 Task: Manage tasks and configure automation in Jira, including editing task details and sharing via Slack.
Action: Mouse moved to (118, 129)
Screenshot: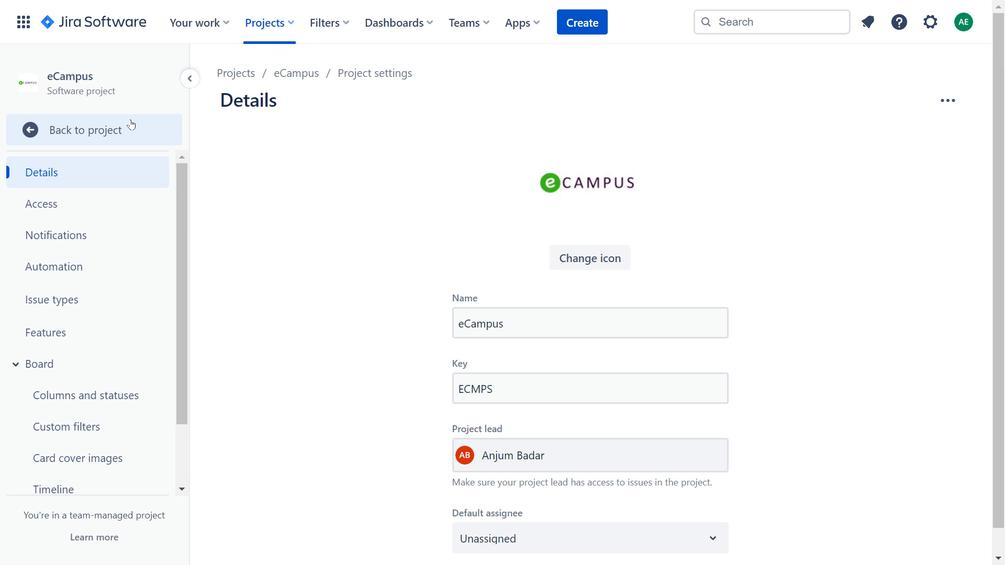 
Action: Mouse pressed left at (118, 129)
Screenshot: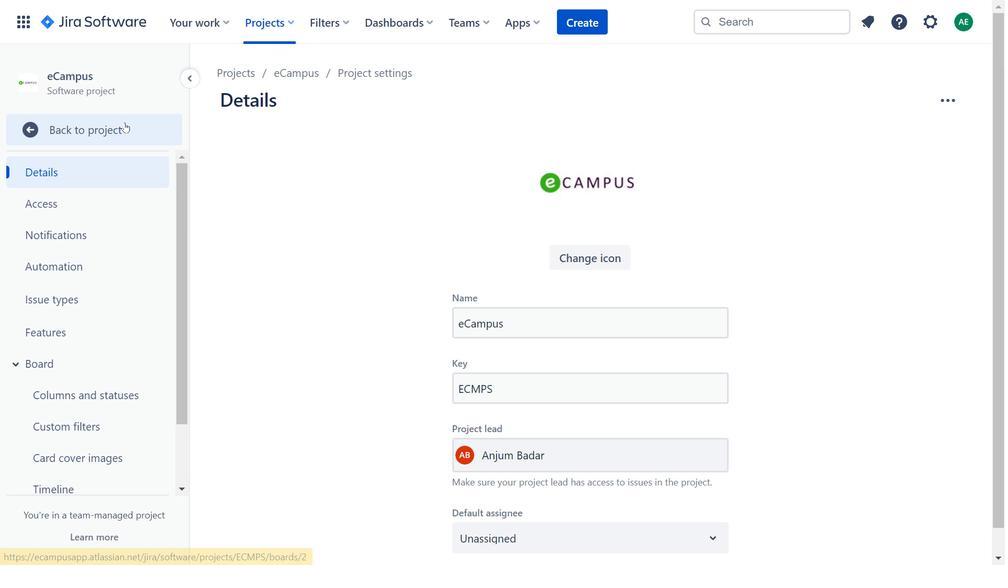 
Action: Mouse moved to (612, 260)
Screenshot: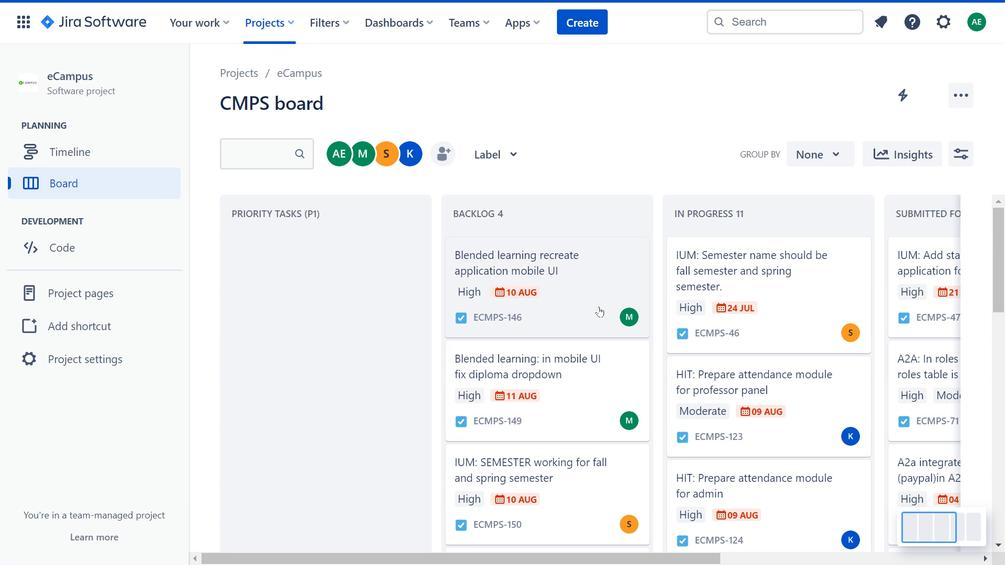 
Action: Mouse scrolled (612, 260) with delta (0, 0)
Screenshot: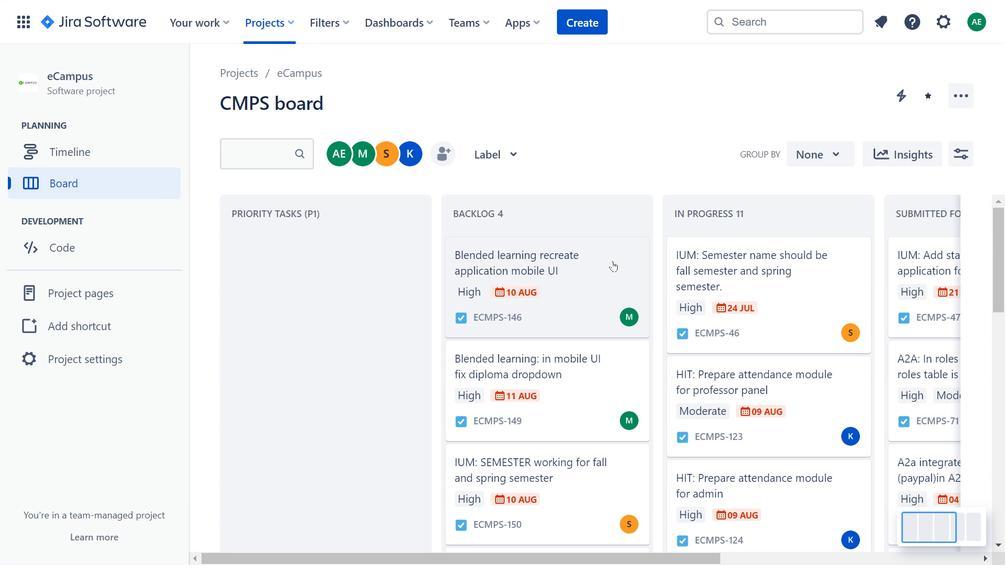
Action: Mouse scrolled (612, 260) with delta (0, 0)
Screenshot: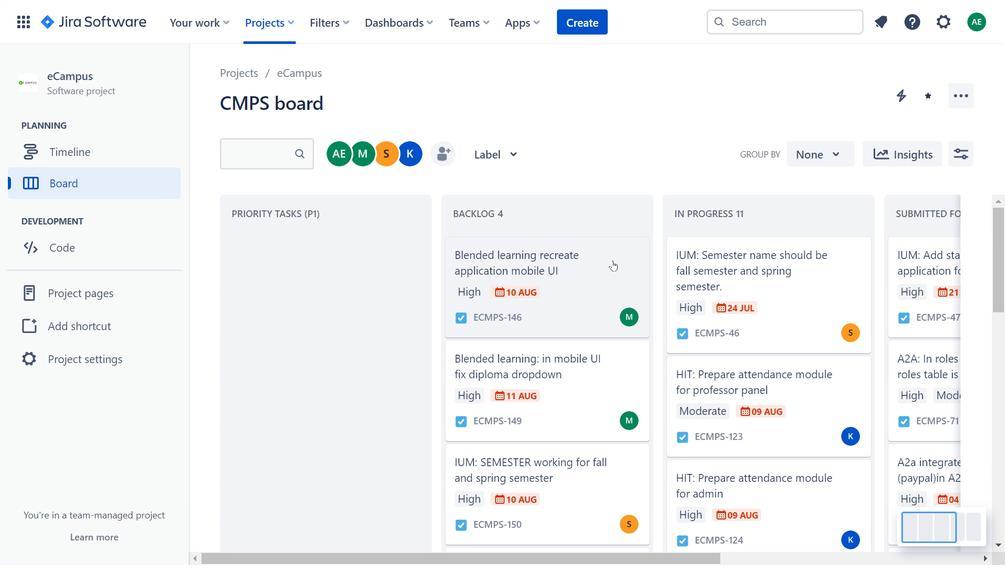 
Action: Mouse scrolled (612, 260) with delta (0, 0)
Screenshot: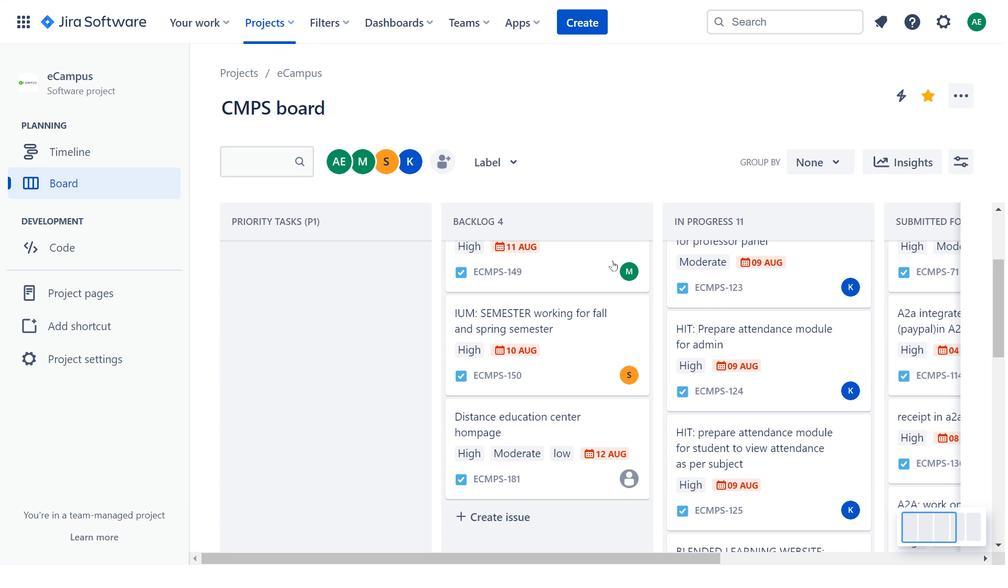 
Action: Mouse scrolled (612, 260) with delta (0, 0)
Screenshot: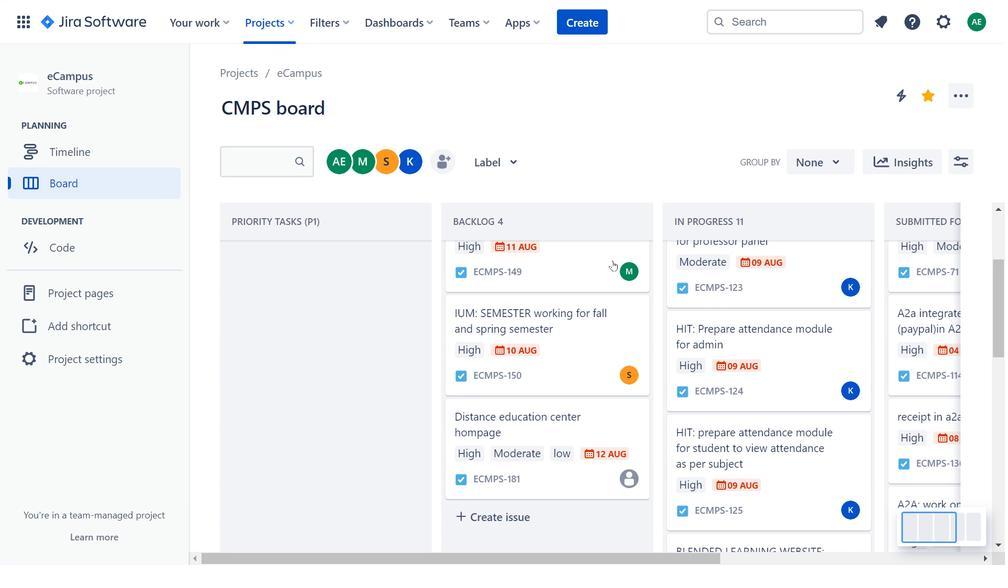 
Action: Mouse scrolled (612, 260) with delta (0, 0)
Screenshot: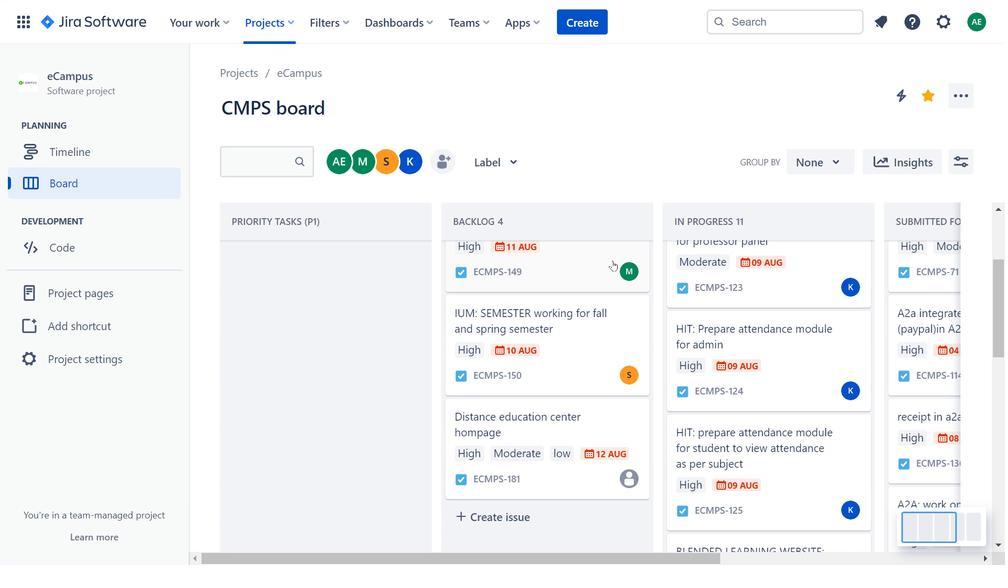 
Action: Mouse moved to (658, 281)
Screenshot: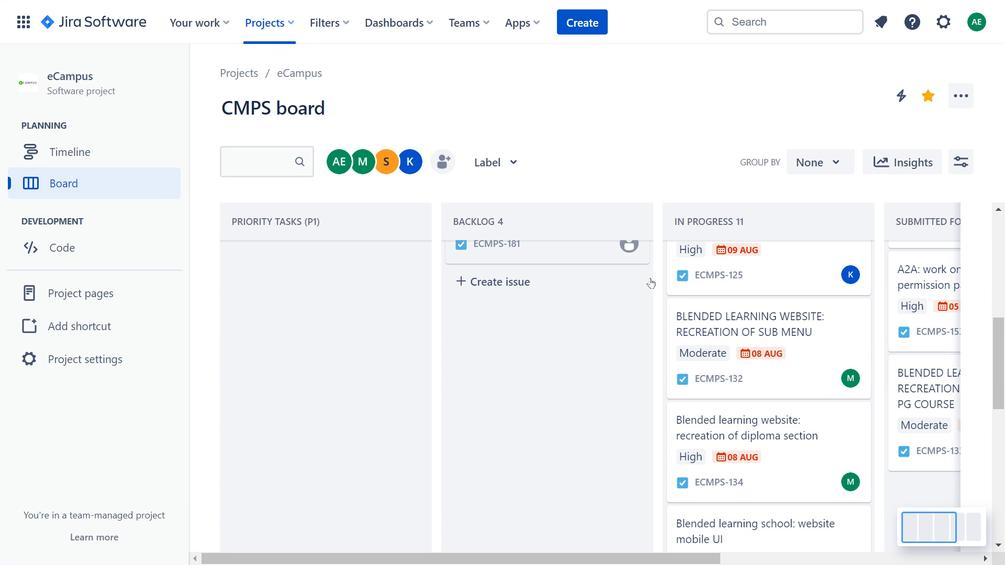 
Action: Mouse scrolled (658, 280) with delta (0, 0)
Screenshot: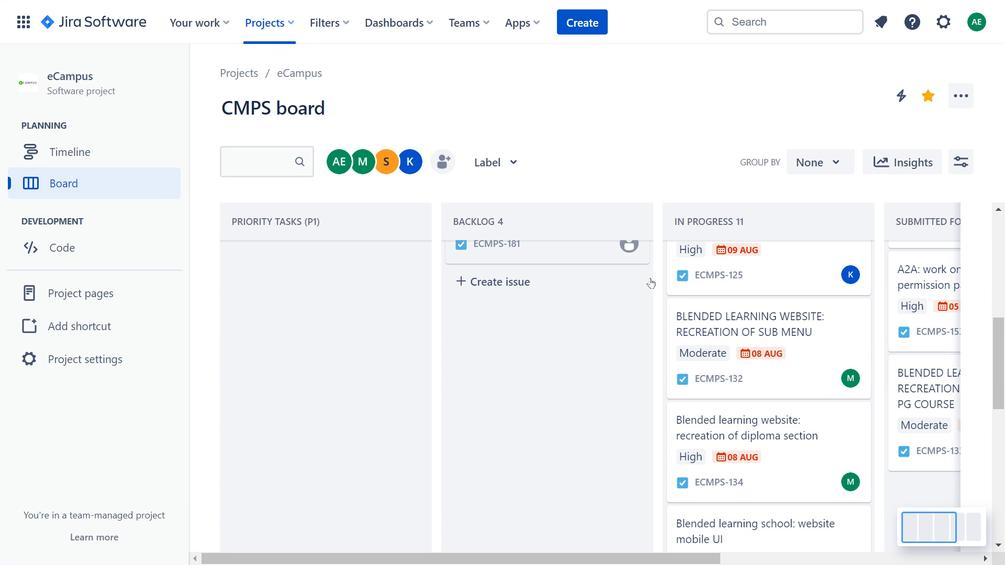 
Action: Mouse moved to (659, 282)
Screenshot: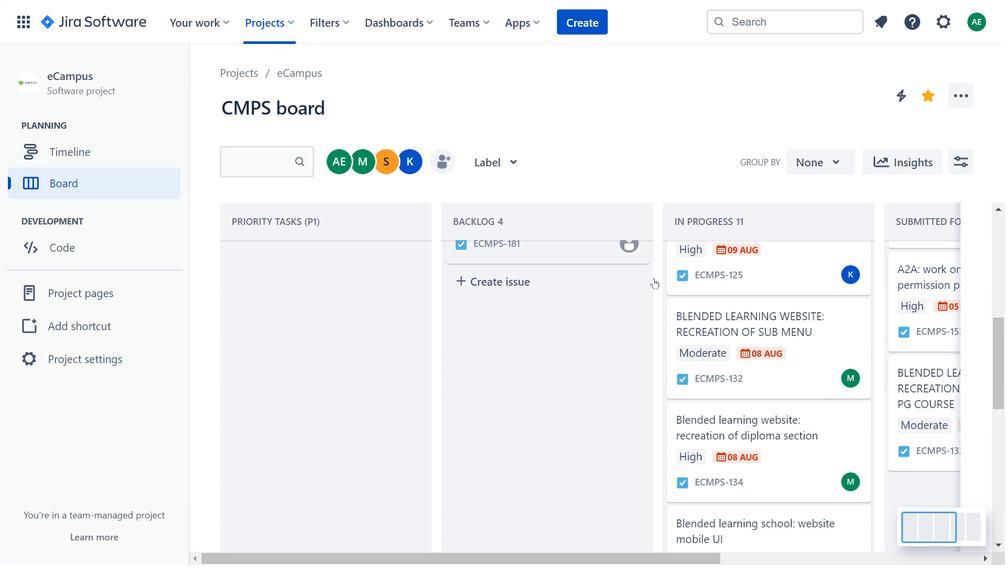 
Action: Mouse scrolled (659, 281) with delta (0, 0)
Screenshot: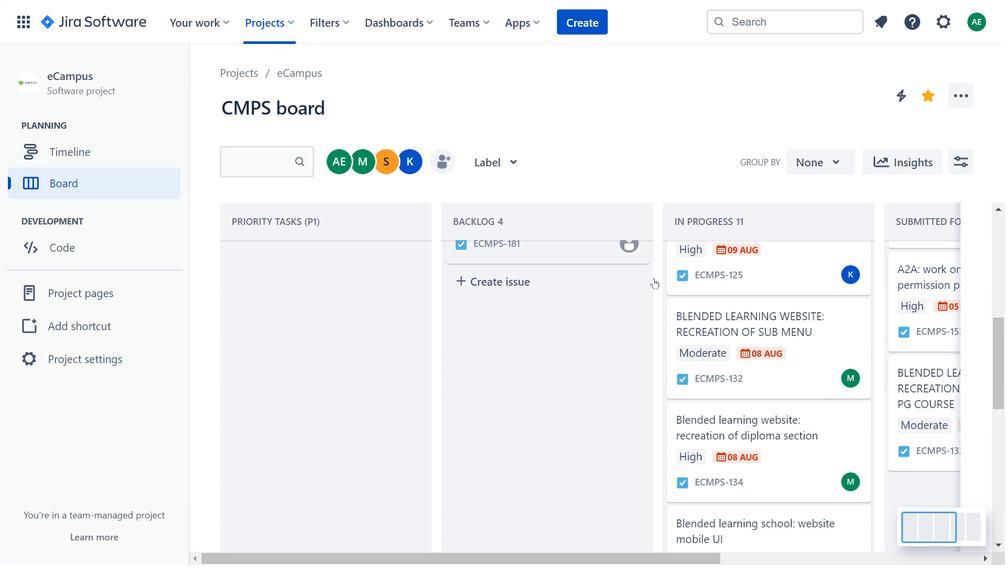 
Action: Mouse moved to (661, 282)
Screenshot: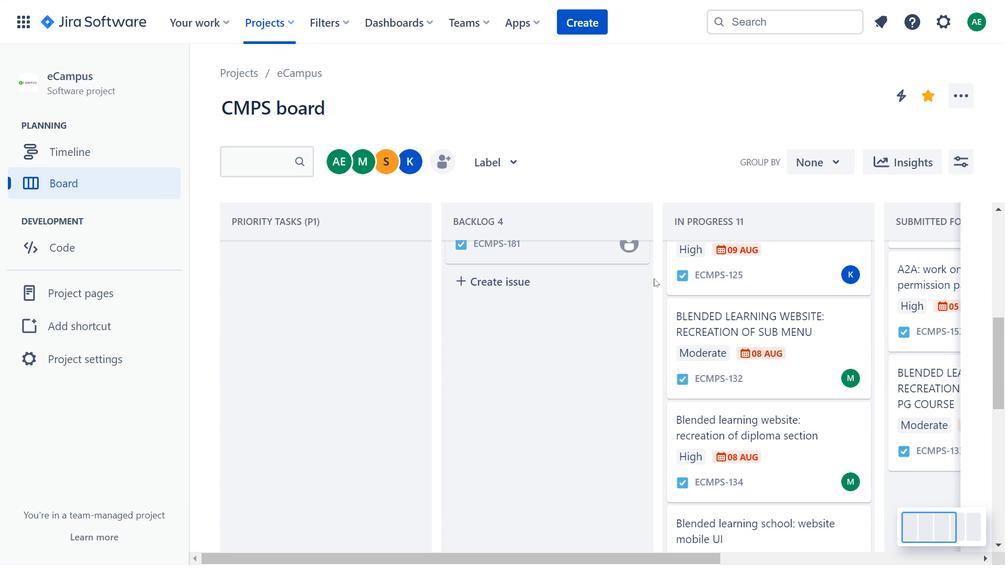 
Action: Mouse scrolled (661, 282) with delta (0, 0)
Screenshot: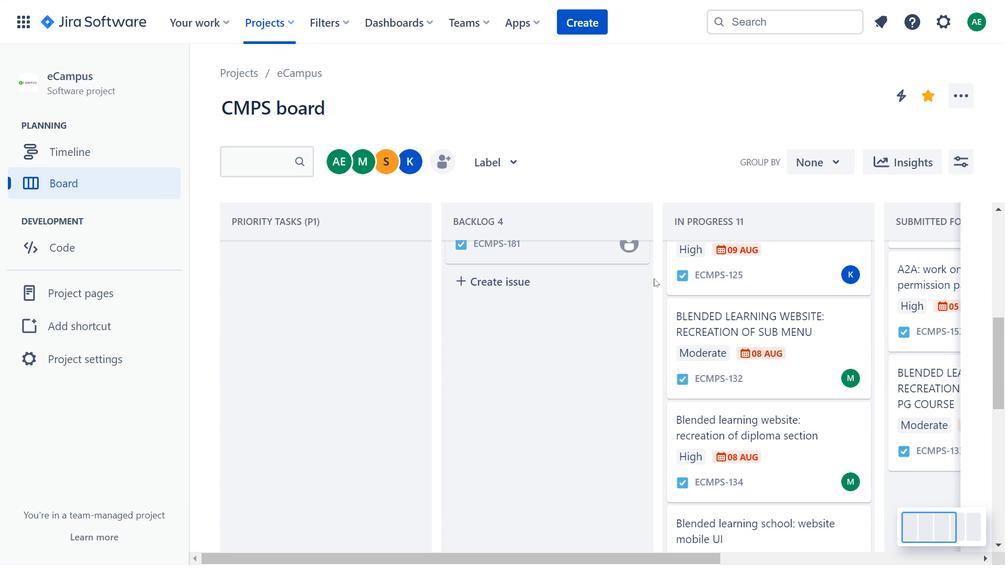 
Action: Mouse scrolled (661, 282) with delta (0, 0)
Screenshot: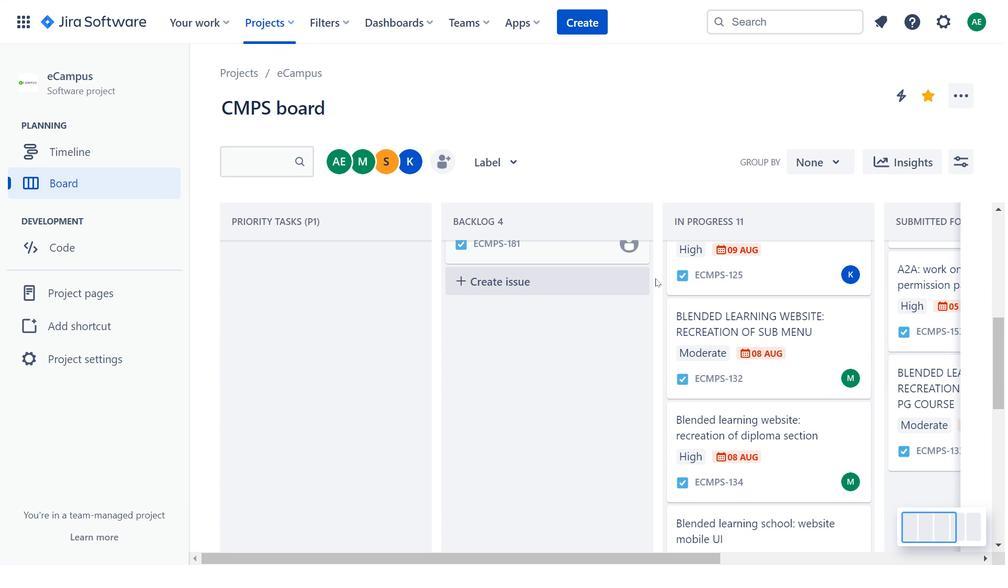 
Action: Mouse moved to (708, 298)
Screenshot: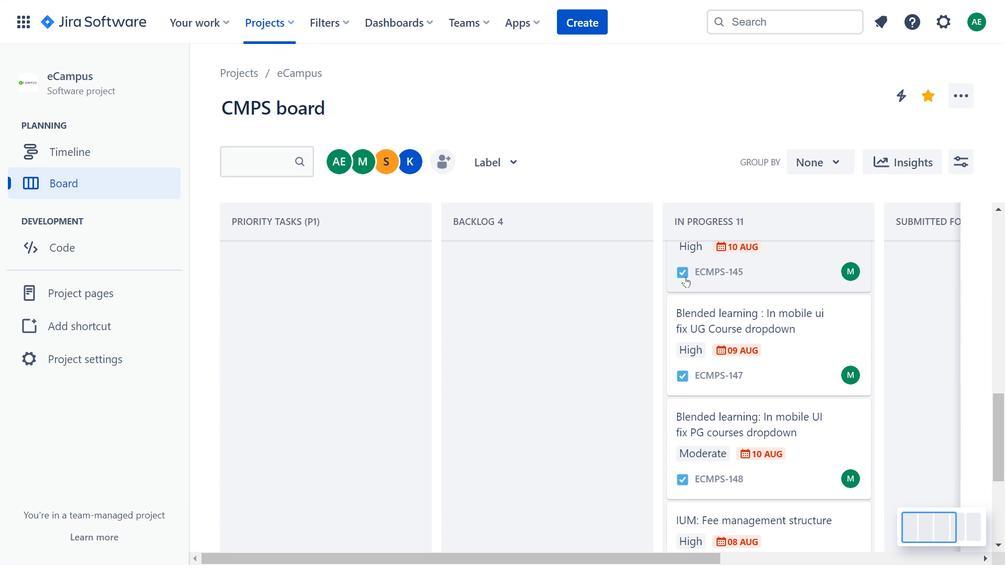 
Action: Mouse scrolled (708, 298) with delta (0, 0)
Screenshot: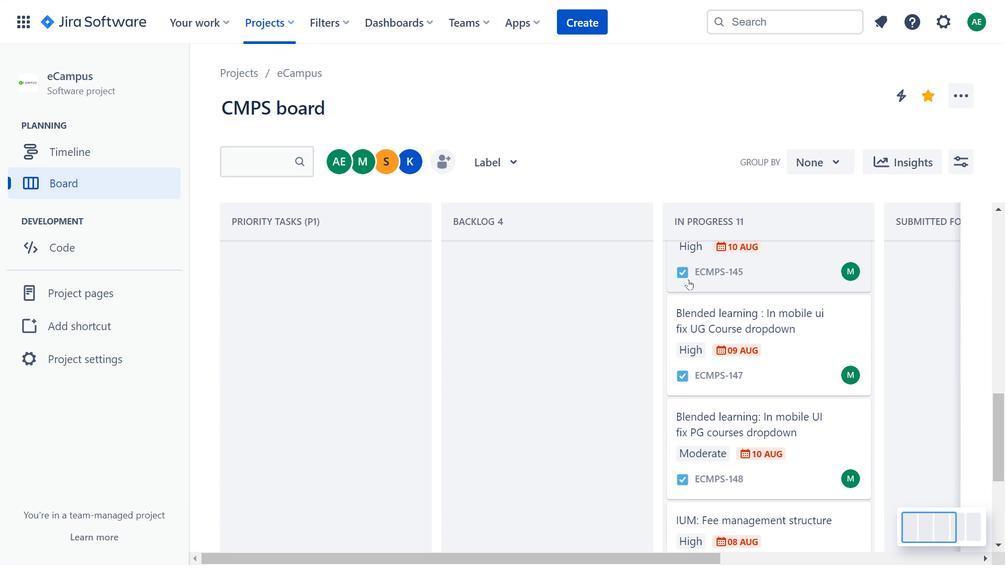 
Action: Mouse moved to (710, 300)
Screenshot: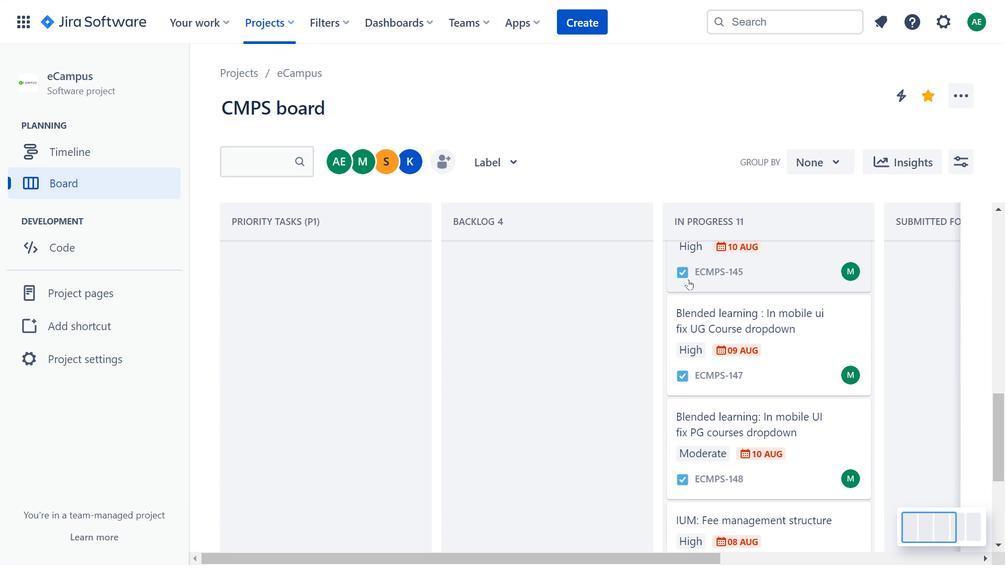 
Action: Mouse scrolled (710, 299) with delta (0, 0)
Screenshot: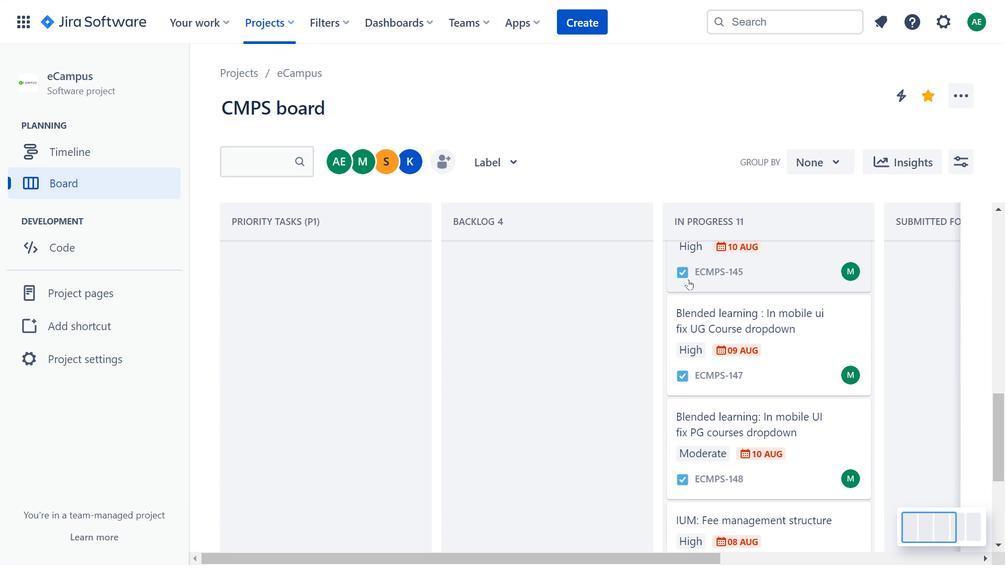 
Action: Mouse moved to (711, 301)
Screenshot: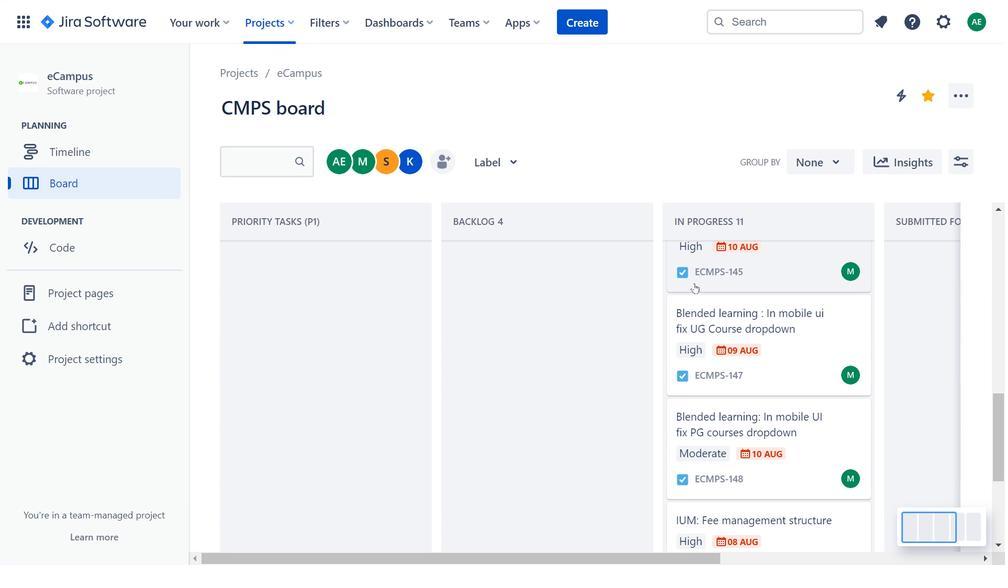 
Action: Mouse scrolled (711, 301) with delta (0, 0)
Screenshot: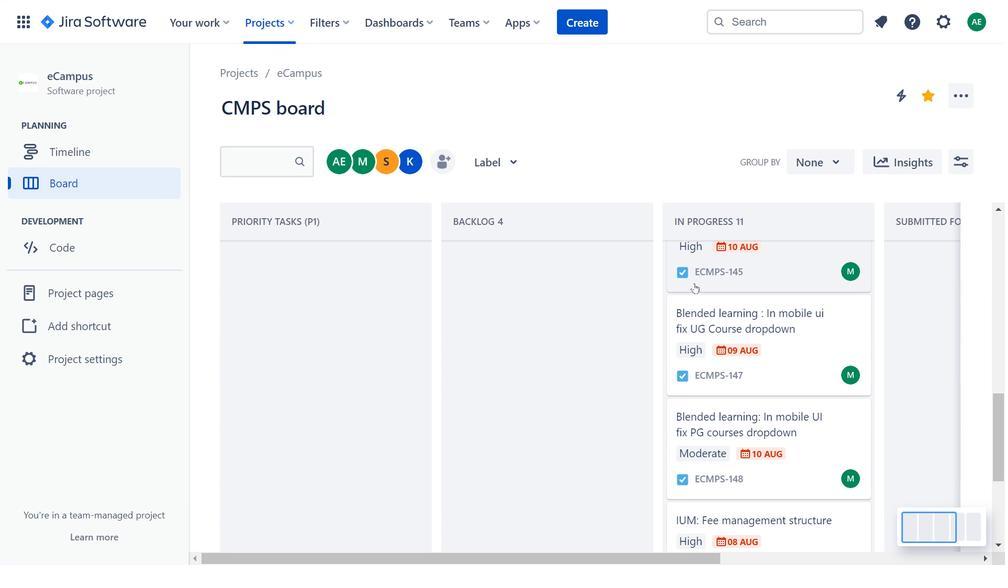 
Action: Mouse moved to (715, 301)
Screenshot: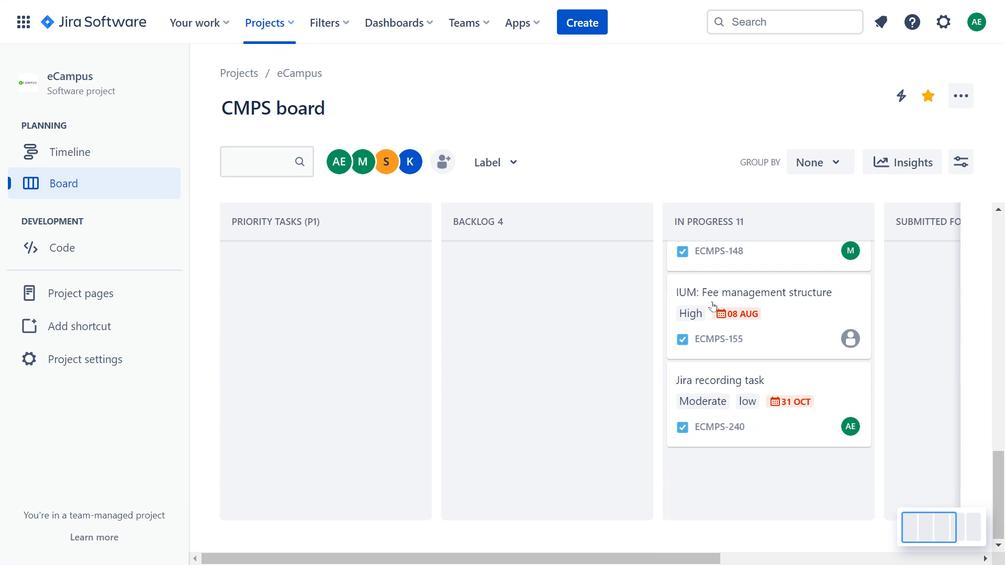 
Action: Mouse scrolled (715, 301) with delta (0, 0)
Screenshot: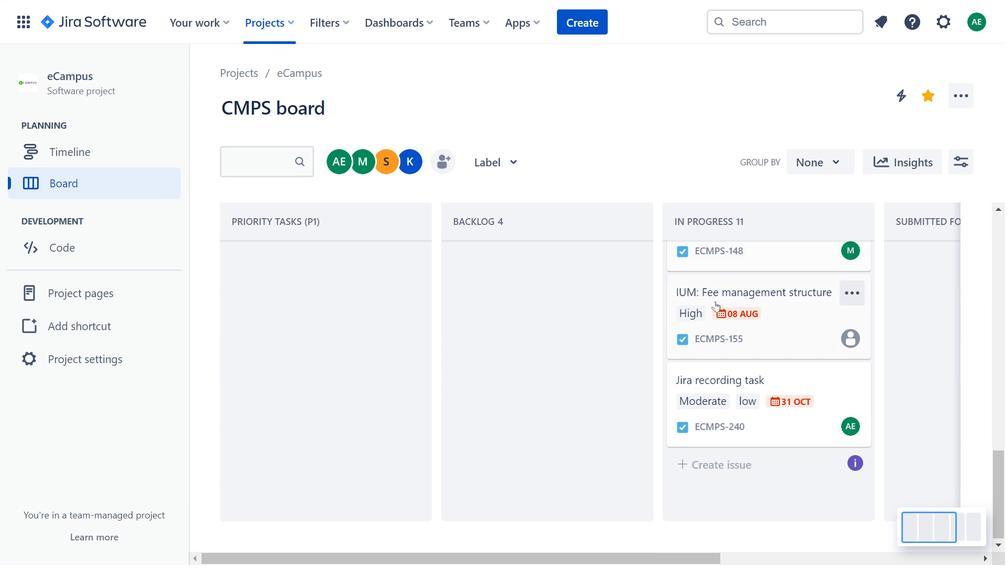 
Action: Mouse scrolled (715, 301) with delta (0, 0)
Screenshot: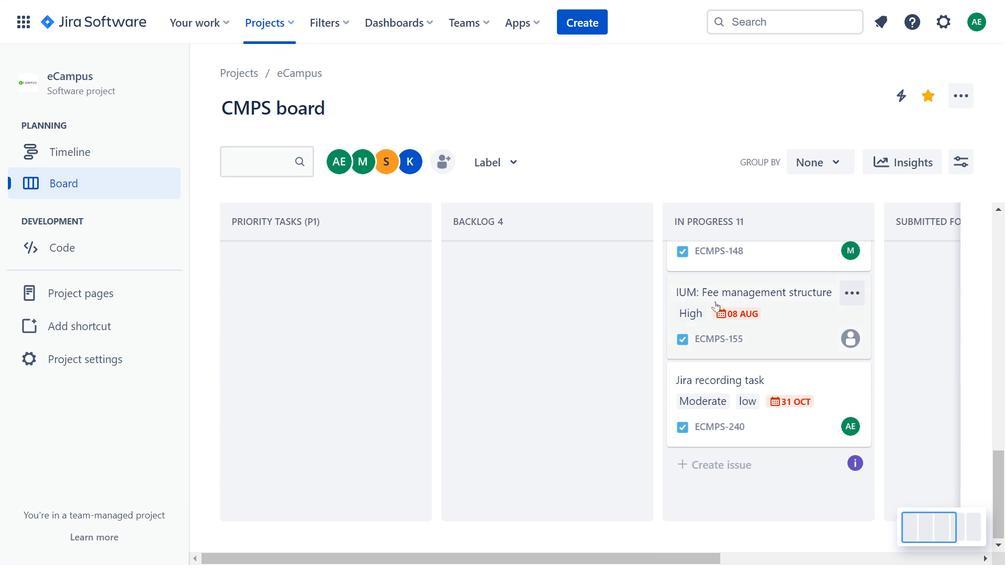
Action: Mouse moved to (780, 393)
Screenshot: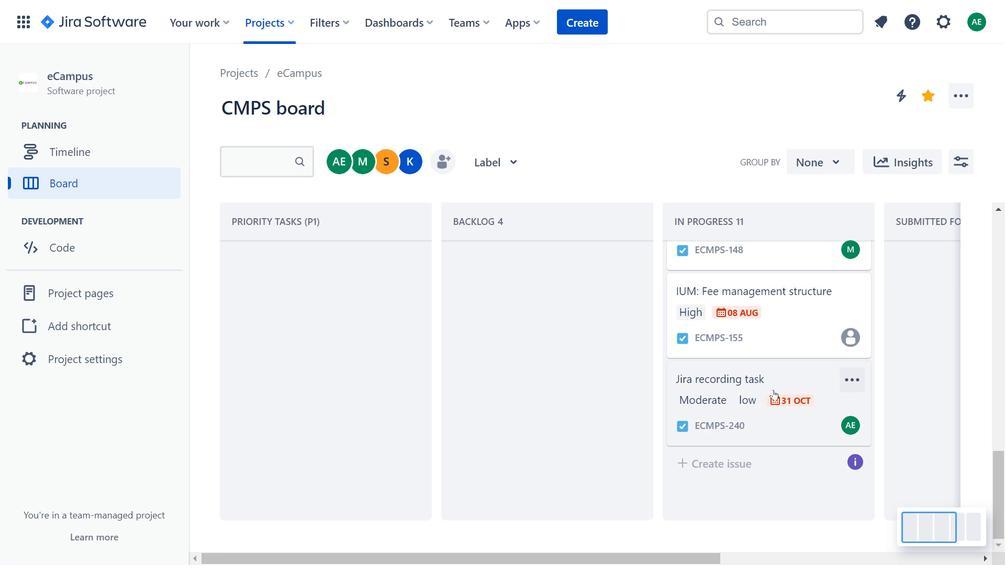 
Action: Mouse pressed left at (780, 393)
Screenshot: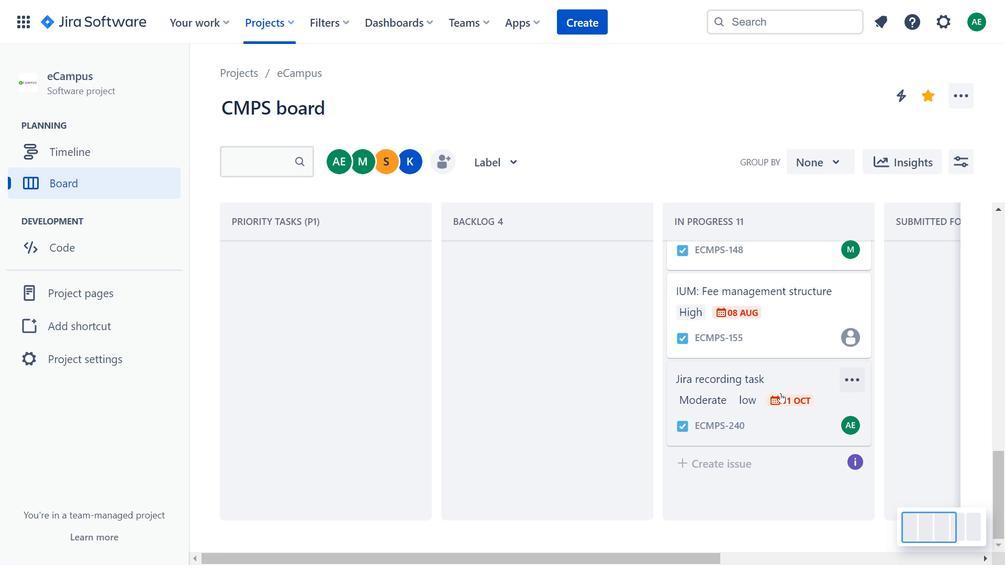
Action: Mouse moved to (898, 81)
Screenshot: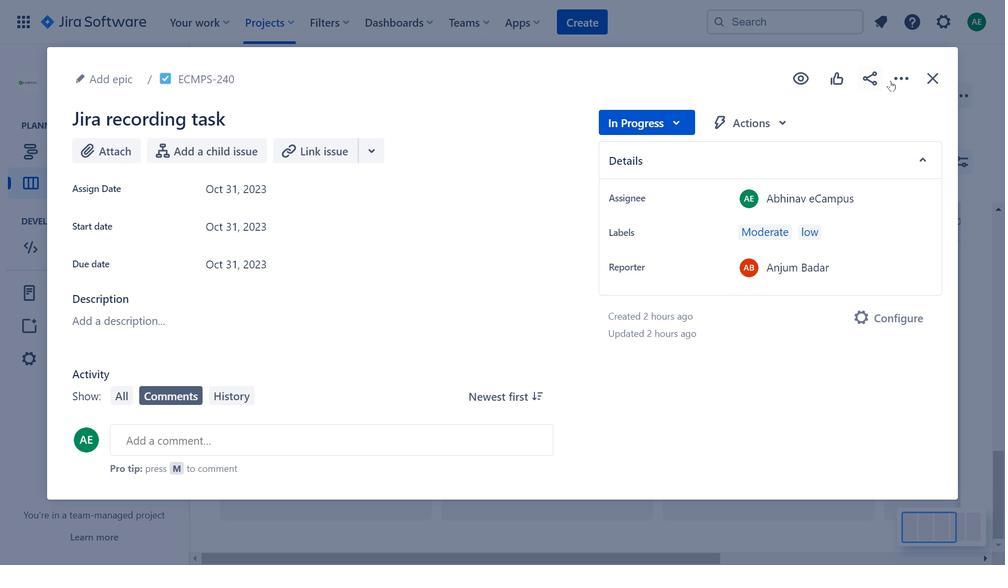 
Action: Mouse pressed left at (898, 81)
Screenshot: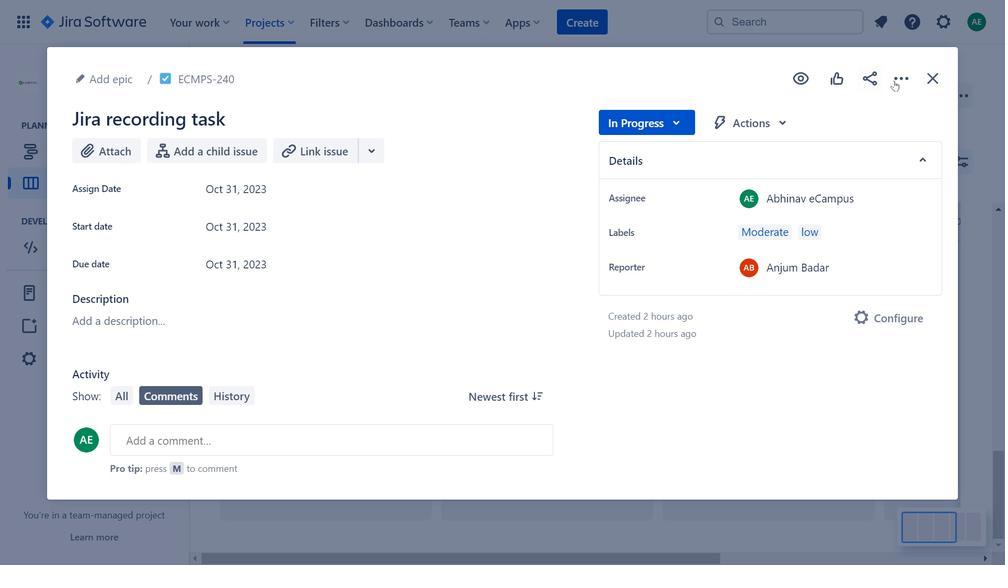 
Action: Mouse moved to (369, 144)
Screenshot: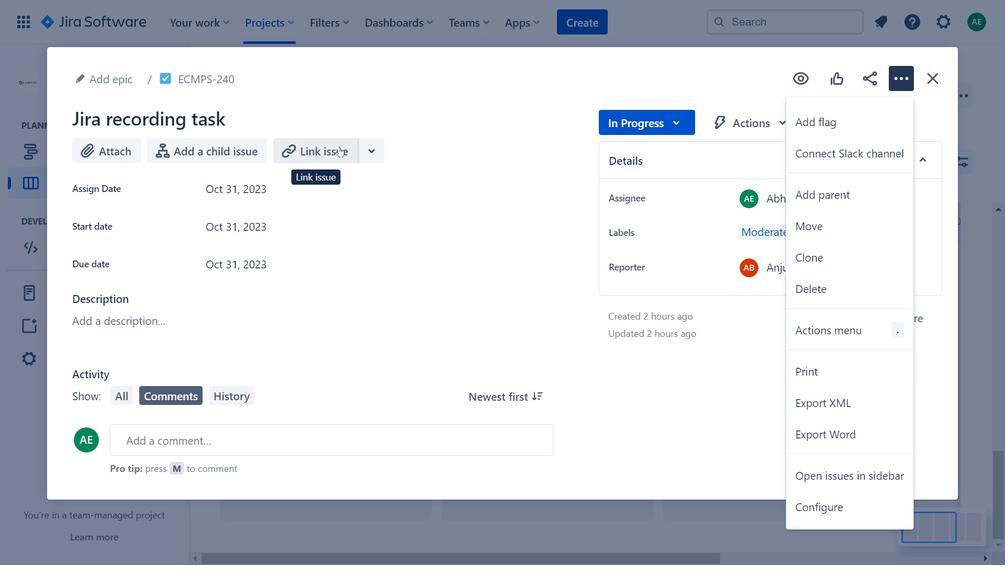 
Action: Mouse pressed left at (369, 144)
Screenshot: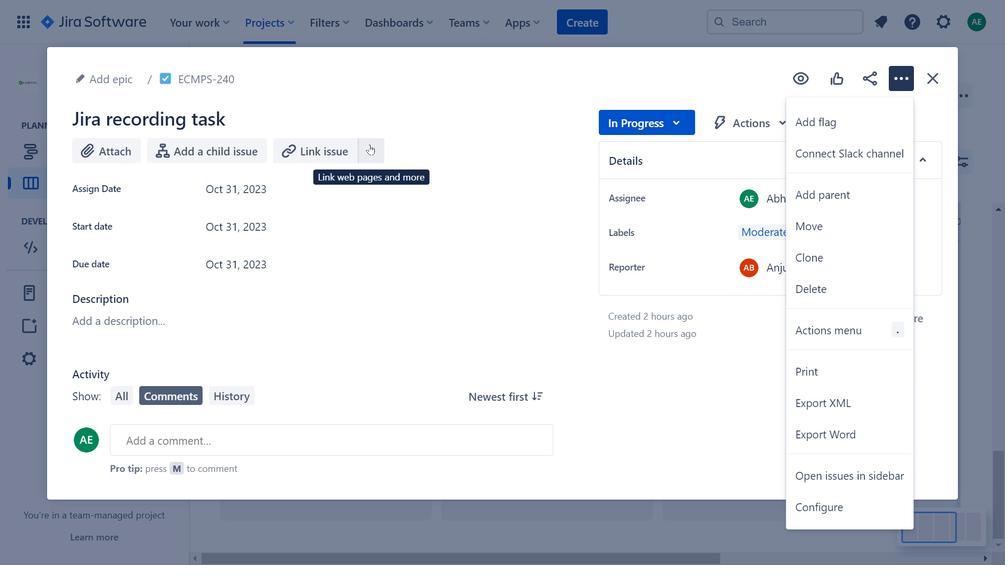
Action: Mouse moved to (935, 82)
Screenshot: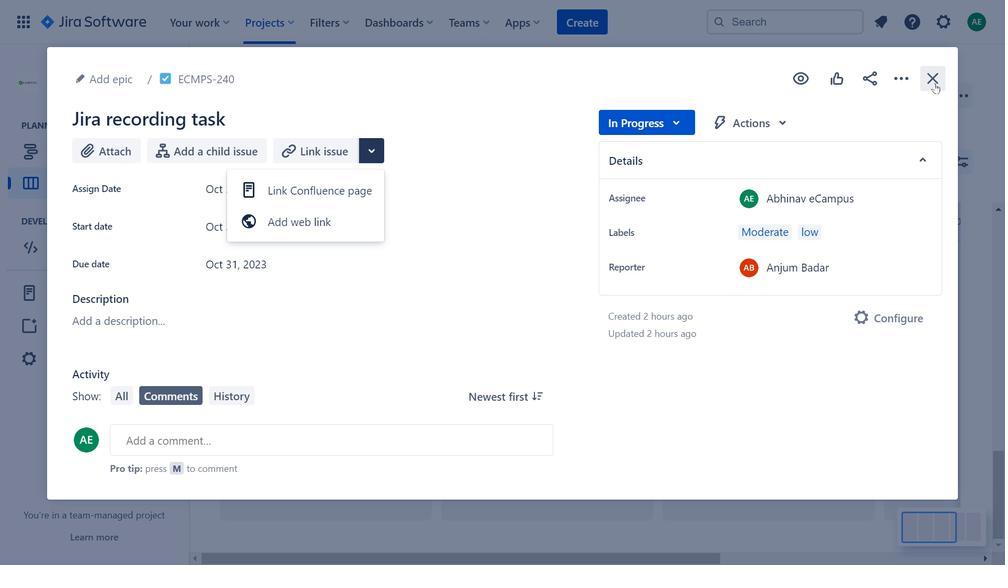 
Action: Mouse pressed left at (935, 82)
Screenshot: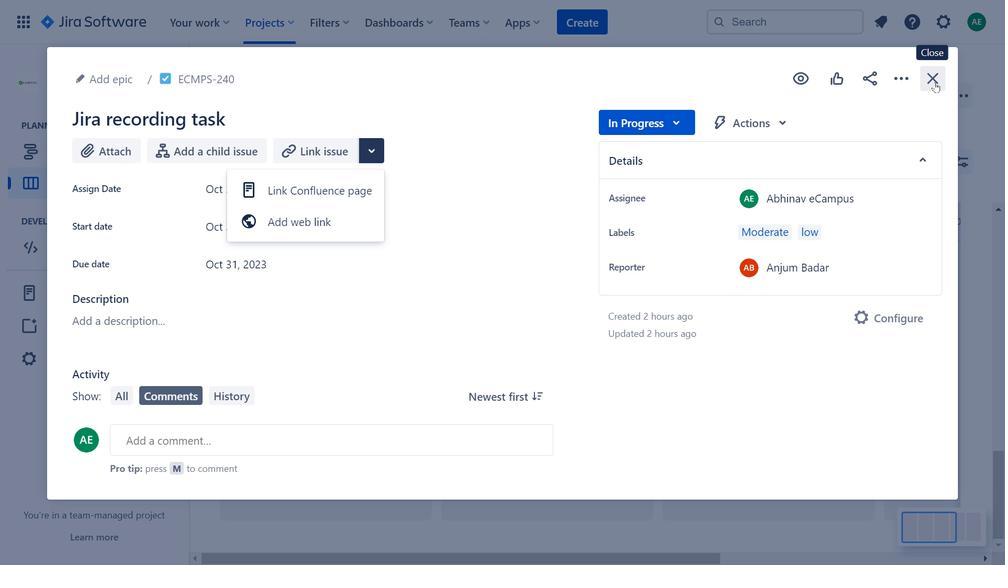 
Action: Mouse moved to (726, 306)
Screenshot: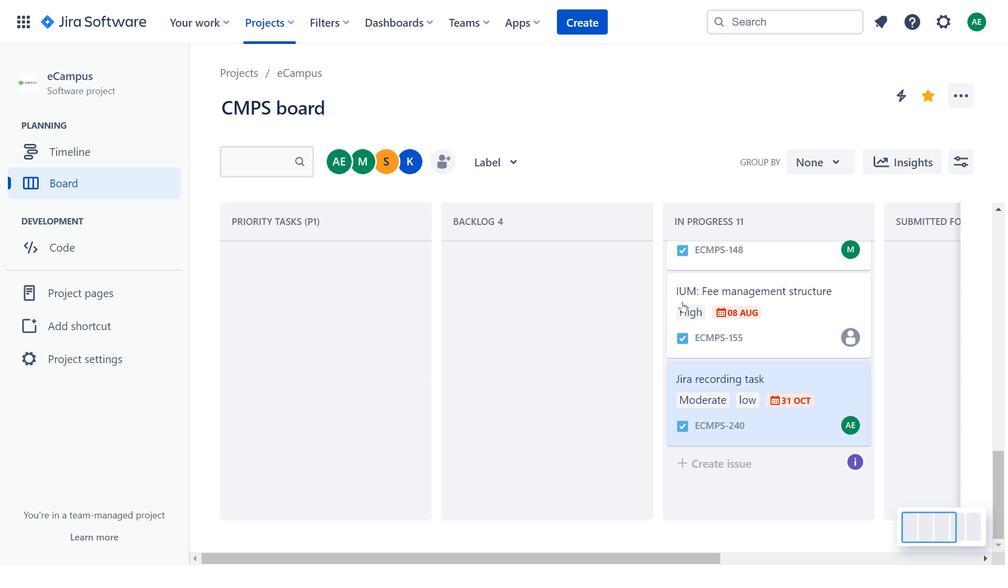 
Action: Mouse scrolled (726, 307) with delta (0, 0)
Screenshot: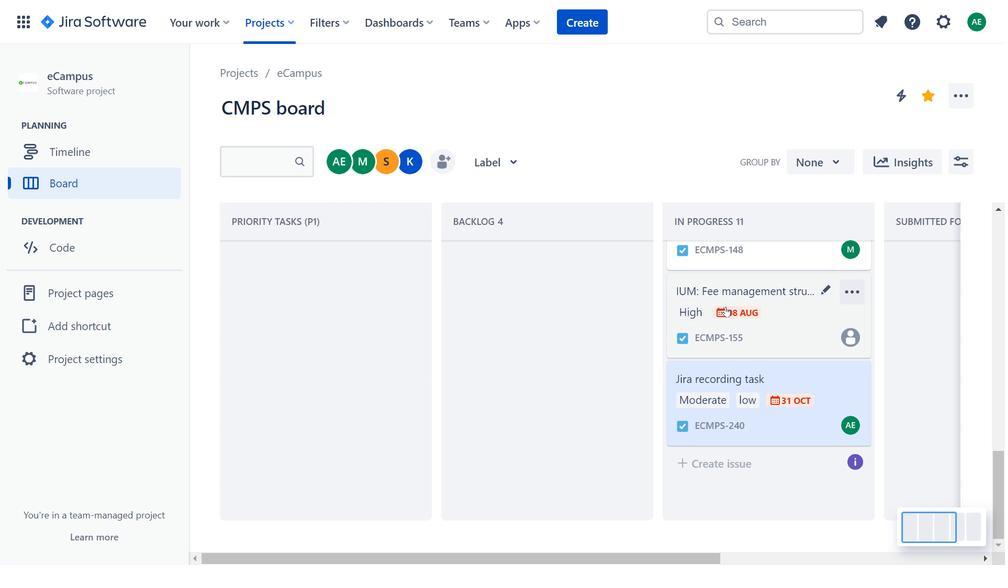 
Action: Mouse scrolled (726, 307) with delta (0, 0)
Screenshot: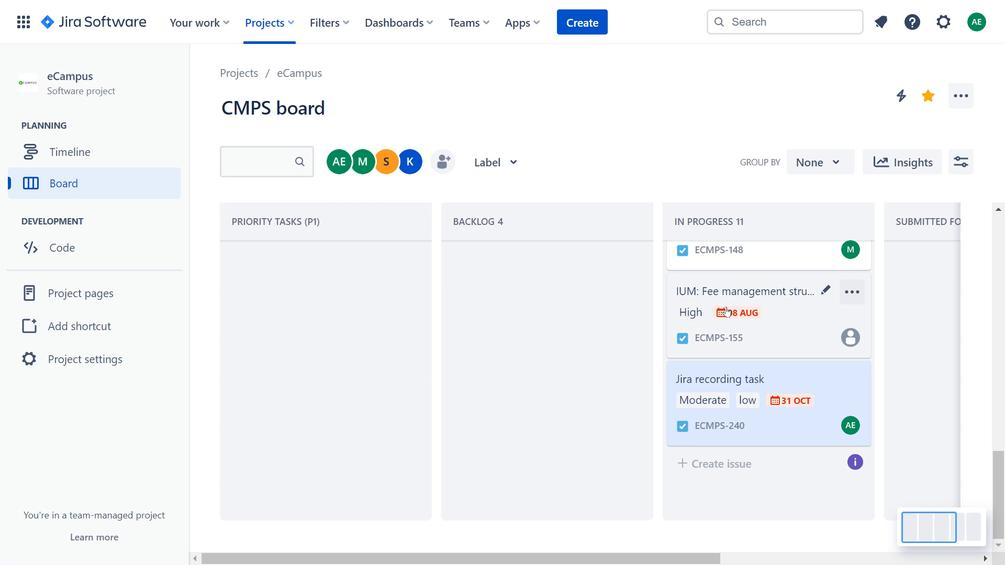
Action: Mouse scrolled (726, 307) with delta (0, 0)
Screenshot: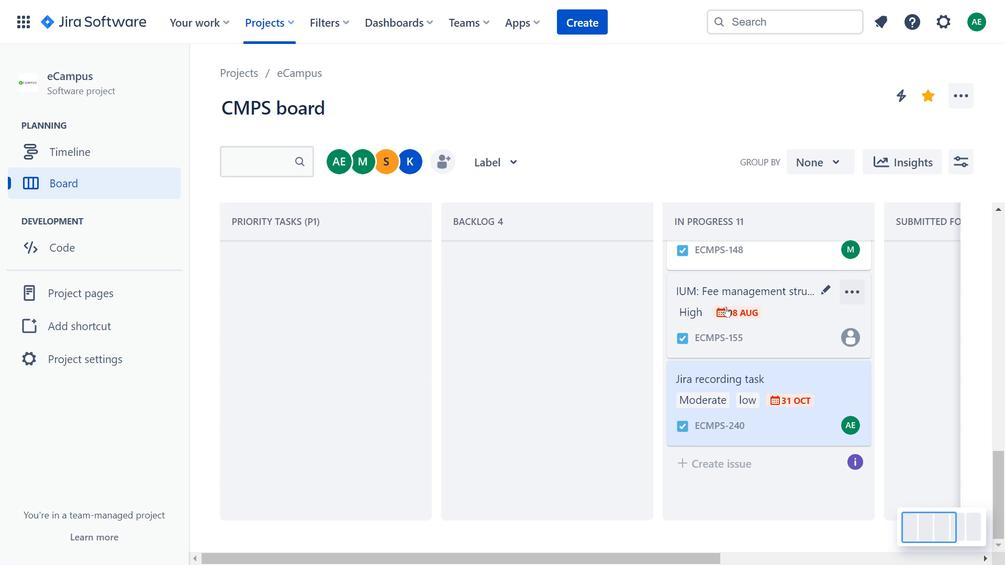 
Action: Mouse scrolled (726, 307) with delta (0, 0)
Screenshot: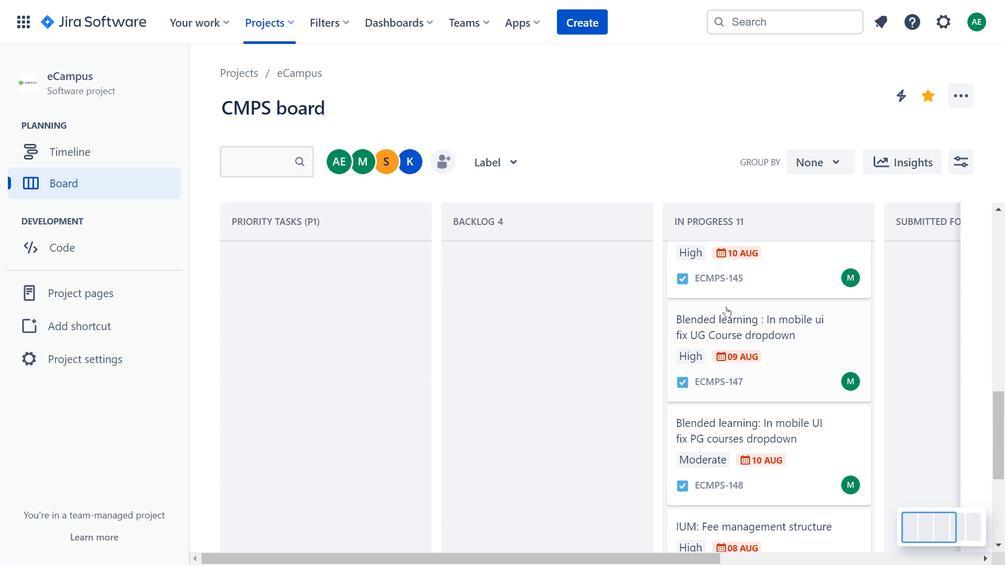 
Action: Mouse scrolled (726, 307) with delta (0, 0)
Screenshot: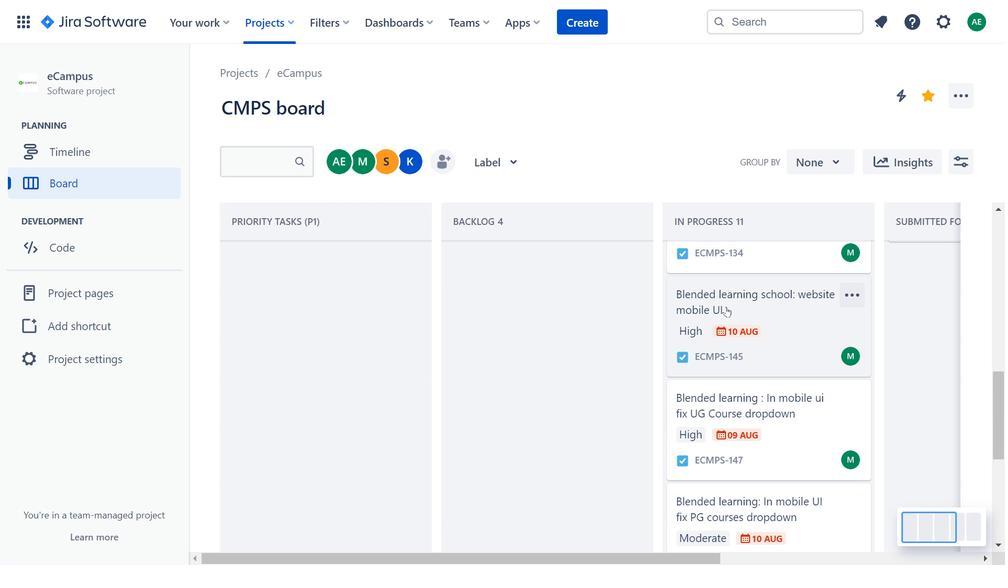 
Action: Mouse scrolled (726, 307) with delta (0, 0)
Screenshot: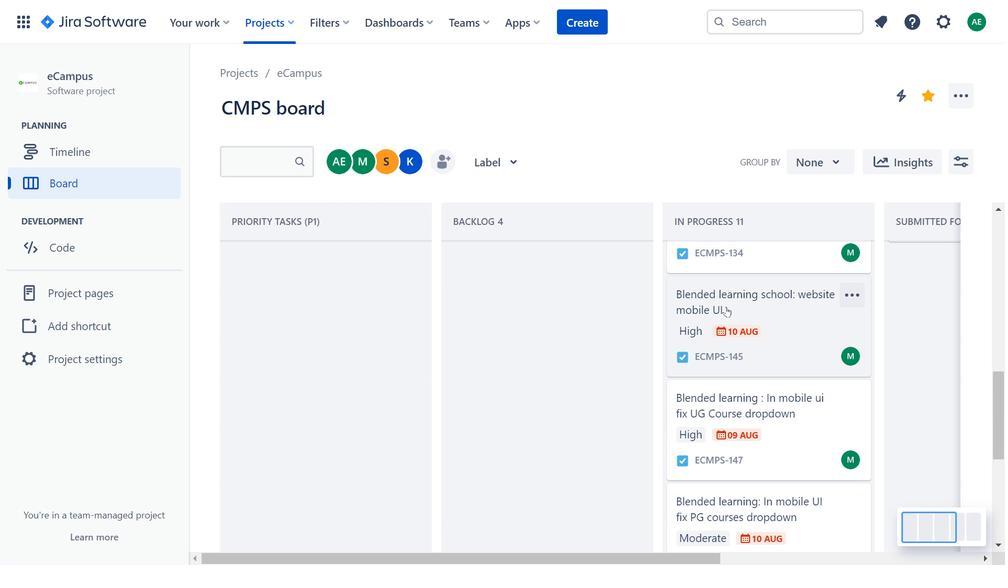 
Action: Mouse scrolled (726, 307) with delta (0, 0)
Screenshot: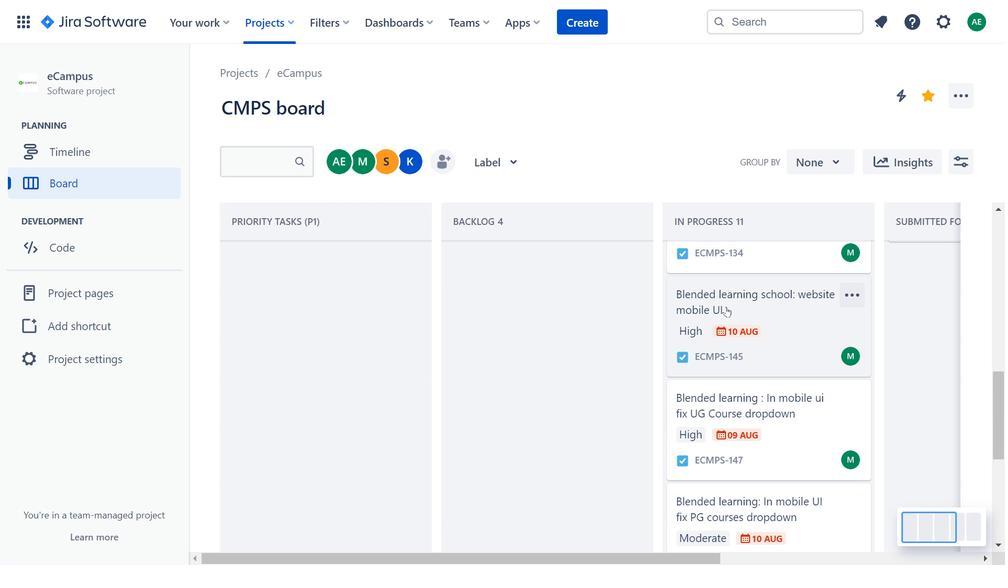 
Action: Mouse scrolled (726, 307) with delta (0, 0)
Screenshot: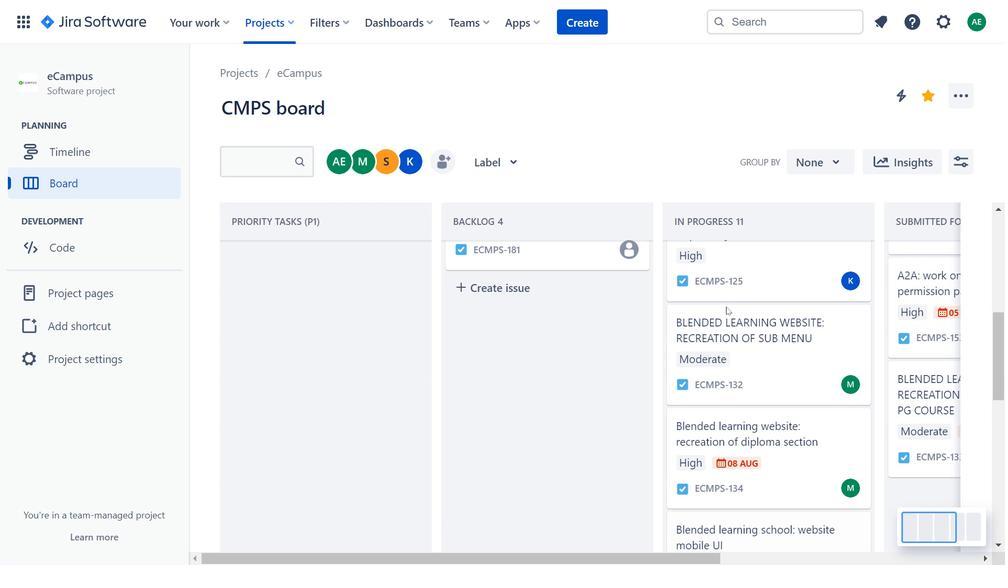 
Action: Mouse moved to (947, 516)
Screenshot: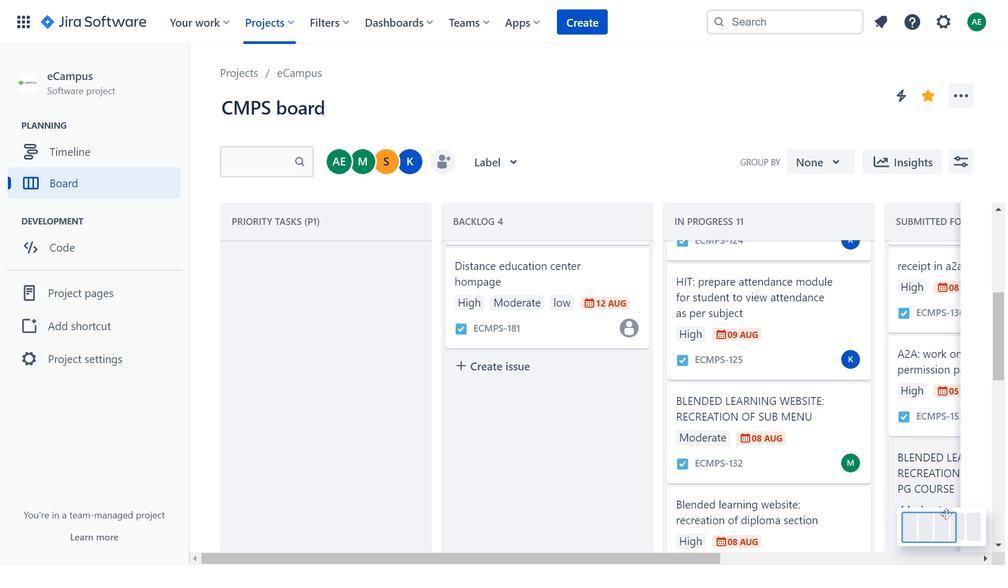 
Action: Mouse pressed left at (947, 516)
Screenshot: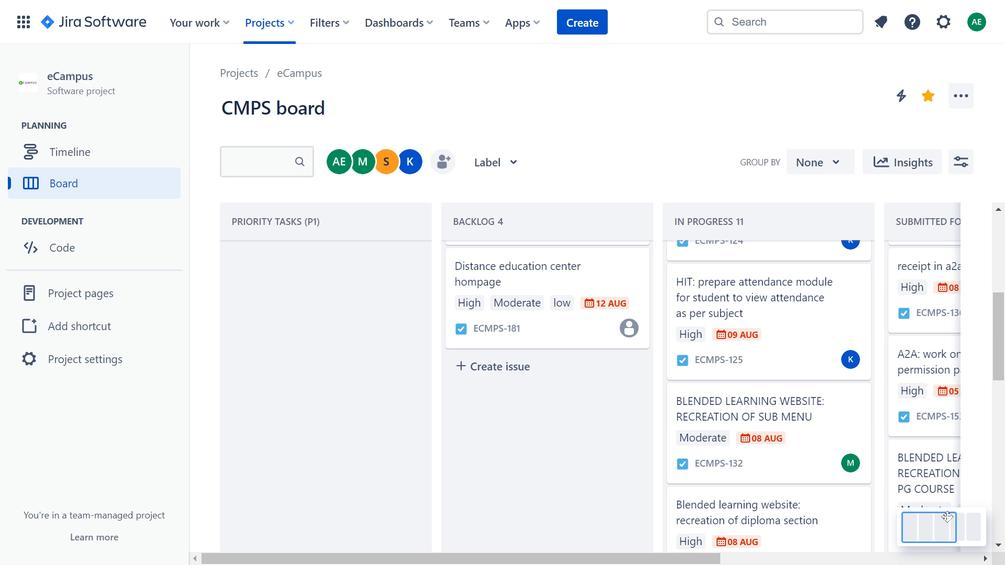 
Action: Mouse moved to (588, 349)
Screenshot: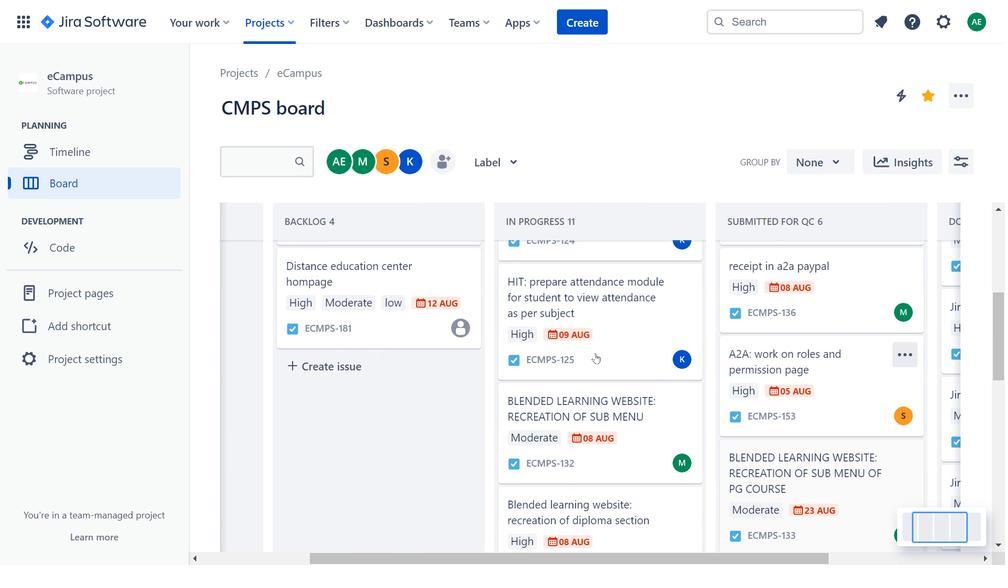 
Action: Mouse scrolled (588, 349) with delta (0, 0)
Screenshot: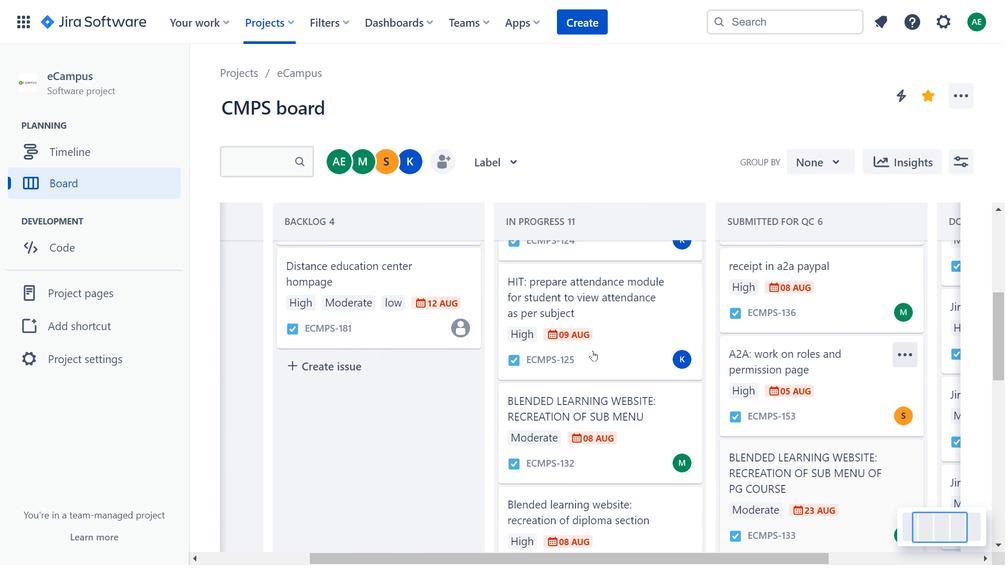 
Action: Mouse scrolled (588, 349) with delta (0, 0)
Screenshot: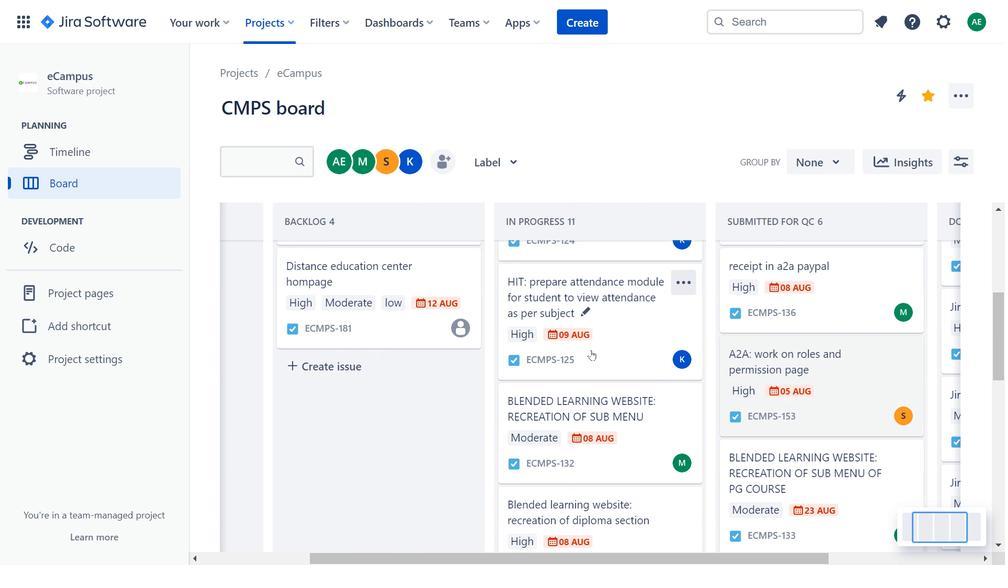 
Action: Mouse scrolled (588, 349) with delta (0, 0)
Screenshot: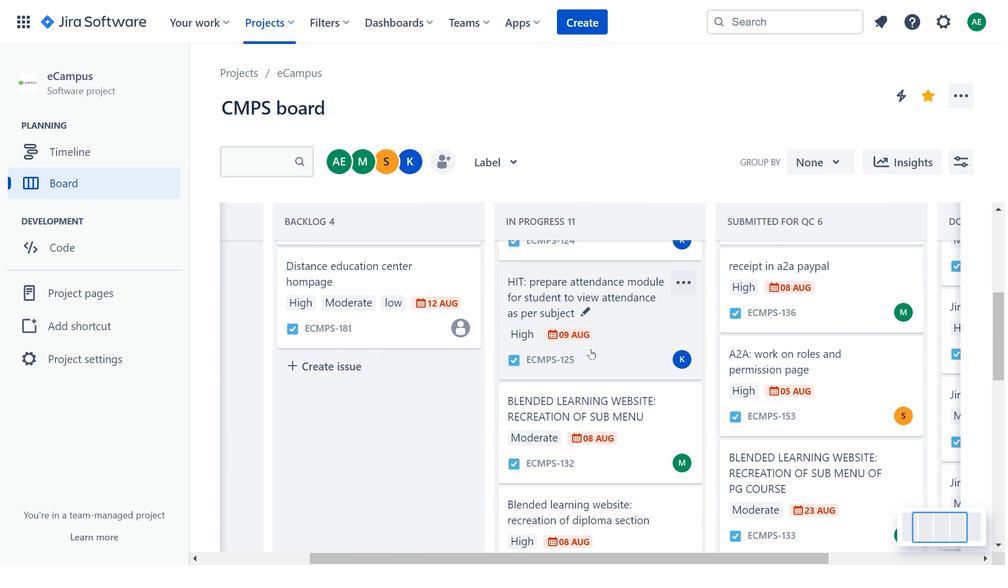 
Action: Mouse moved to (431, 417)
Screenshot: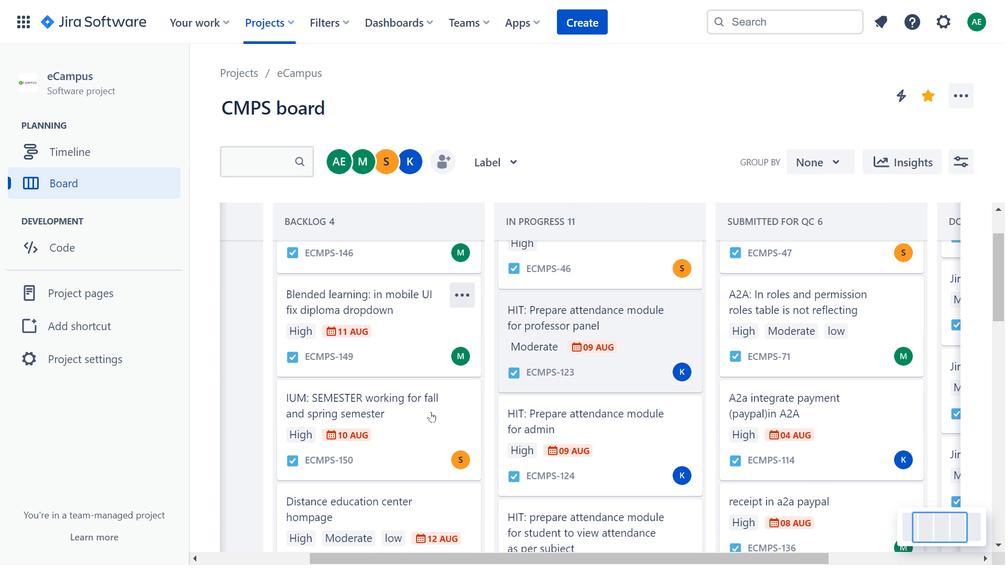 
Action: Mouse pressed left at (431, 417)
Screenshot: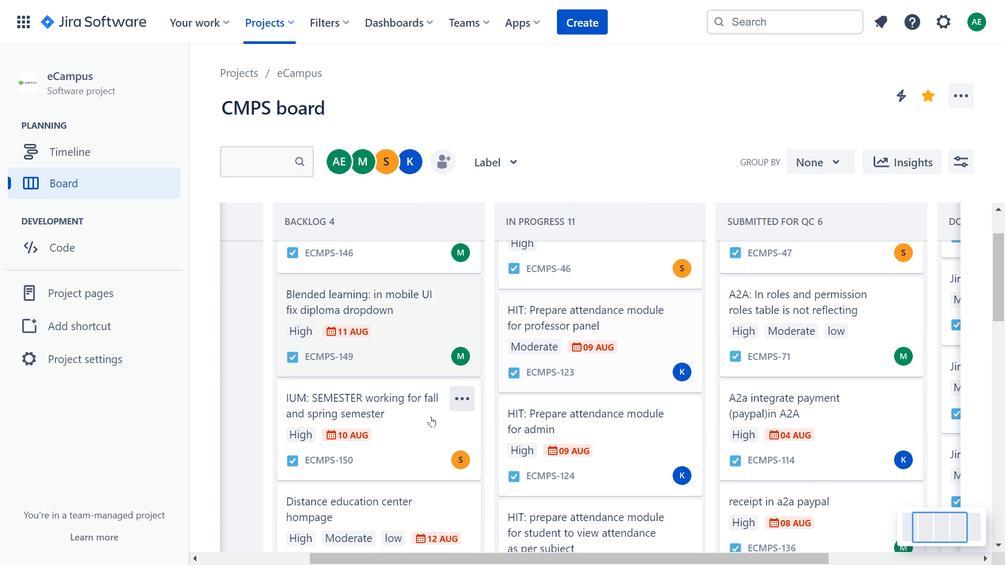 
Action: Mouse moved to (243, 236)
Screenshot: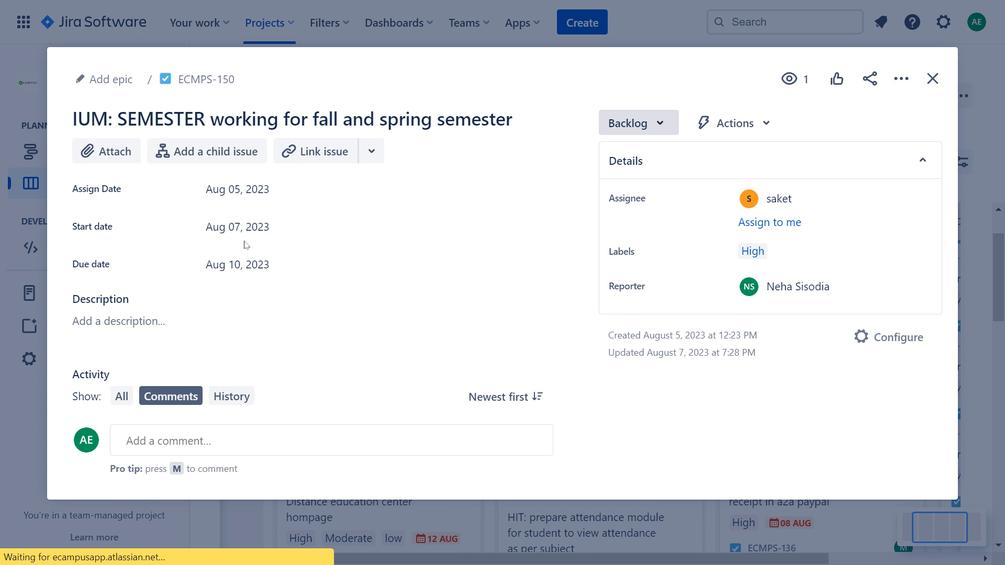 
Action: Mouse pressed left at (243, 236)
Screenshot: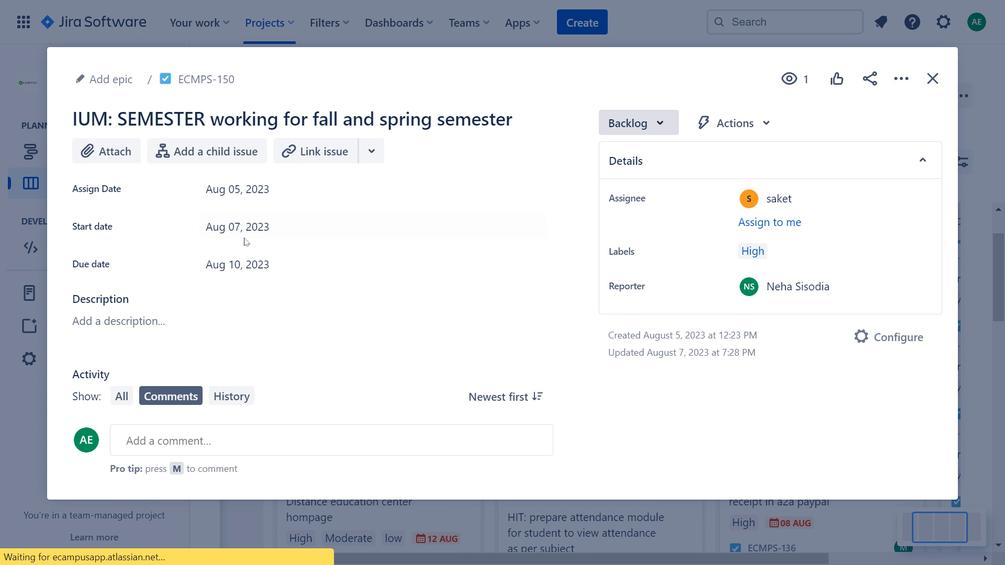 
Action: Mouse moved to (675, 114)
Screenshot: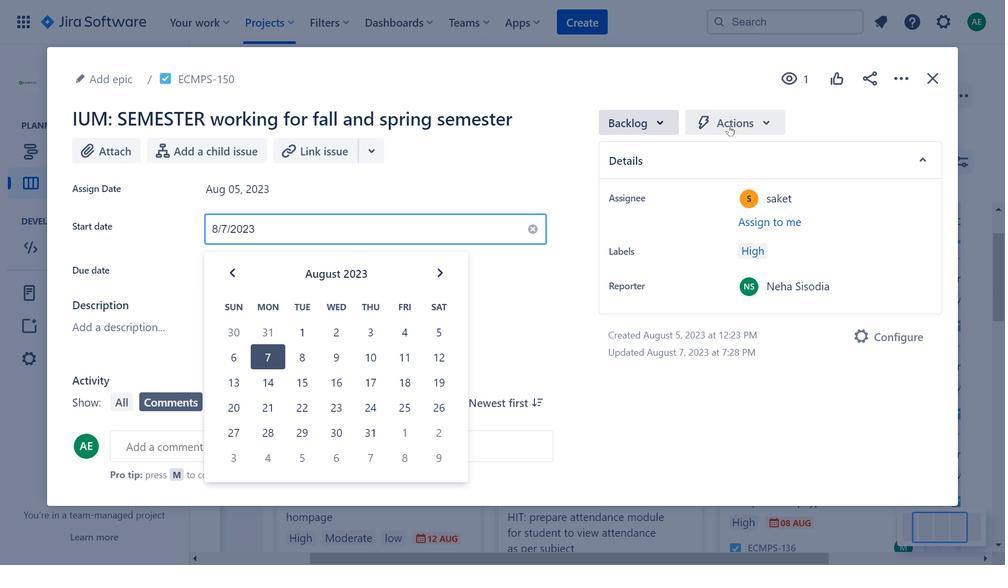 
Action: Mouse pressed left at (675, 114)
Screenshot: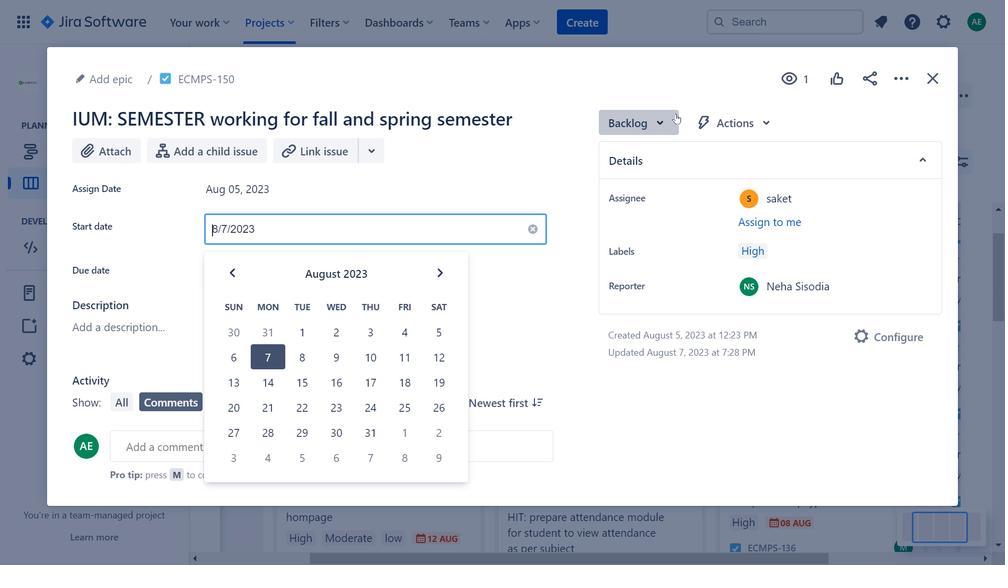 
Action: Mouse moved to (366, 149)
Screenshot: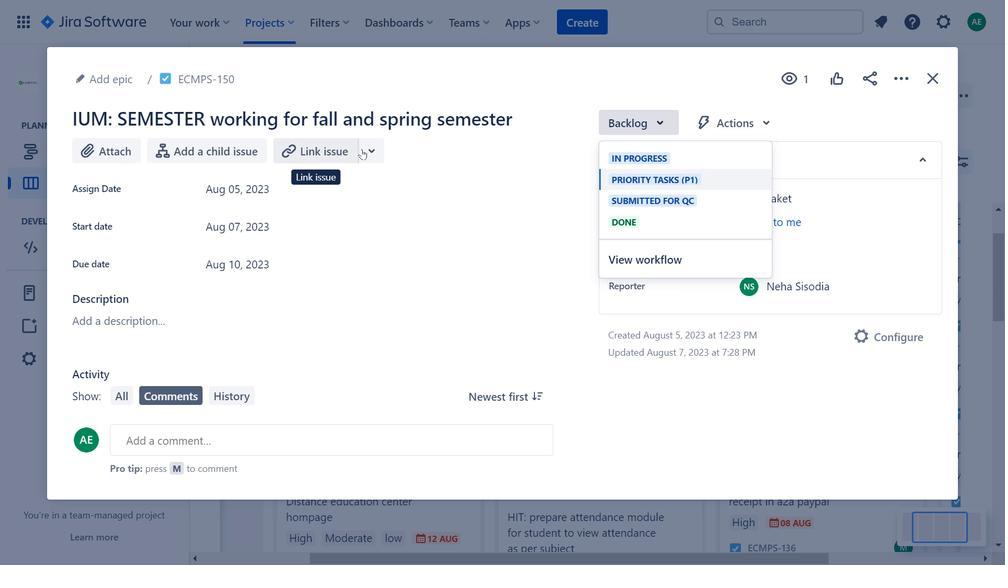 
Action: Mouse pressed left at (366, 149)
Screenshot: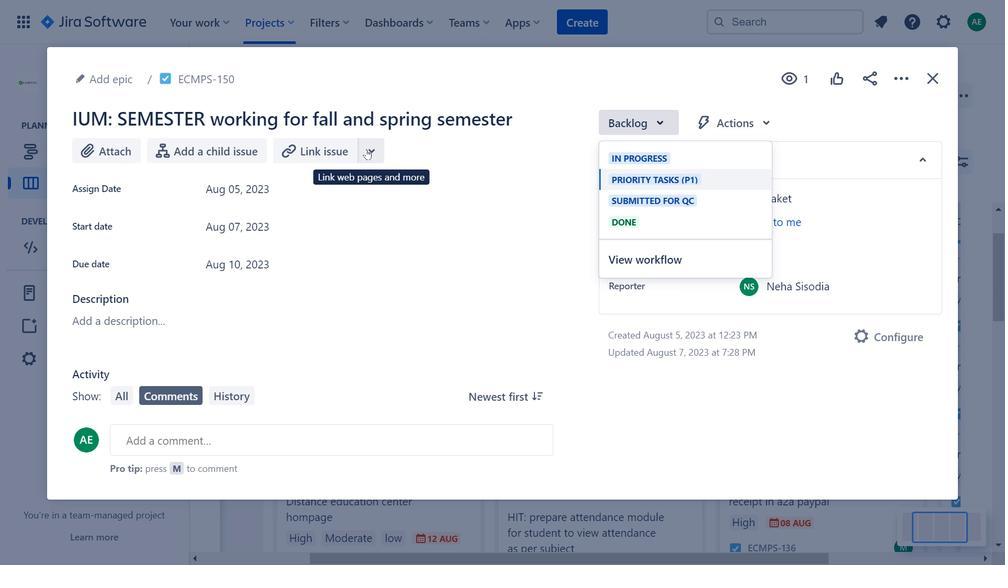 
Action: Mouse moved to (924, 83)
Screenshot: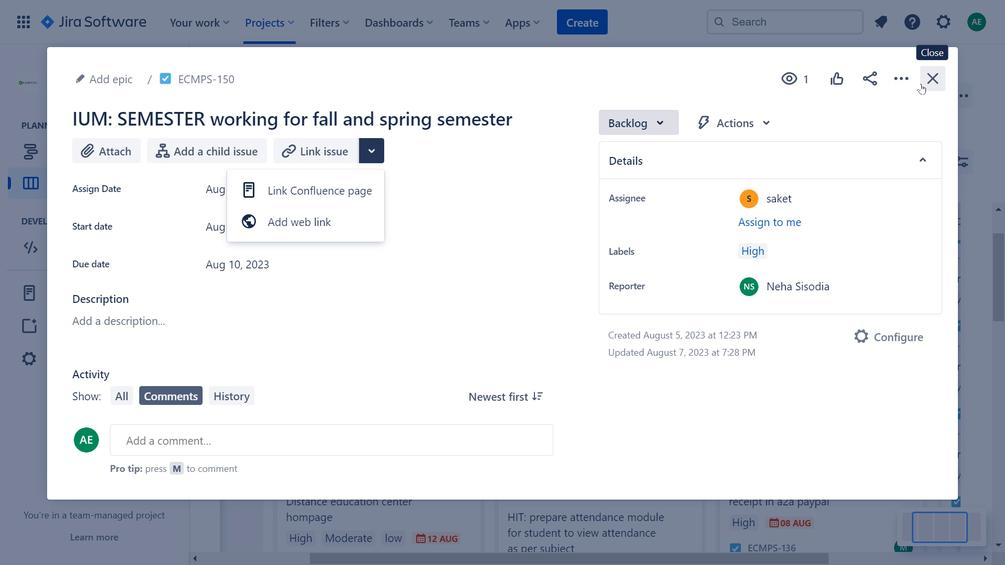 
Action: Mouse pressed left at (924, 83)
Screenshot: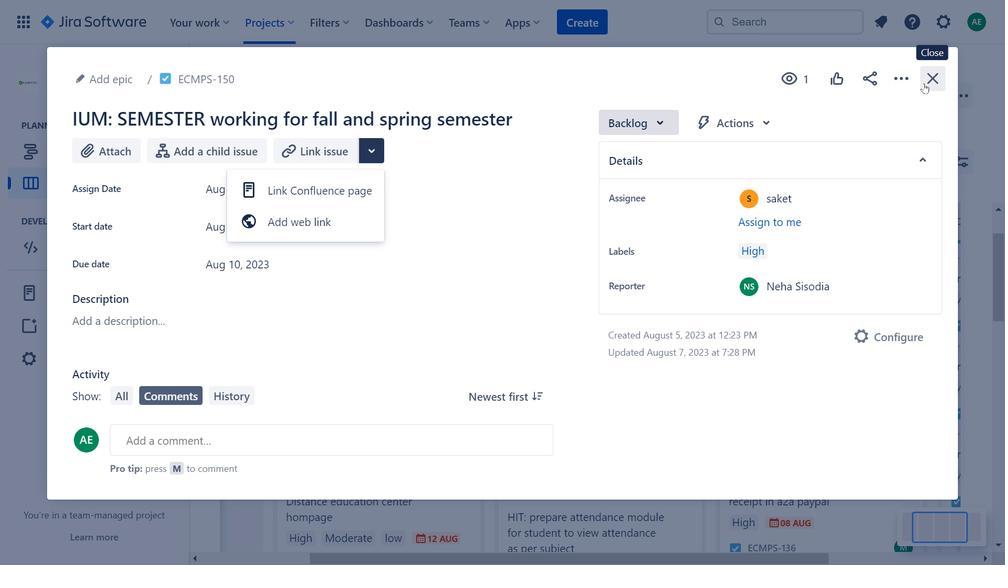 
Action: Mouse moved to (613, 250)
Screenshot: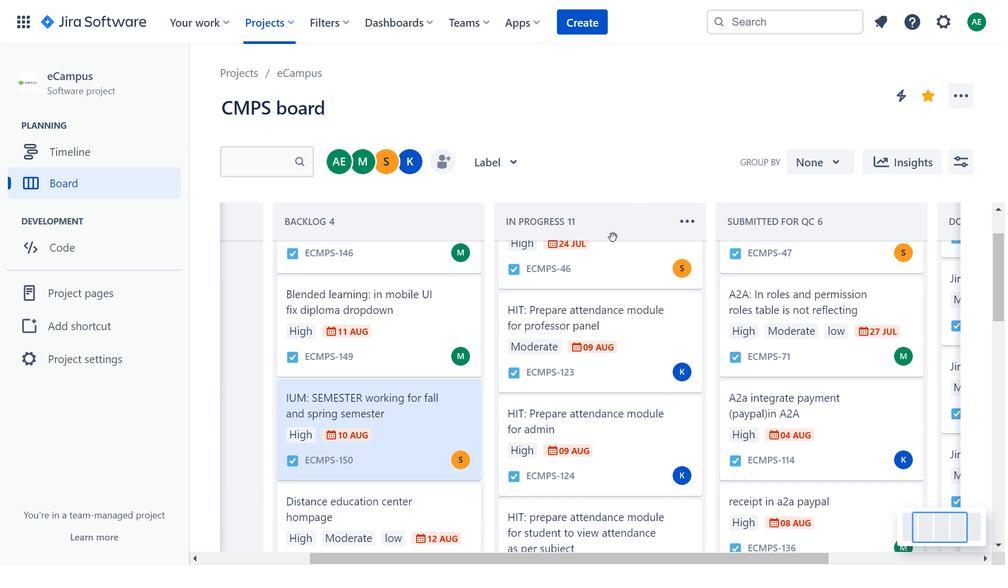 
Action: Mouse scrolled (613, 250) with delta (0, 0)
Screenshot: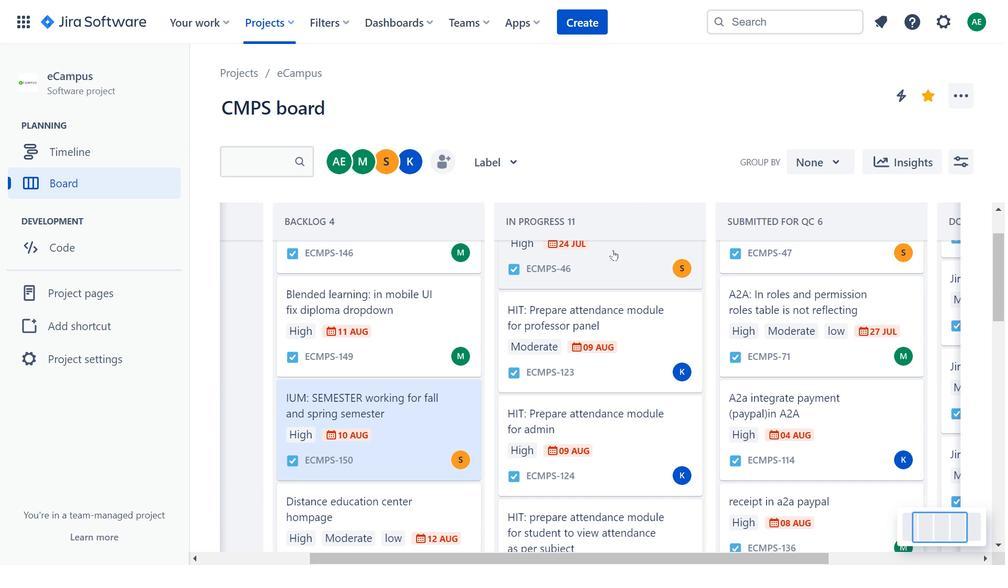 
Action: Mouse scrolled (613, 250) with delta (0, 0)
Screenshot: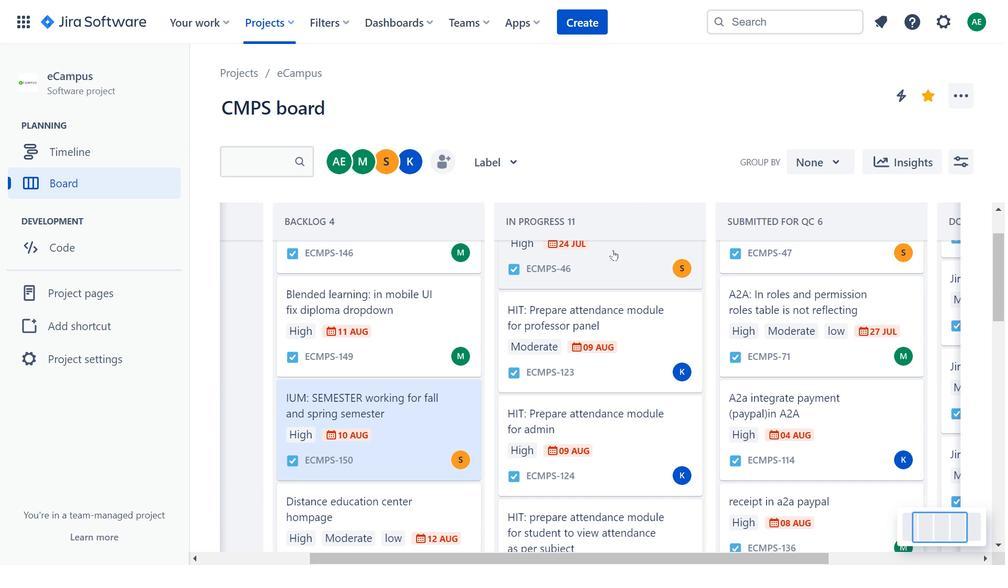 
Action: Mouse scrolled (613, 251) with delta (0, 0)
Screenshot: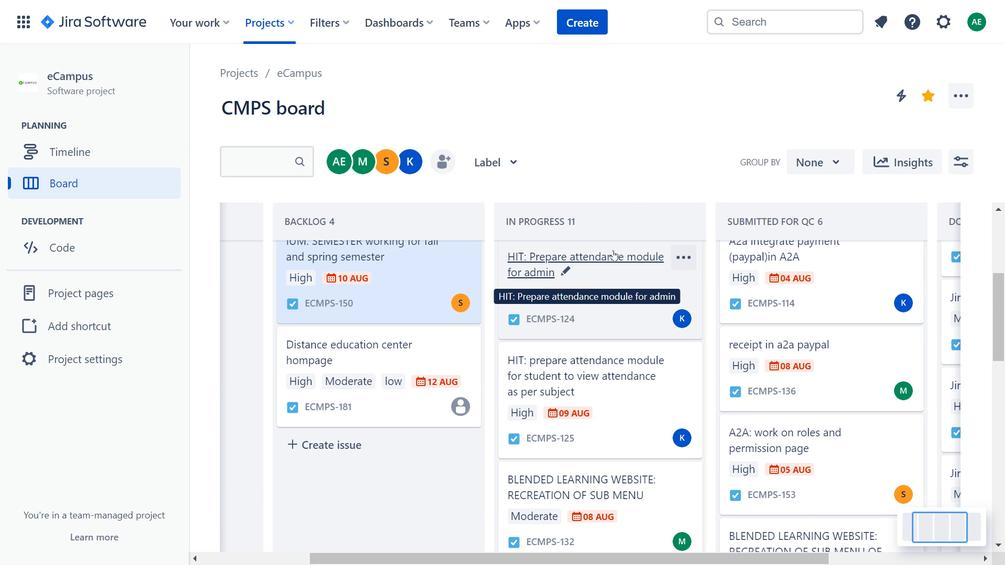 
Action: Mouse scrolled (613, 251) with delta (0, 0)
Screenshot: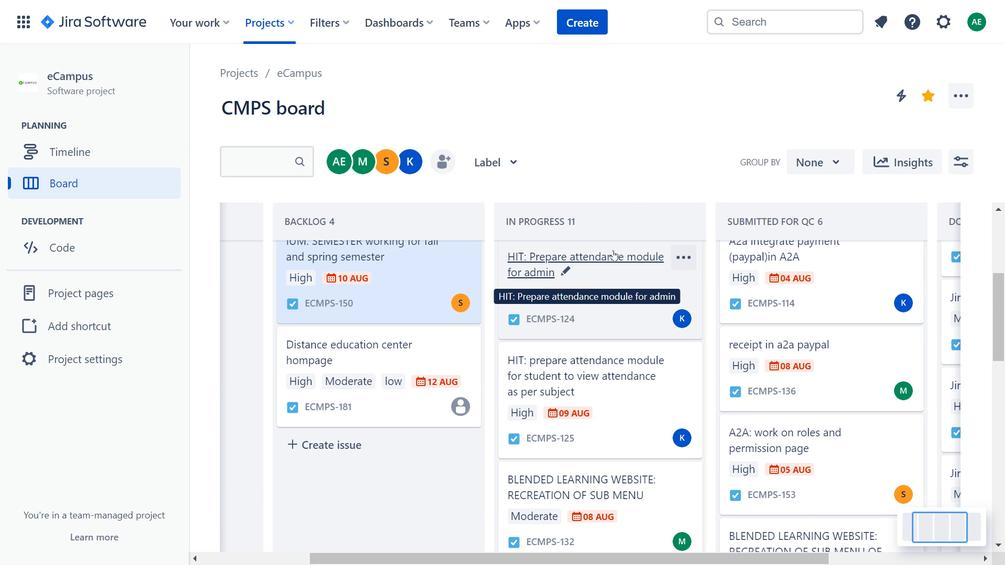 
Action: Mouse scrolled (613, 251) with delta (0, 0)
Screenshot: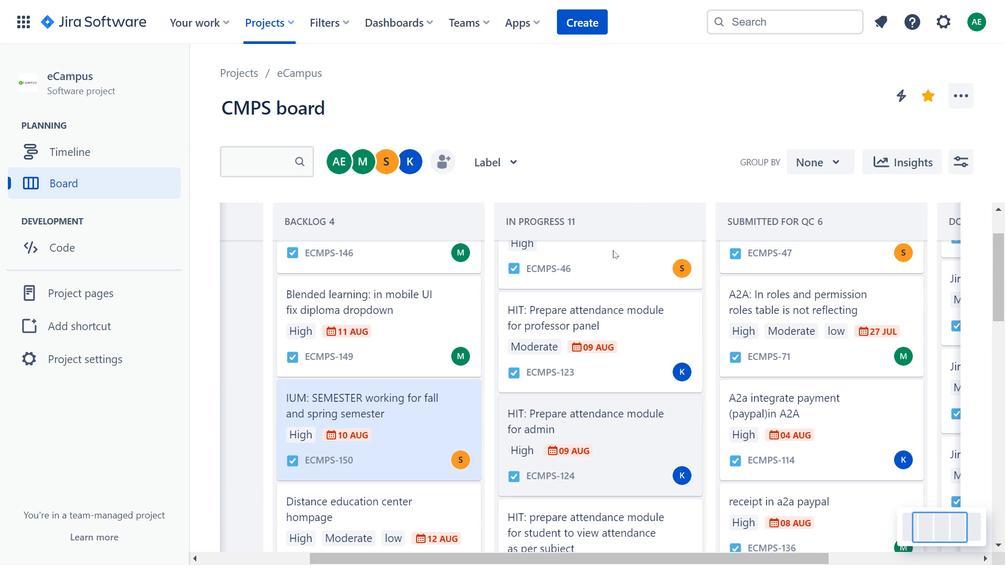 
Action: Mouse scrolled (613, 251) with delta (0, 0)
Screenshot: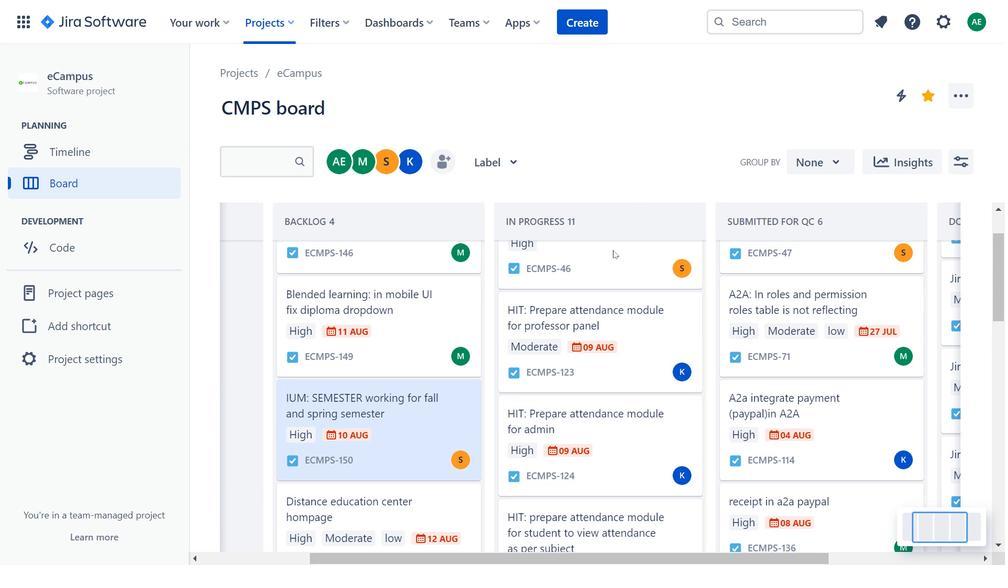 
Action: Mouse scrolled (613, 251) with delta (0, 0)
Screenshot: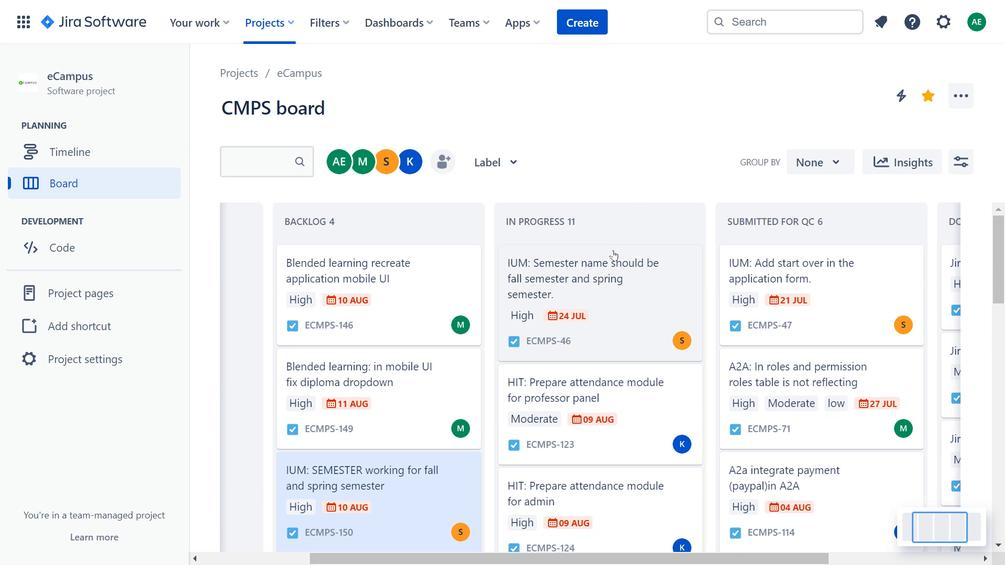 
Action: Mouse scrolled (613, 251) with delta (0, 0)
Screenshot: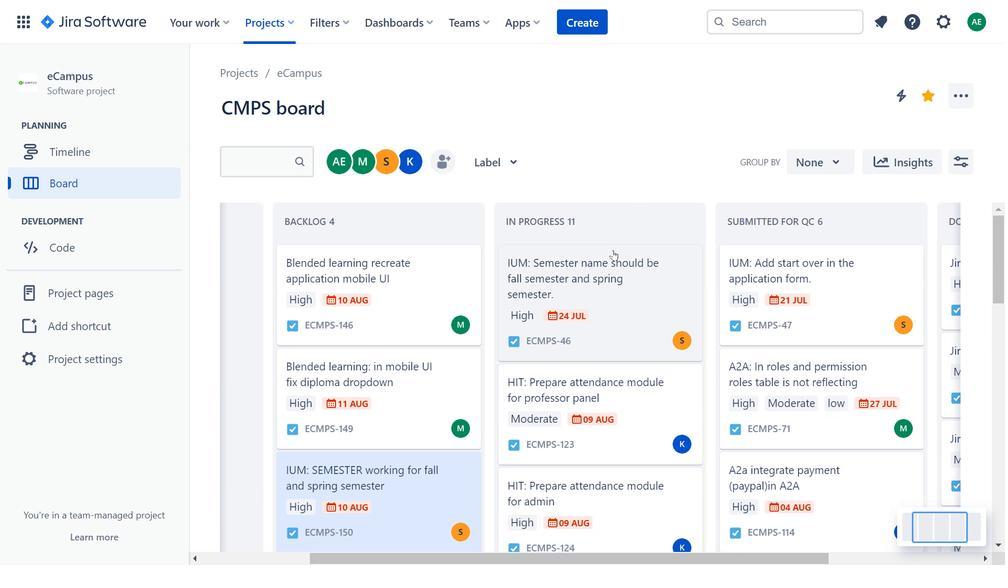
Action: Mouse moved to (625, 305)
Screenshot: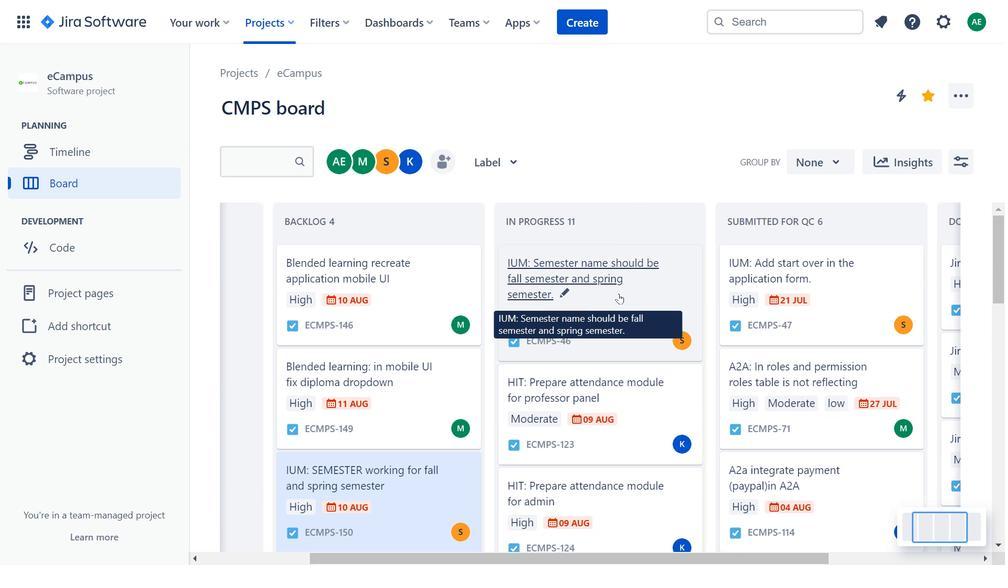 
Action: Mouse pressed left at (625, 305)
Screenshot: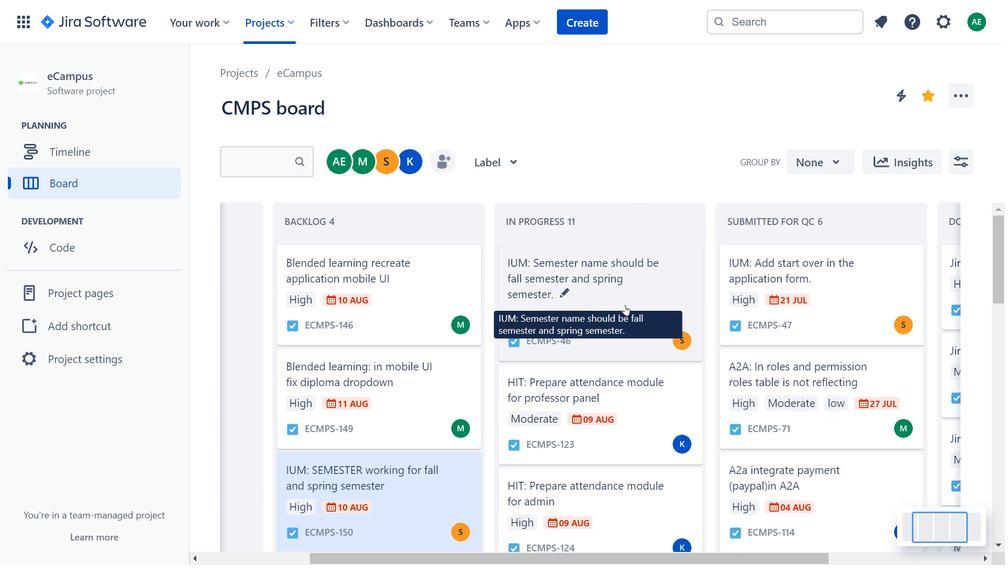 
Action: Mouse moved to (295, 245)
Screenshot: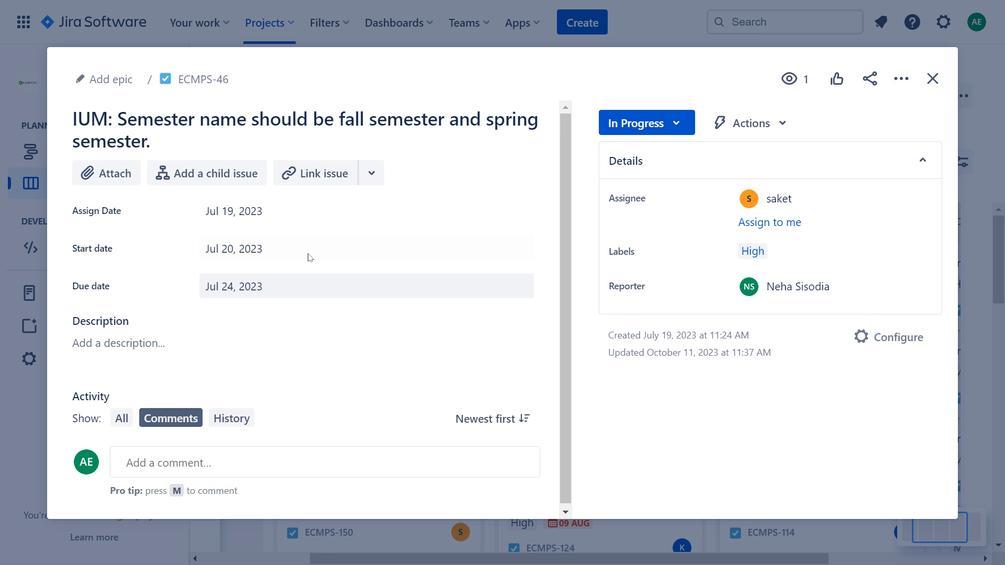 
Action: Mouse pressed left at (295, 245)
Screenshot: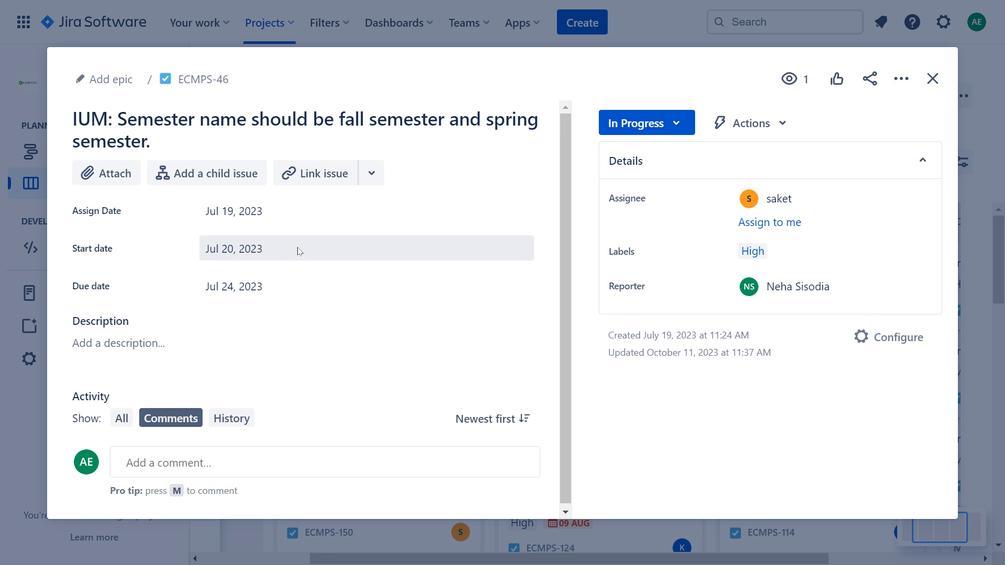 
Action: Mouse moved to (723, 129)
Screenshot: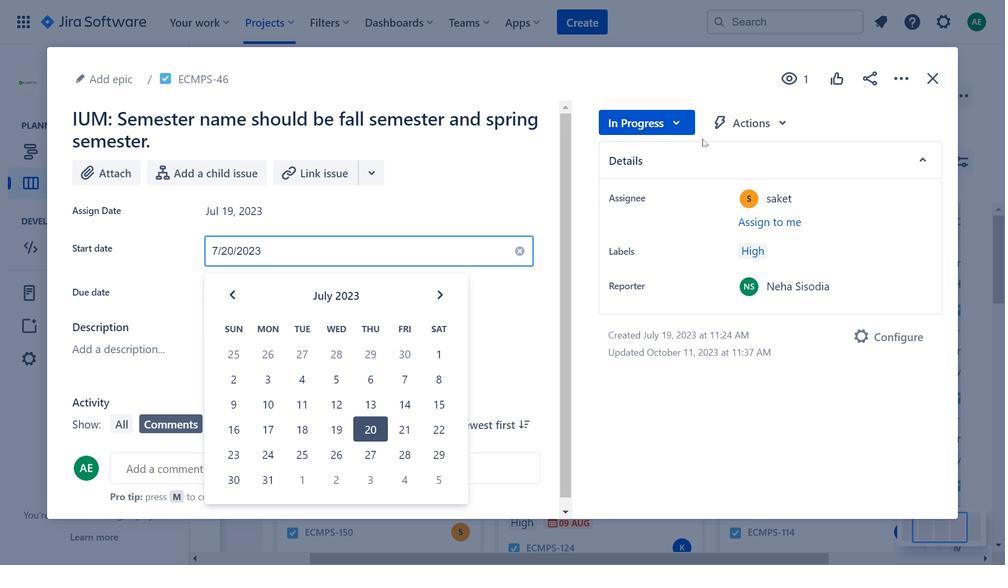
Action: Mouse pressed left at (723, 129)
Screenshot: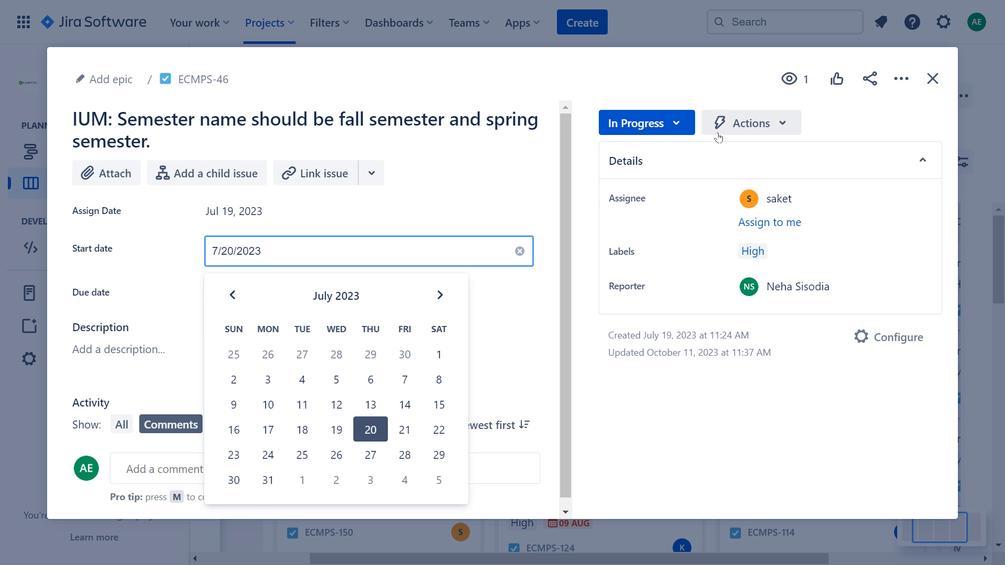 
Action: Mouse moved to (895, 85)
Screenshot: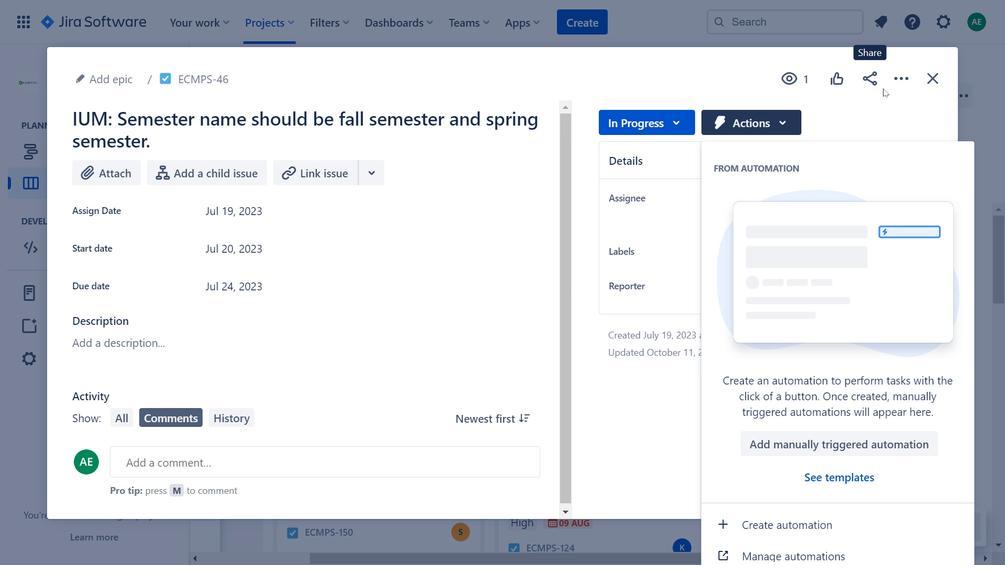 
Action: Mouse pressed left at (895, 85)
Screenshot: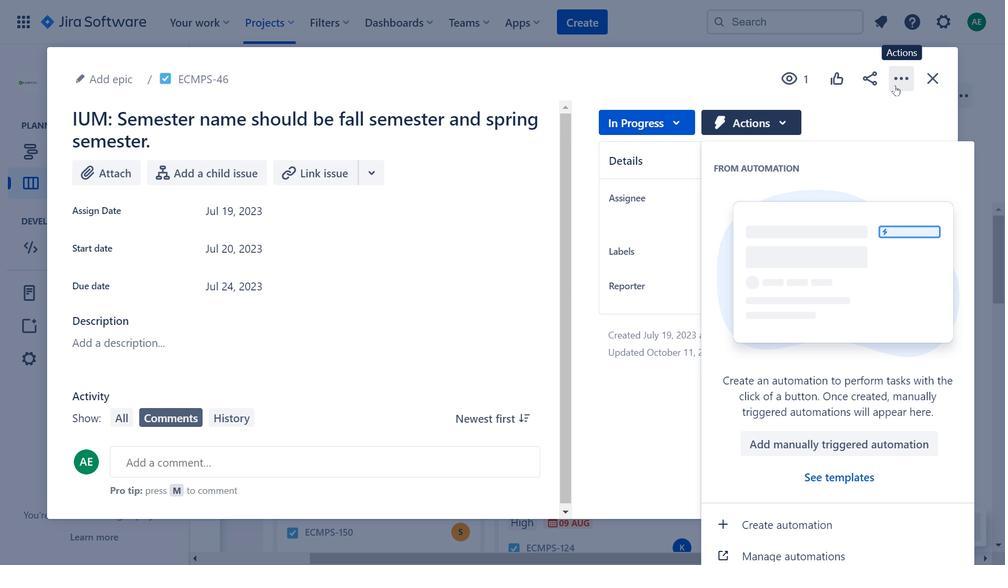 
Action: Mouse moved to (766, 119)
Screenshot: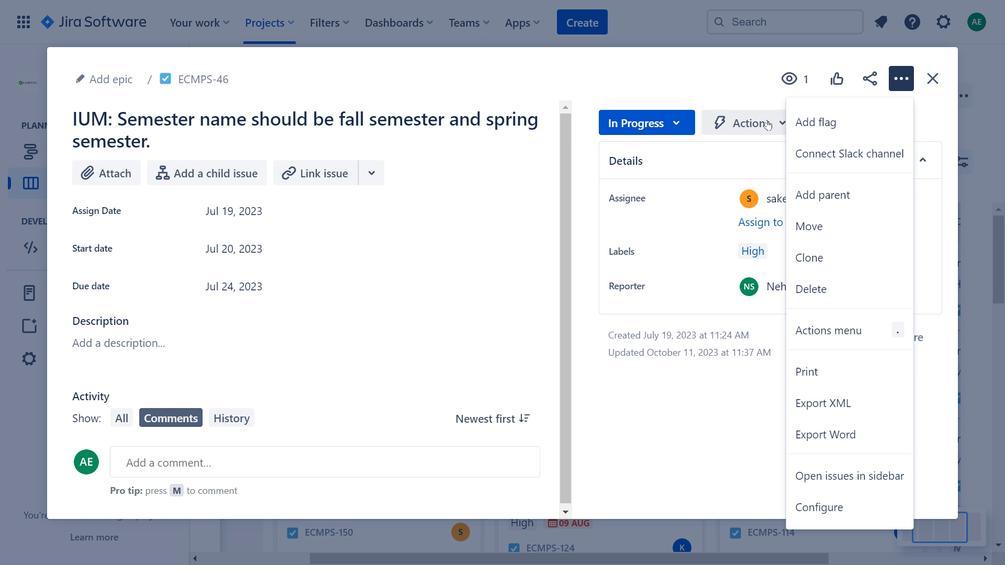 
Action: Mouse pressed left at (766, 119)
Screenshot: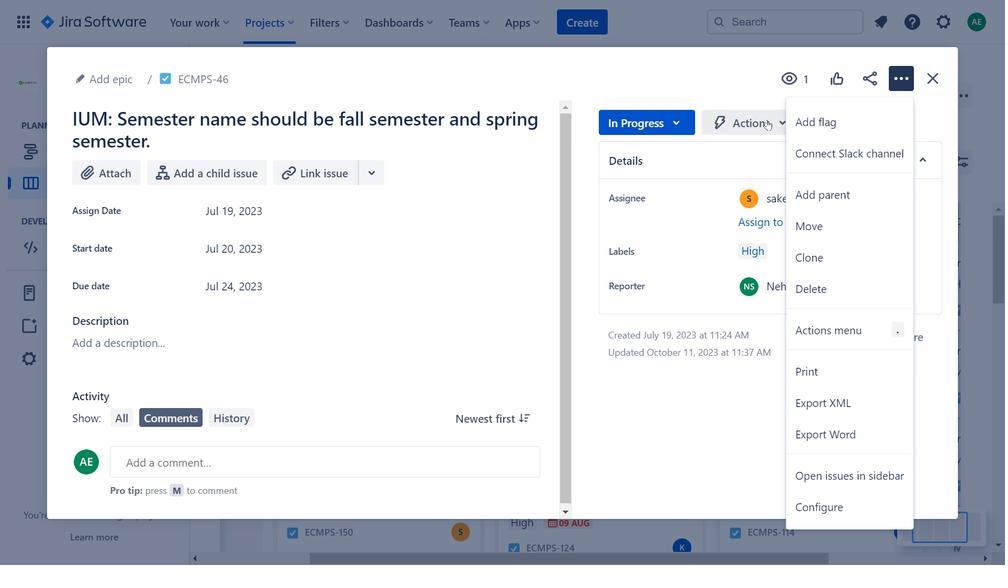 
Action: Mouse moved to (241, 415)
Screenshot: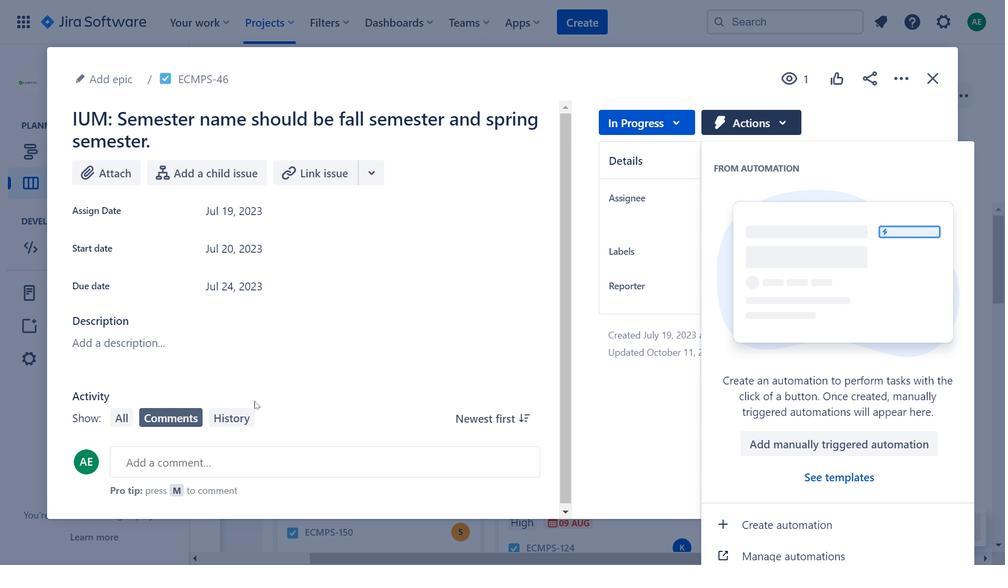 
Action: Mouse pressed left at (241, 415)
Screenshot: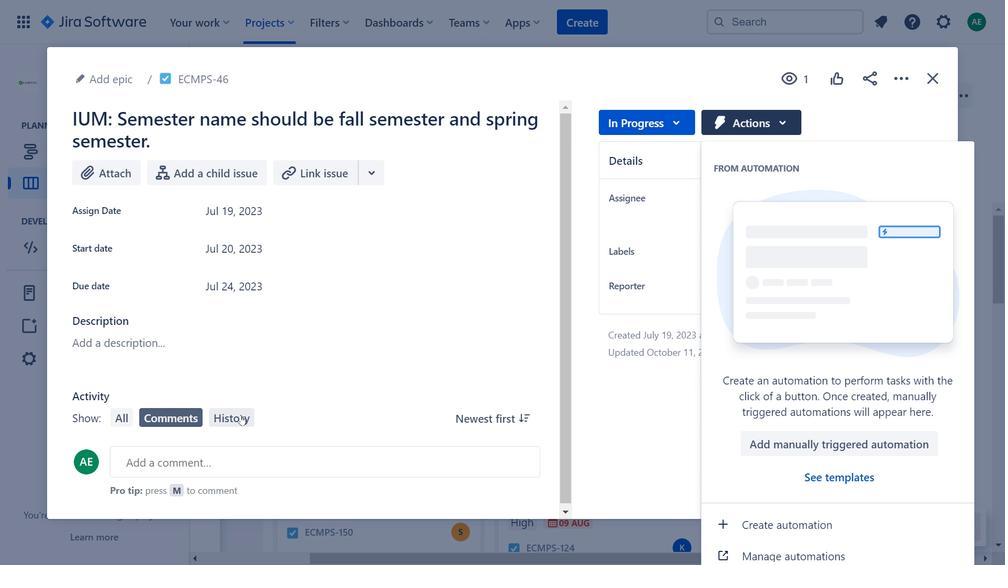 
Action: Mouse moved to (428, 238)
Screenshot: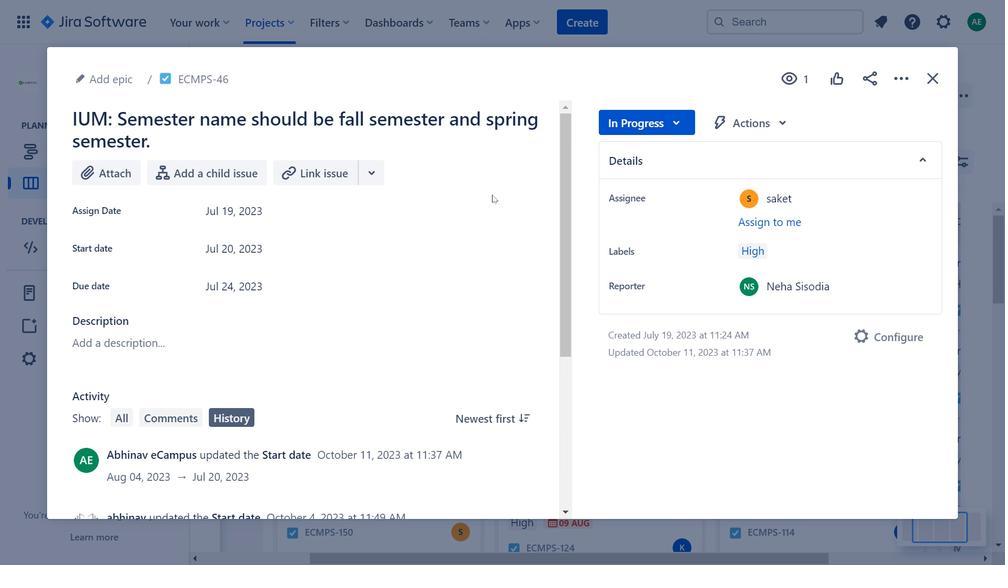 
Action: Mouse scrolled (428, 238) with delta (0, 0)
Screenshot: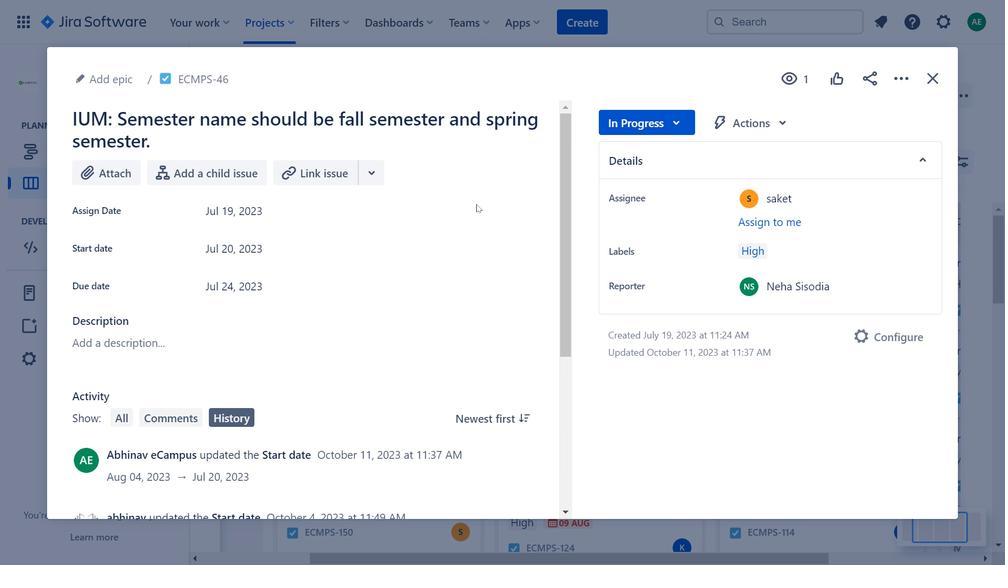 
Action: Mouse scrolled (428, 238) with delta (0, 0)
Screenshot: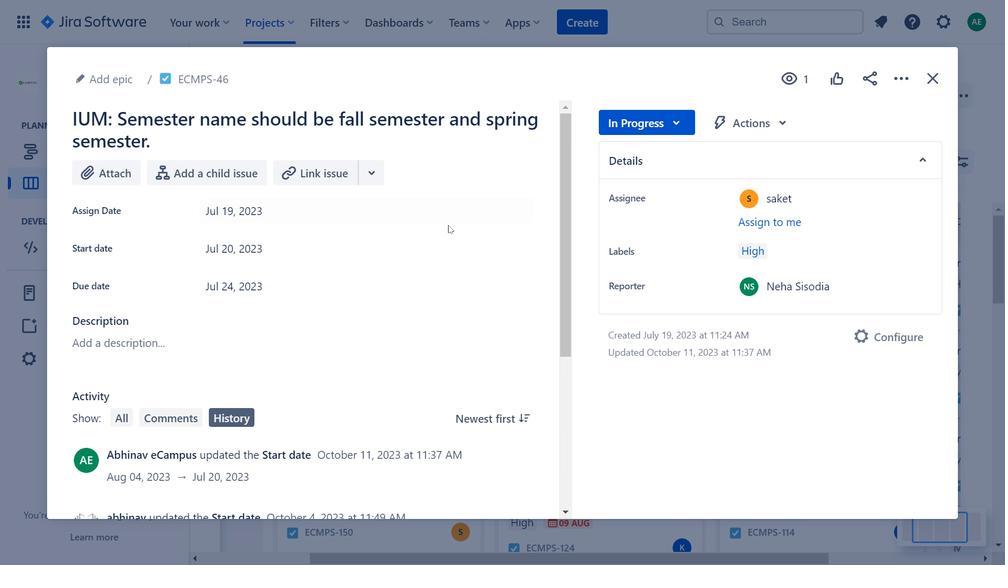 
Action: Mouse scrolled (428, 238) with delta (0, 0)
Screenshot: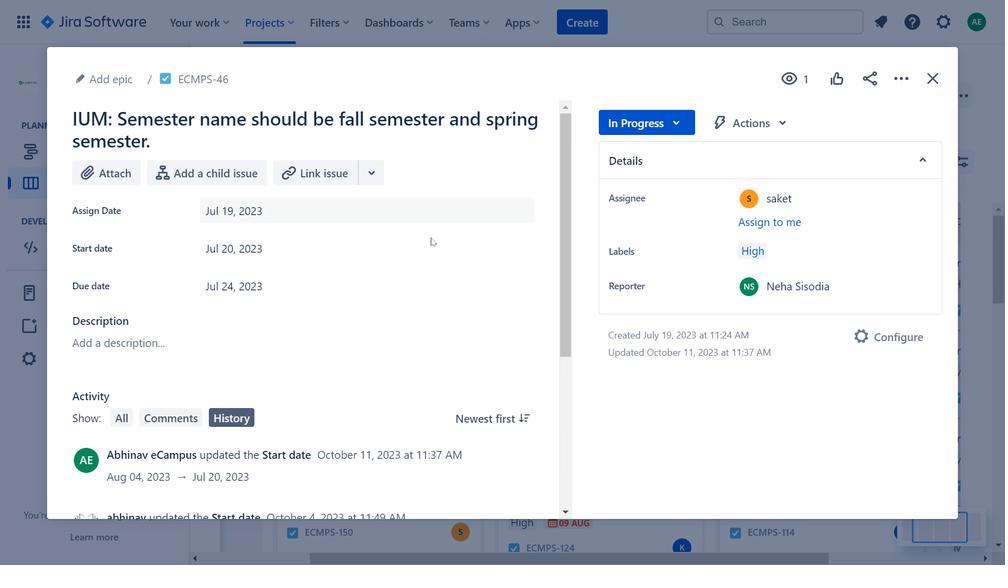 
Action: Mouse scrolled (428, 238) with delta (0, 0)
Screenshot: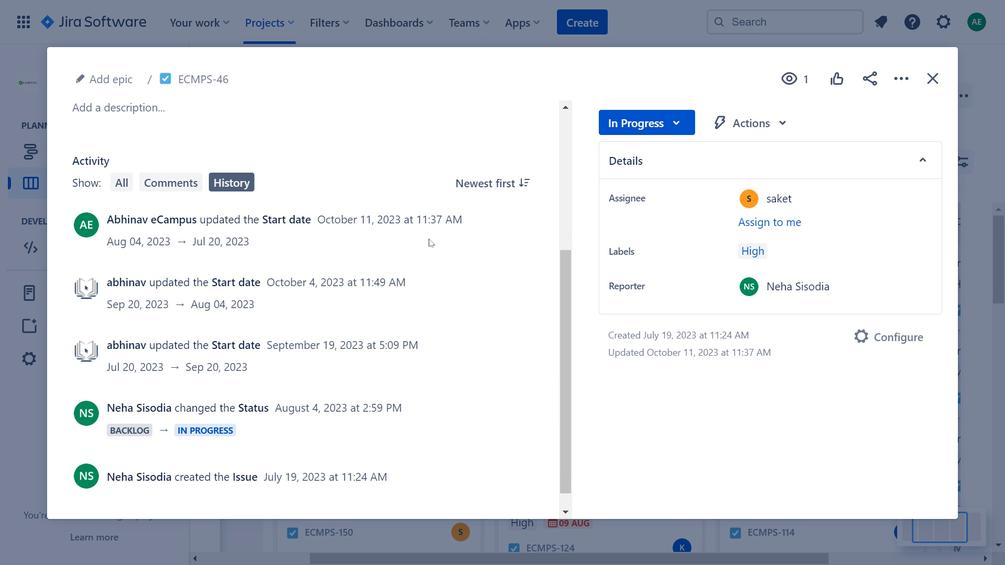 
Action: Mouse scrolled (428, 238) with delta (0, 0)
Screenshot: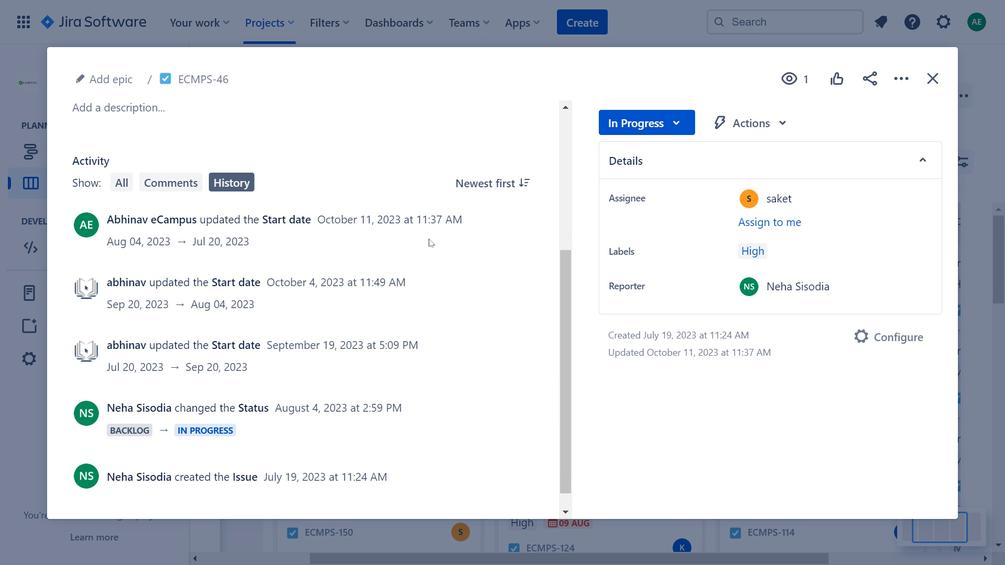 
Action: Mouse moved to (546, 320)
Screenshot: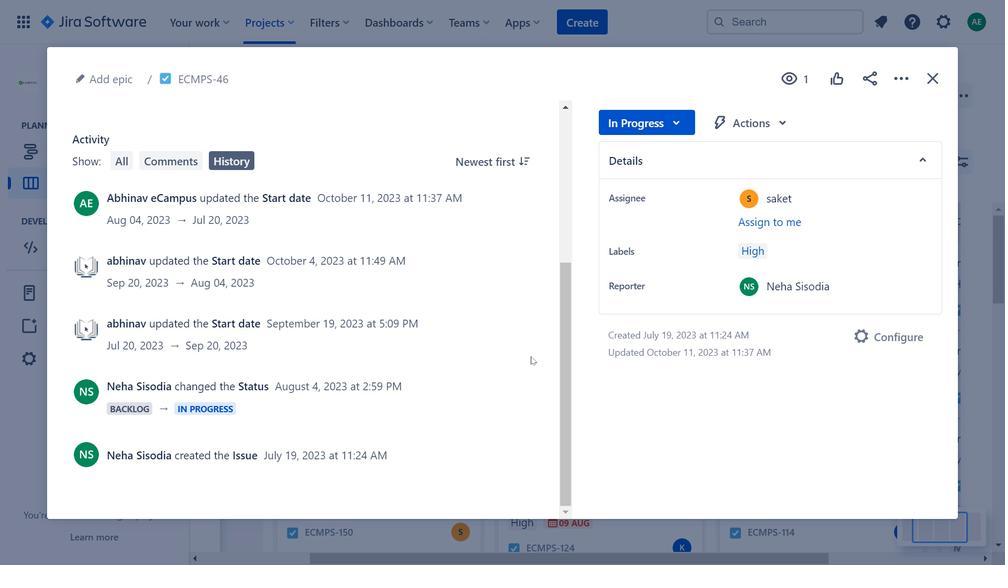 
Action: Mouse scrolled (546, 320) with delta (0, 0)
Screenshot: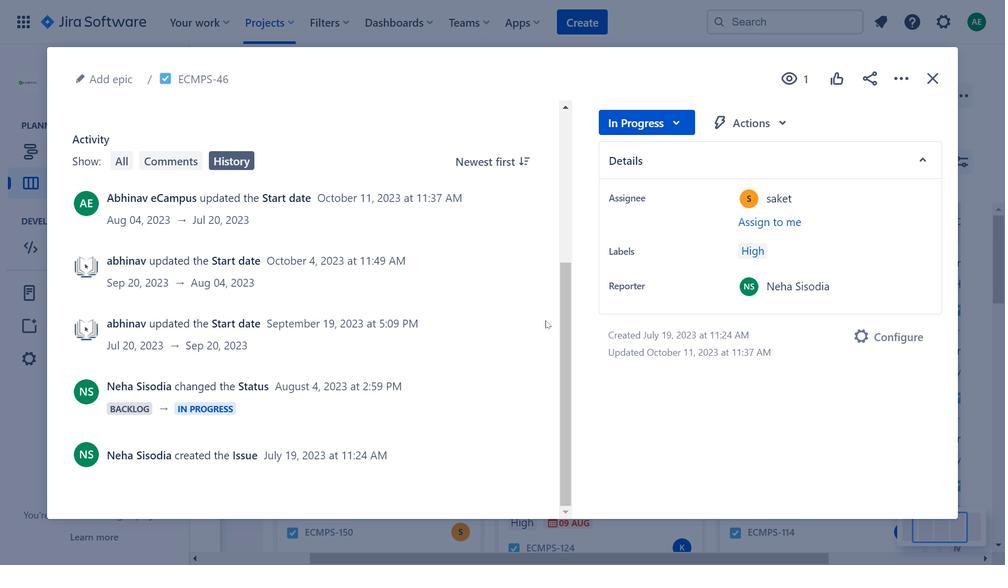 
Action: Mouse scrolled (546, 320) with delta (0, 0)
Screenshot: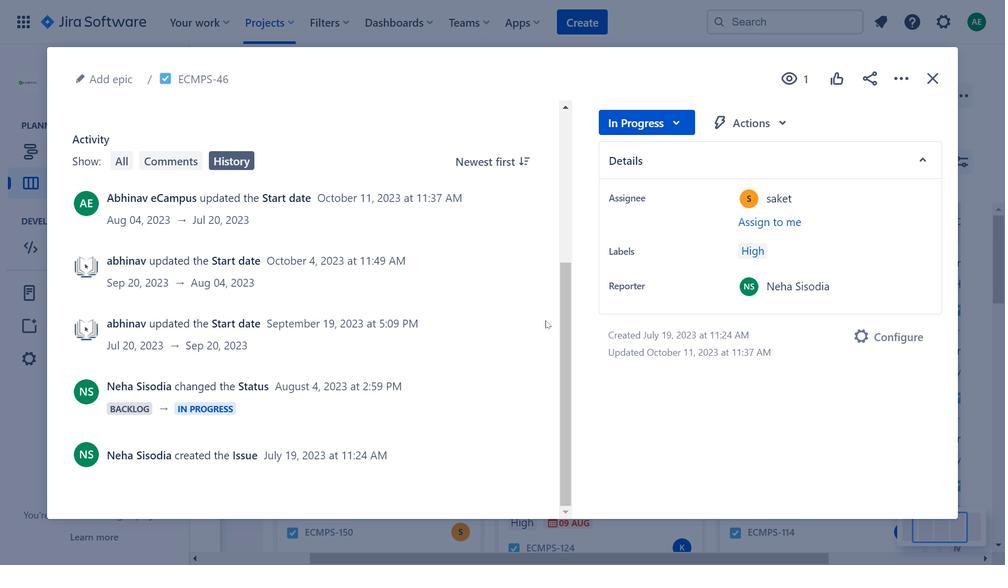 
Action: Mouse scrolled (546, 320) with delta (0, 0)
Screenshot: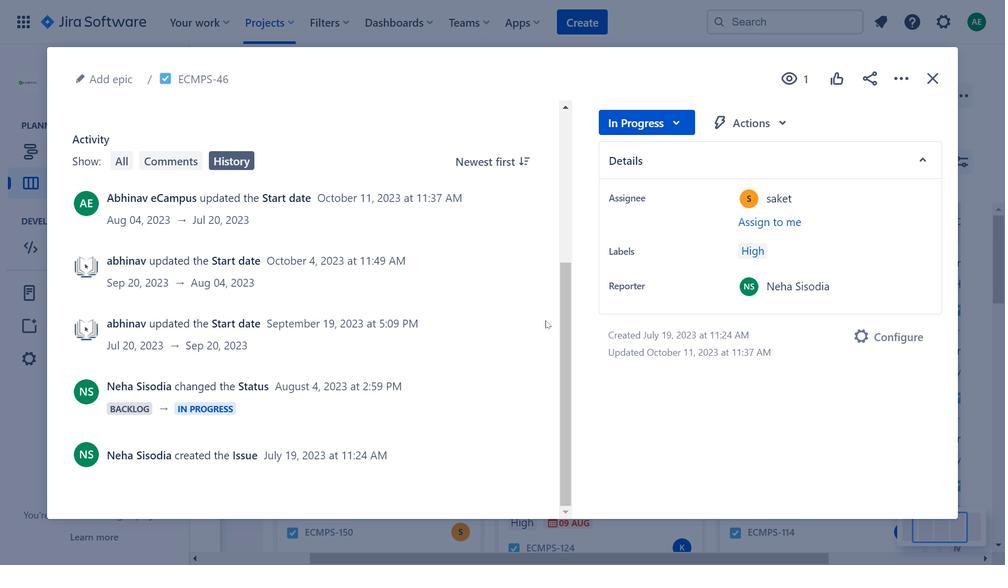 
Action: Mouse scrolled (546, 320) with delta (0, 0)
Screenshot: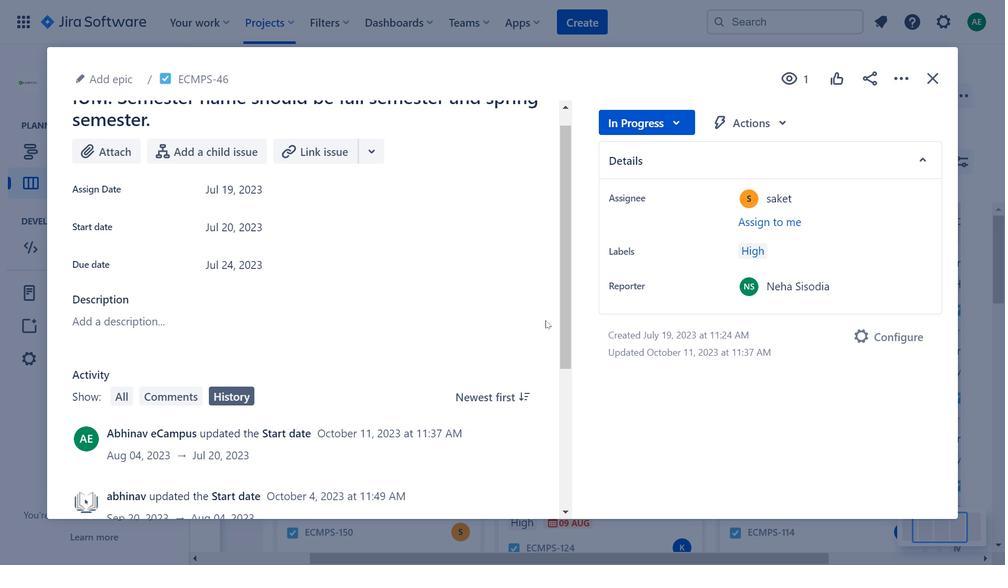 
Action: Mouse scrolled (546, 320) with delta (0, 0)
Screenshot: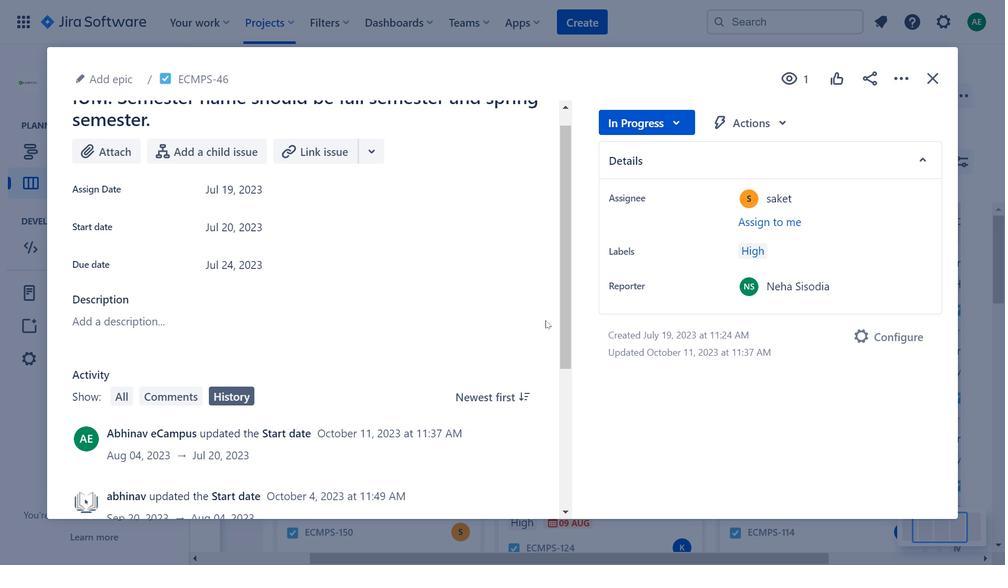 
Action: Mouse moved to (898, 85)
Screenshot: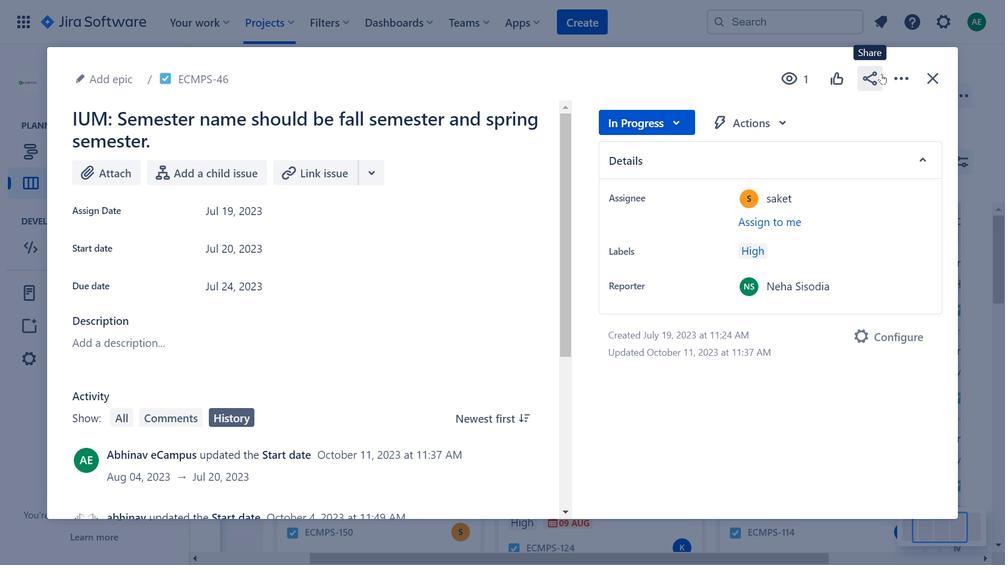 
Action: Mouse pressed left at (898, 85)
Screenshot: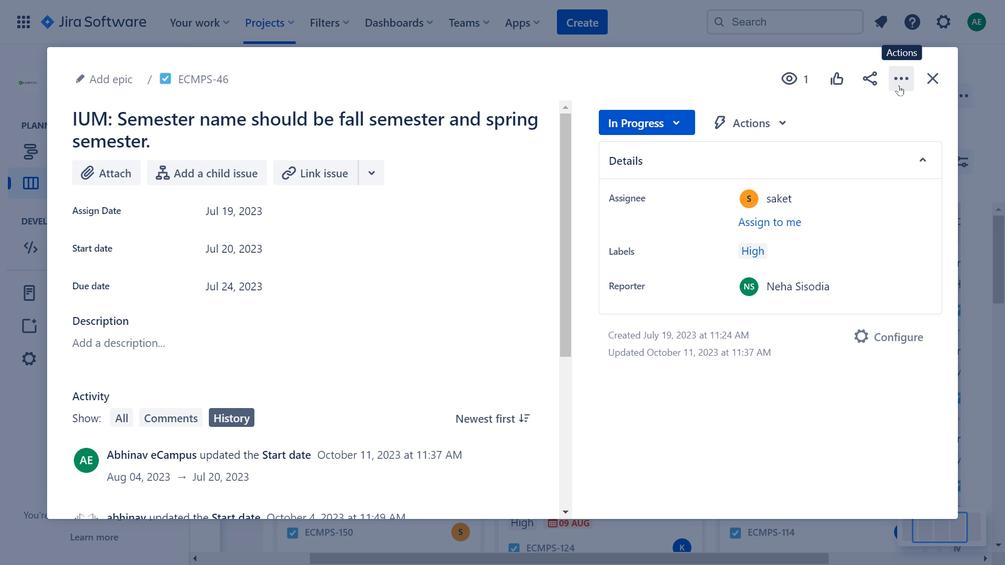 
Action: Mouse moved to (939, 86)
Screenshot: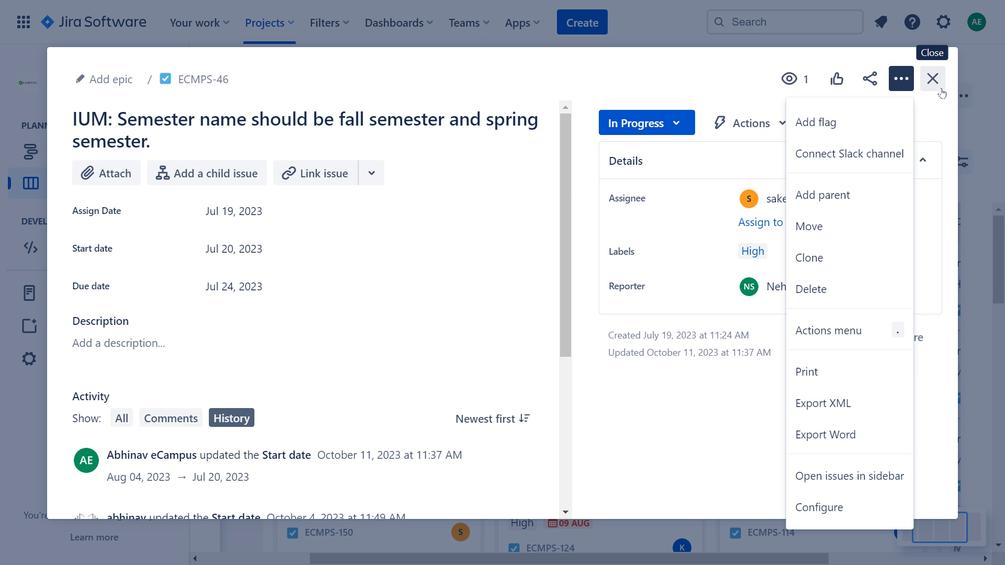 
Action: Mouse pressed left at (939, 86)
Screenshot: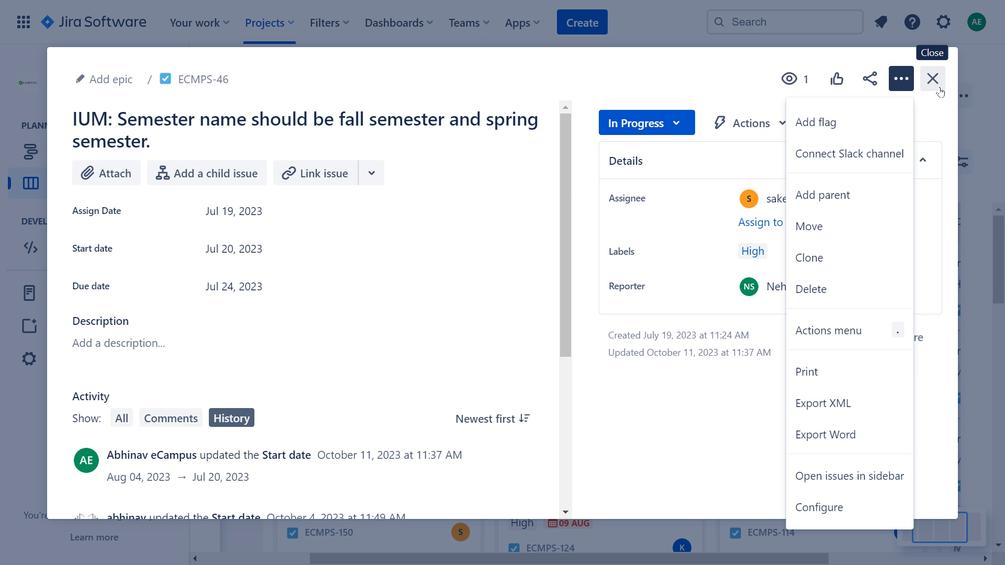 
Action: Mouse moved to (571, 285)
Screenshot: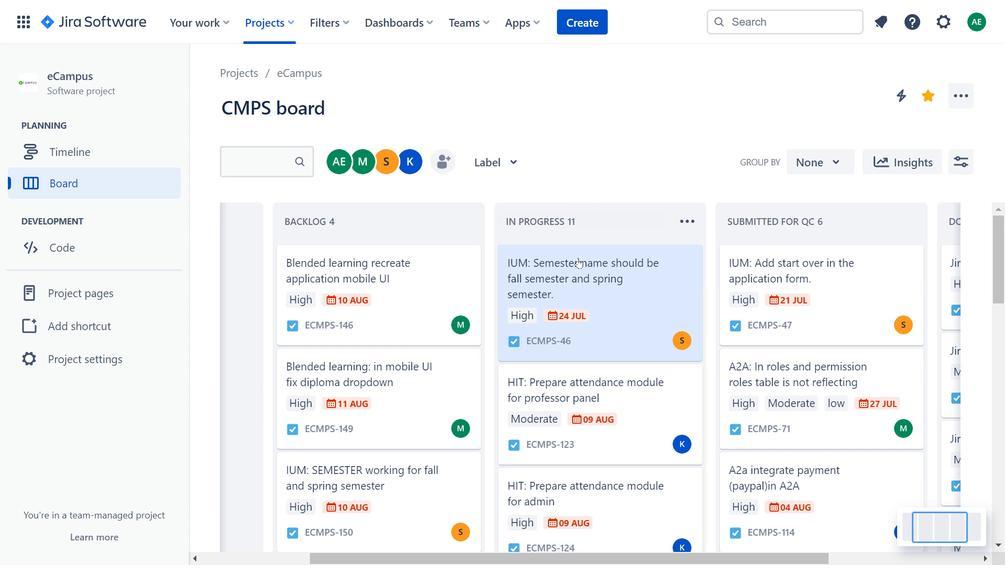 
Action: Mouse scrolled (571, 285) with delta (0, 0)
Screenshot: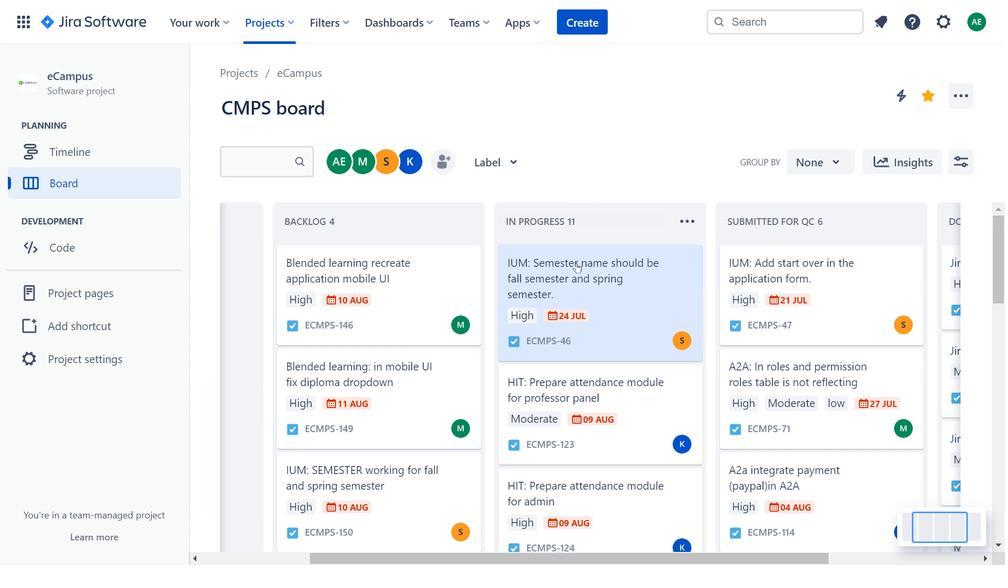 
Action: Mouse scrolled (571, 285) with delta (0, 0)
Screenshot: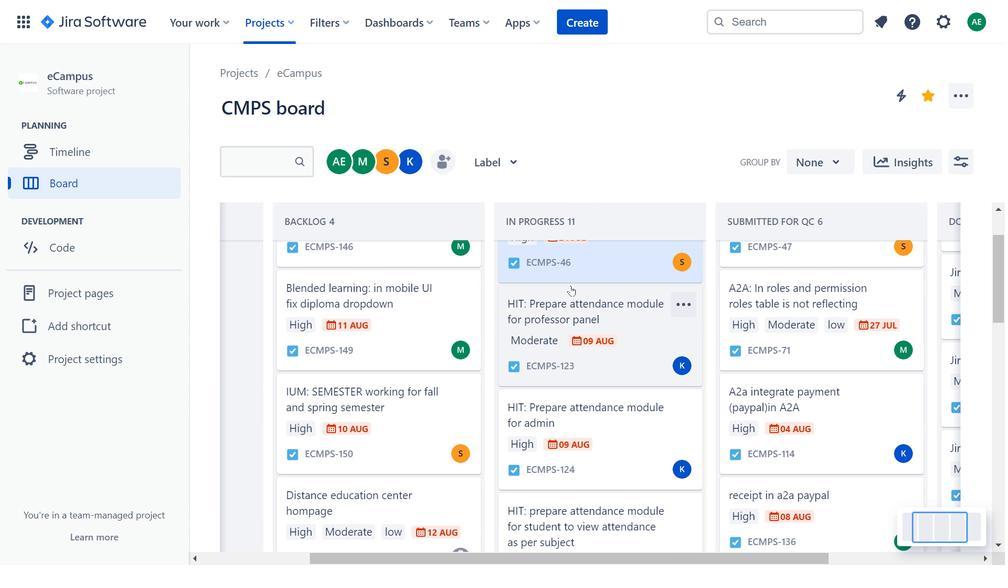 
Action: Mouse scrolled (571, 285) with delta (0, 0)
Screenshot: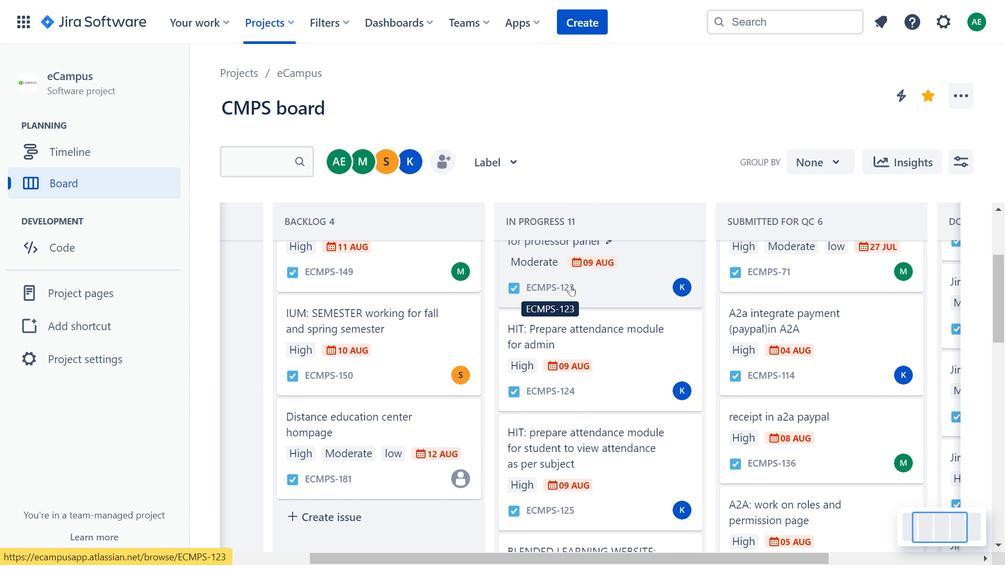
Action: Mouse scrolled (571, 285) with delta (0, 0)
Screenshot: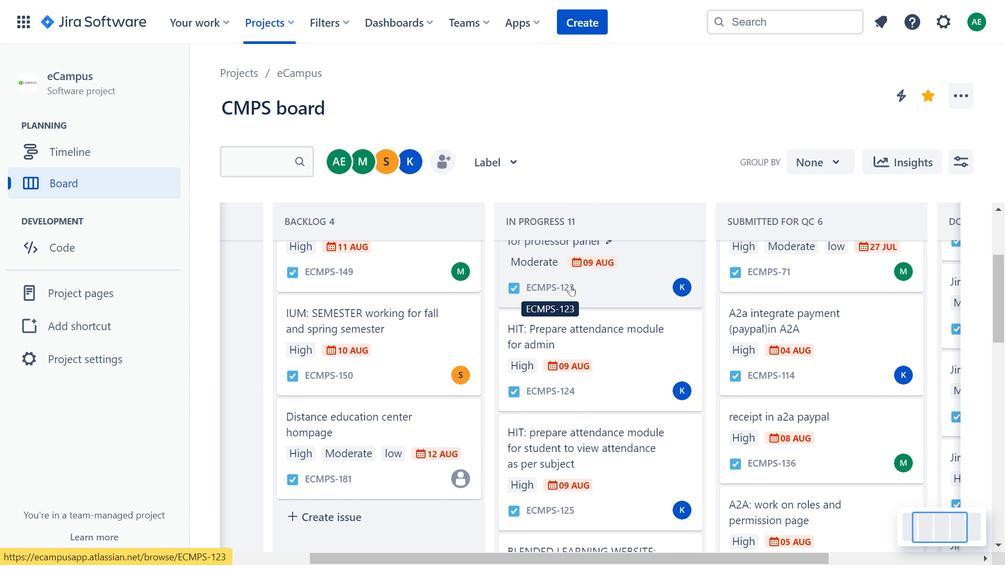 
Action: Mouse scrolled (571, 285) with delta (0, 0)
Screenshot: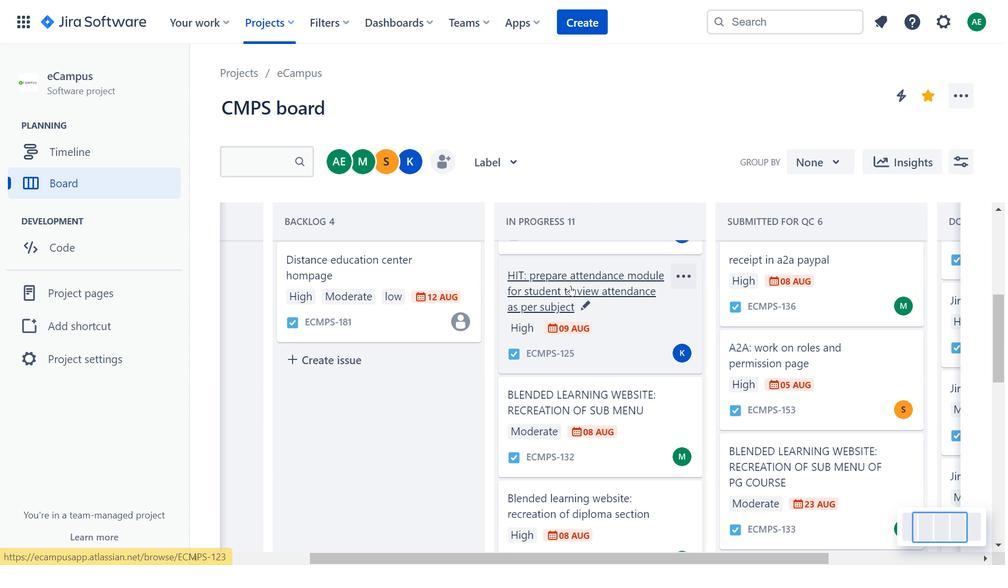 
Action: Mouse scrolled (571, 285) with delta (0, 0)
Screenshot: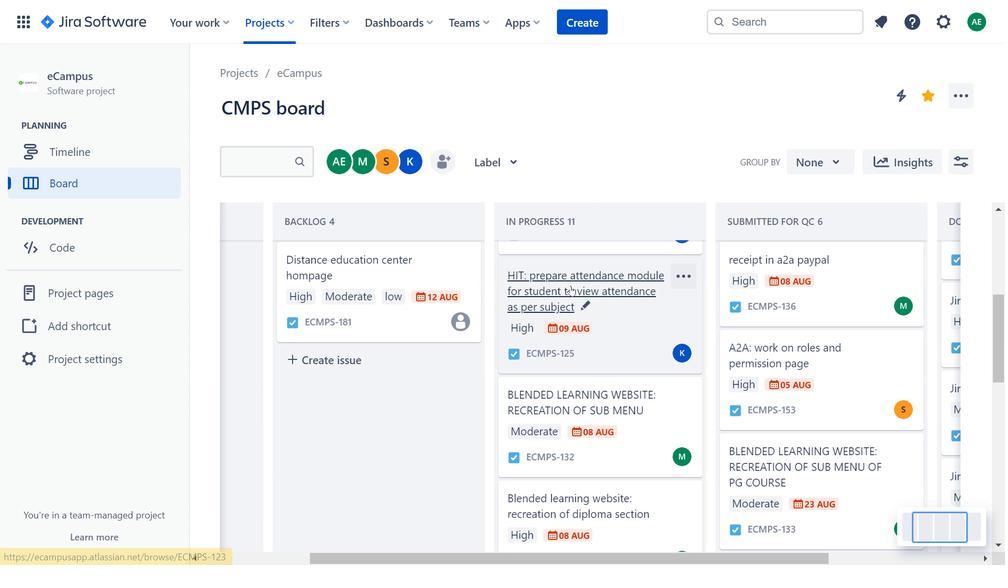 
Action: Mouse scrolled (571, 285) with delta (0, 0)
Screenshot: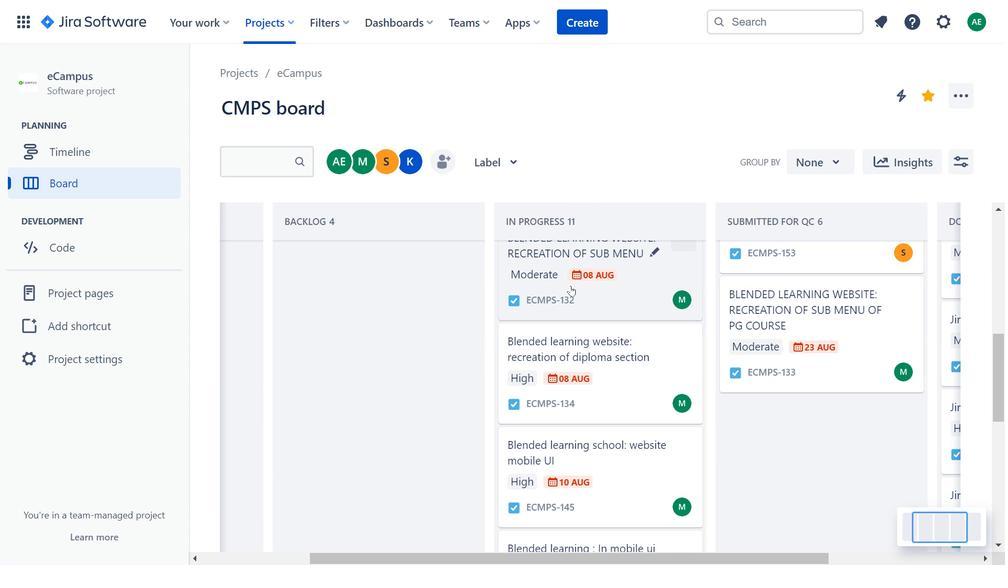 
Action: Mouse scrolled (571, 285) with delta (0, 0)
Screenshot: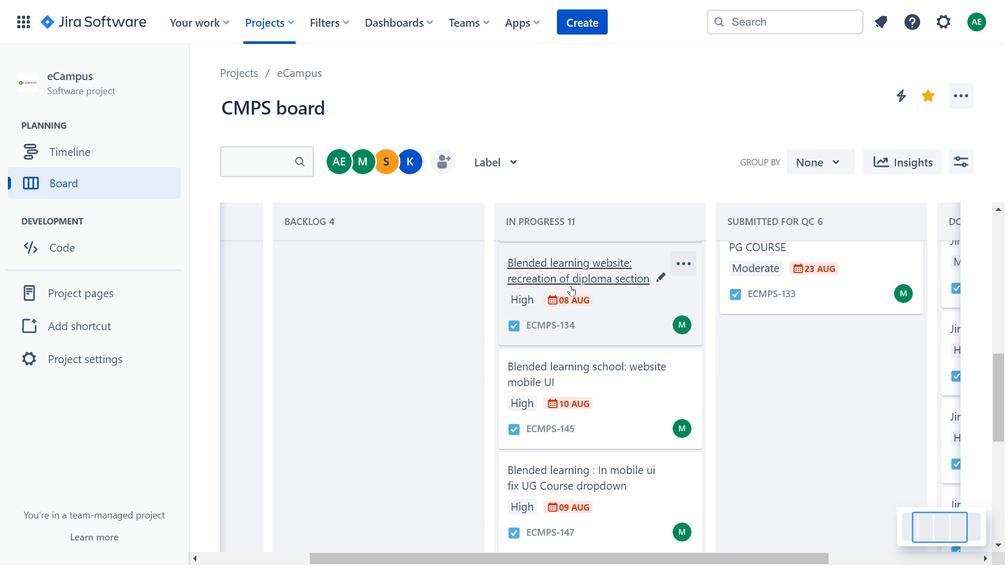 
Action: Mouse scrolled (571, 285) with delta (0, 0)
Screenshot: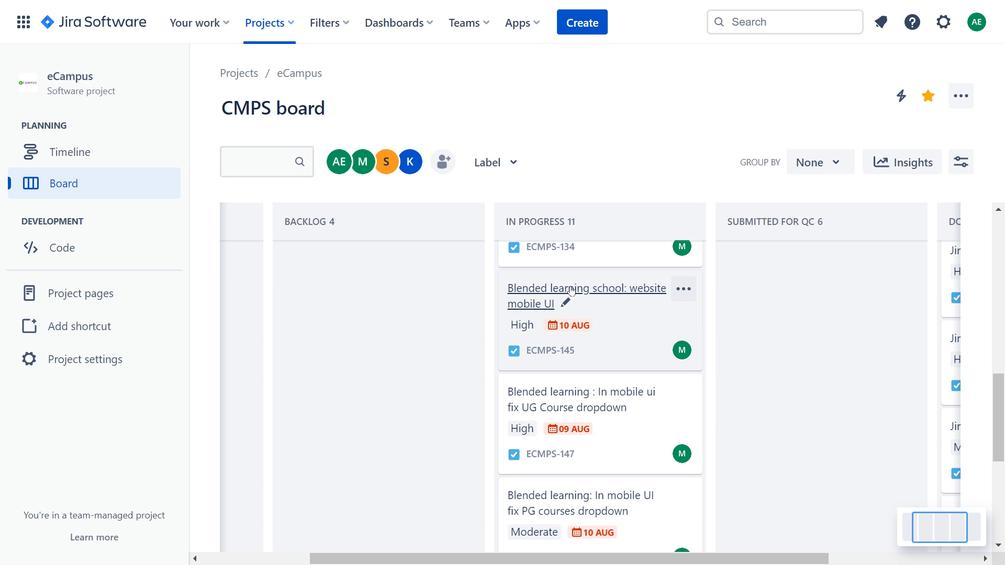 
Action: Mouse moved to (571, 286)
Screenshot: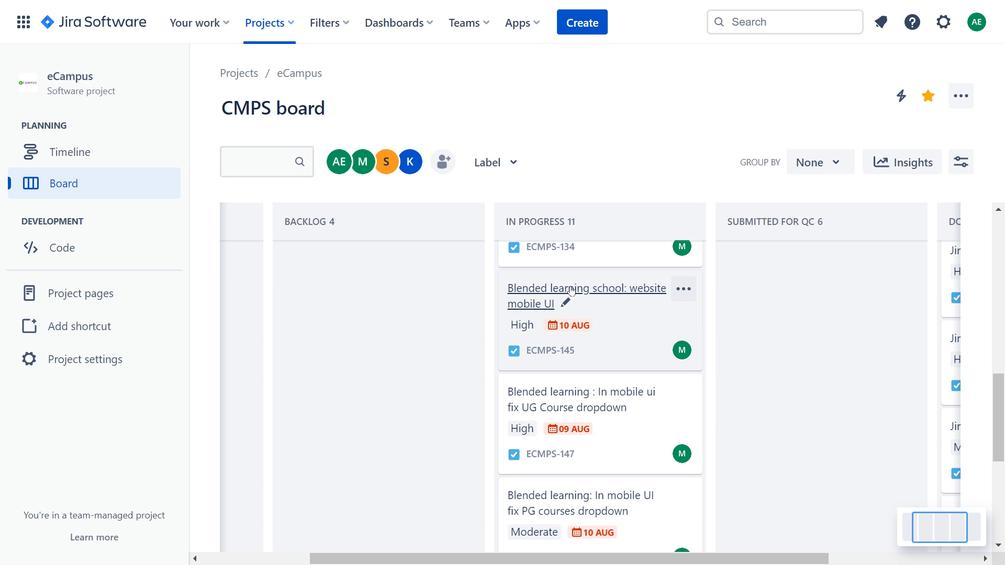 
Action: Mouse scrolled (571, 285) with delta (0, 0)
Screenshot: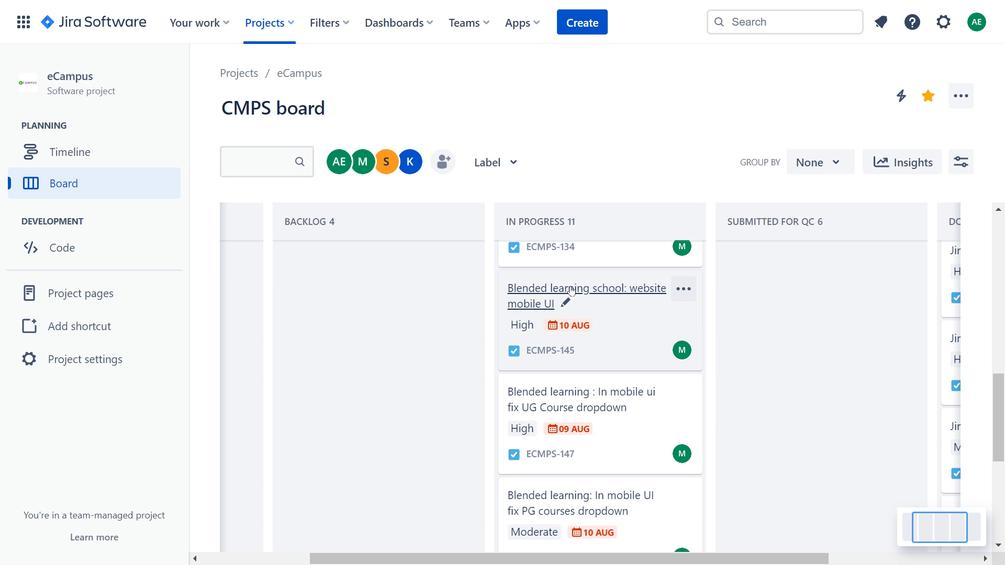 
Action: Mouse scrolled (571, 285) with delta (0, 0)
Screenshot: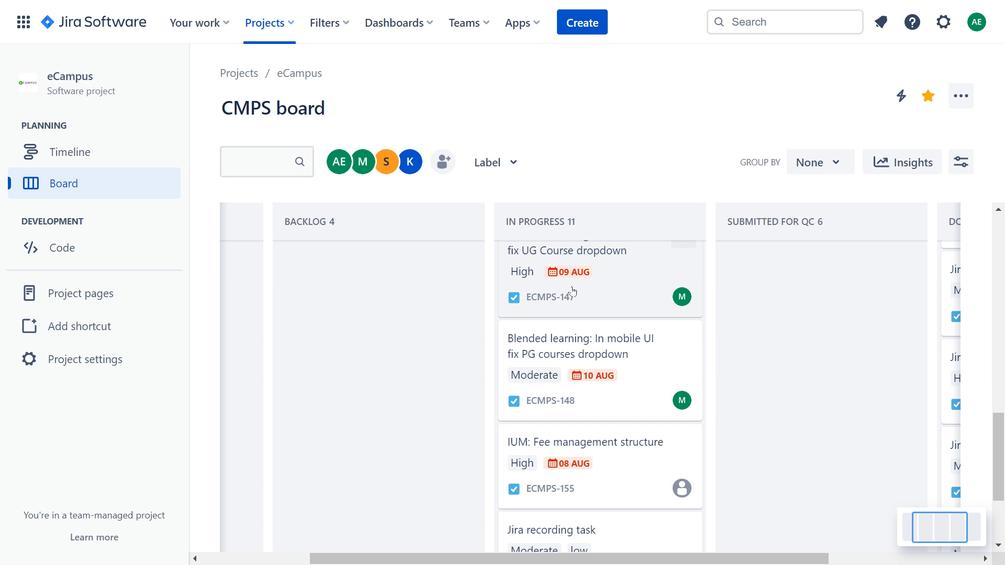 
Action: Mouse scrolled (571, 285) with delta (0, 0)
Screenshot: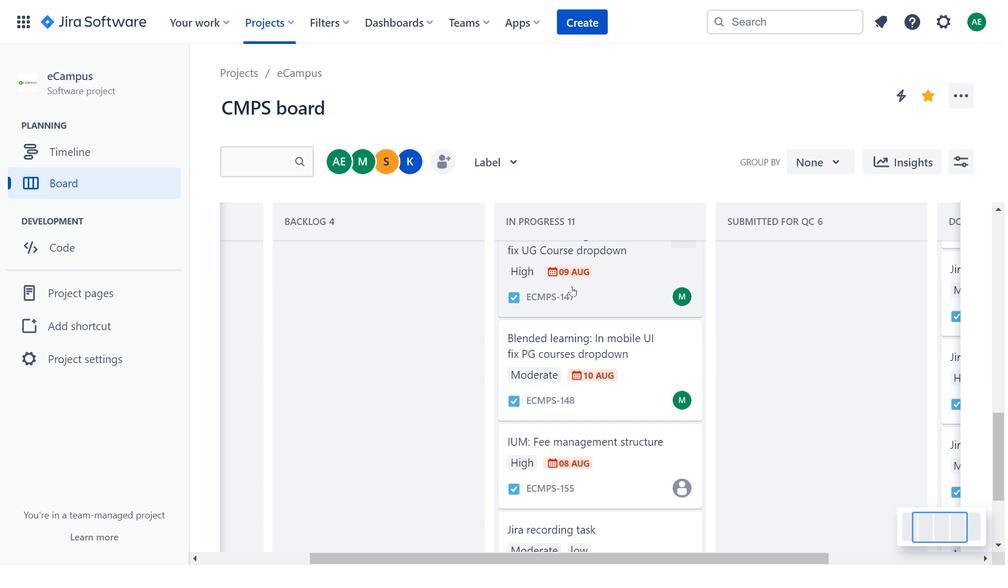 
Action: Mouse moved to (632, 405)
Screenshot: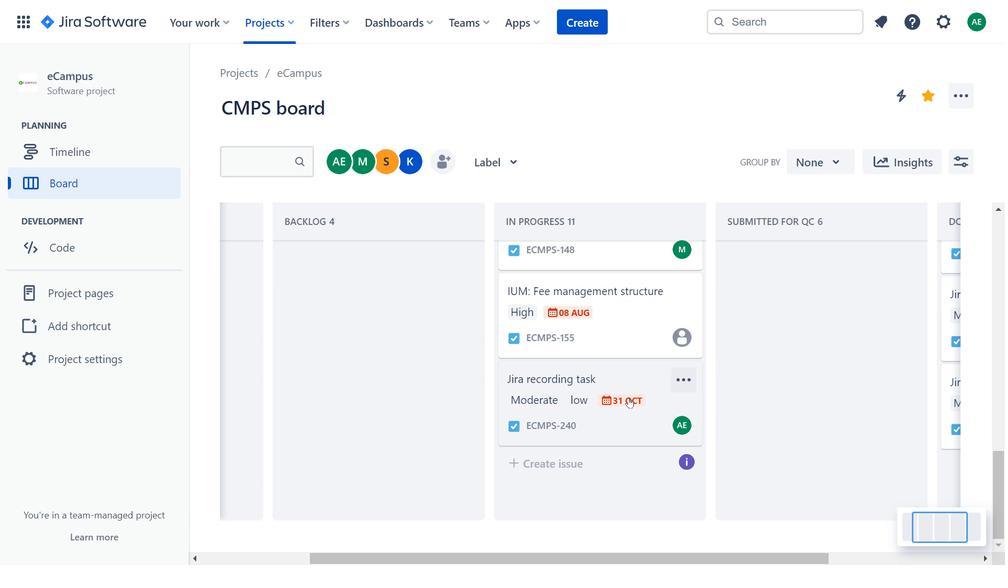 
Action: Mouse pressed left at (632, 405)
Screenshot: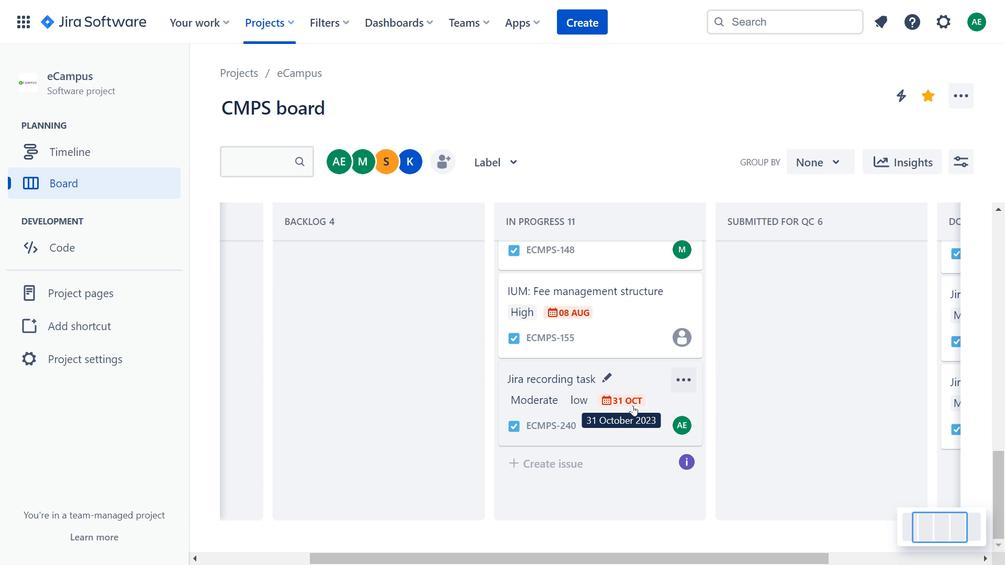 
Action: Mouse moved to (632, 130)
Screenshot: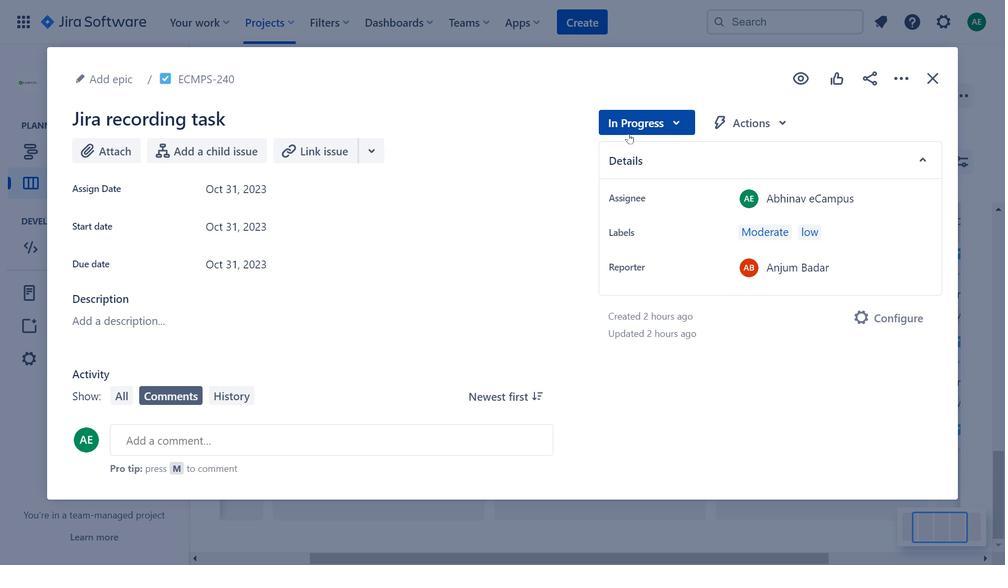 
Action: Mouse pressed left at (632, 130)
Screenshot: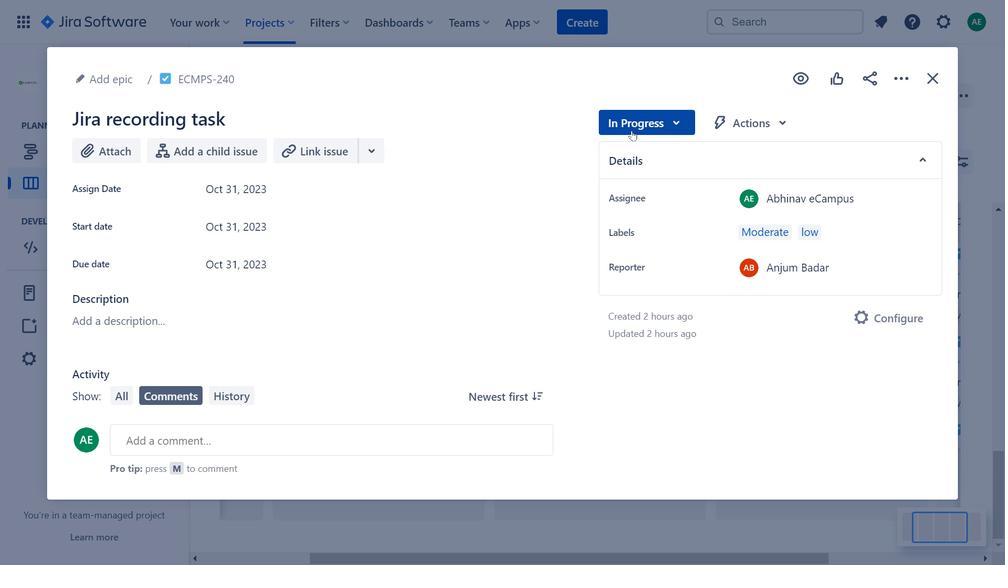 
Action: Mouse moved to (644, 219)
Screenshot: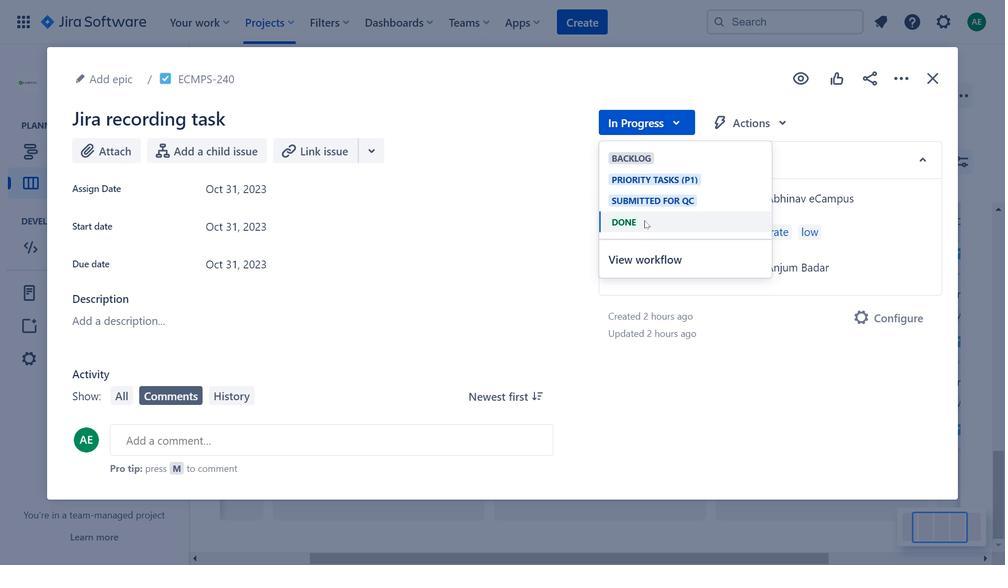 
Action: Mouse pressed left at (644, 219)
Screenshot: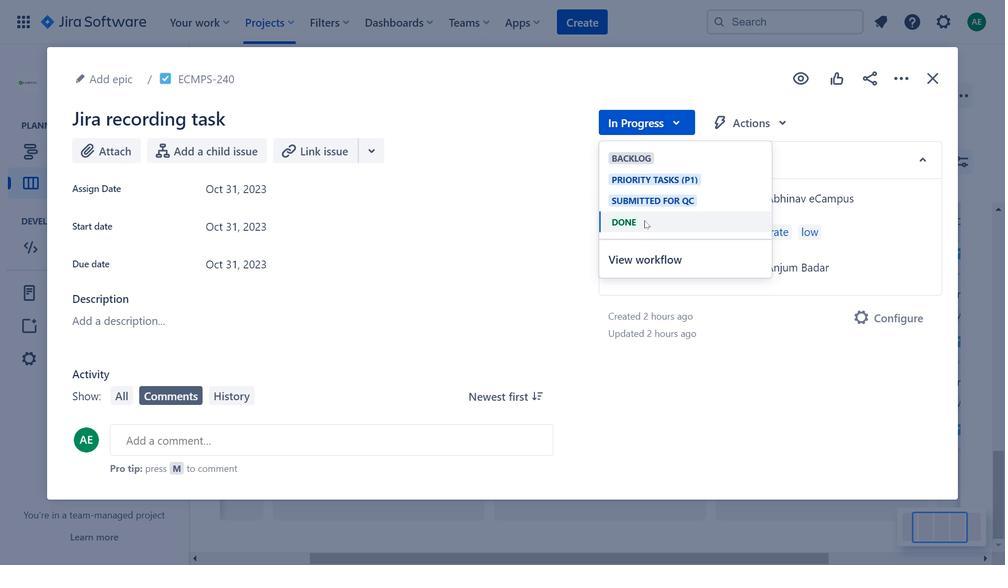 
Action: Mouse moved to (427, 219)
Screenshot: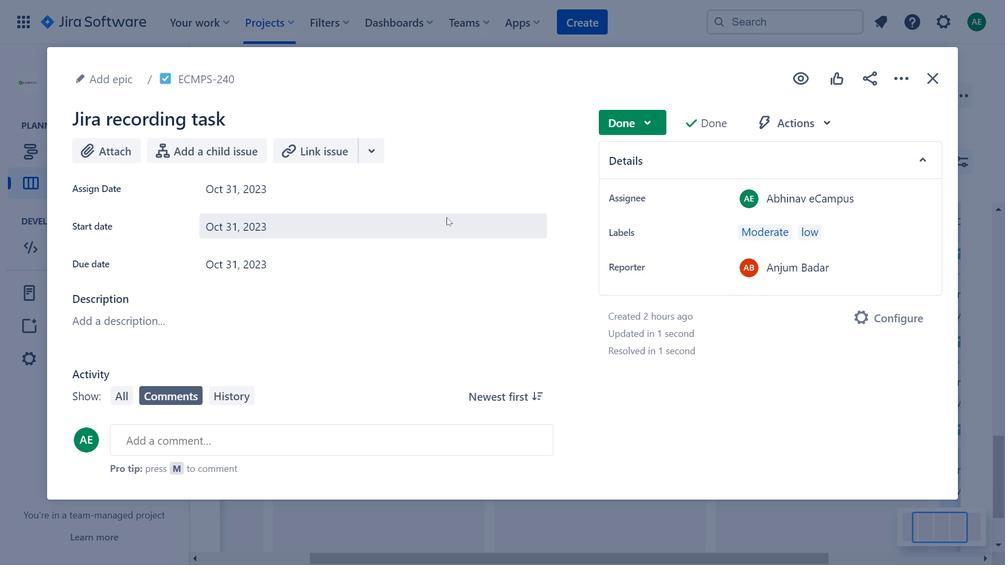 
Action: Mouse pressed left at (427, 219)
Screenshot: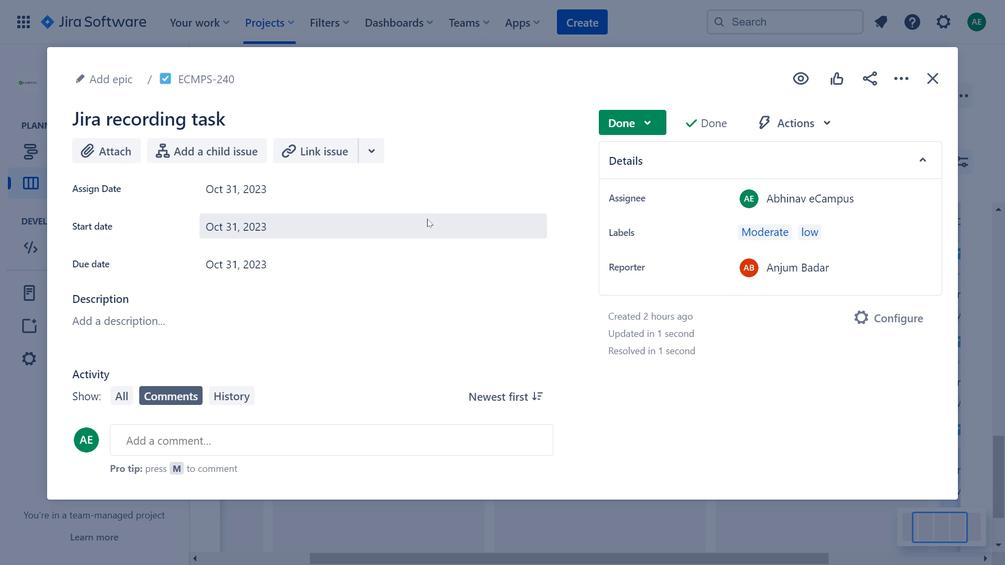 
Action: Mouse moved to (878, 74)
Screenshot: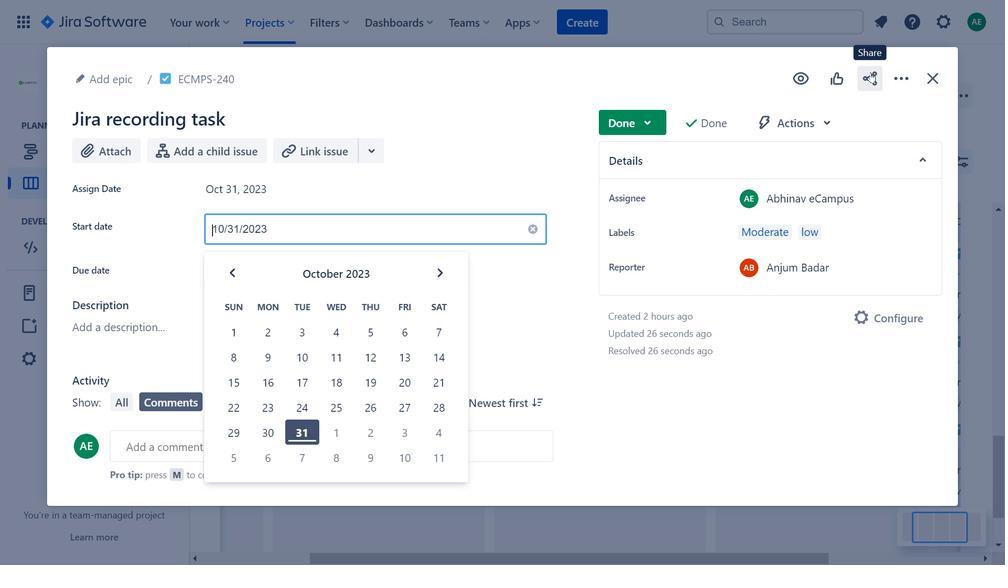 
Action: Mouse pressed left at (878, 74)
Screenshot: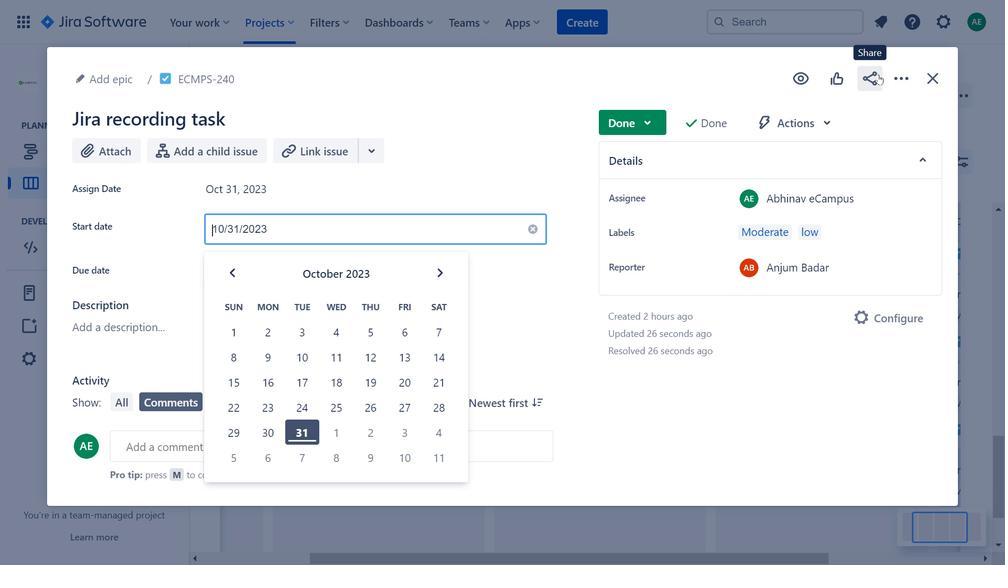 
Action: Mouse moved to (370, 260)
Screenshot: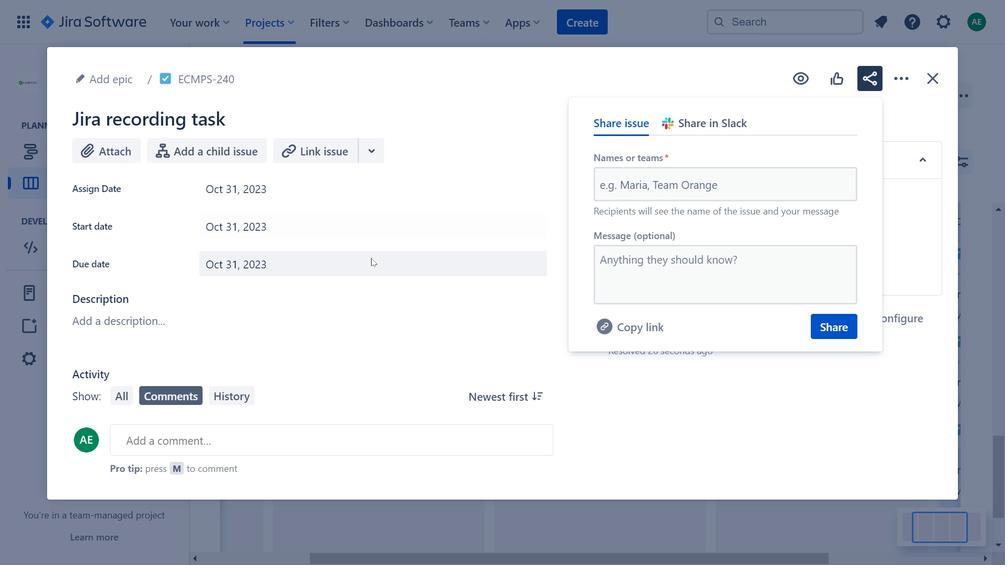 
Action: Mouse pressed left at (370, 260)
Screenshot: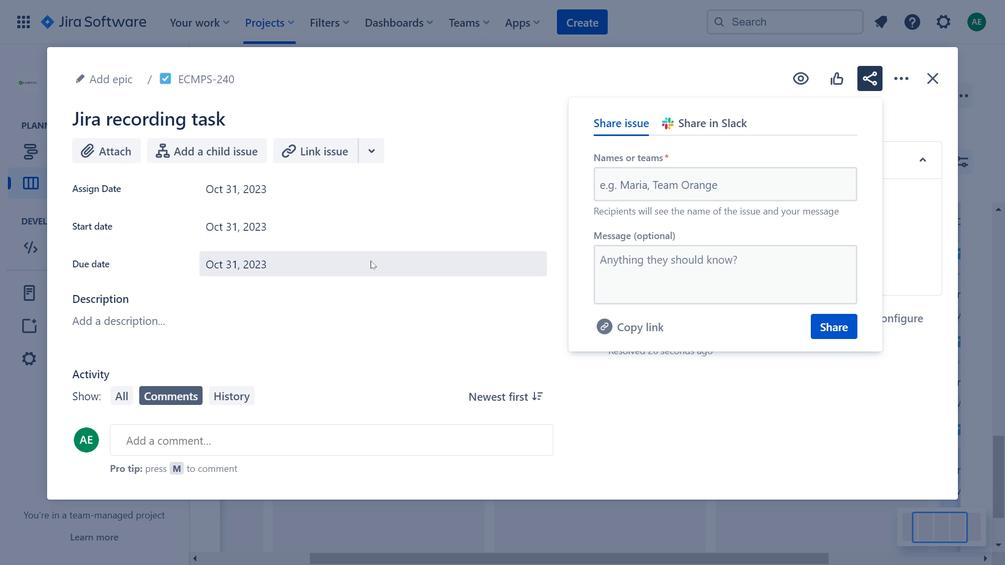 
Action: Mouse moved to (930, 72)
Screenshot: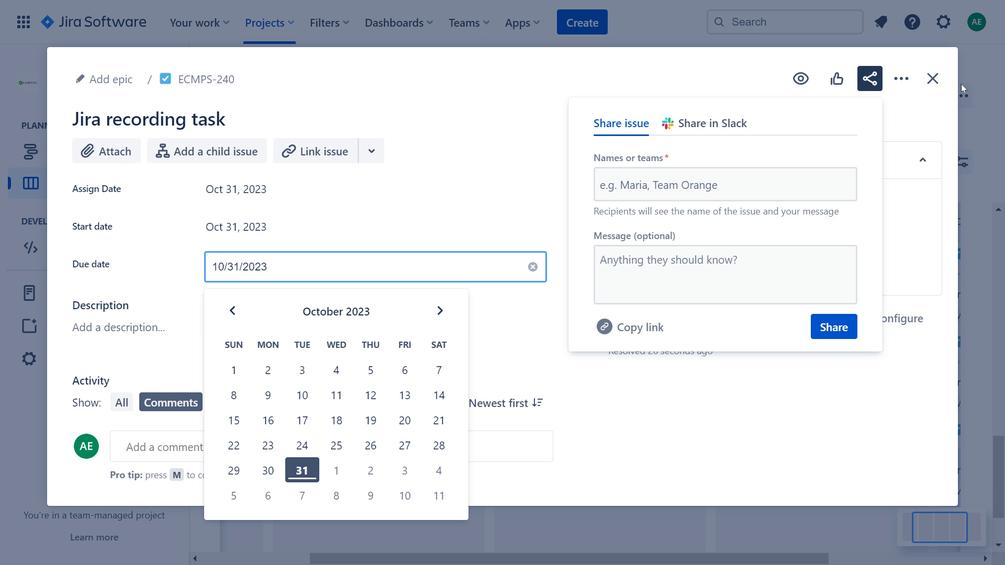 
Action: Mouse pressed left at (930, 72)
Screenshot: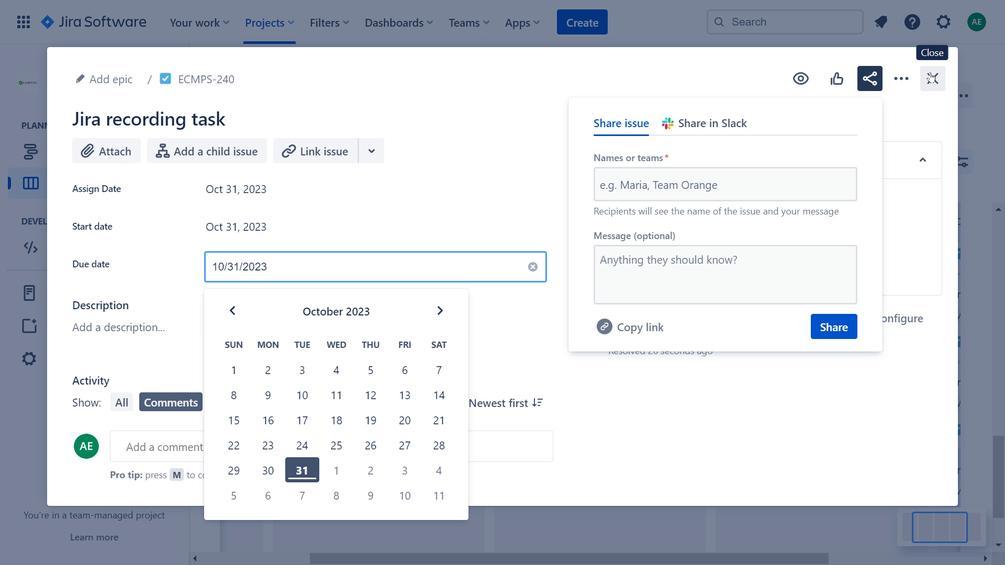 
Action: Mouse moved to (603, 330)
Screenshot: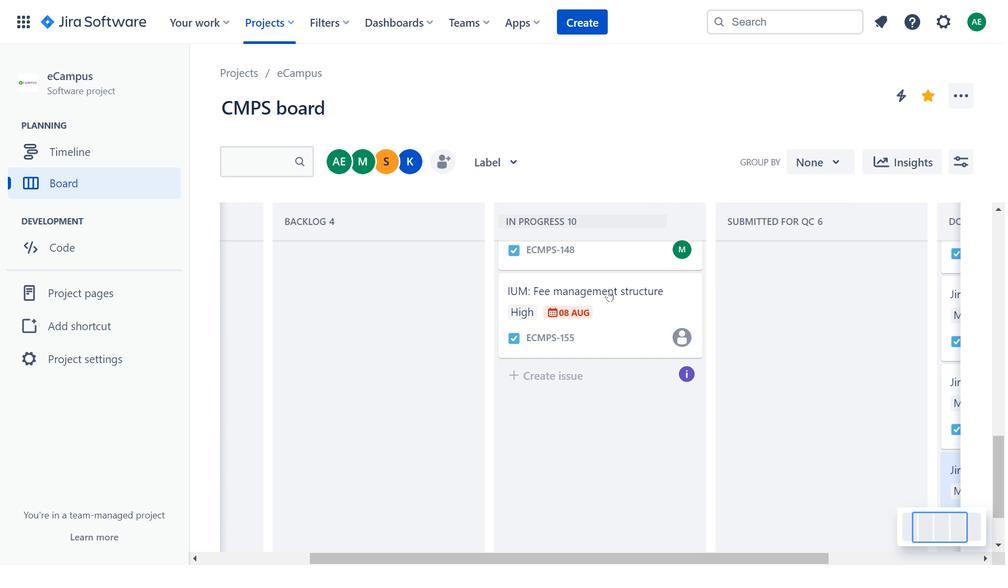 
Action: Mouse scrolled (603, 331) with delta (0, 0)
Screenshot: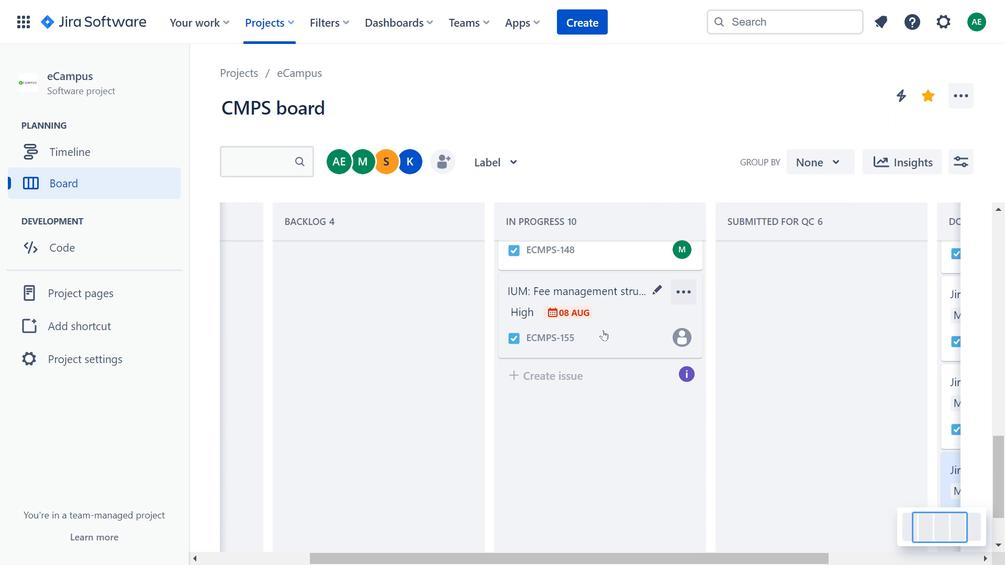 
Action: Mouse scrolled (603, 331) with delta (0, 0)
Screenshot: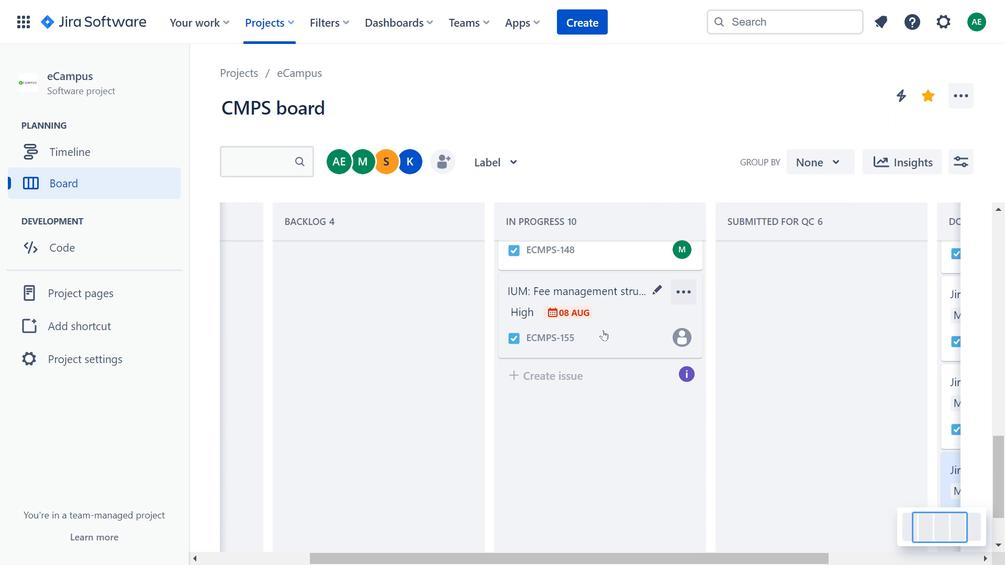 
Action: Mouse moved to (620, 293)
Screenshot: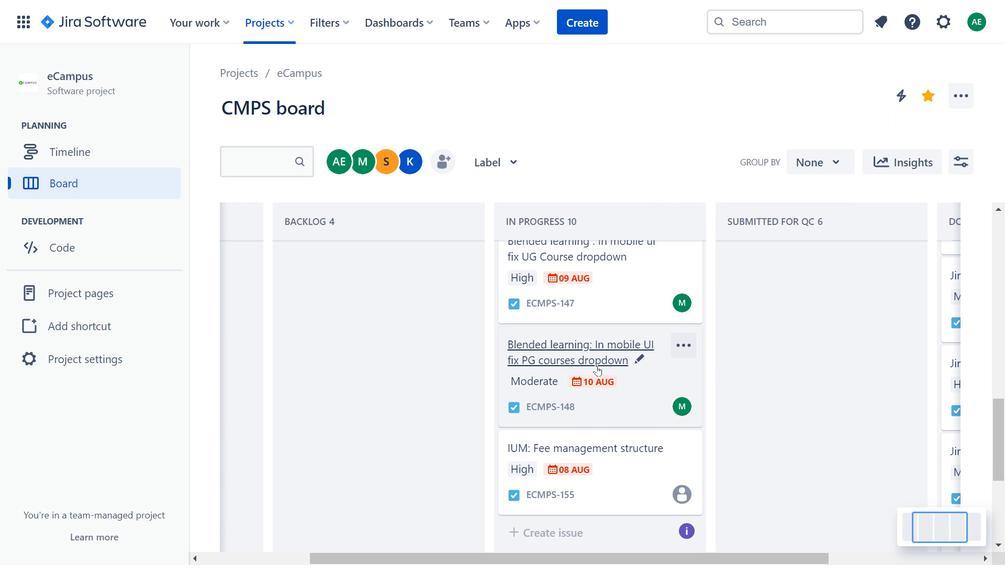
Action: Mouse pressed left at (620, 293)
Screenshot: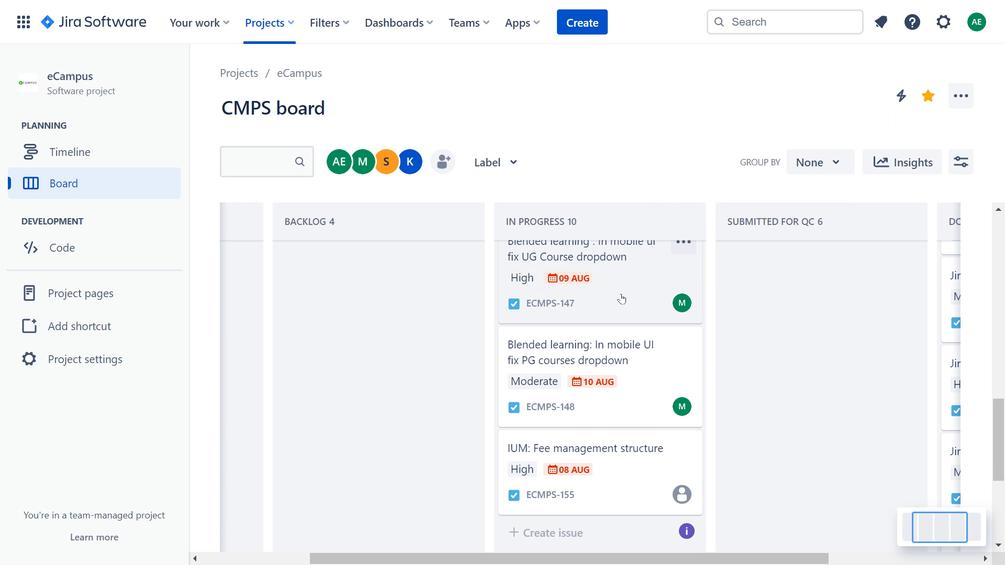 
Action: Mouse moved to (277, 226)
Screenshot: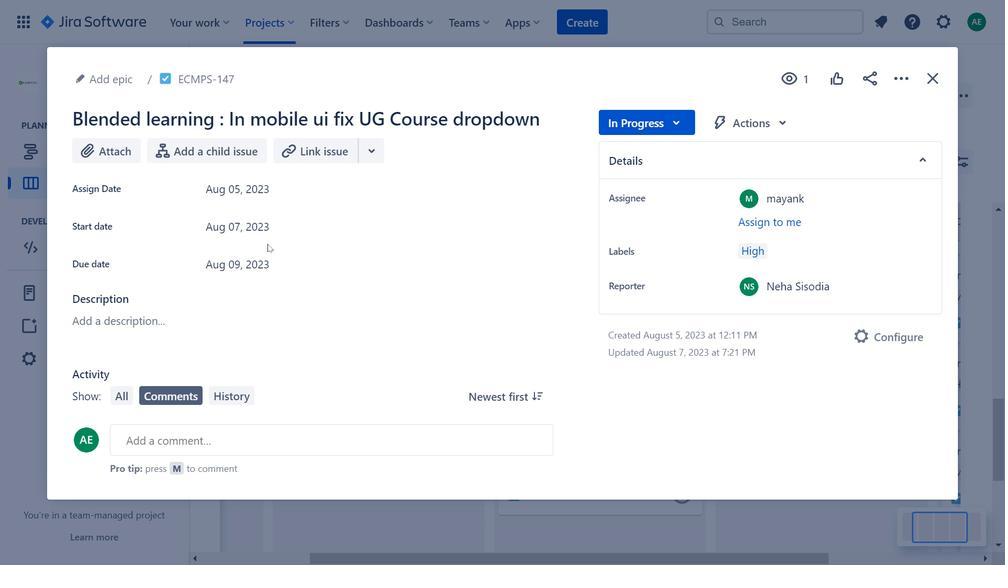 
Action: Mouse pressed left at (277, 226)
Screenshot: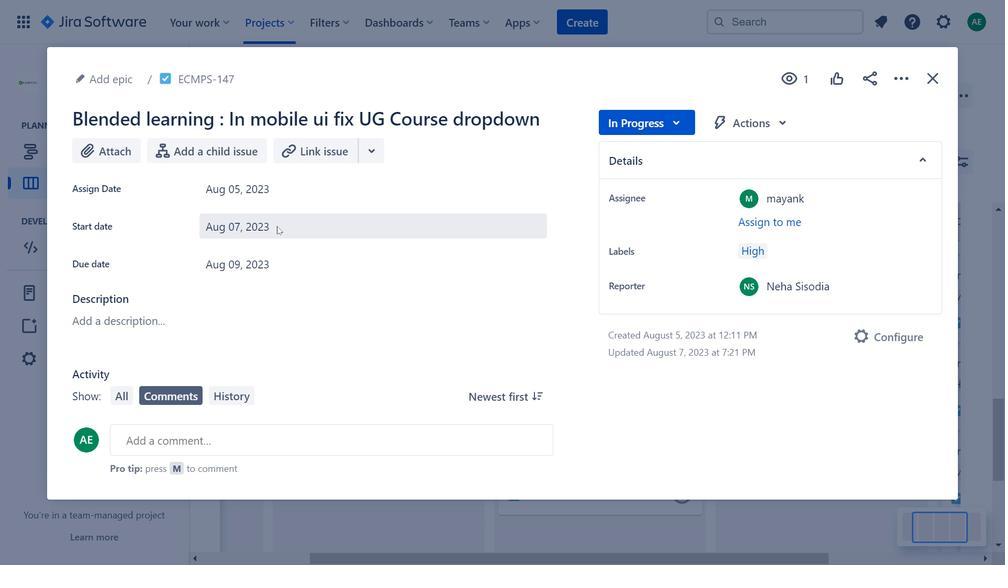 
Action: Mouse moved to (437, 267)
Screenshot: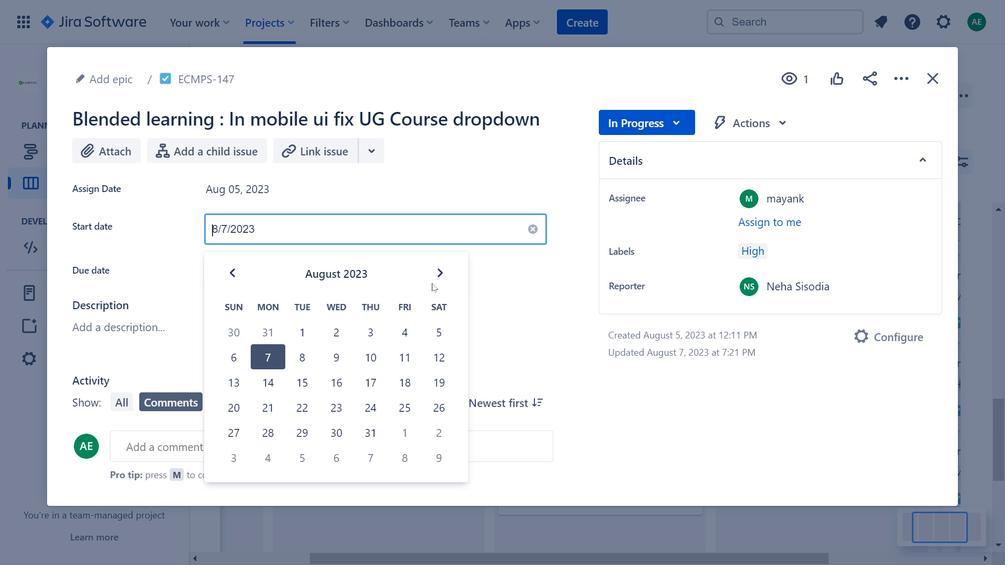 
Action: Mouse pressed left at (437, 267)
Screenshot: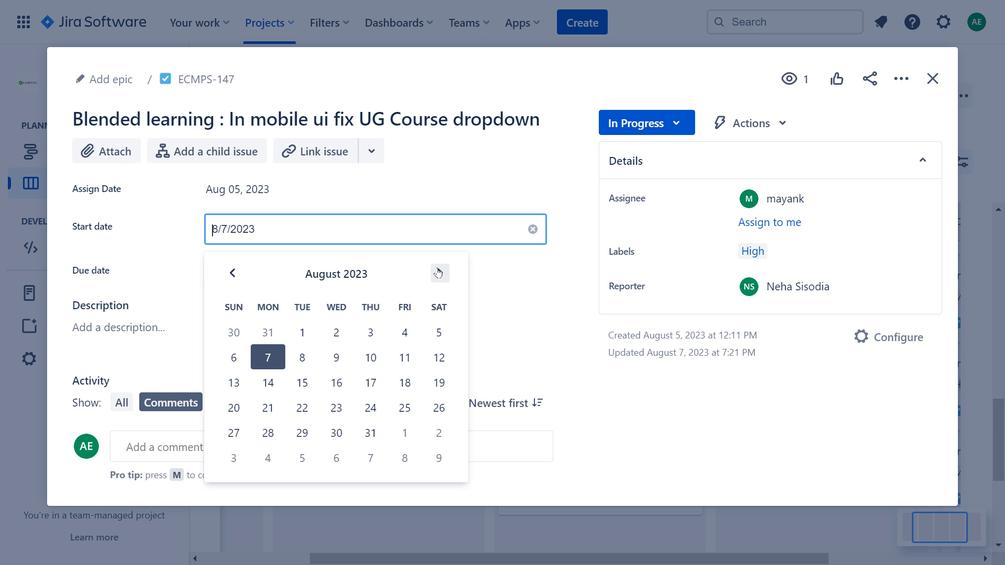
Action: Mouse moved to (729, 126)
Screenshot: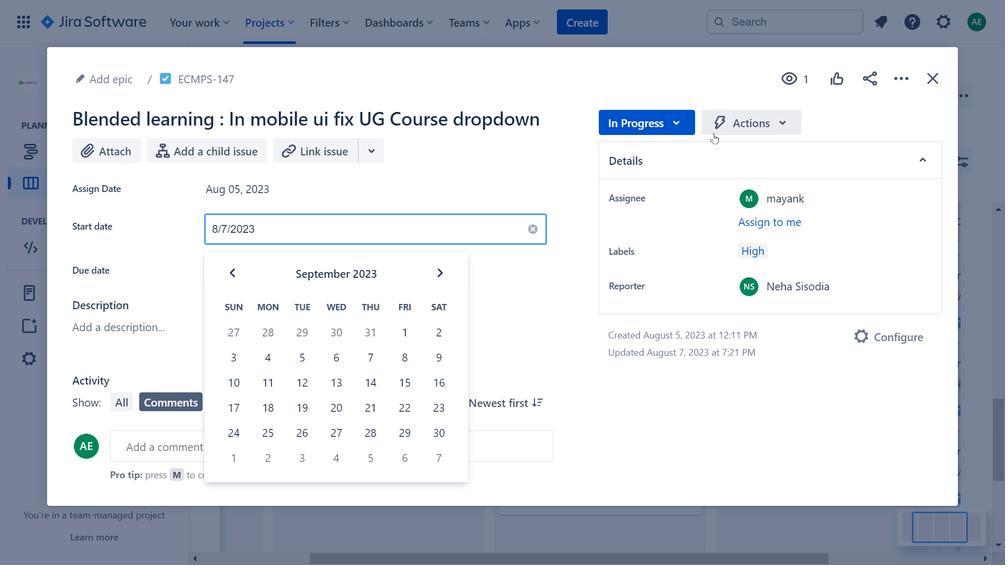 
Action: Mouse pressed left at (729, 126)
Screenshot: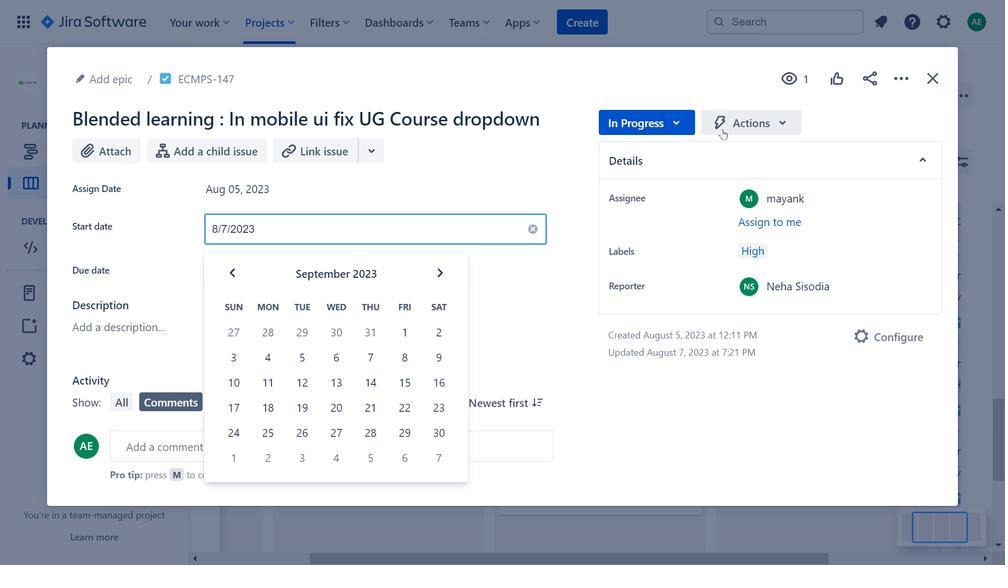 
Action: Mouse moved to (832, 466)
Screenshot: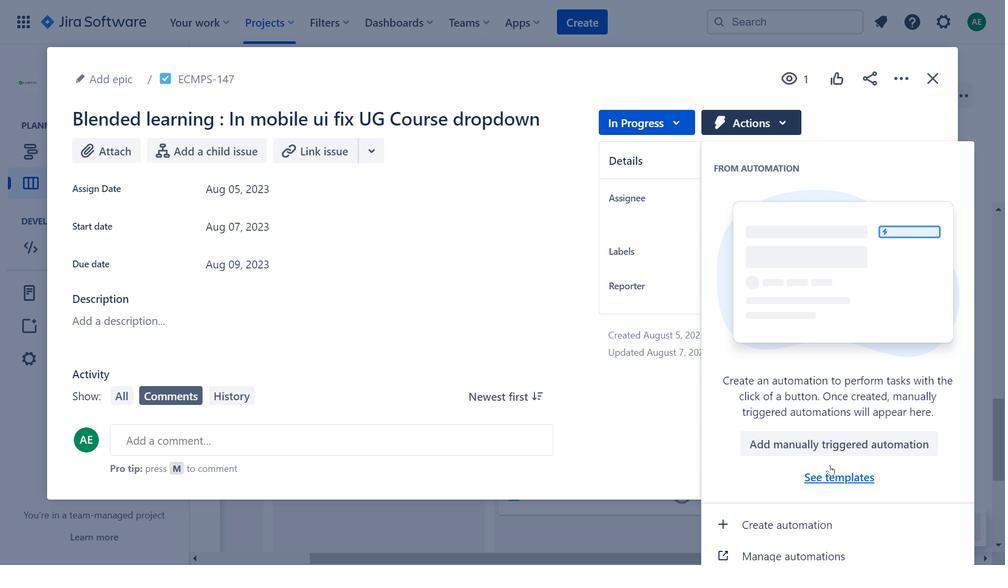 
Action: Mouse pressed left at (832, 466)
Screenshot: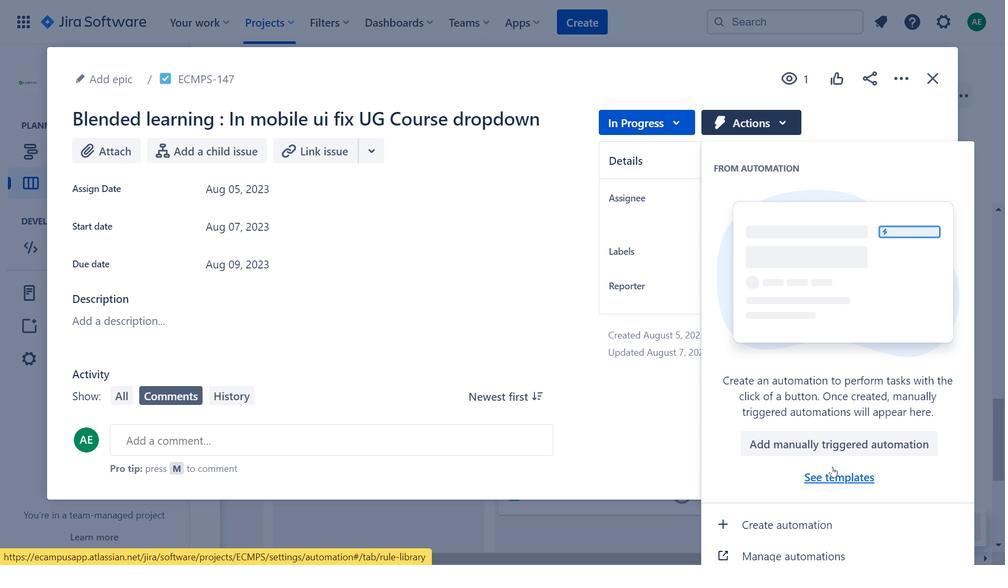 
Action: Mouse moved to (465, 223)
Screenshot: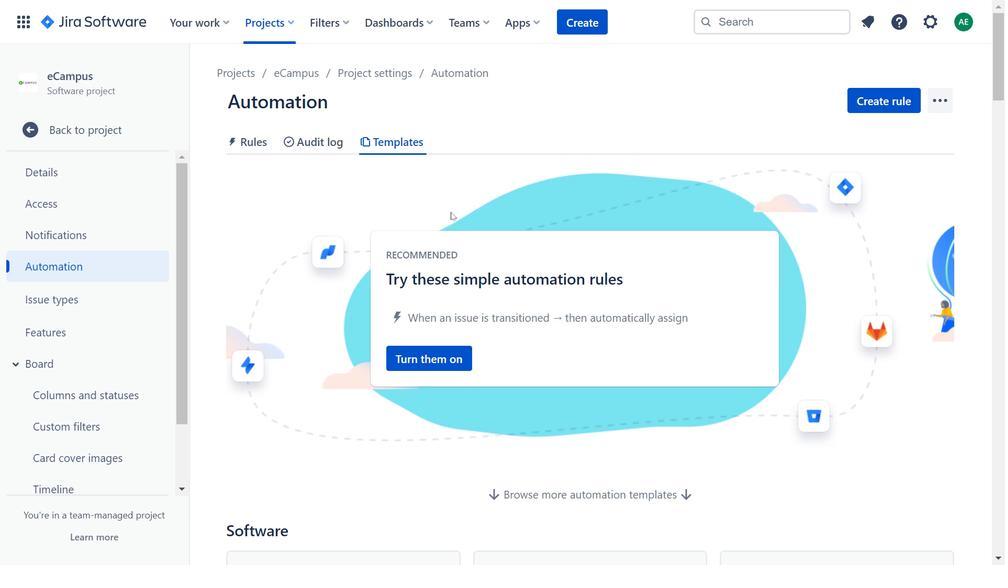 
Action: Mouse scrolled (465, 222) with delta (0, 0)
Screenshot: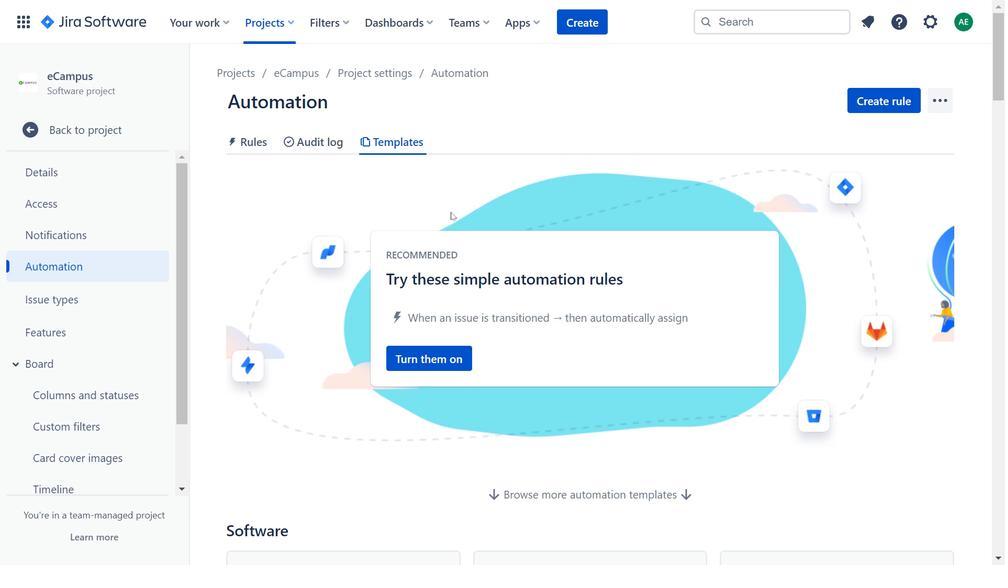 
Action: Mouse moved to (473, 227)
Screenshot: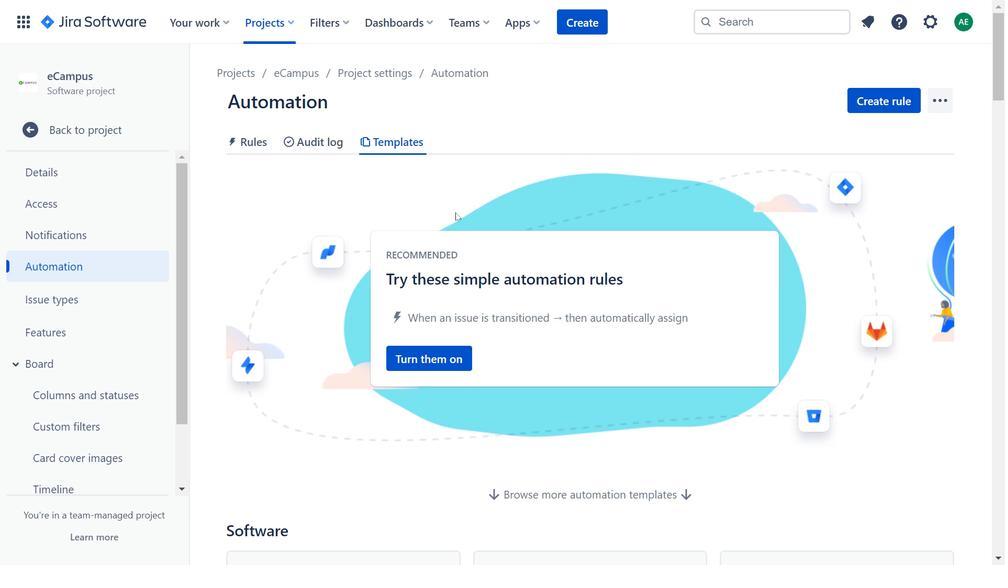
Action: Mouse scrolled (473, 227) with delta (0, 0)
Screenshot: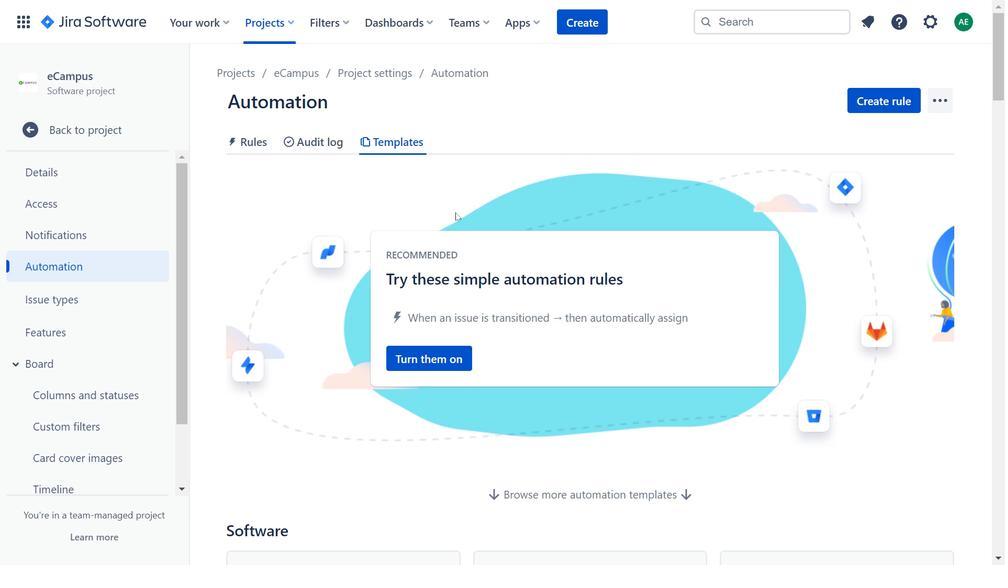 
Action: Mouse moved to (460, 285)
Screenshot: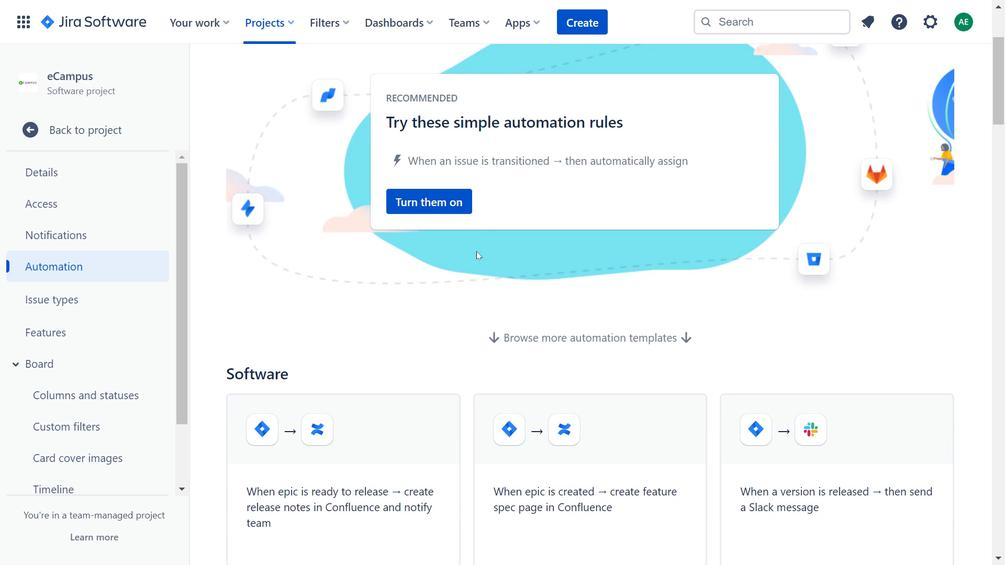 
Action: Mouse scrolled (460, 285) with delta (0, 0)
Screenshot: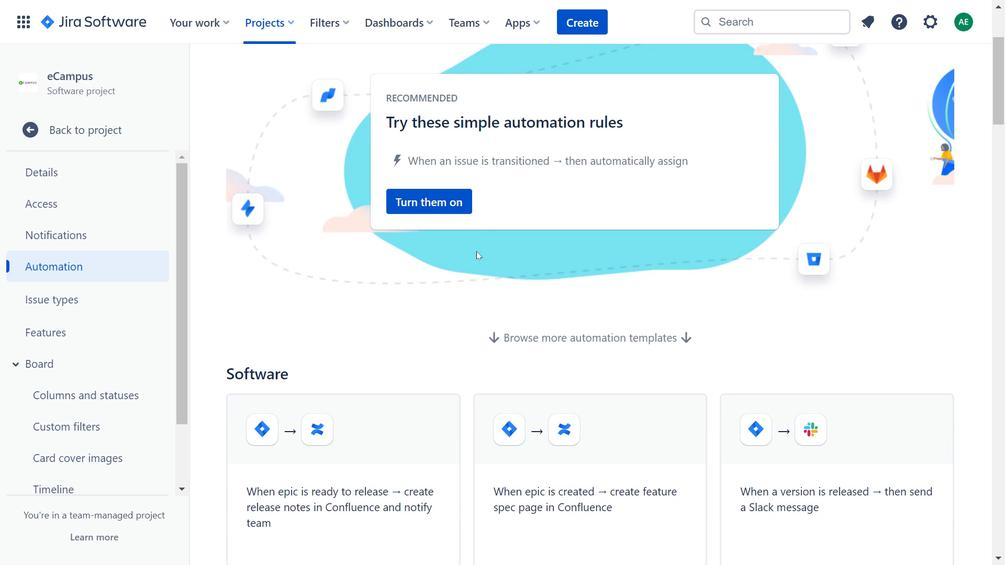 
Action: Mouse moved to (459, 286)
Screenshot: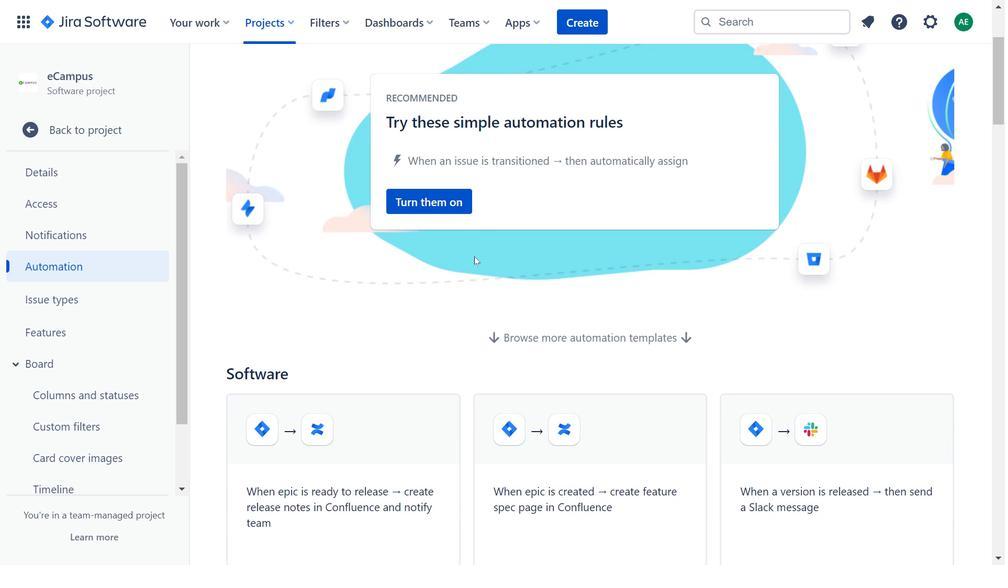 
Action: Mouse scrolled (459, 285) with delta (0, 0)
Screenshot: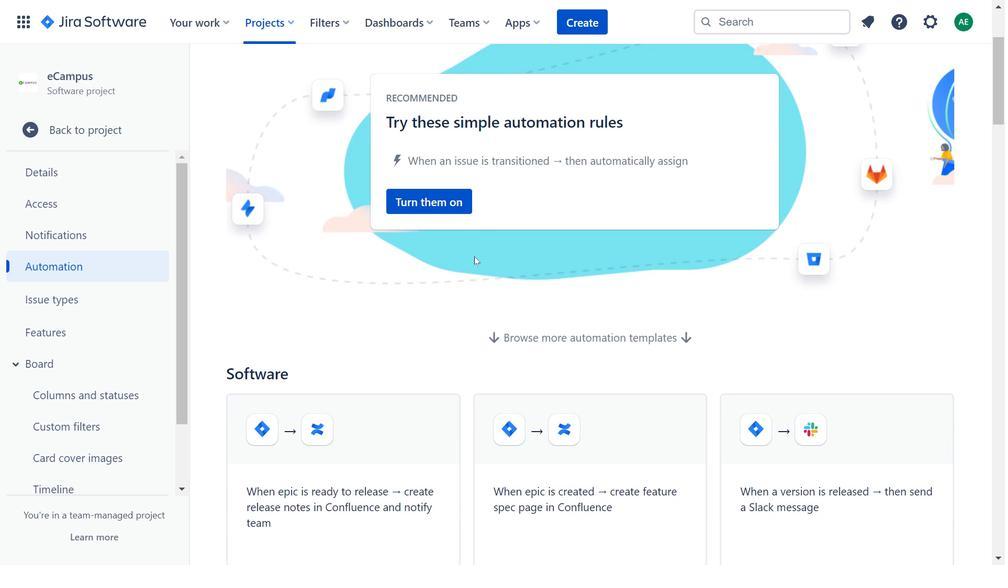 
Action: Mouse moved to (459, 287)
Screenshot: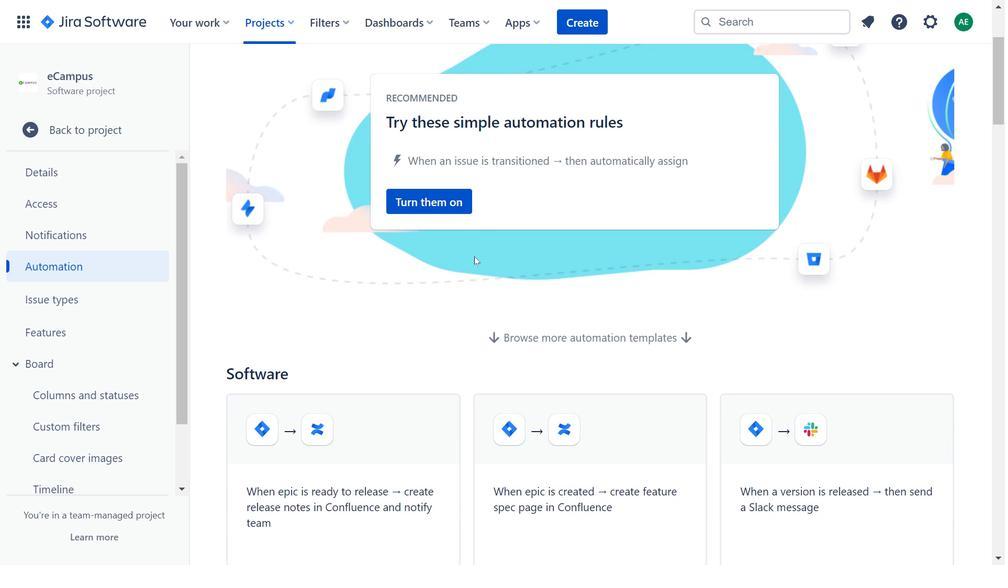 
Action: Mouse scrolled (459, 286) with delta (0, 0)
Screenshot: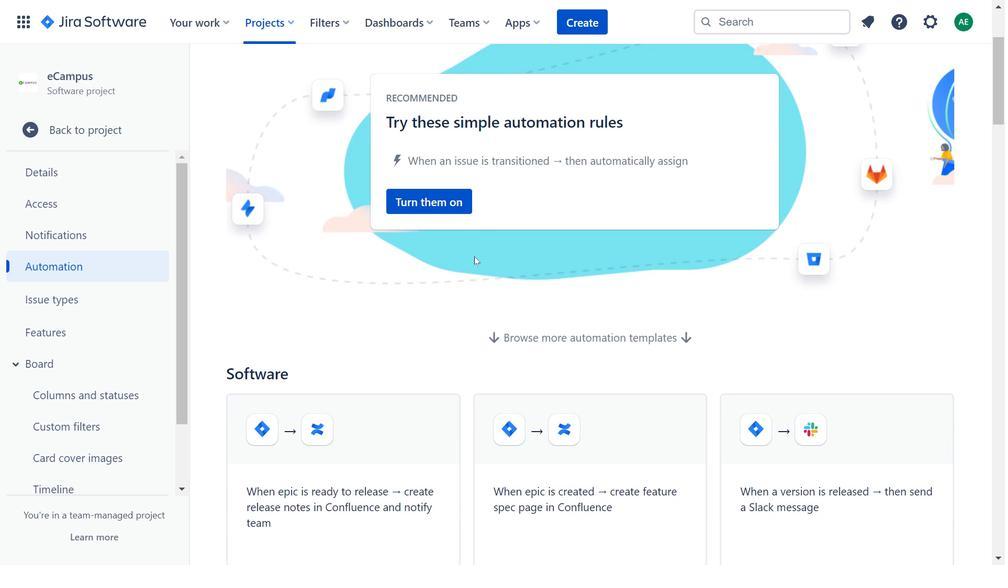 
Action: Mouse moved to (554, 256)
Screenshot: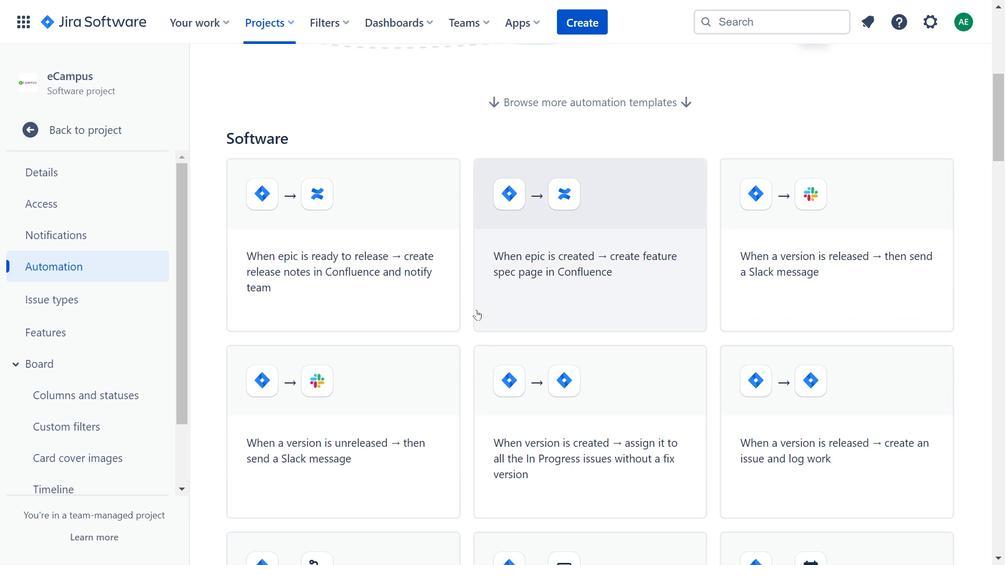 
Action: Mouse pressed left at (554, 256)
Screenshot: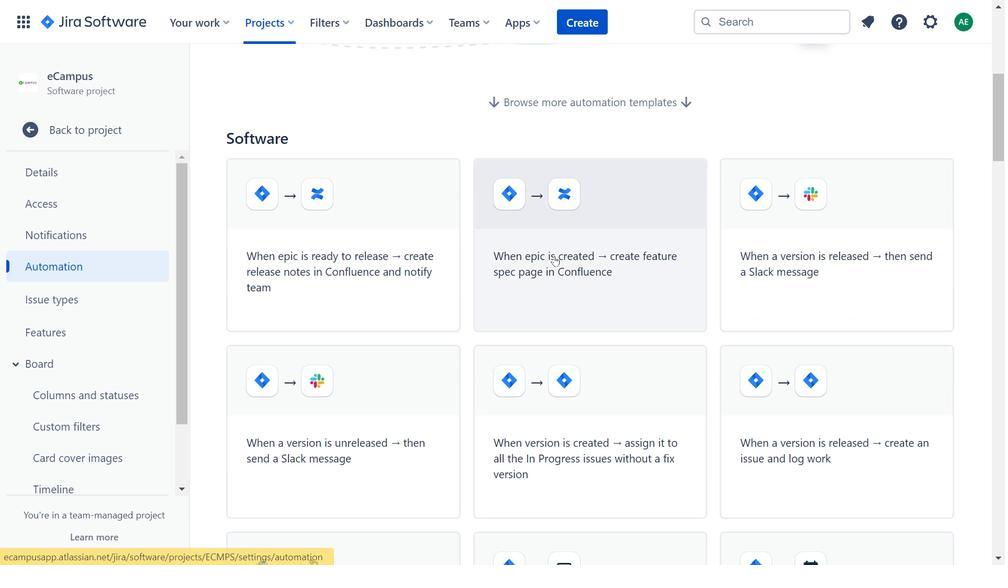 
Action: Mouse moved to (563, 262)
Screenshot: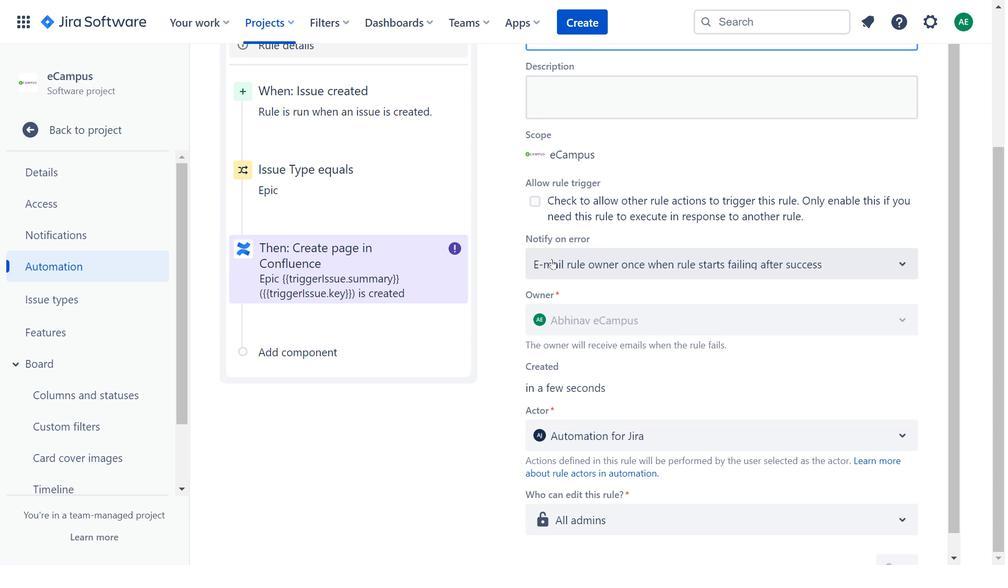 
Action: Mouse pressed left at (563, 262)
Screenshot: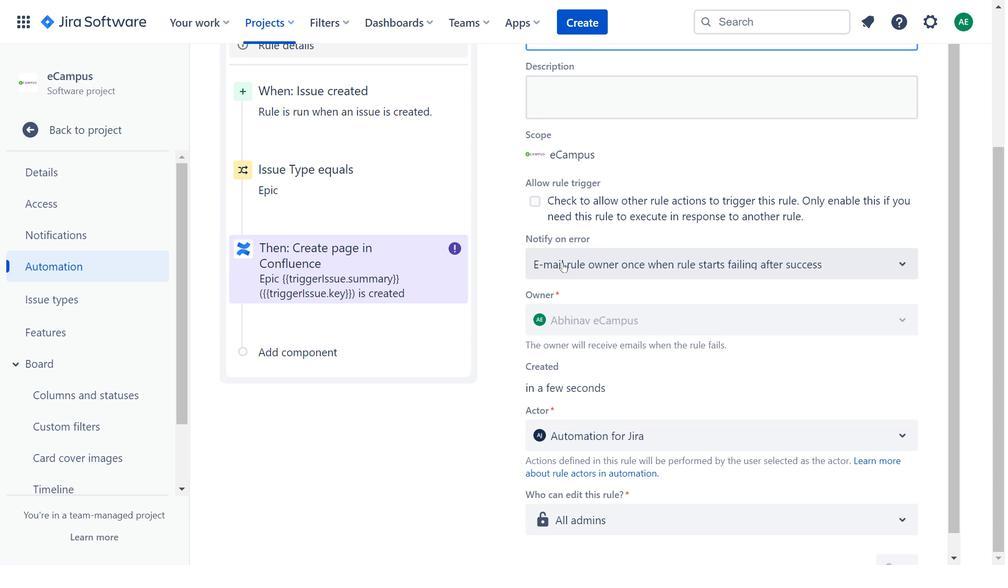 
Action: Mouse moved to (341, 418)
Screenshot: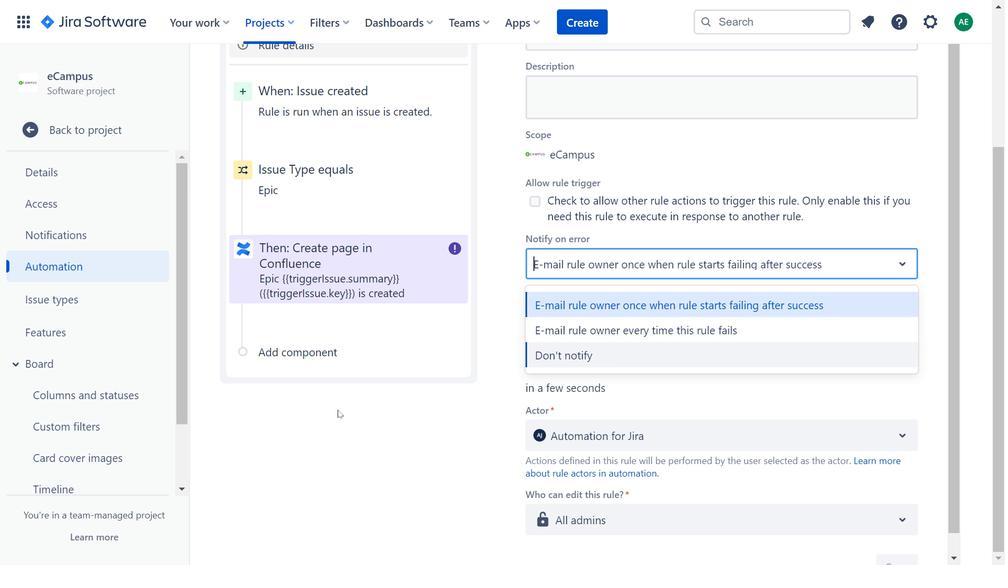
Action: Mouse pressed left at (341, 418)
Screenshot: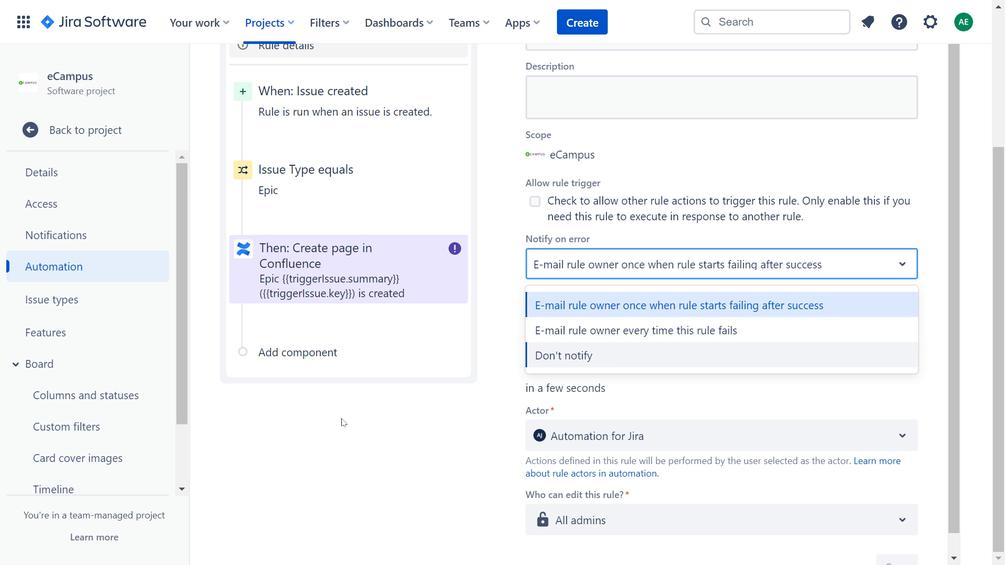 
Action: Mouse moved to (315, 198)
Screenshot: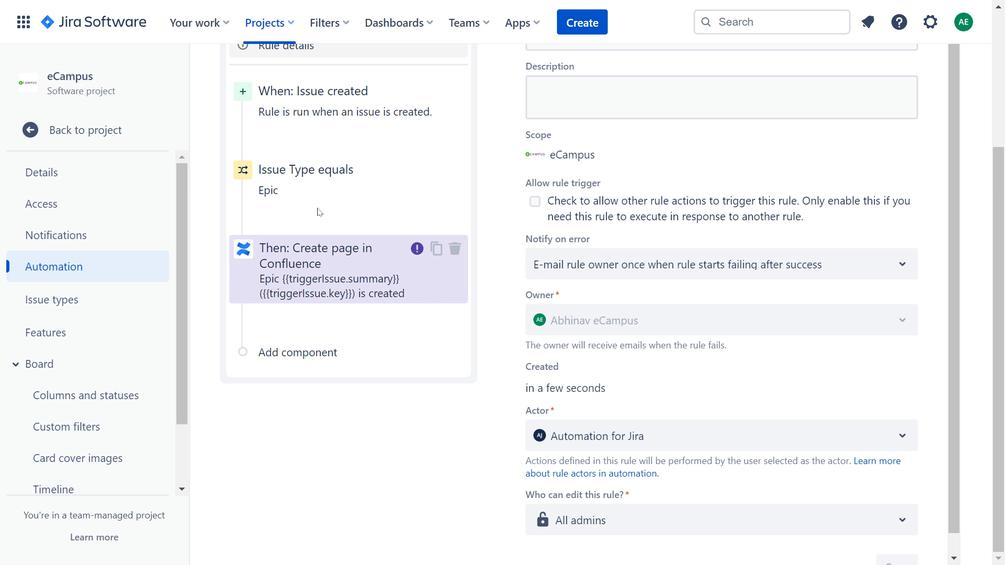 
Action: Mouse pressed left at (315, 198)
Screenshot: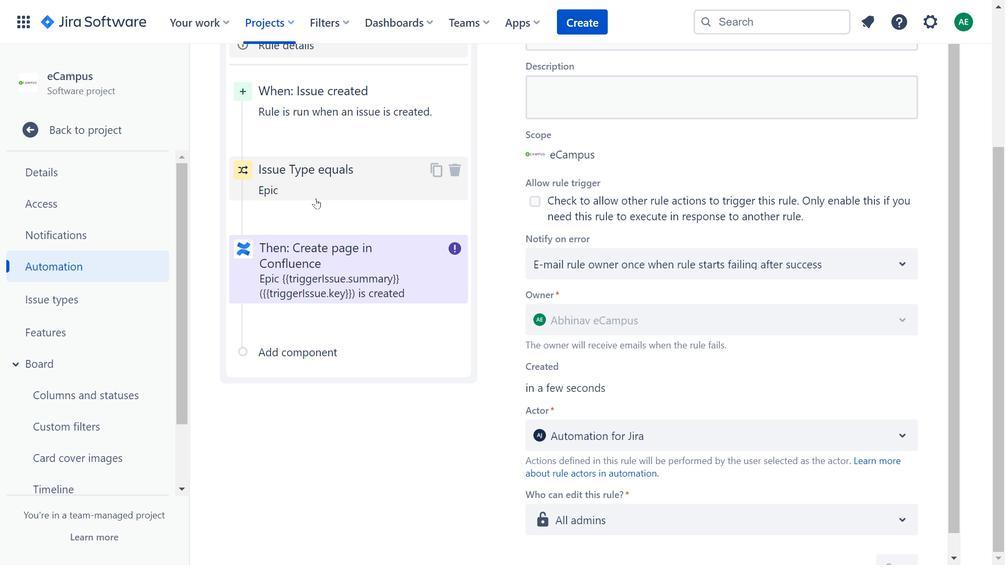 
Action: Mouse moved to (608, 260)
Screenshot: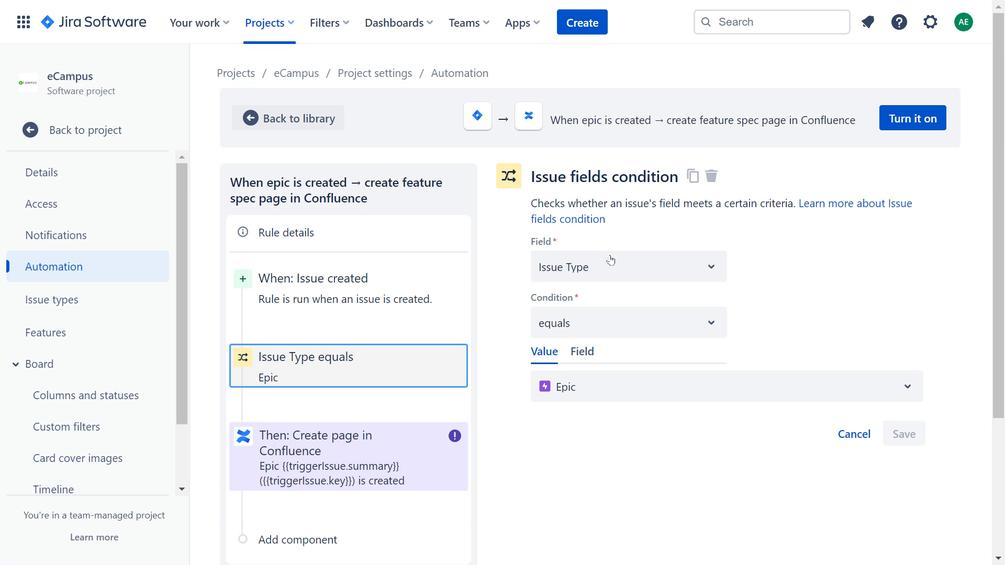 
Action: Mouse pressed left at (608, 260)
Screenshot: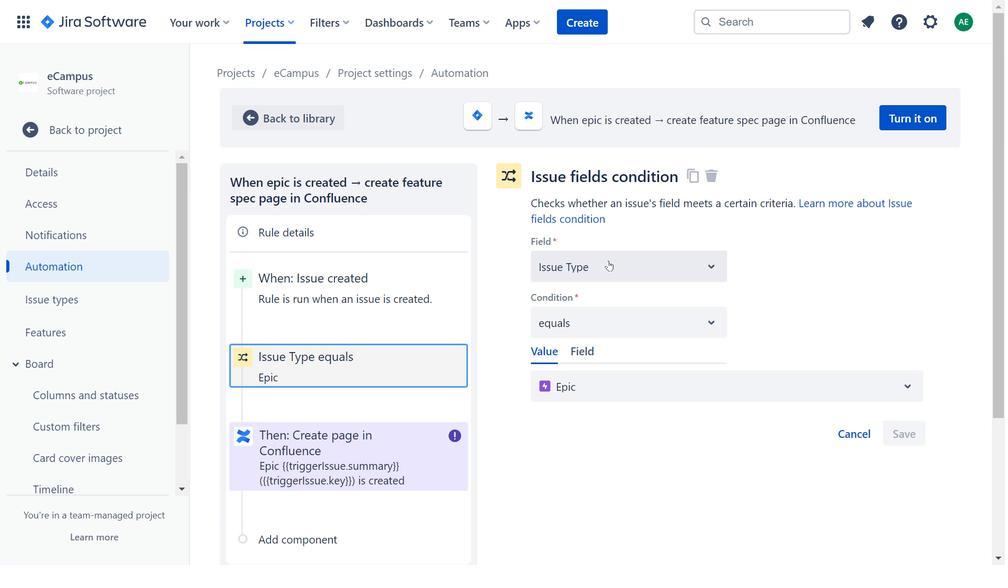 
Action: Mouse moved to (614, 421)
Screenshot: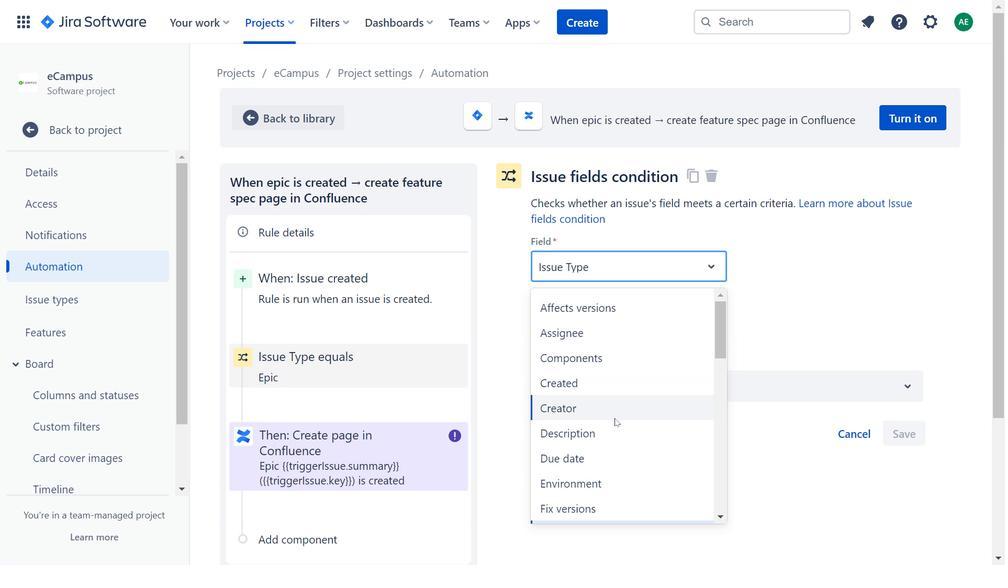
Action: Mouse scrolled (614, 420) with delta (0, 0)
Screenshot: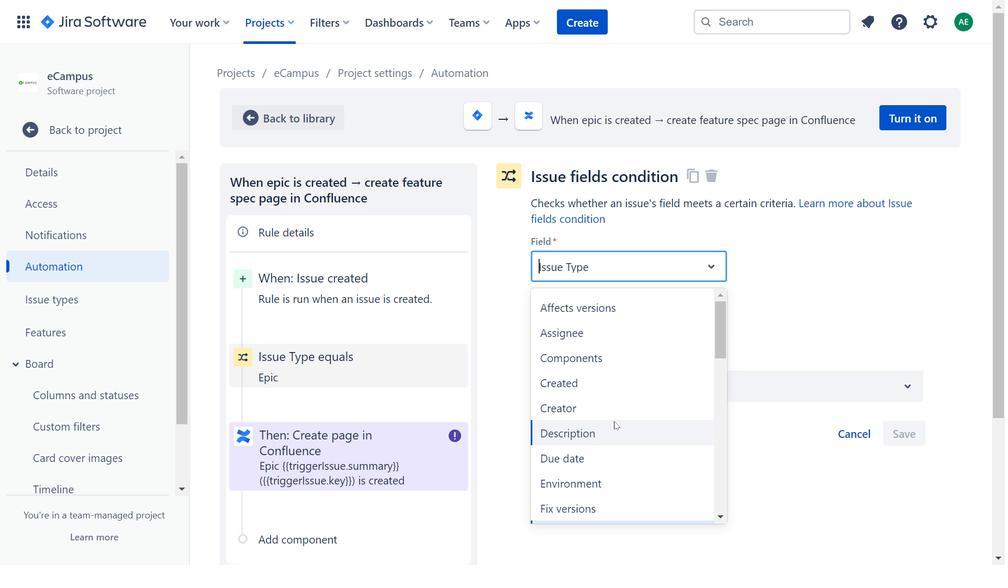
Action: Mouse moved to (608, 399)
Screenshot: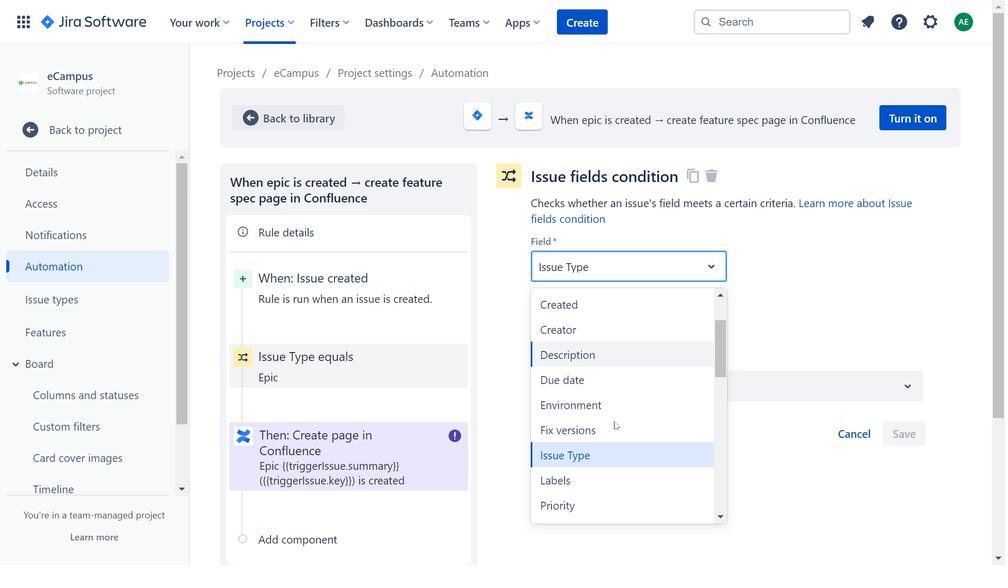 
Action: Mouse scrolled (608, 398) with delta (0, 0)
Screenshot: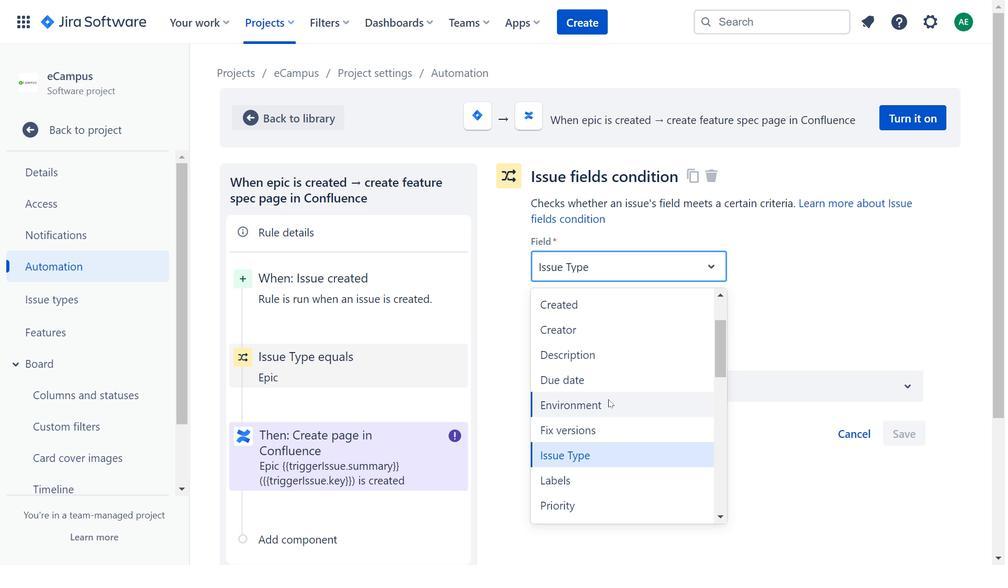 
Action: Mouse moved to (599, 432)
Screenshot: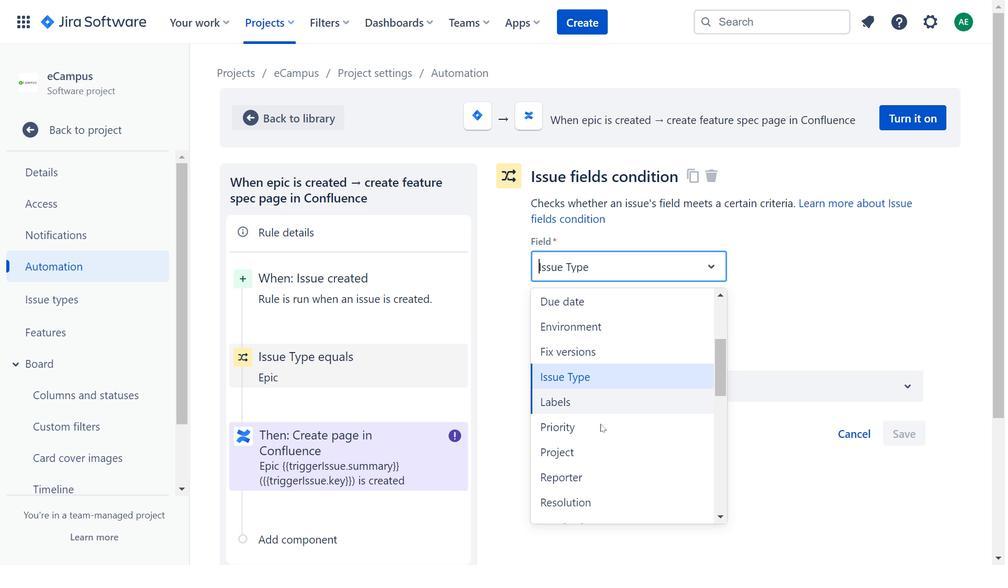 
Action: Mouse scrolled (599, 431) with delta (0, 0)
Screenshot: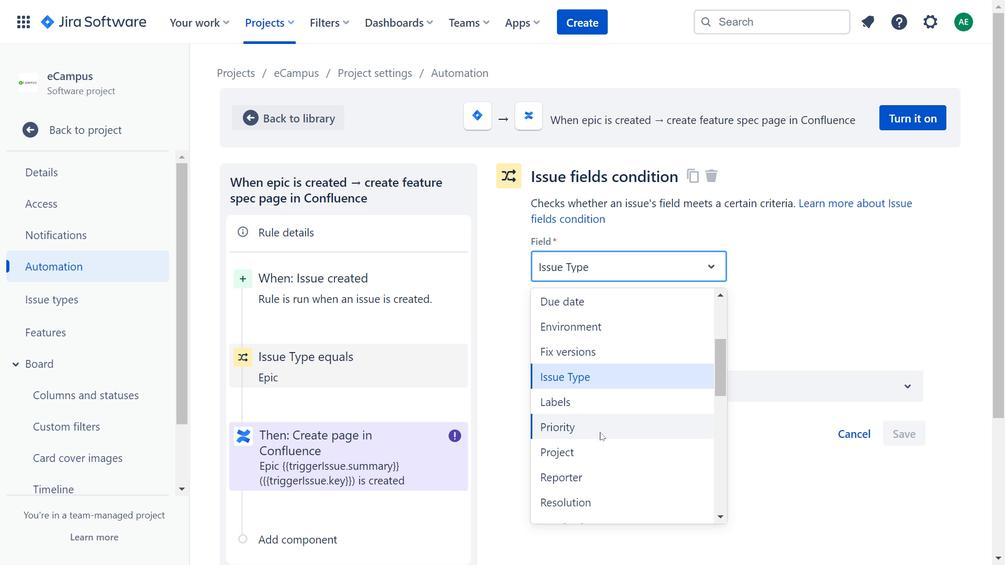 
Action: Mouse moved to (598, 441)
Screenshot: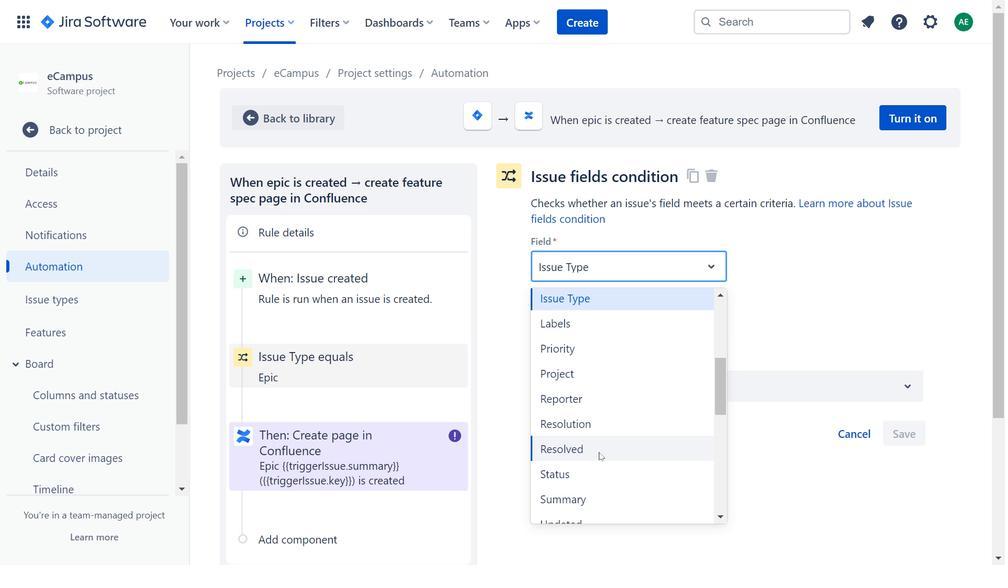 
Action: Mouse scrolled (598, 440) with delta (0, 0)
Screenshot: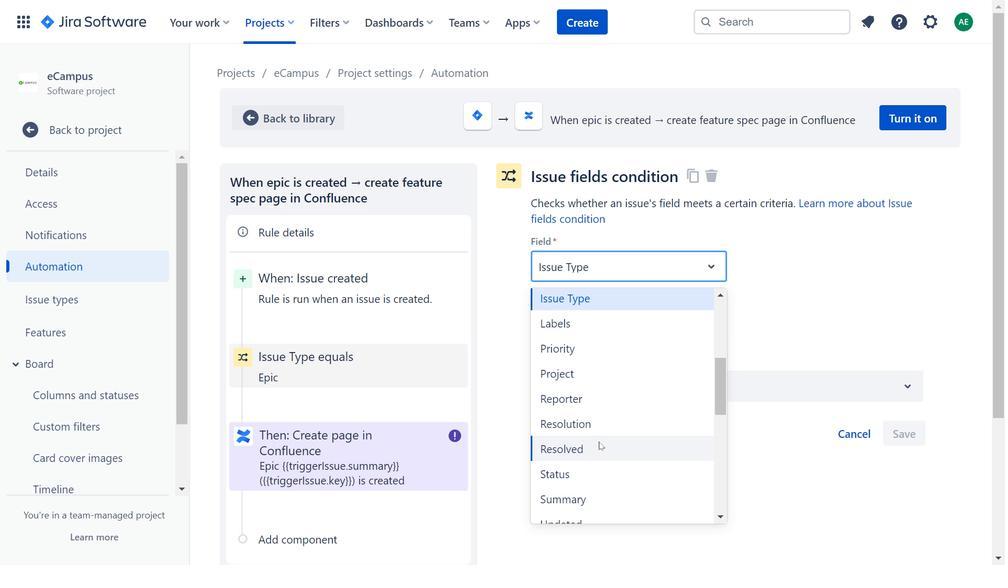 
Action: Mouse moved to (601, 419)
Screenshot: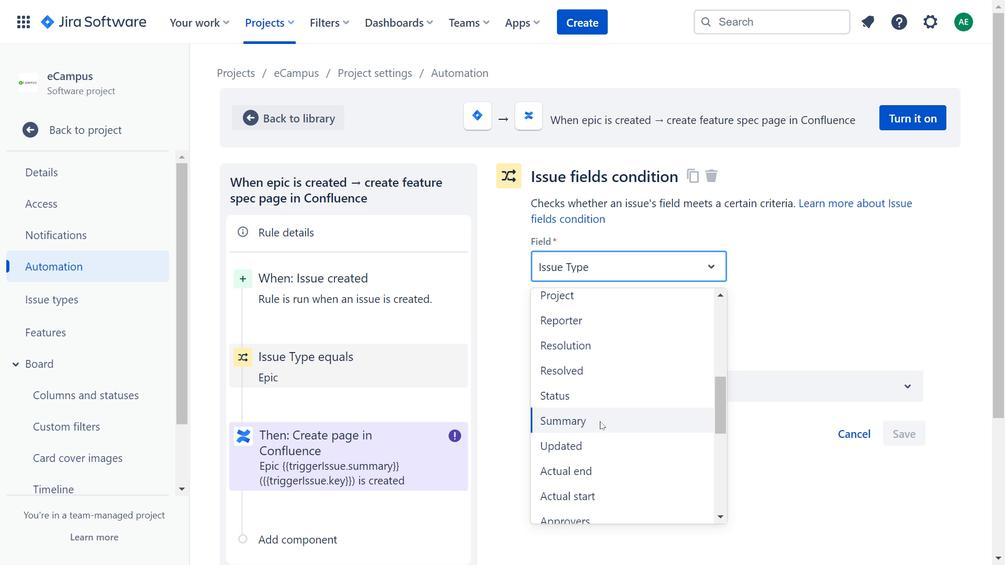 
Action: Mouse scrolled (601, 418) with delta (0, 0)
Screenshot: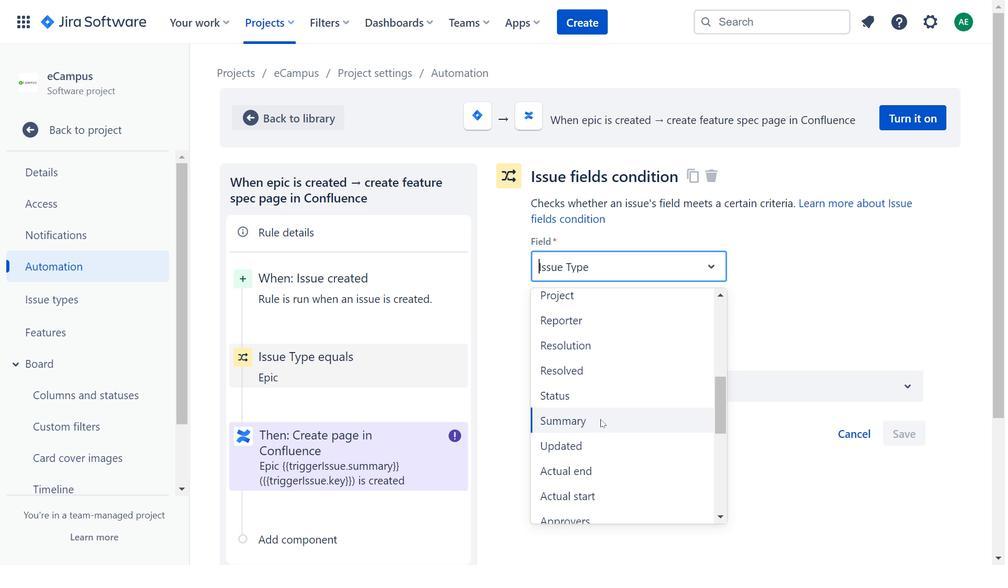 
Action: Mouse scrolled (601, 418) with delta (0, 0)
Screenshot: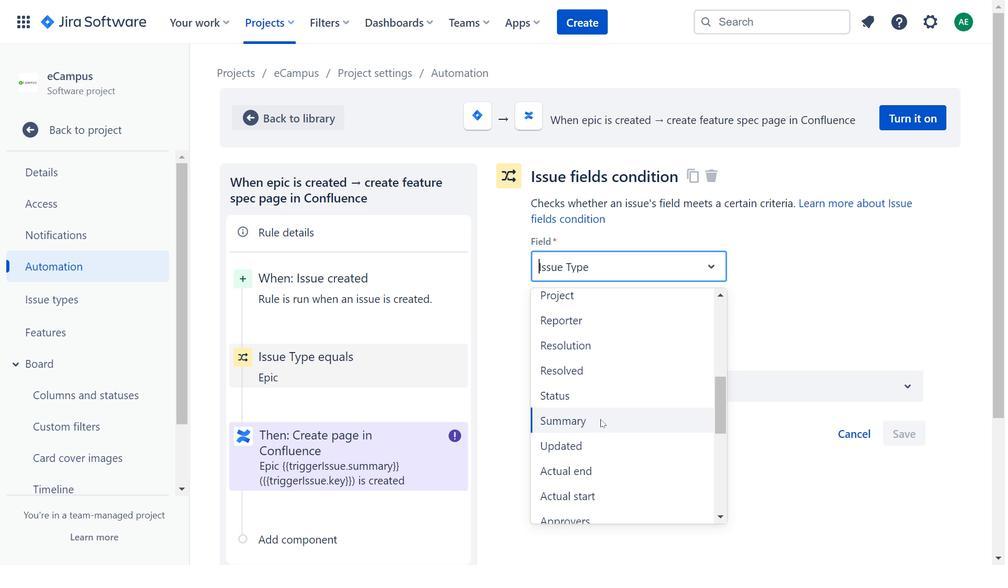 
Action: Mouse moved to (596, 458)
Screenshot: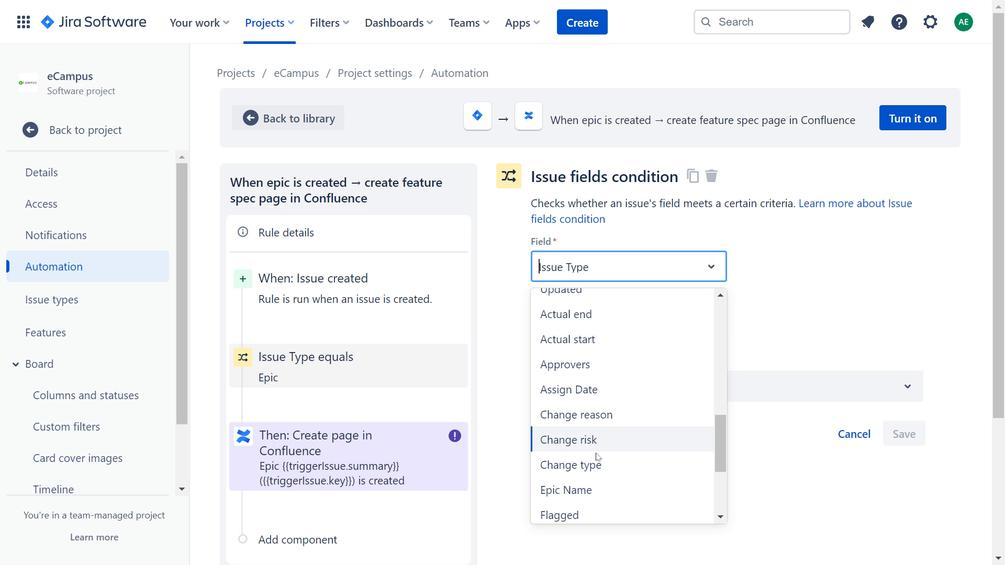 
Action: Mouse scrolled (596, 458) with delta (0, 0)
Screenshot: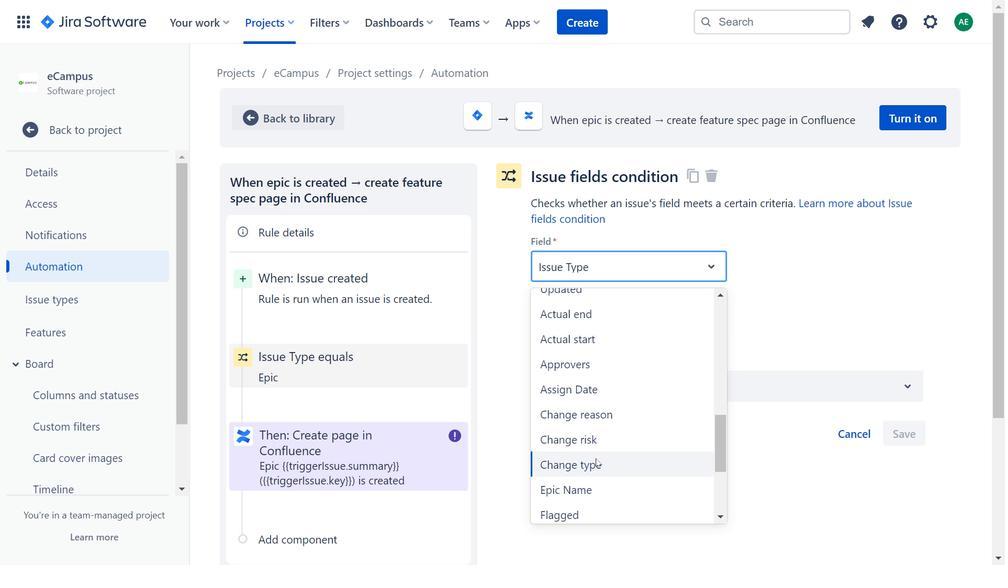 
Action: Mouse scrolled (596, 458) with delta (0, 0)
Screenshot: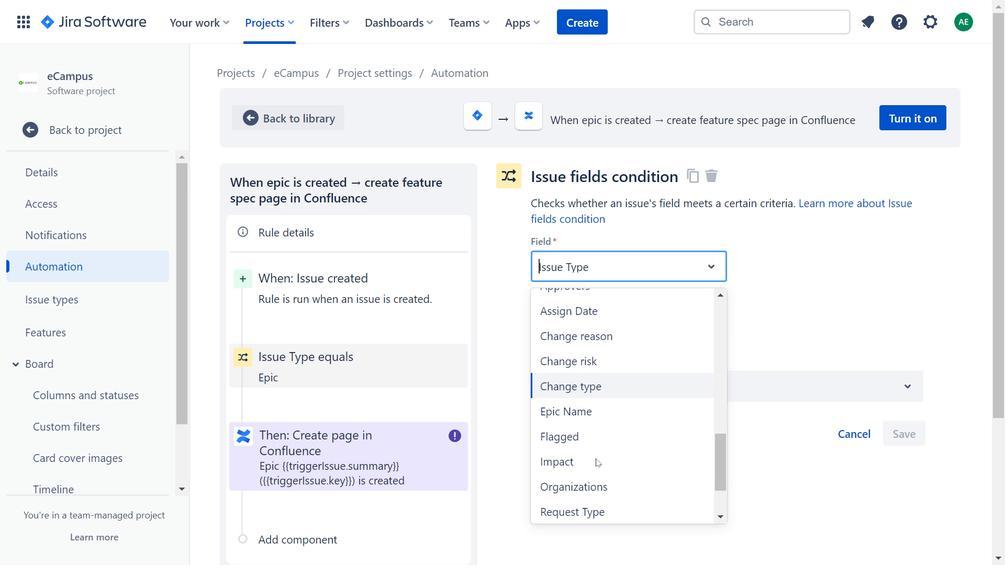 
Action: Mouse scrolled (596, 458) with delta (0, 0)
Screenshot: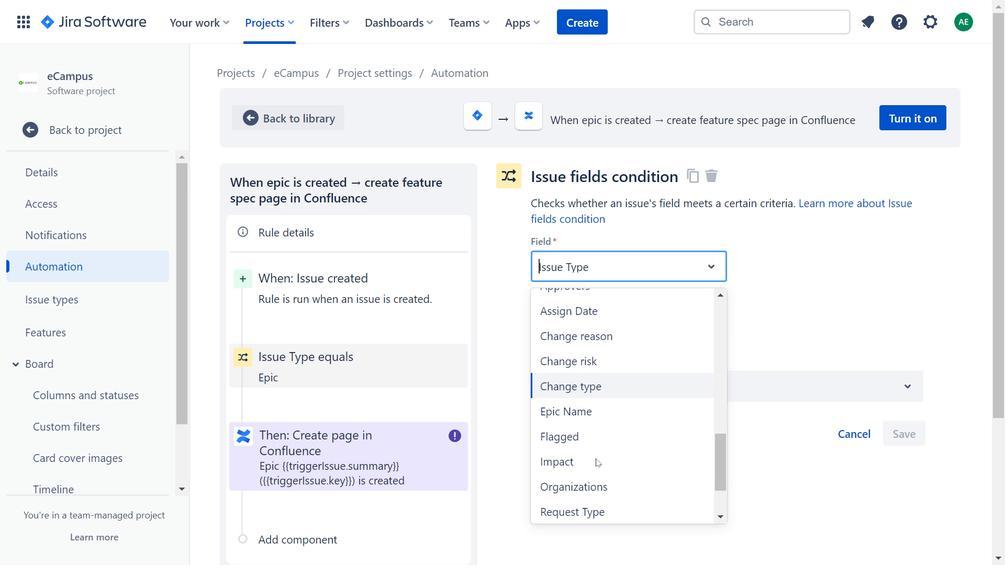
Action: Mouse moved to (747, 332)
Screenshot: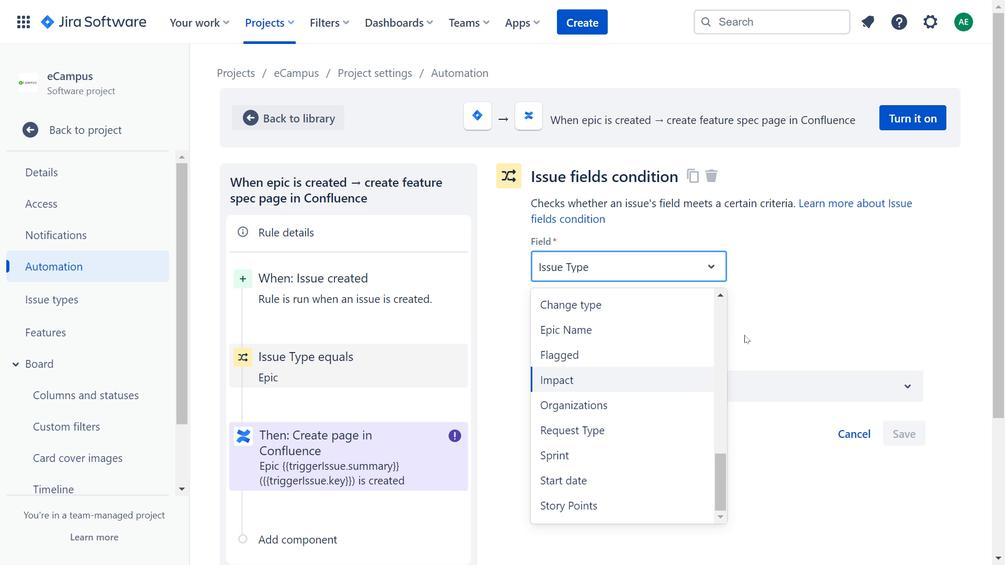 
Action: Mouse pressed left at (747, 332)
Screenshot: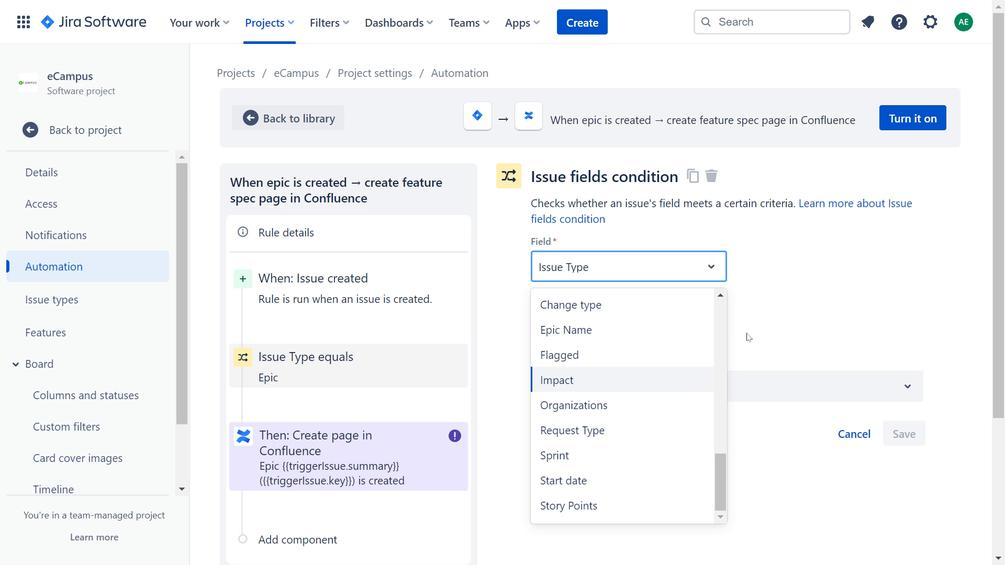 
Action: Mouse moved to (626, 323)
Screenshot: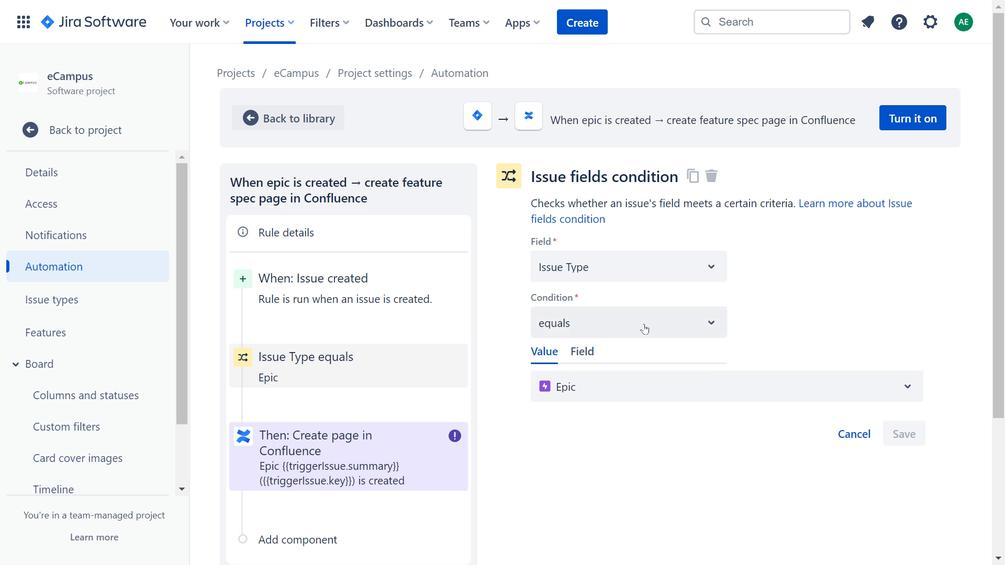 
Action: Mouse pressed left at (626, 323)
Screenshot: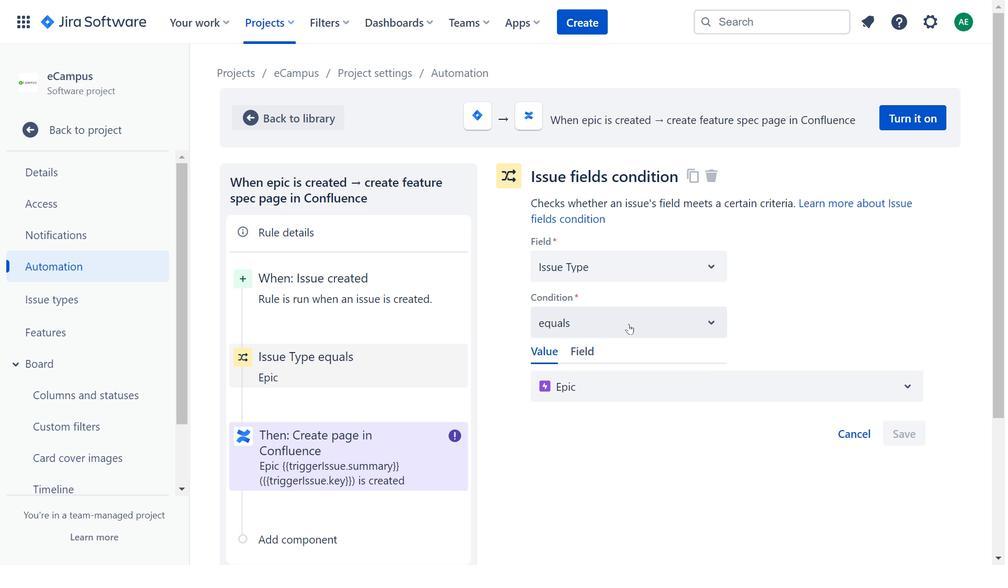 
Action: Mouse moved to (774, 332)
Screenshot: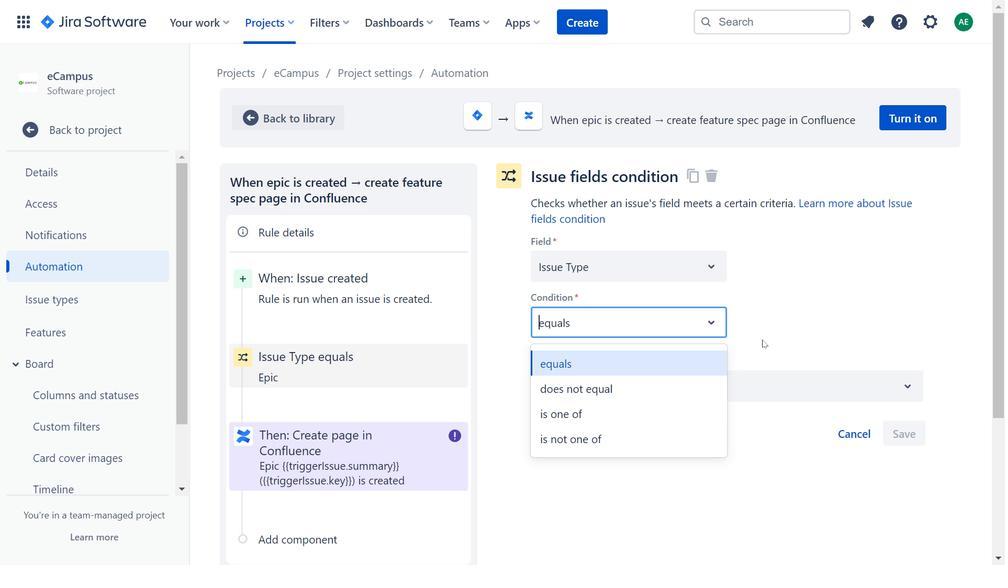 
Action: Mouse pressed left at (774, 332)
Screenshot: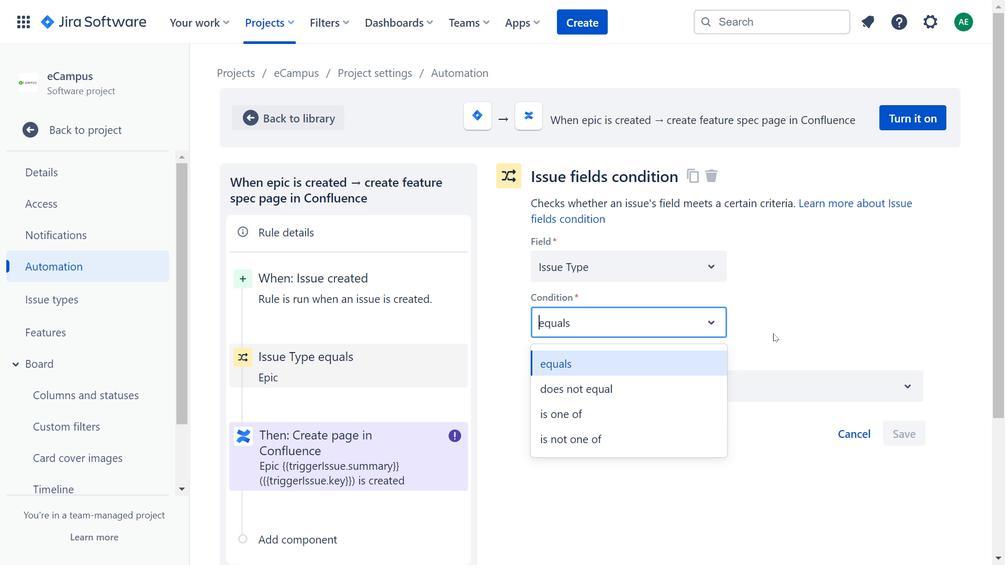 
Action: Mouse moved to (310, 126)
Screenshot: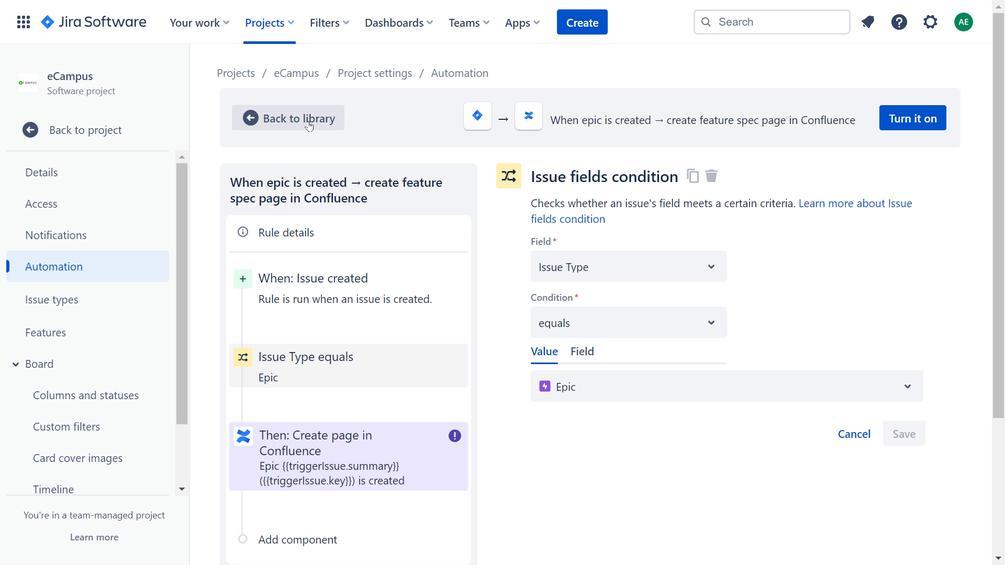 
Action: Mouse pressed left at (310, 126)
Screenshot: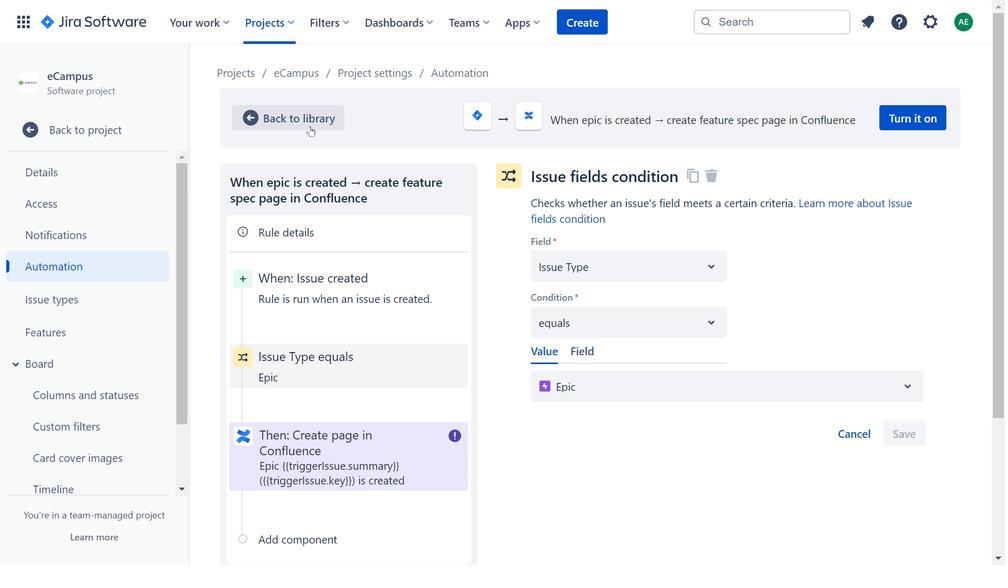 
Action: Mouse moved to (688, 154)
Screenshot: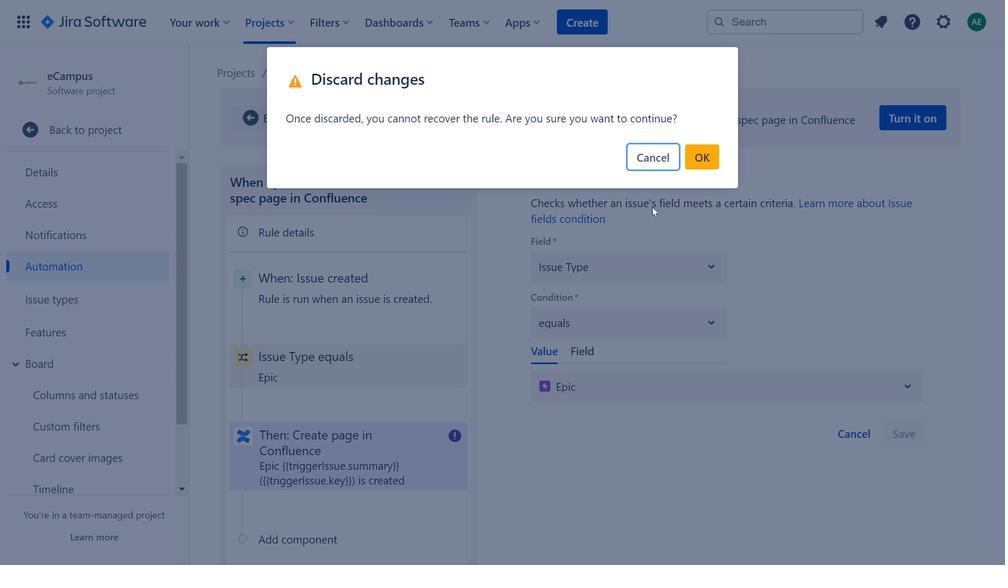 
Action: Mouse pressed left at (688, 154)
Screenshot: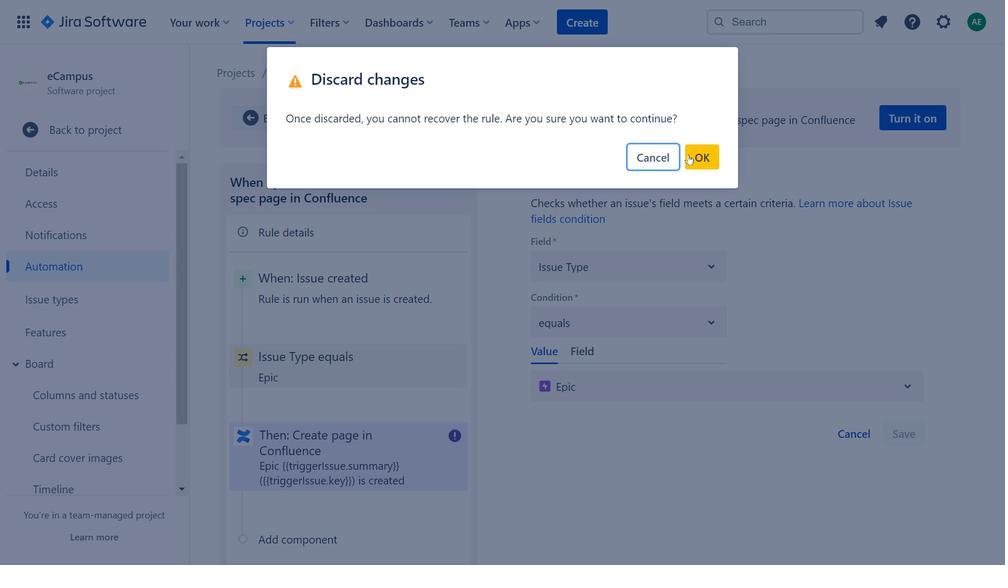 
Action: Mouse moved to (664, 305)
Screenshot: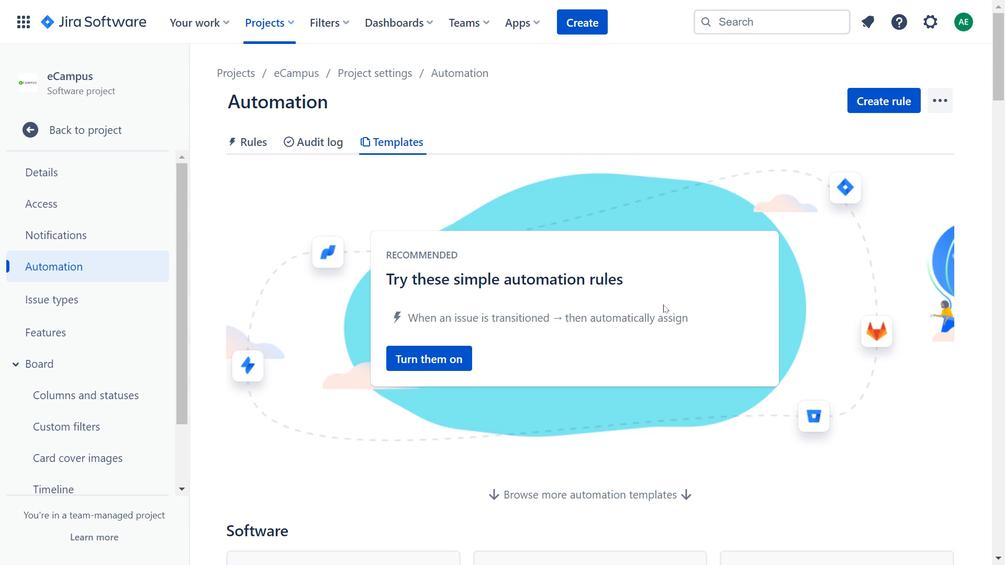 
Action: Mouse scrolled (664, 305) with delta (0, 0)
Screenshot: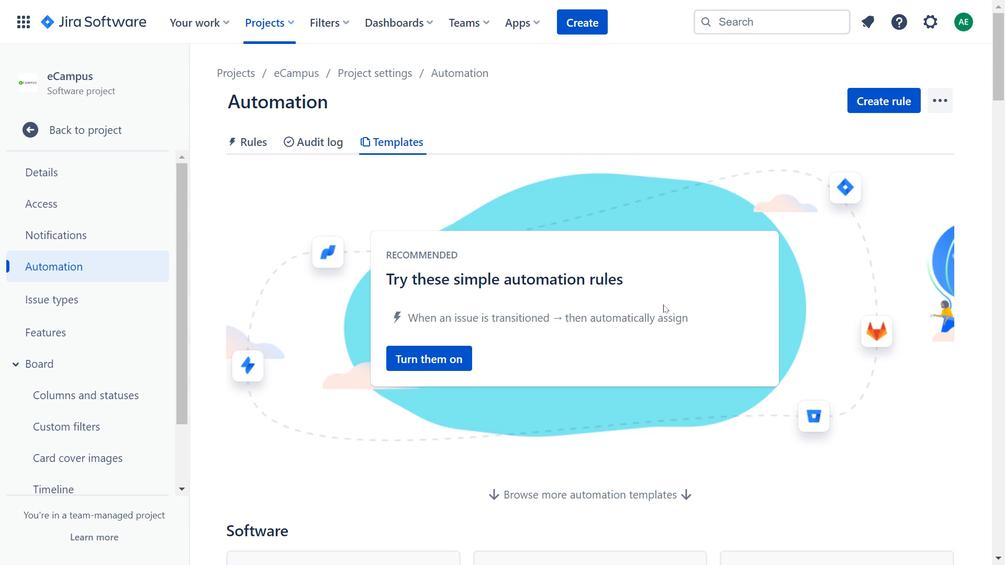 
Action: Mouse scrolled (664, 305) with delta (0, 0)
Screenshot: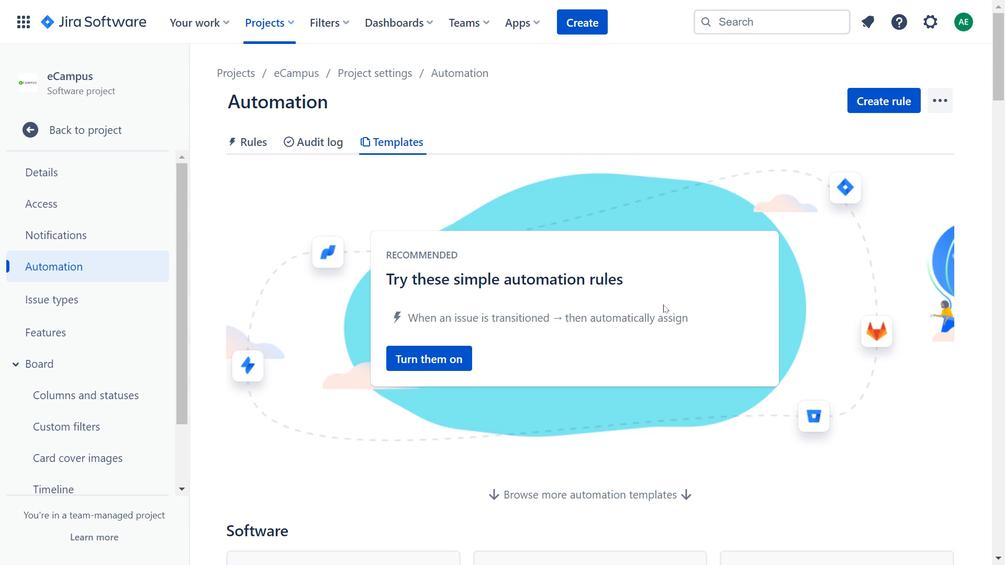 
Action: Mouse scrolled (664, 305) with delta (0, 0)
Screenshot: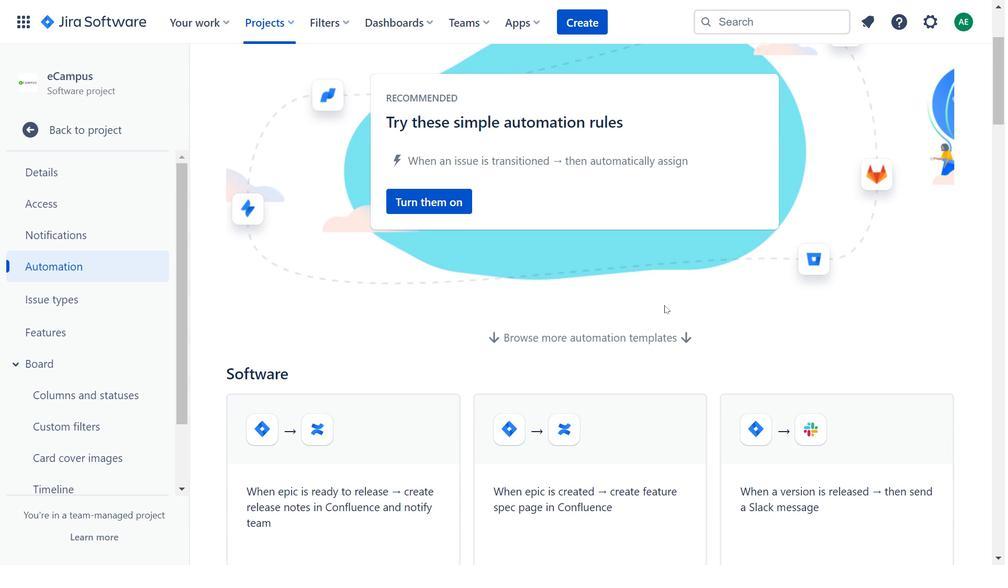 
Action: Mouse scrolled (664, 305) with delta (0, 0)
Screenshot: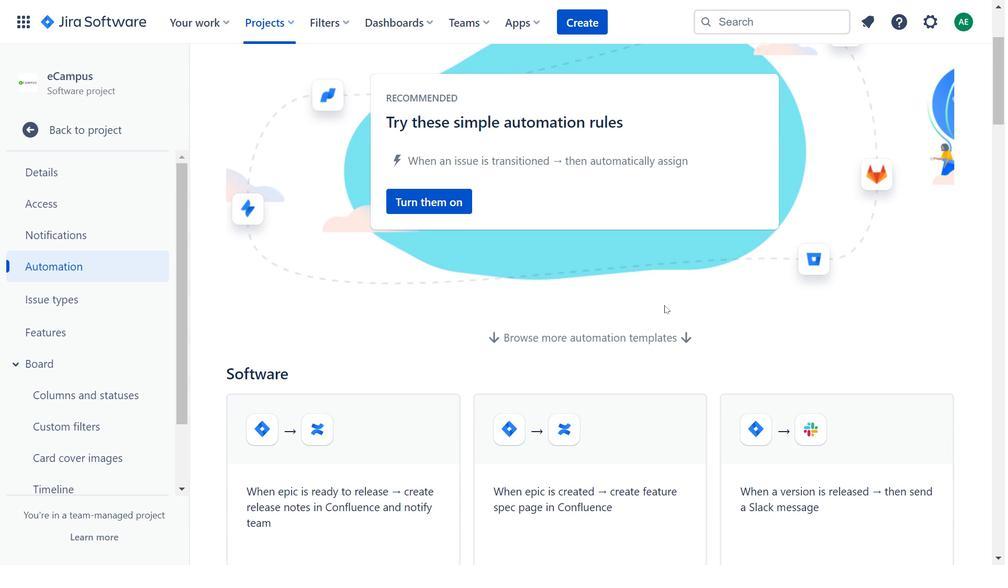 
Action: Mouse scrolled (664, 305) with delta (0, 0)
Screenshot: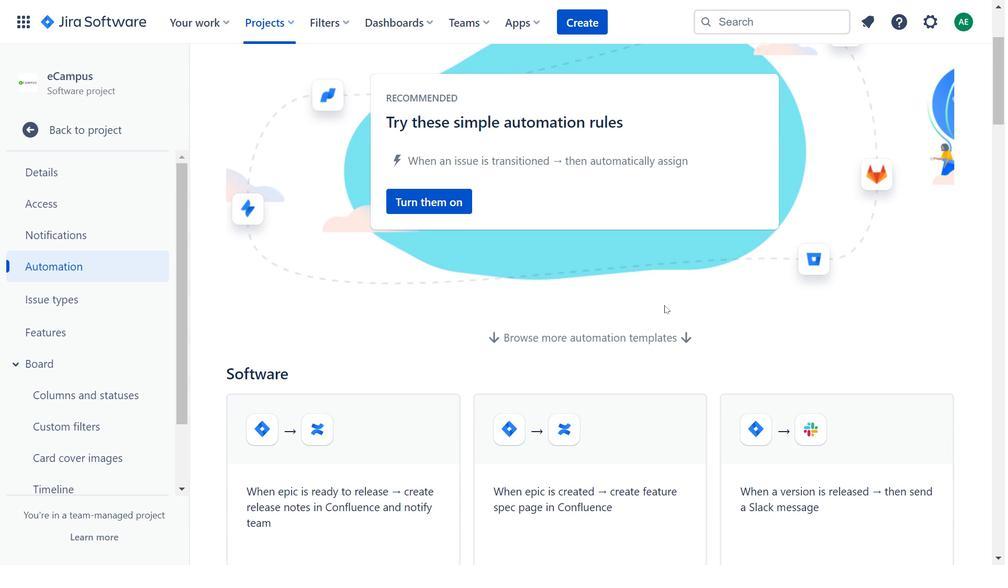 
Action: Mouse scrolled (664, 305) with delta (0, 0)
Screenshot: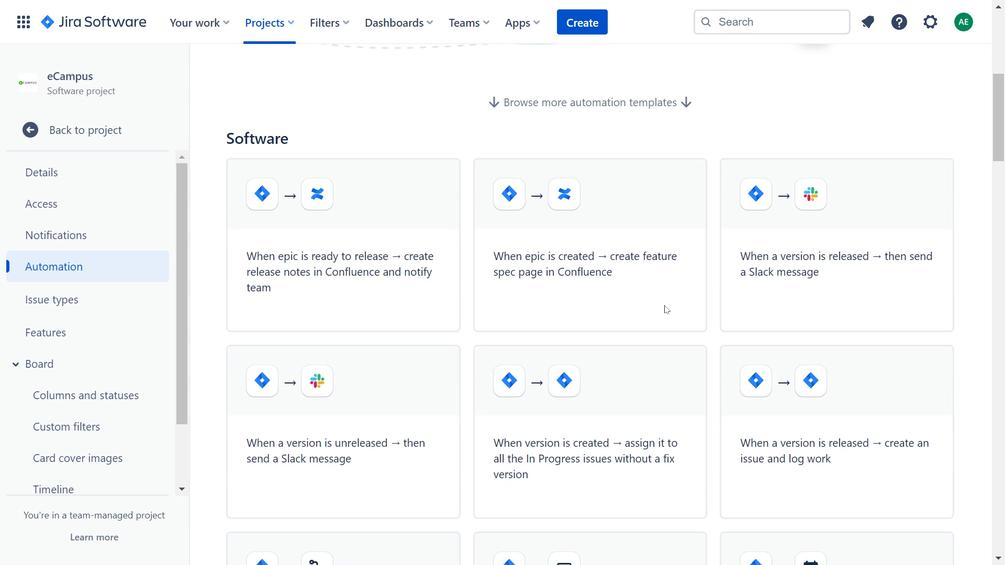 
Action: Mouse scrolled (664, 305) with delta (0, 0)
Screenshot: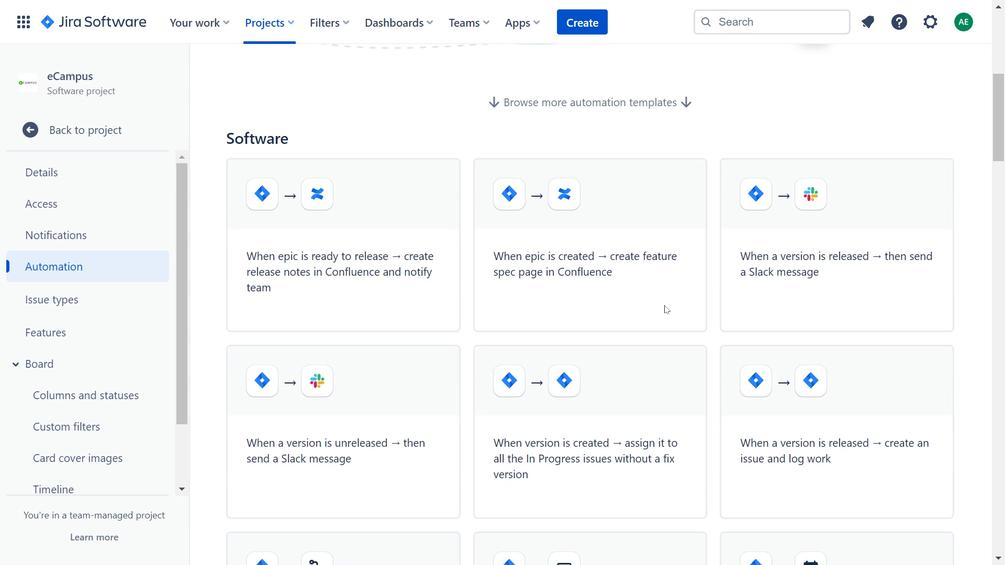 
Action: Mouse scrolled (664, 305) with delta (0, 0)
Screenshot: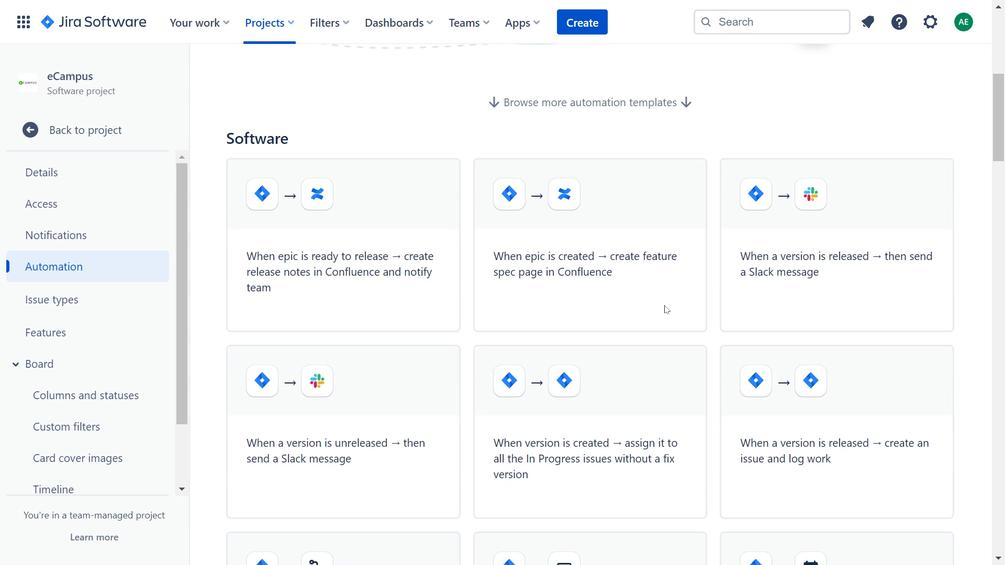 
Action: Mouse scrolled (664, 305) with delta (0, 0)
Screenshot: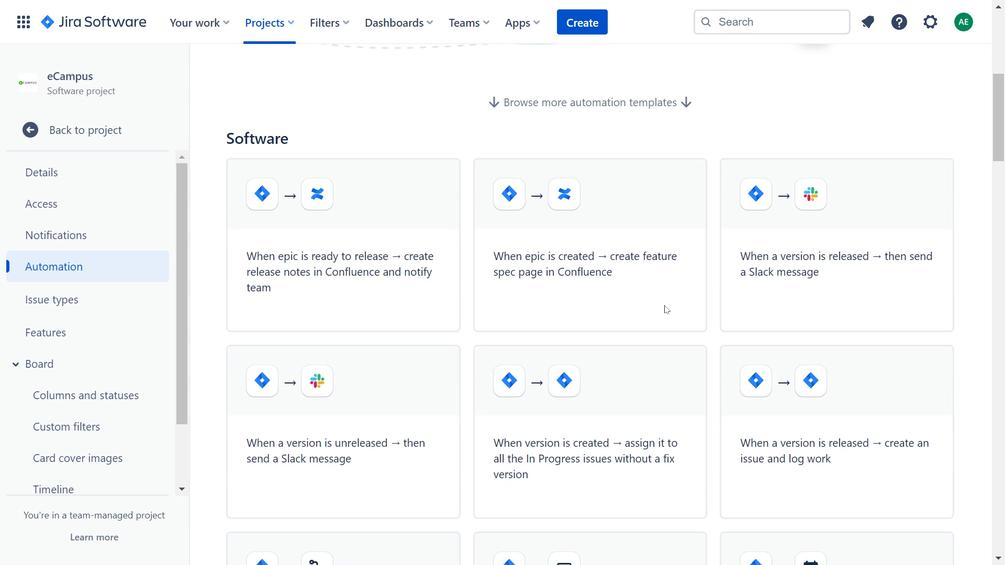 
Action: Mouse scrolled (664, 305) with delta (0, 0)
Screenshot: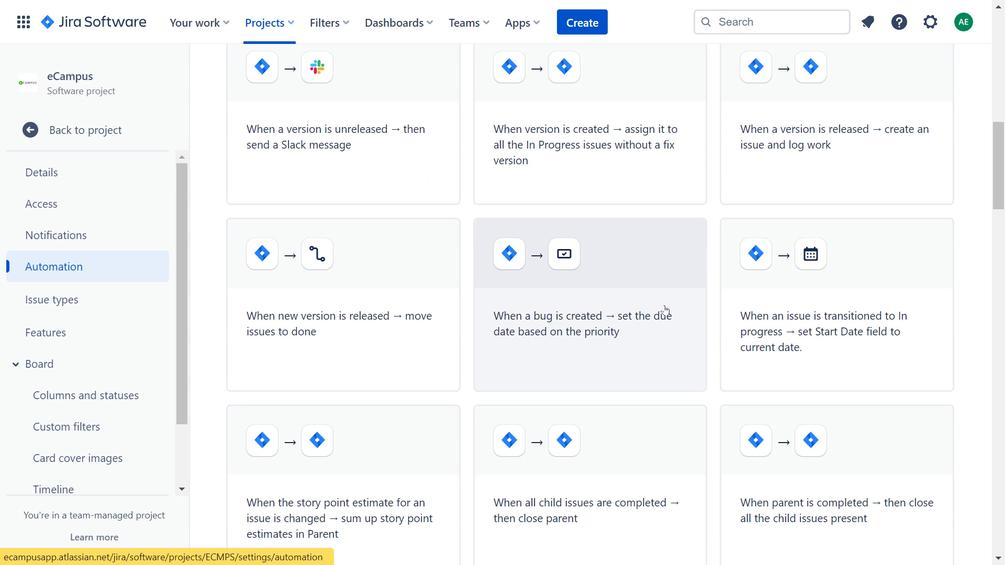
Action: Mouse scrolled (664, 305) with delta (0, 0)
Screenshot: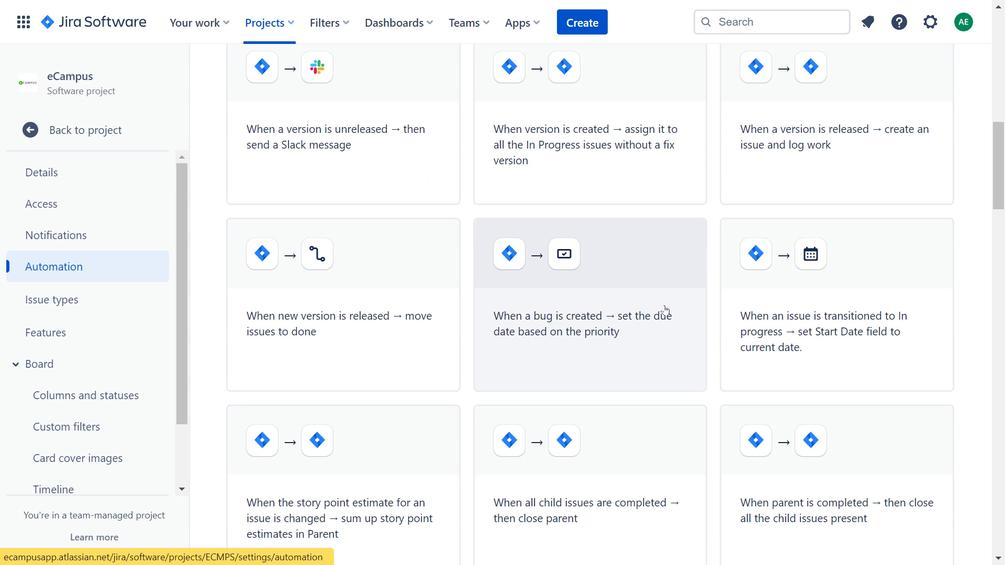 
Action: Mouse scrolled (664, 305) with delta (0, 0)
Screenshot: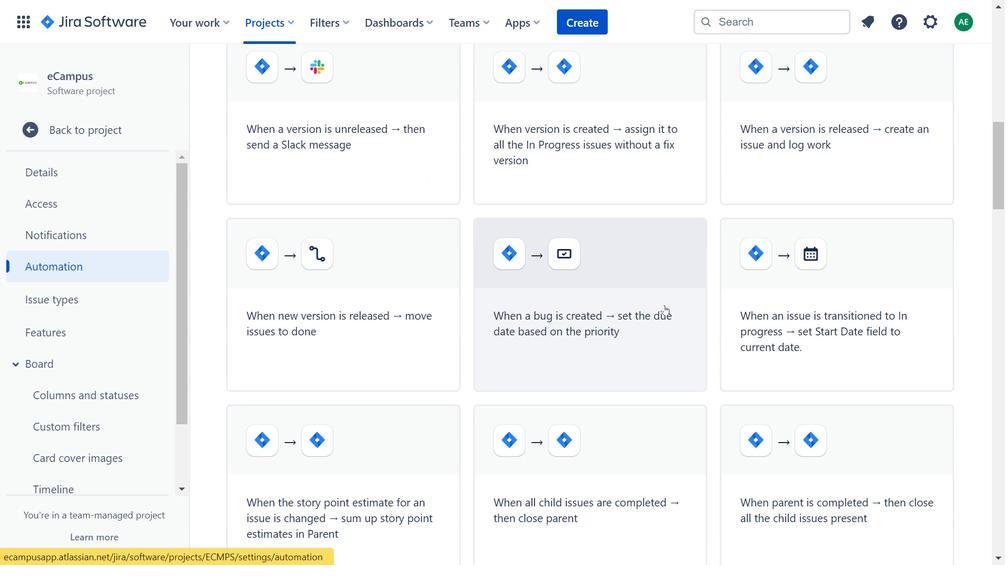 
Action: Mouse scrolled (664, 305) with delta (0, 0)
Screenshot: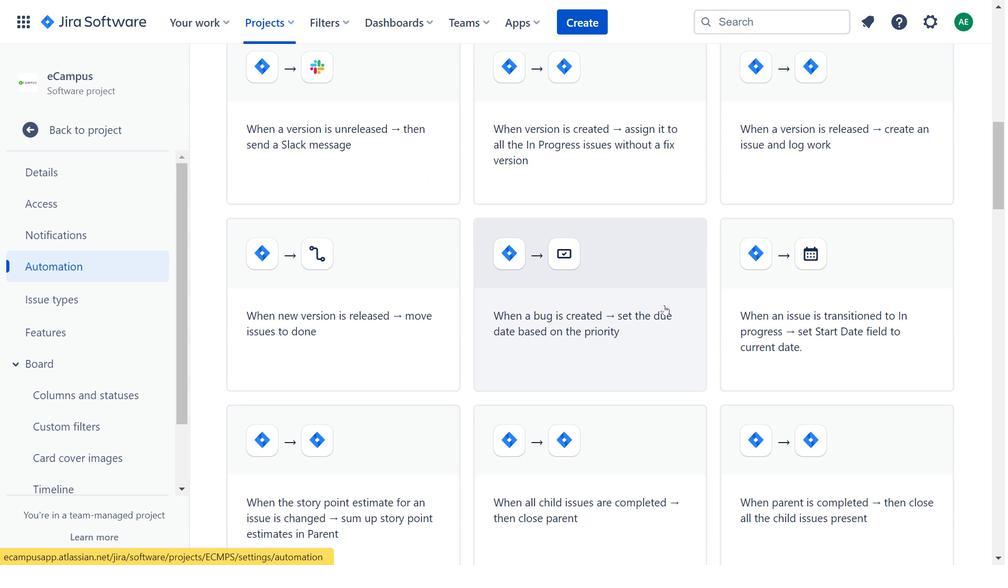 
Action: Mouse moved to (658, 210)
Screenshot: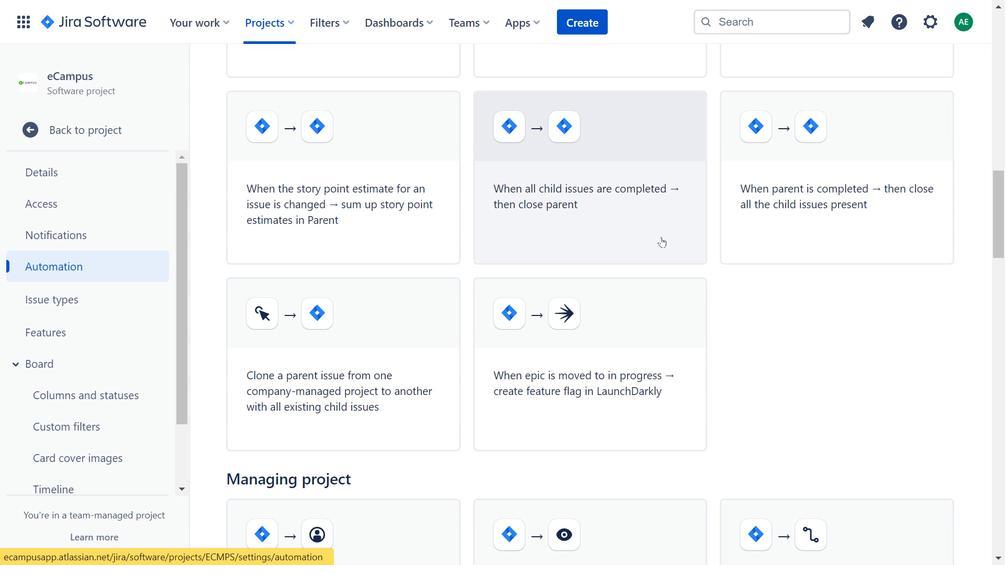 
Action: Mouse pressed left at (658, 210)
Screenshot: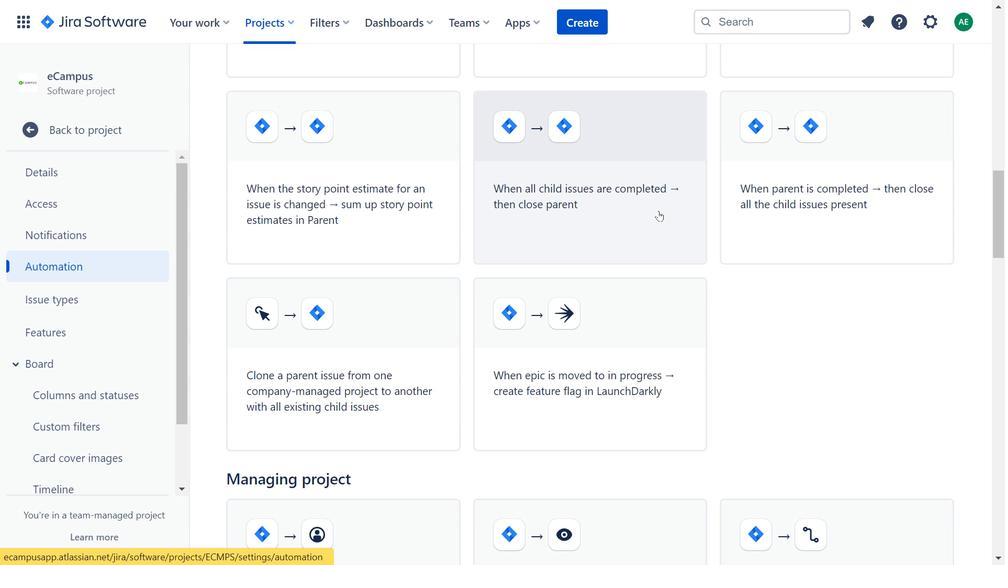 
Action: Mouse moved to (657, 239)
Screenshot: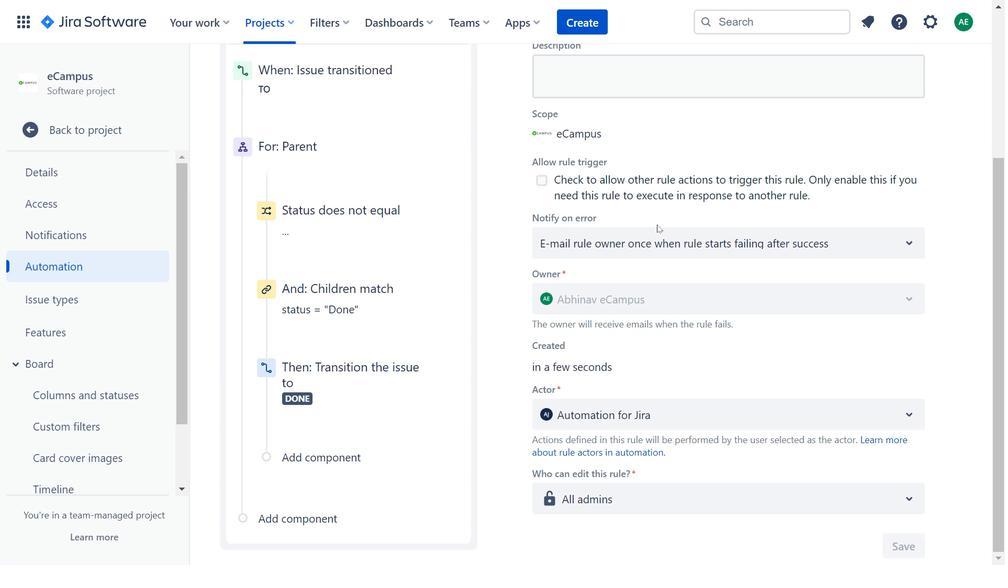 
Action: Mouse pressed left at (657, 239)
Screenshot: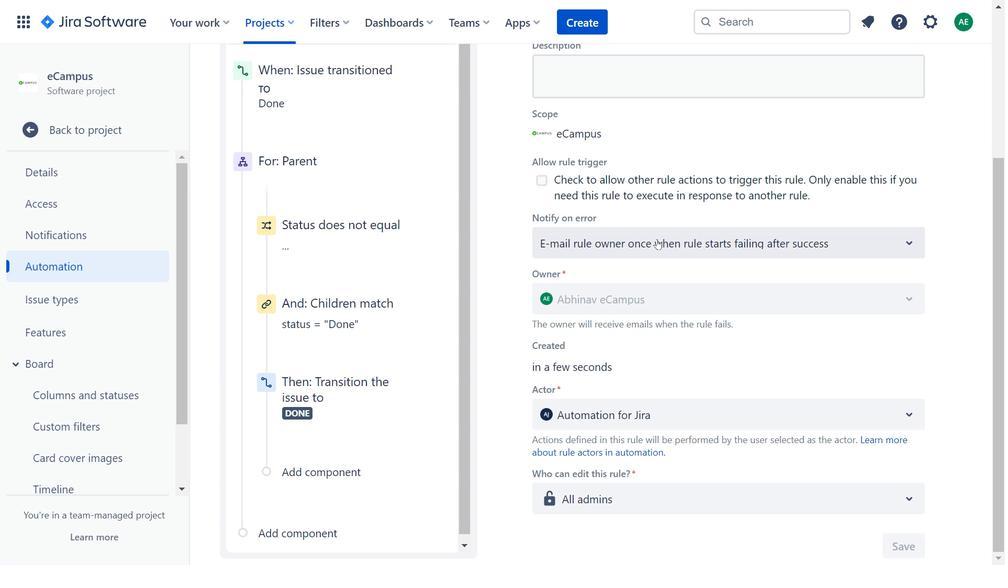 
Action: Mouse moved to (391, 324)
Screenshot: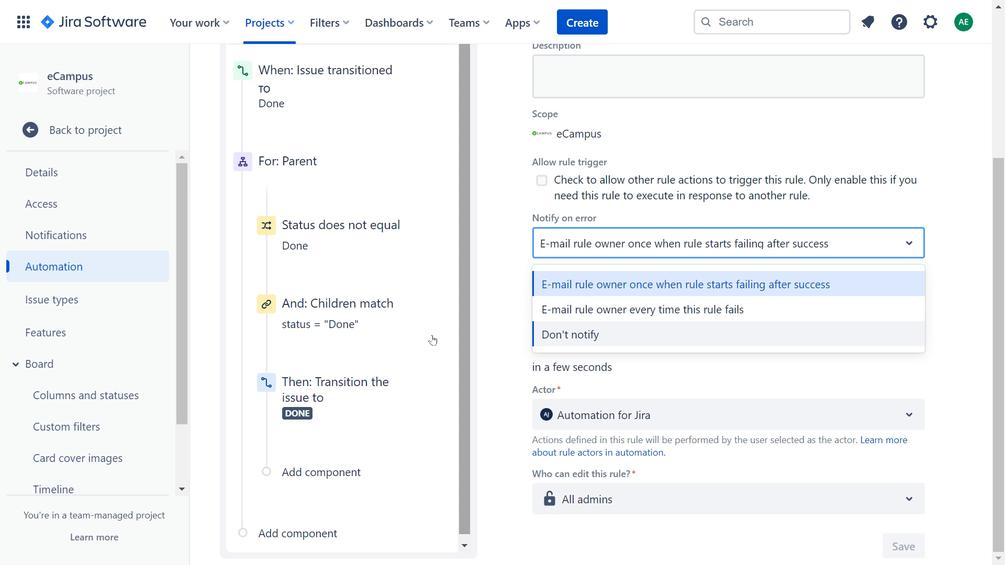 
Action: Mouse pressed left at (391, 324)
Screenshot: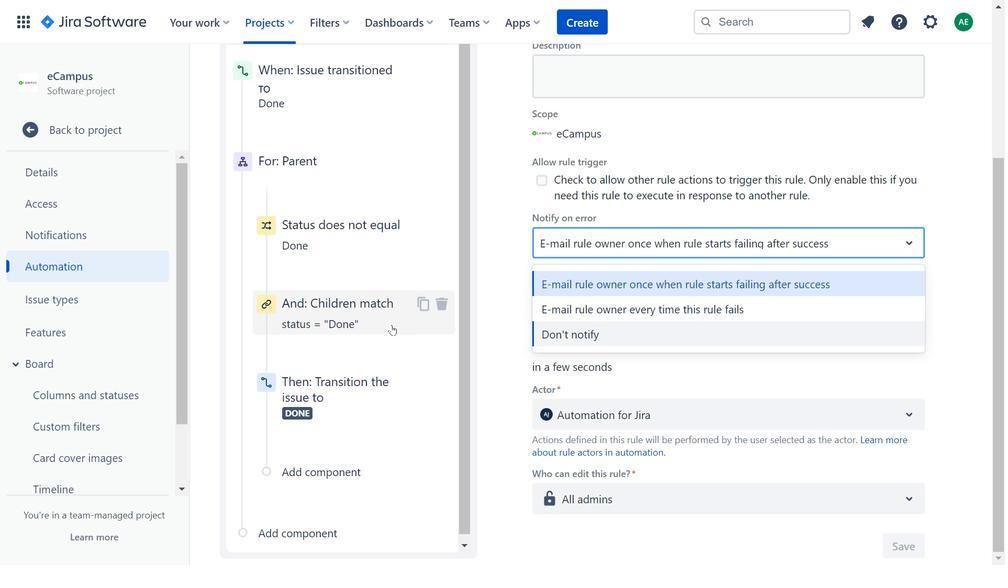 
Action: Mouse moved to (644, 299)
Screenshot: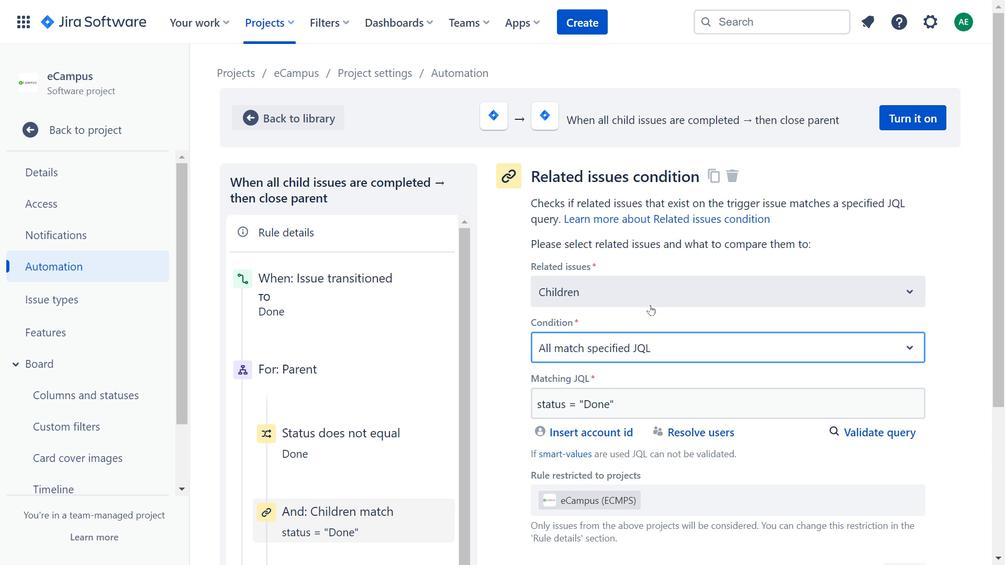 
Action: Mouse pressed left at (644, 299)
Screenshot: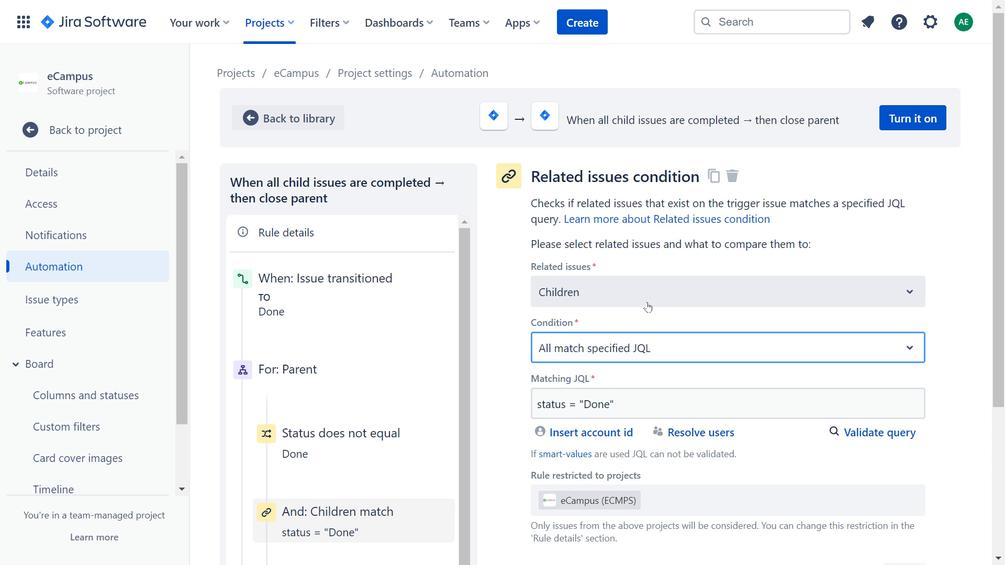 
Action: Mouse moved to (612, 455)
Screenshot: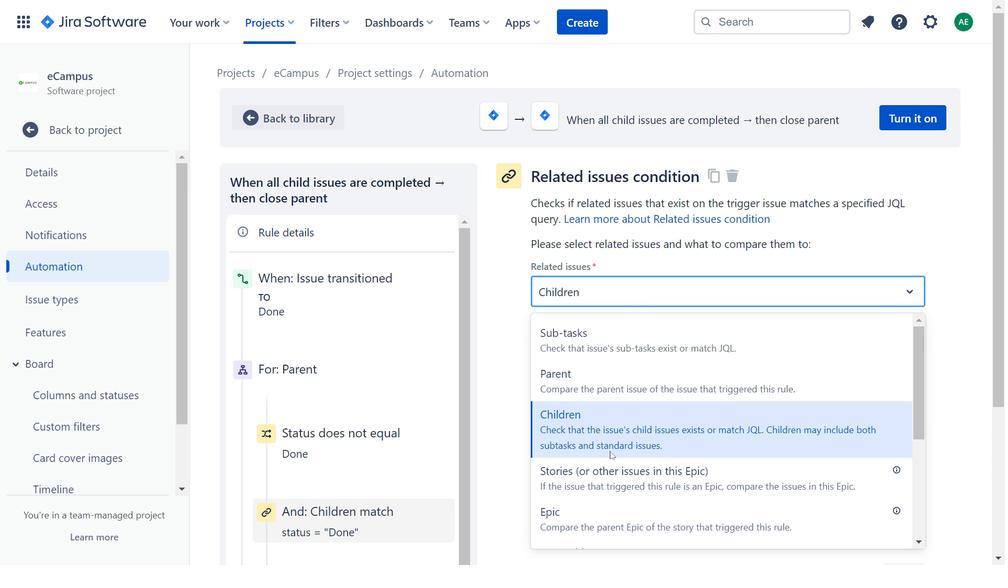 
Action: Mouse scrolled (612, 455) with delta (0, 0)
Screenshot: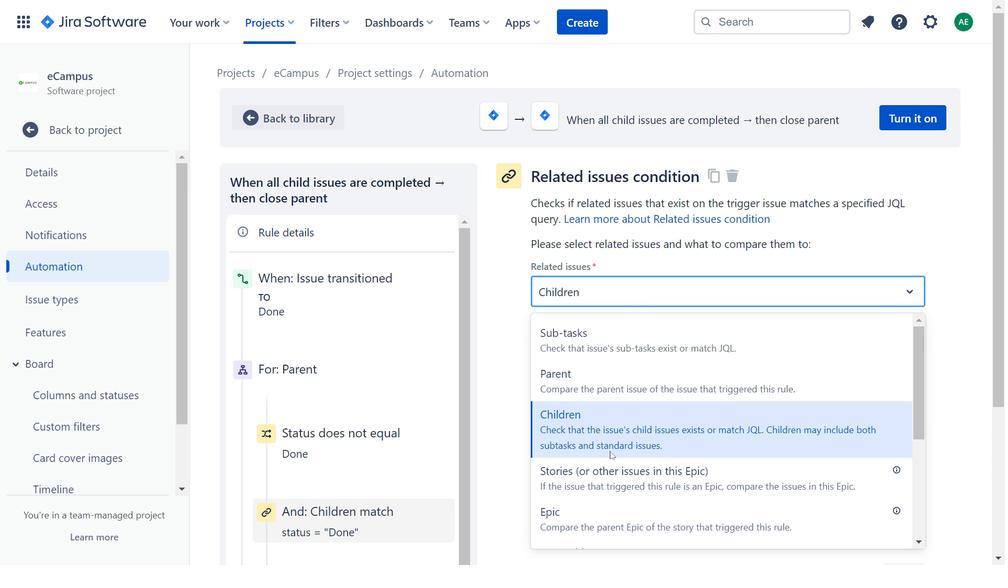 
Action: Mouse scrolled (612, 455) with delta (0, 0)
Screenshot: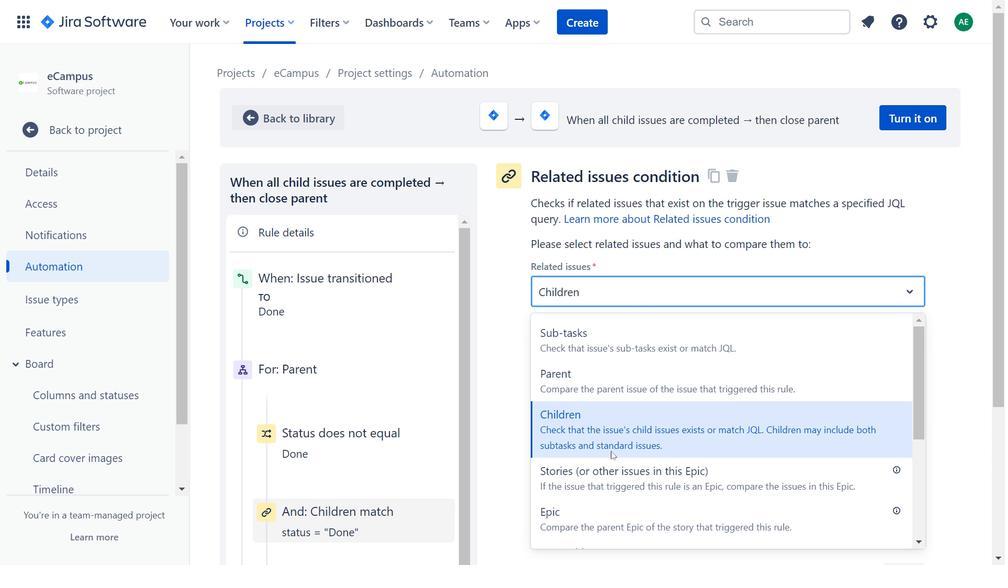 
Action: Mouse moved to (670, 440)
Screenshot: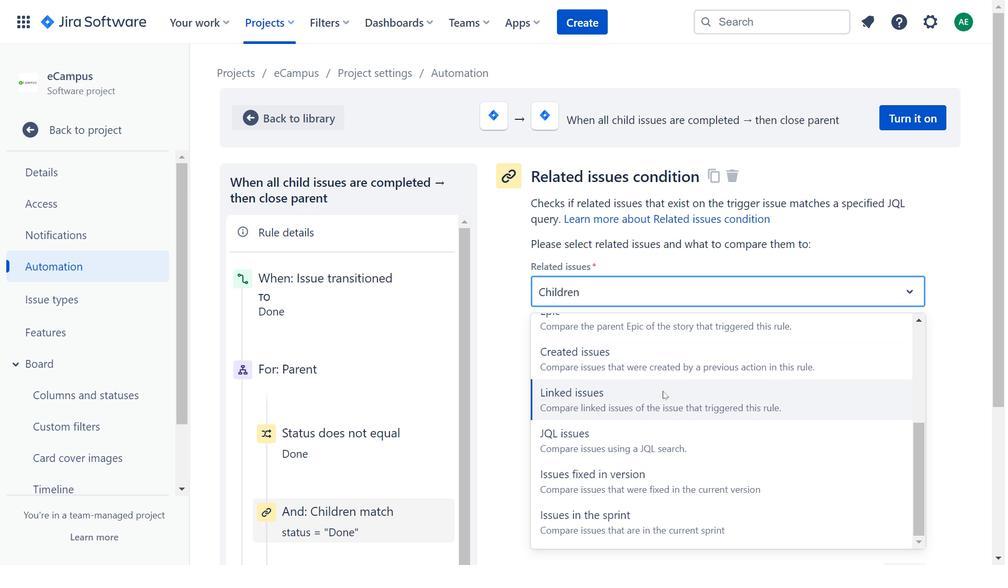 
Action: Mouse scrolled (670, 439) with delta (0, 0)
Screenshot: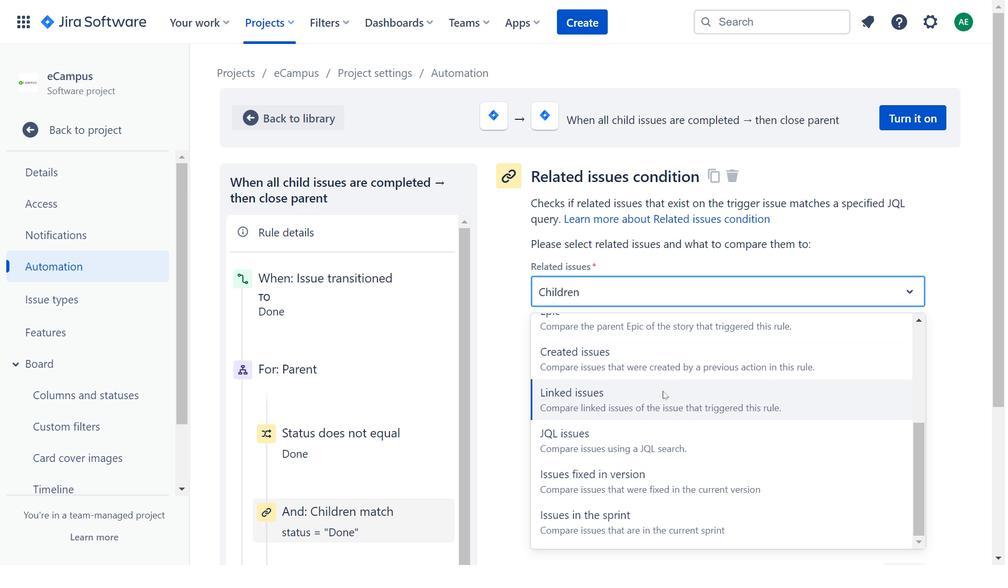 
Action: Mouse scrolled (670, 439) with delta (0, 0)
Screenshot: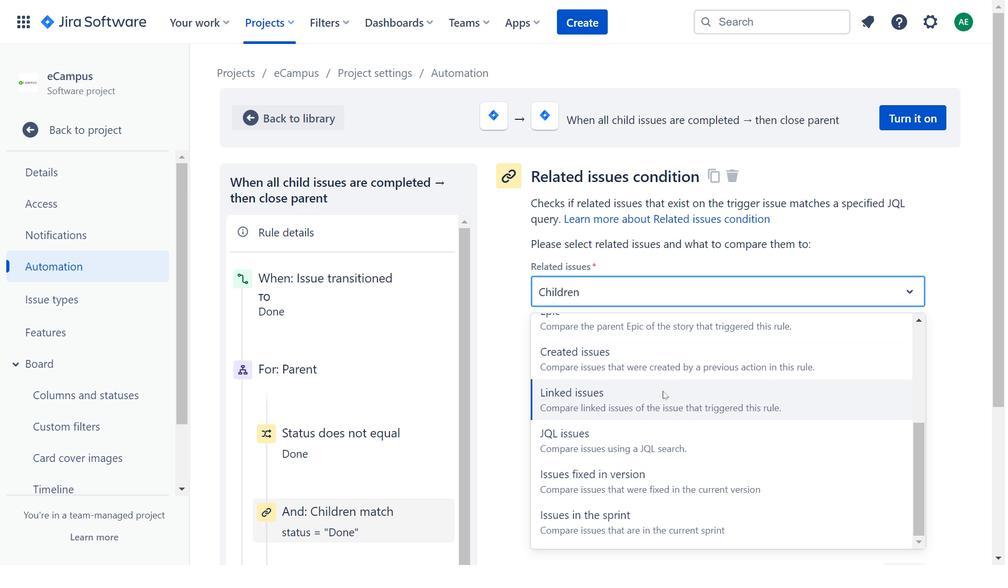 
Action: Mouse scrolled (670, 439) with delta (0, 0)
Screenshot: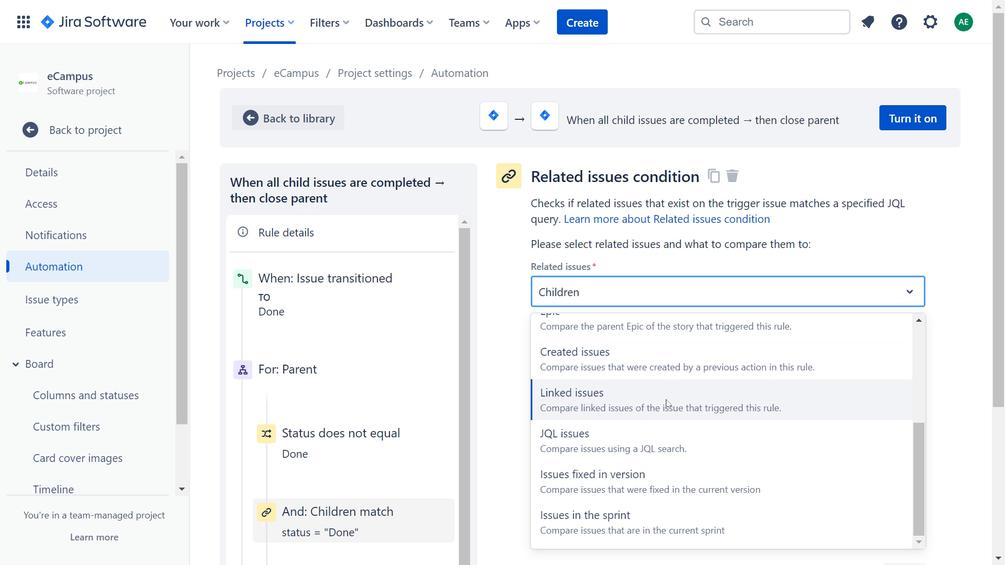
Action: Mouse moved to (698, 503)
Screenshot: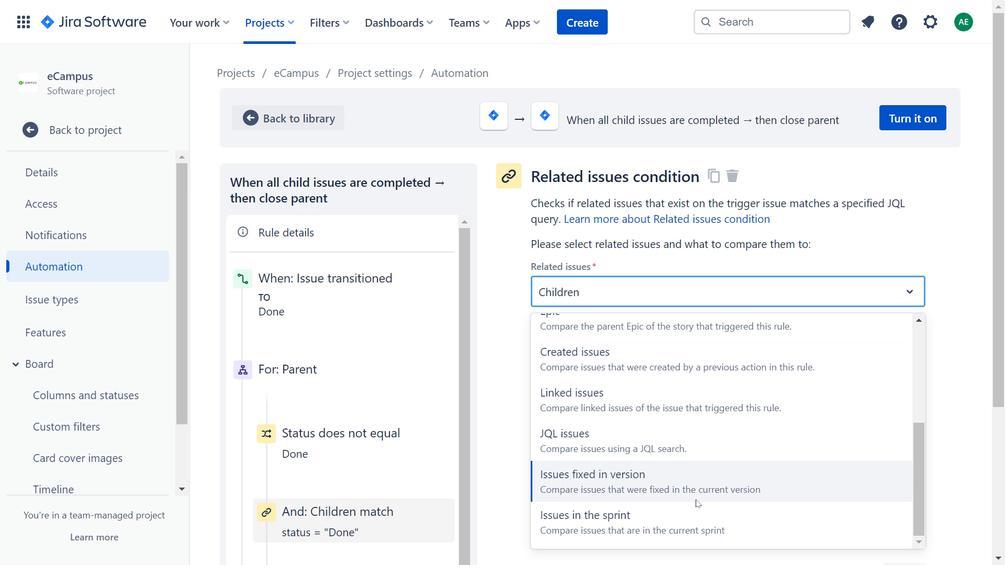 
Action: Mouse scrolled (698, 504) with delta (0, 0)
Screenshot: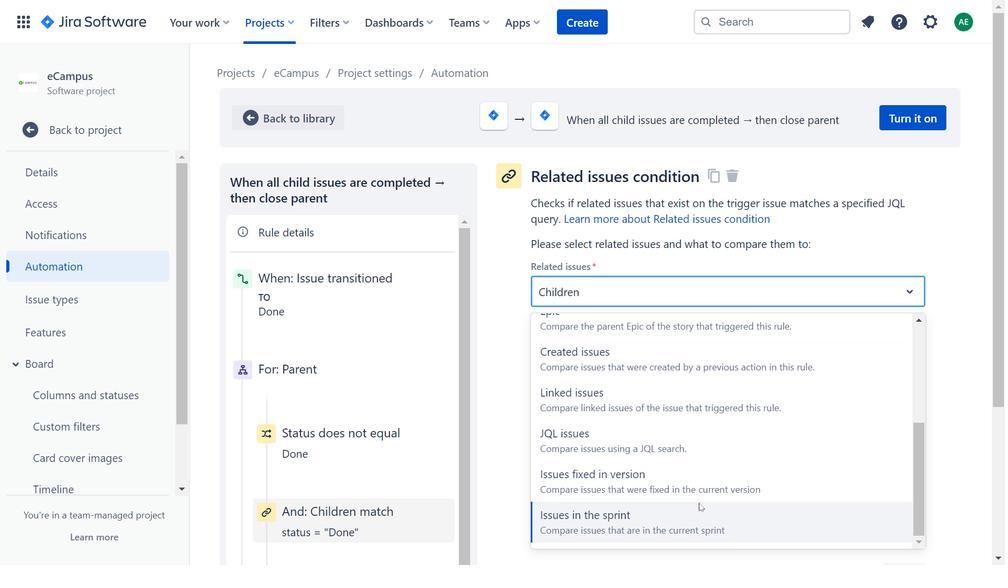 
Action: Mouse scrolled (698, 504) with delta (0, 0)
Screenshot: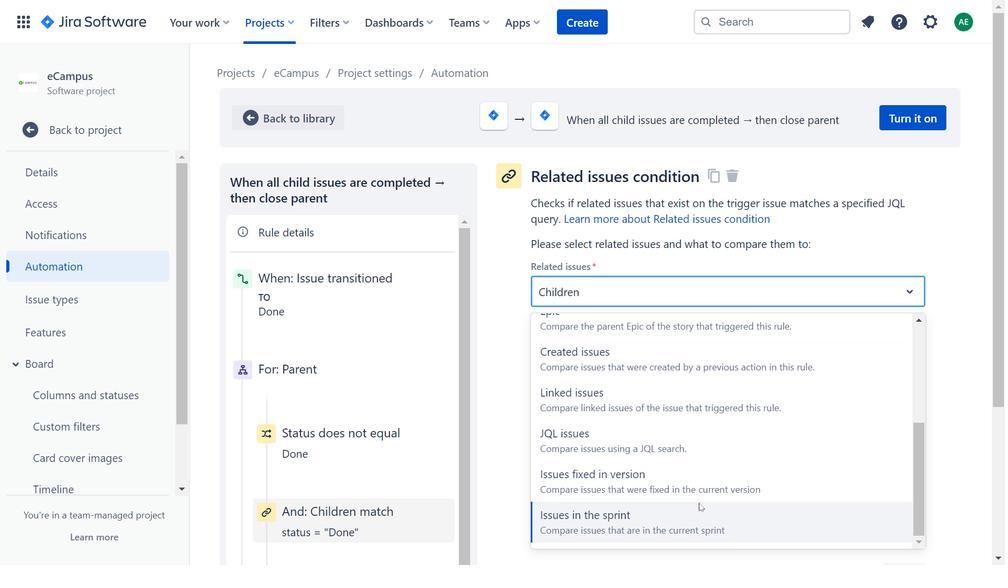 
Action: Mouse moved to (490, 327)
Screenshot: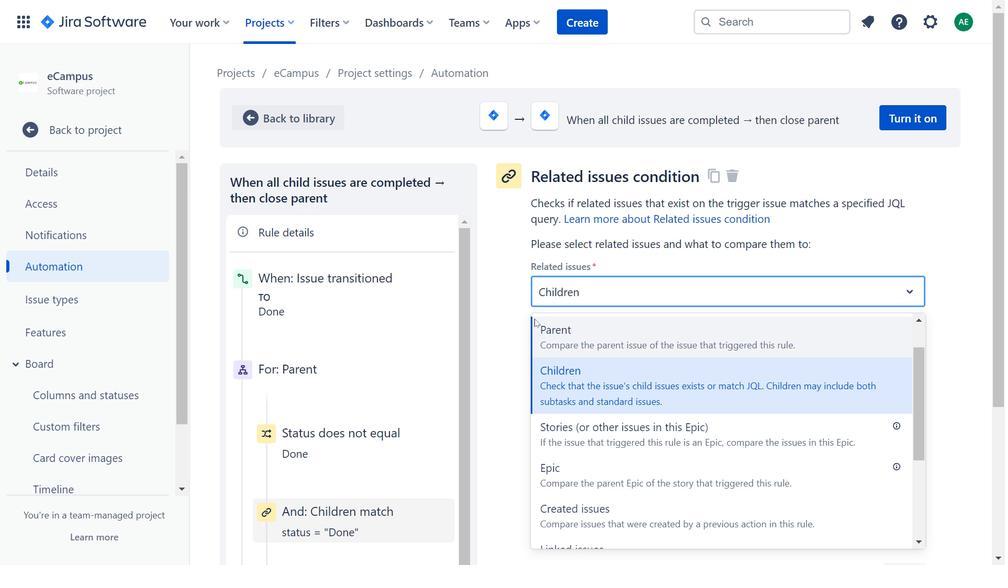 
Action: Mouse pressed left at (490, 327)
Screenshot: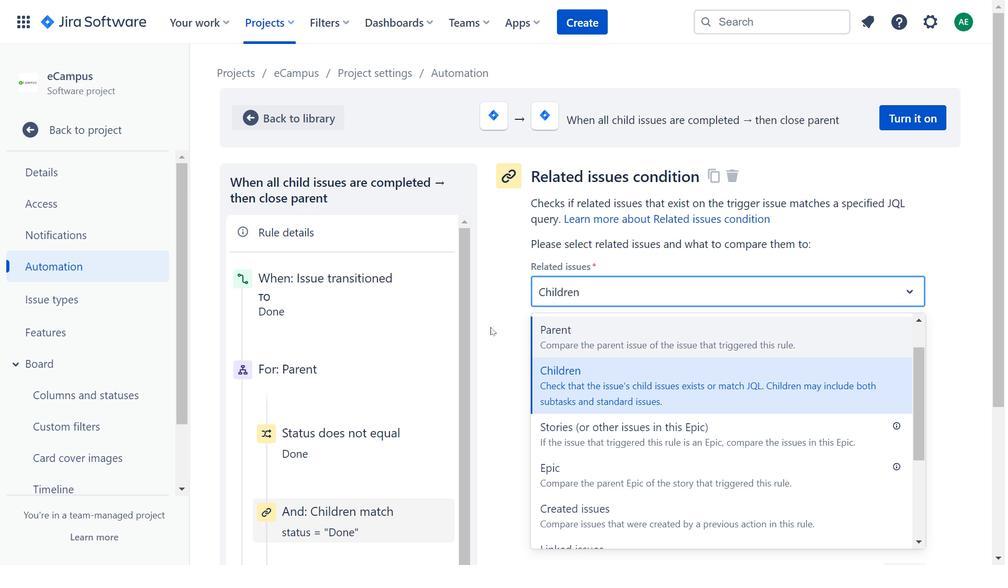 
Action: Mouse moved to (605, 352)
Screenshot: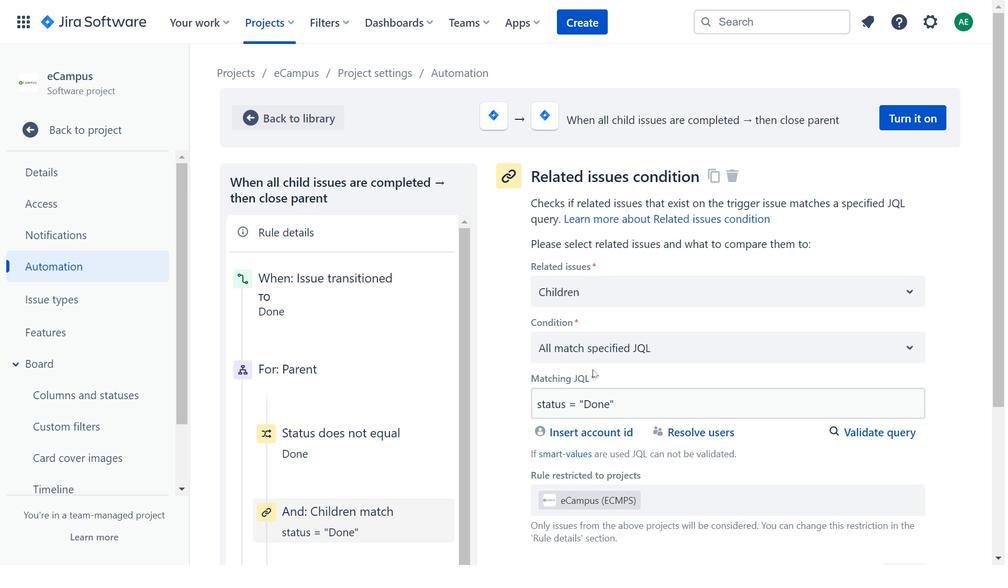 
Action: Mouse pressed left at (605, 352)
Screenshot: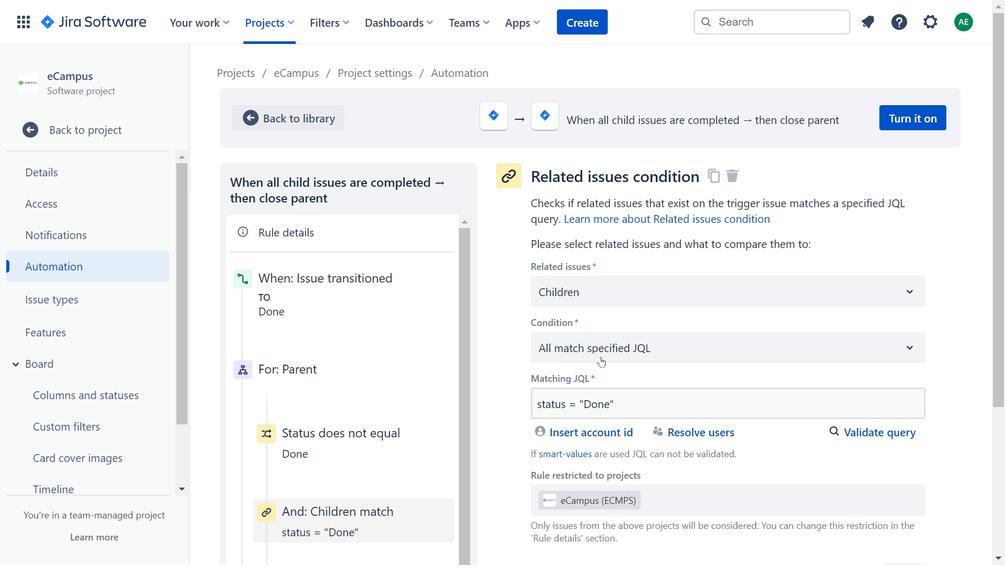
Action: Mouse moved to (675, 448)
Screenshot: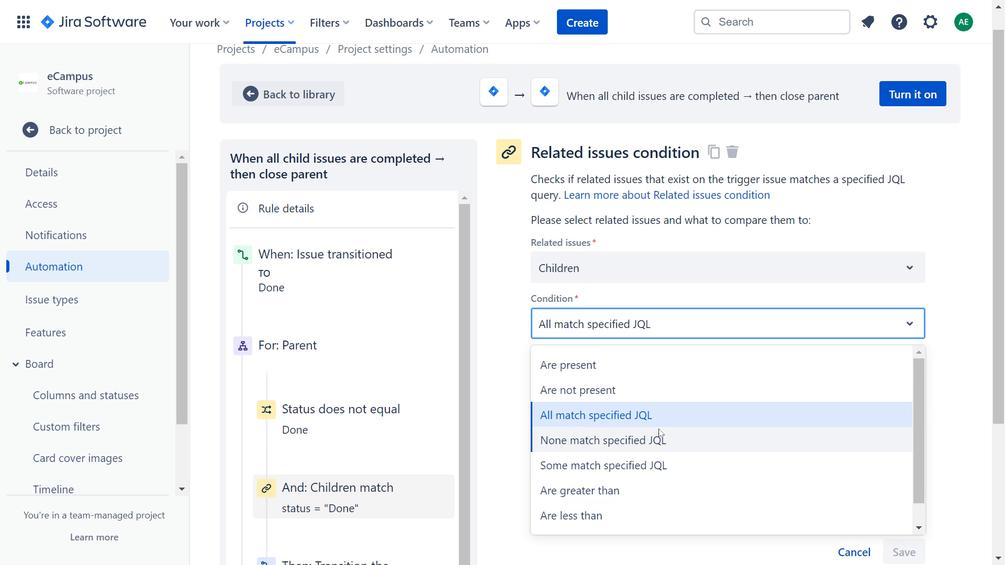 
Action: Mouse scrolled (675, 448) with delta (0, 0)
Screenshot: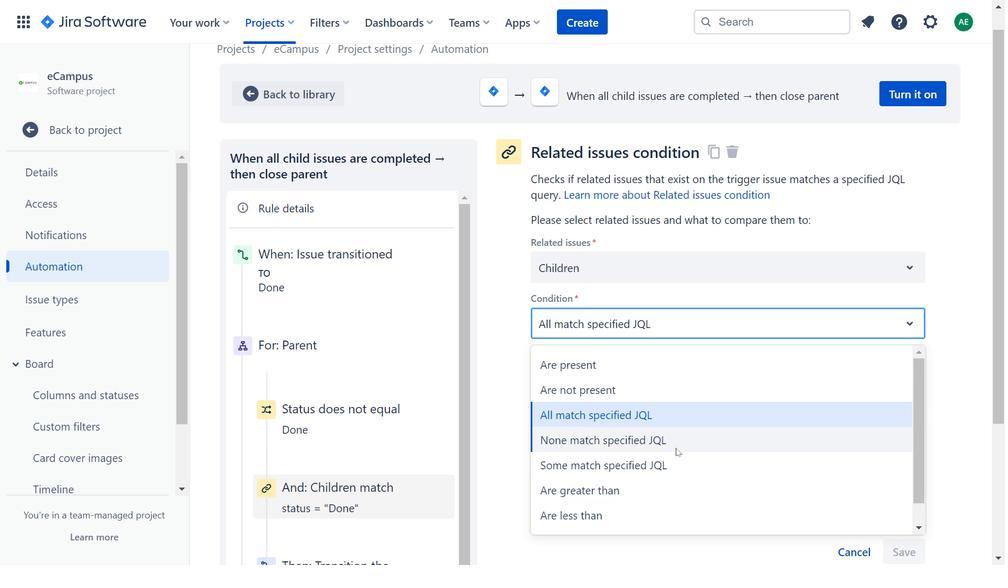 
Action: Mouse moved to (673, 441)
Screenshot: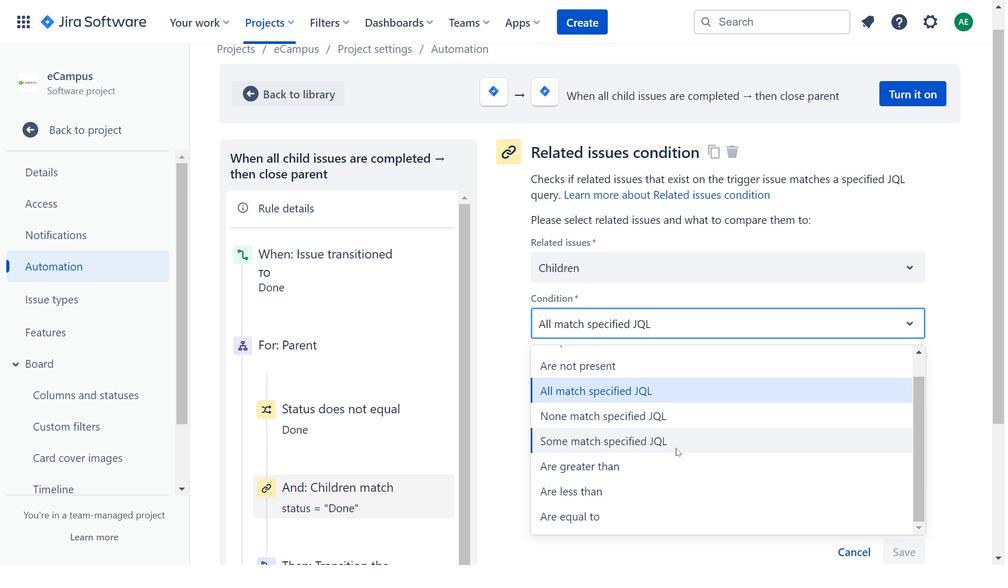 
Action: Mouse scrolled (673, 440) with delta (0, 0)
Screenshot: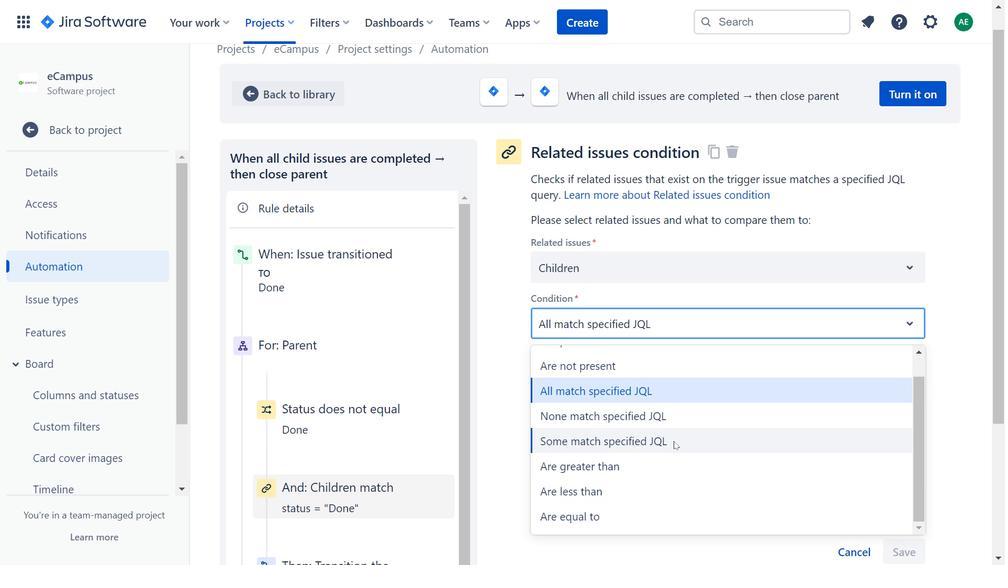 
Action: Mouse moved to (668, 432)
Screenshot: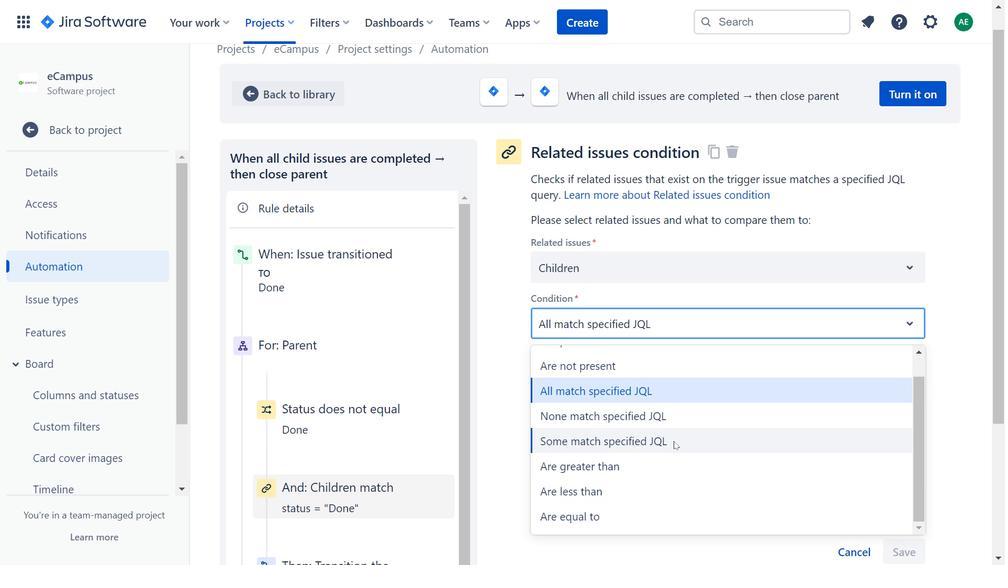 
Action: Mouse scrolled (668, 431) with delta (0, 0)
Screenshot: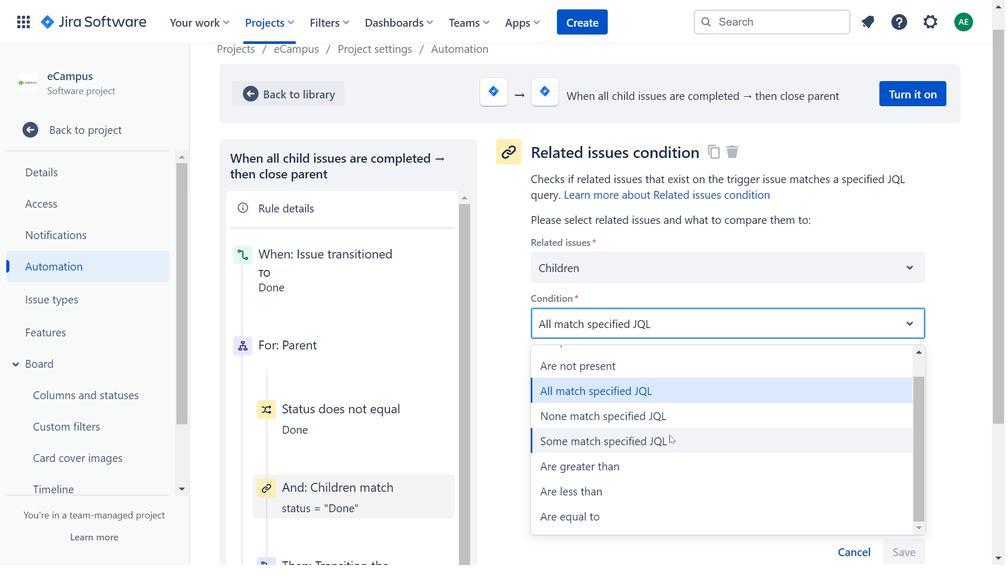 
Action: Mouse scrolled (668, 431) with delta (0, 0)
Screenshot: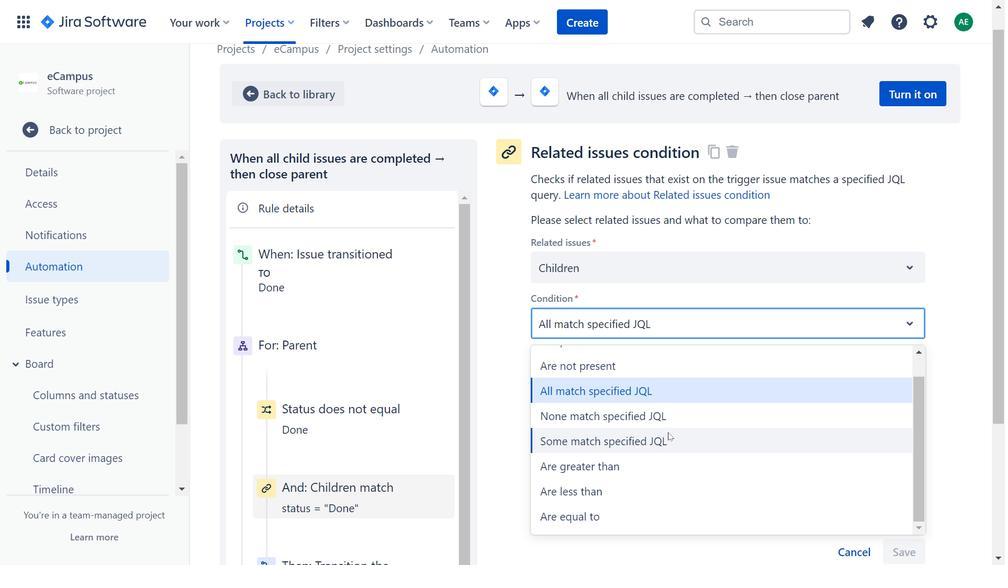 
Action: Mouse moved to (509, 389)
Screenshot: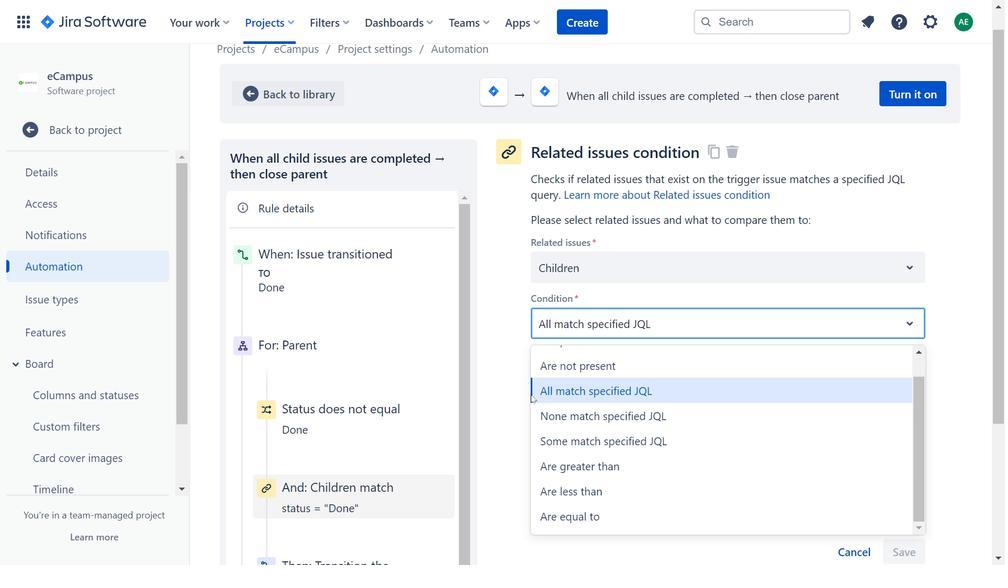 
Action: Mouse pressed left at (509, 389)
Screenshot: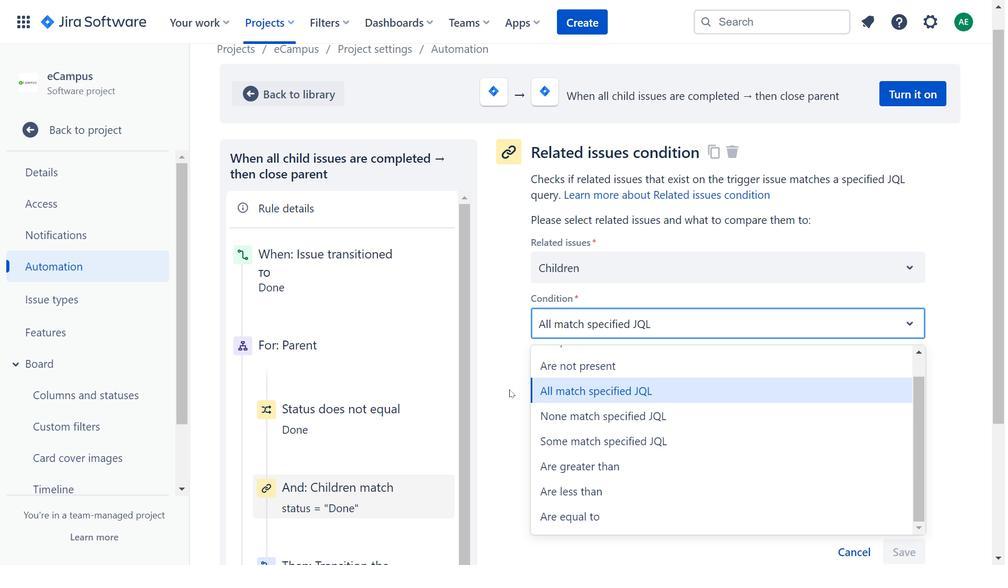 
Action: Mouse moved to (594, 368)
Screenshot: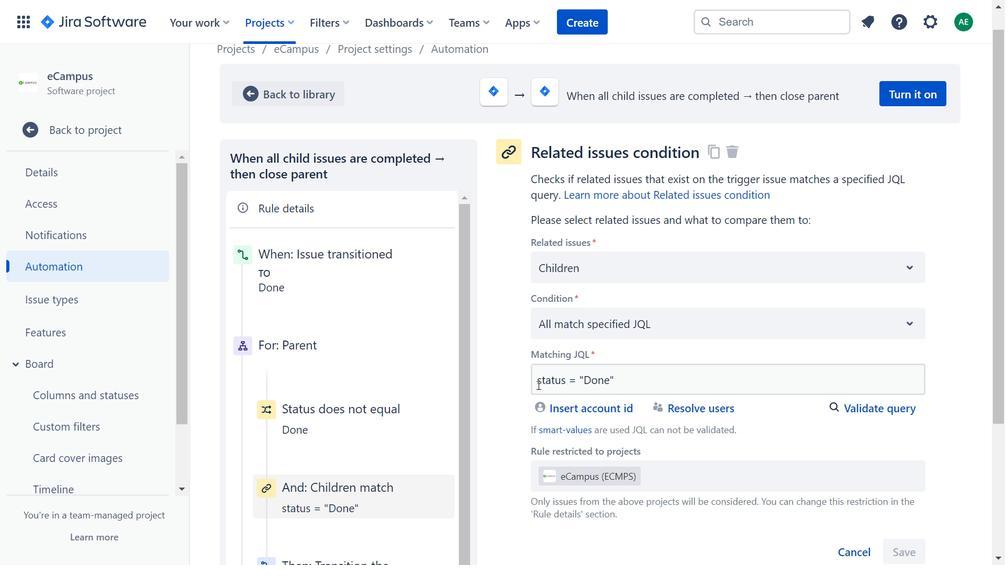 
Action: Mouse scrolled (594, 368) with delta (0, 0)
Screenshot: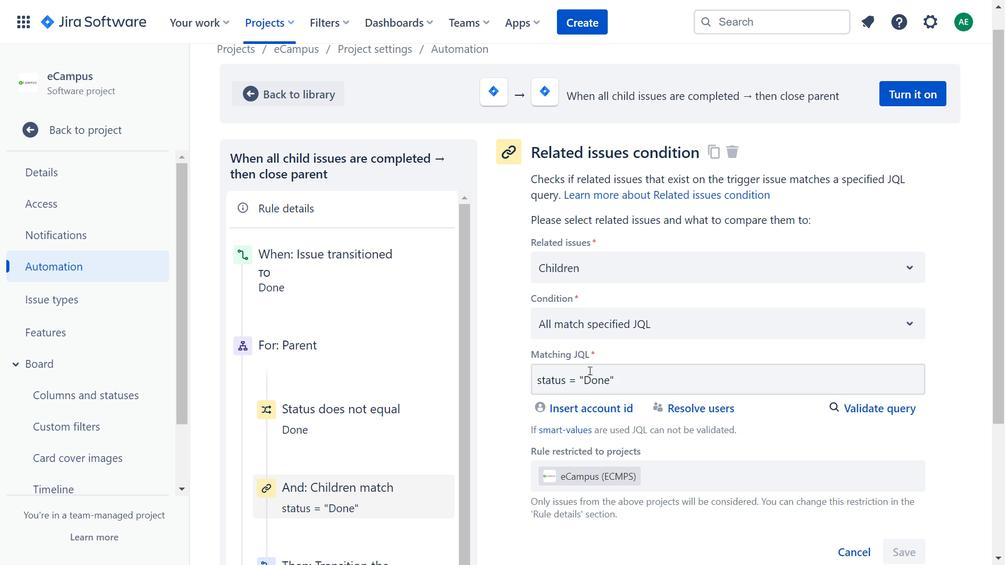 
Action: Mouse scrolled (594, 368) with delta (0, 0)
Screenshot: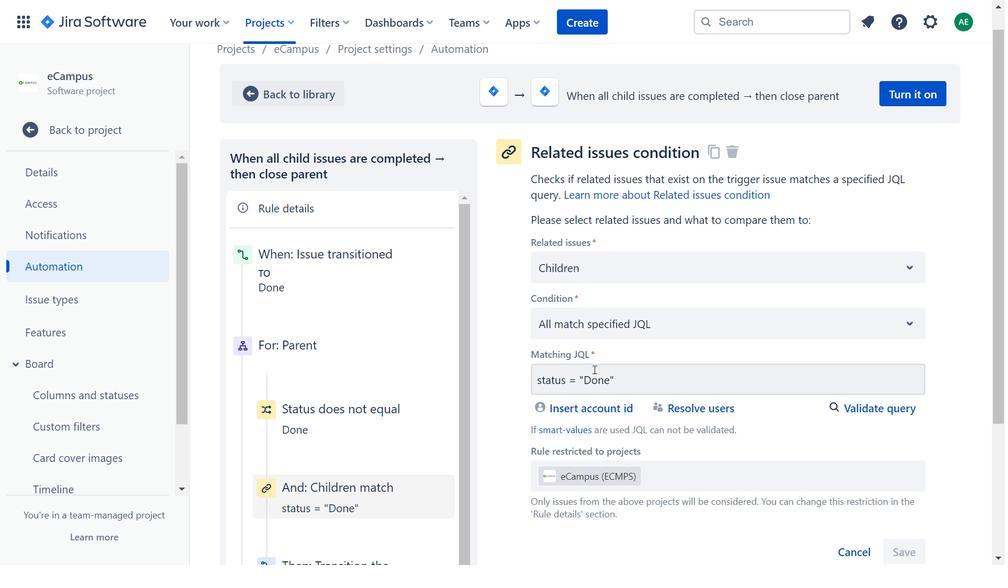 
Action: Mouse scrolled (594, 368) with delta (0, 0)
Screenshot: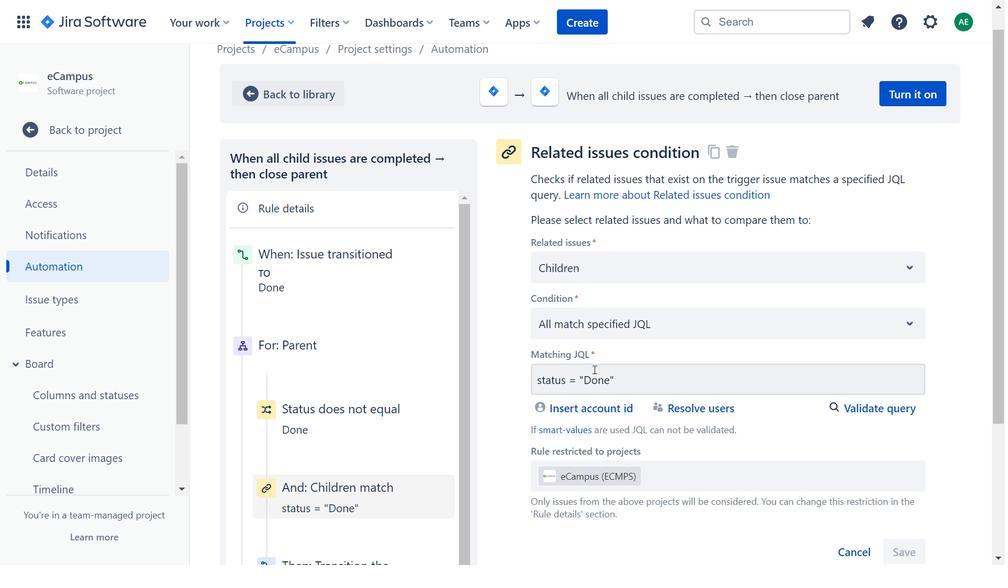 
Action: Mouse scrolled (594, 368) with delta (0, 0)
Screenshot: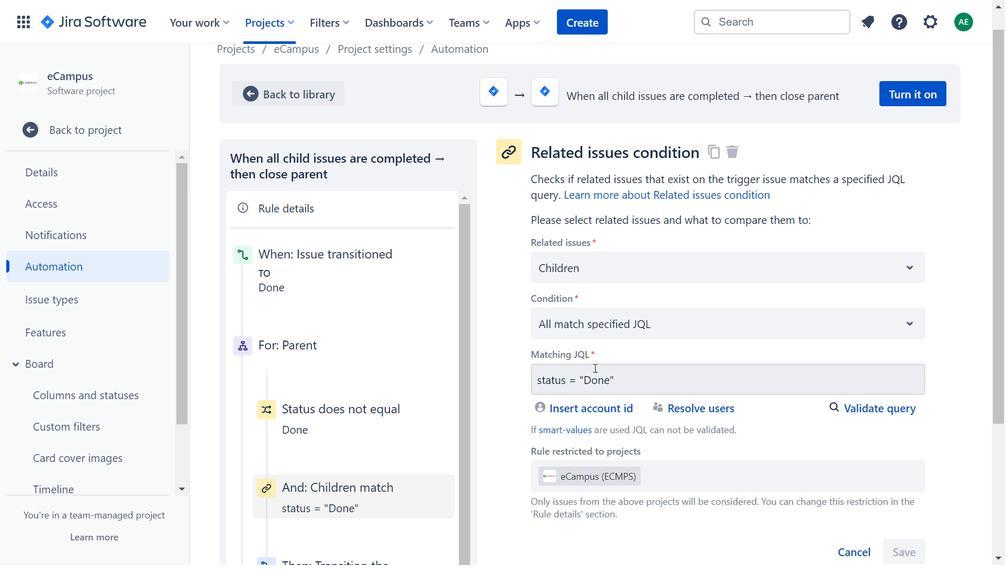 
Action: Mouse moved to (300, 240)
Screenshot: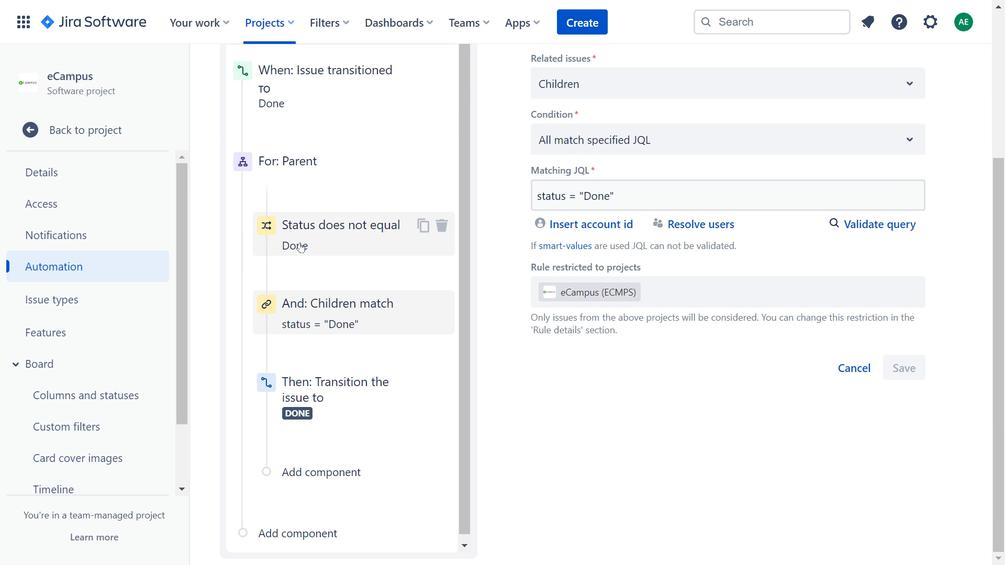 
Action: Mouse pressed left at (300, 240)
Screenshot: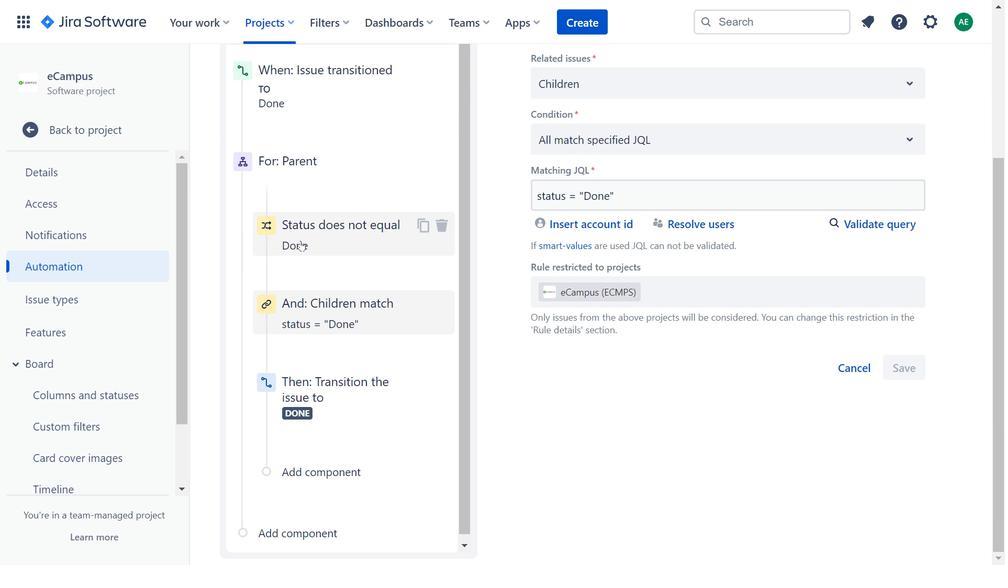 
Action: Mouse moved to (571, 266)
Screenshot: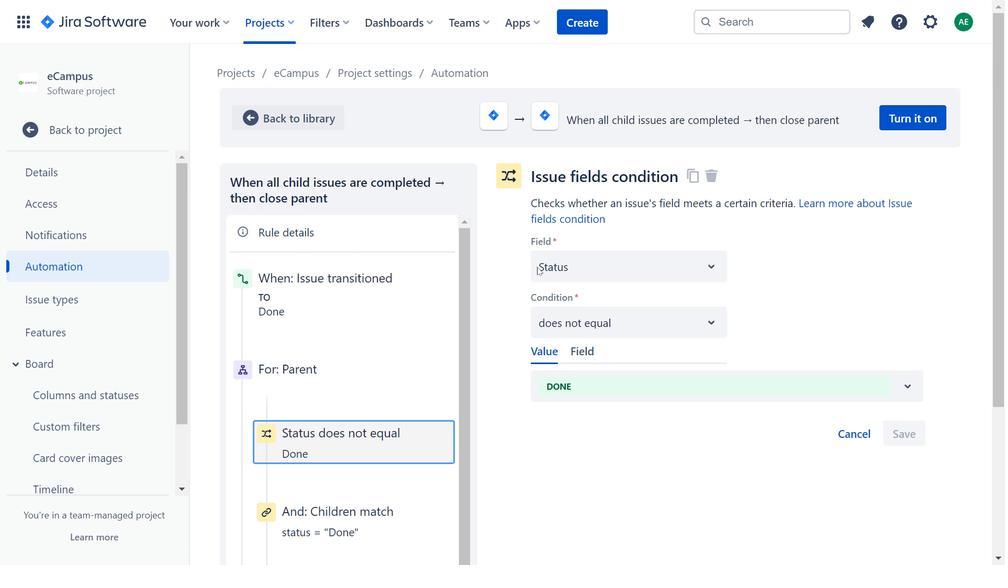 
Action: Mouse pressed left at (571, 266)
Screenshot: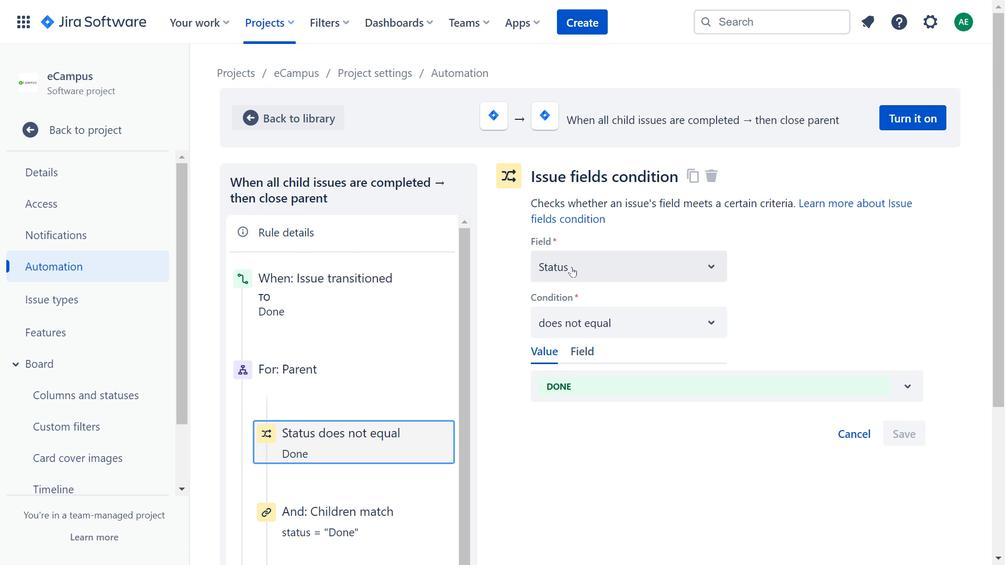 
Action: Mouse moved to (601, 334)
Screenshot: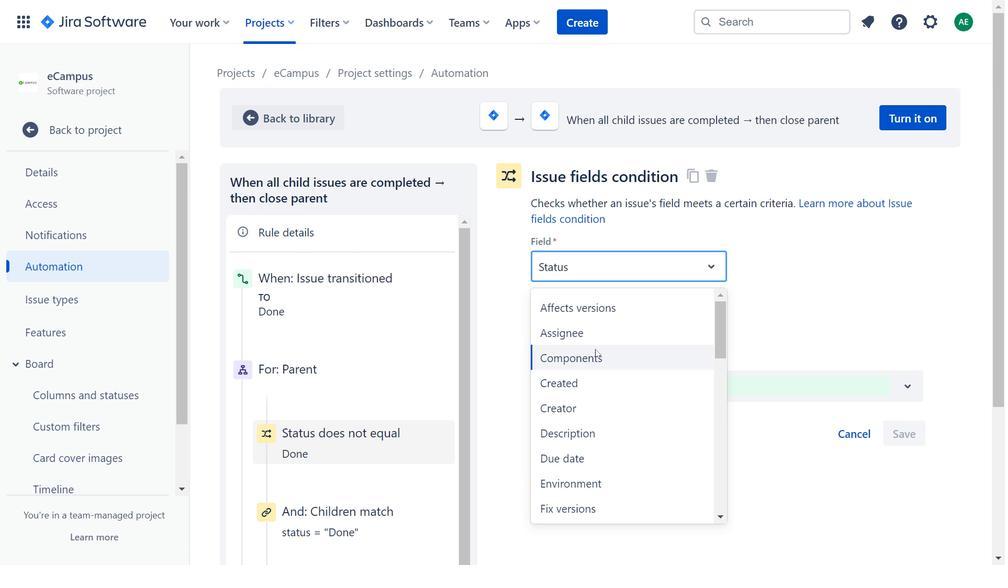 
Action: Mouse scrolled (601, 333) with delta (0, 0)
Screenshot: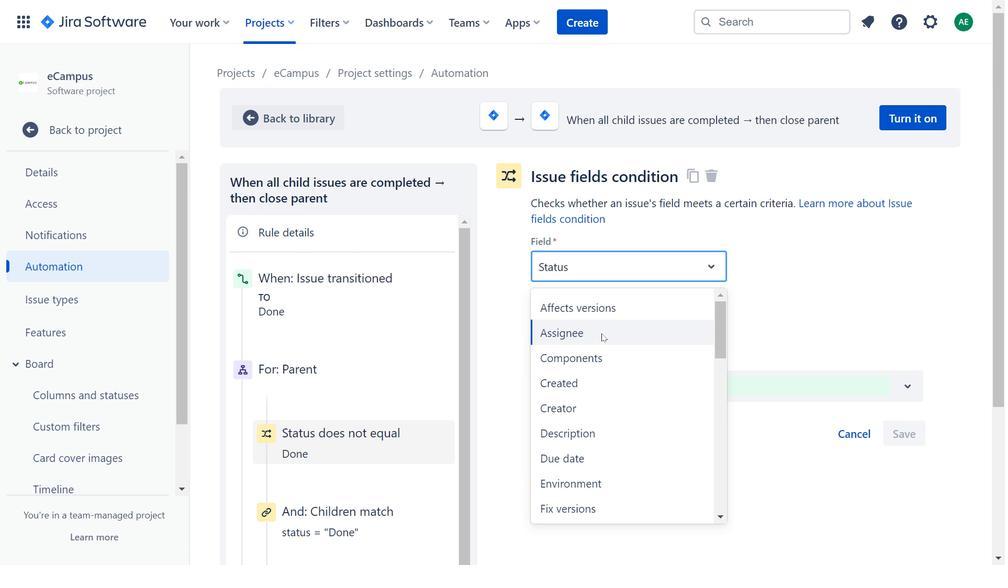 
Action: Mouse scrolled (601, 333) with delta (0, 0)
Screenshot: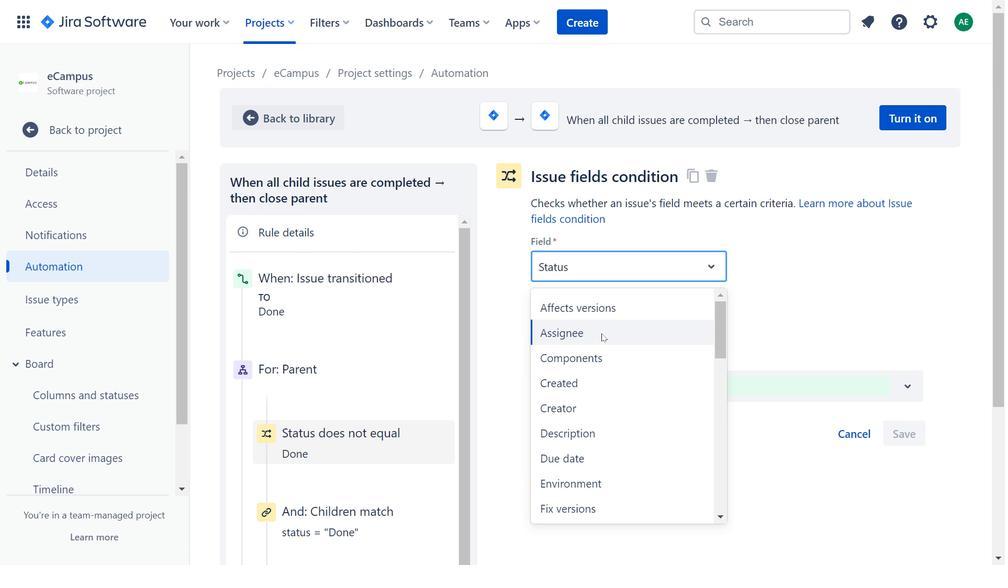 
Action: Mouse scrolled (601, 333) with delta (0, 0)
Screenshot: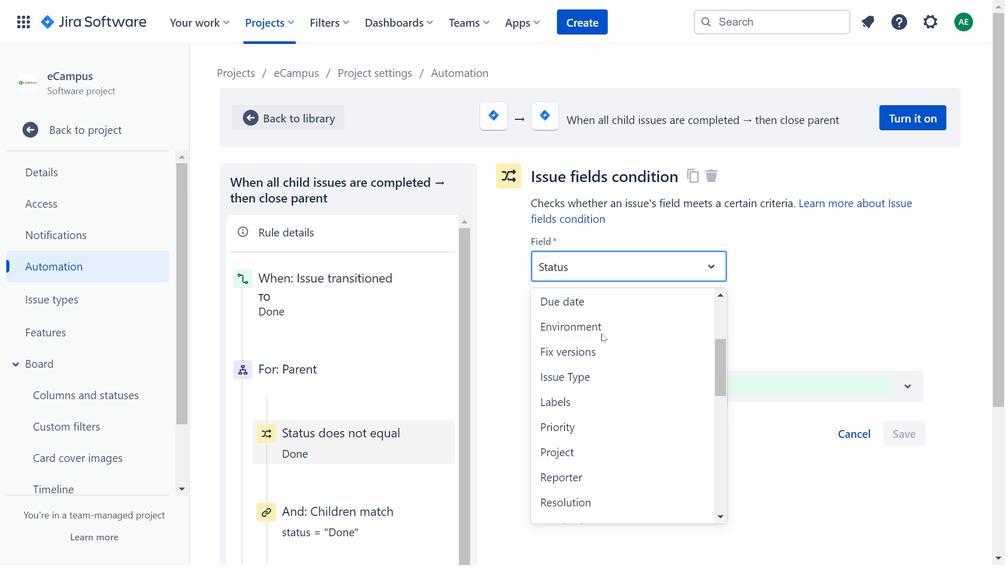 
Action: Mouse moved to (667, 420)
Screenshot: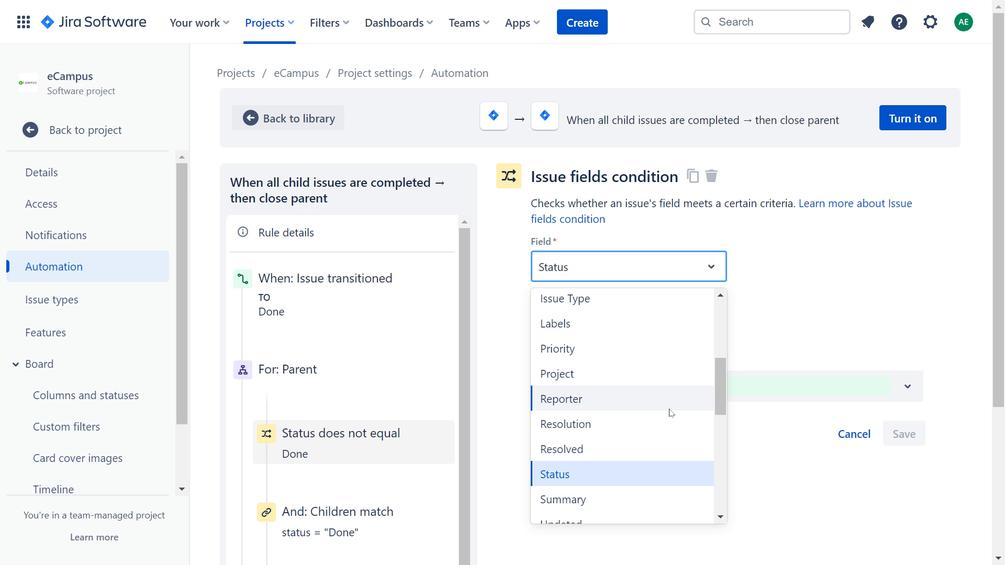 
Action: Mouse scrolled (667, 420) with delta (0, 0)
Screenshot: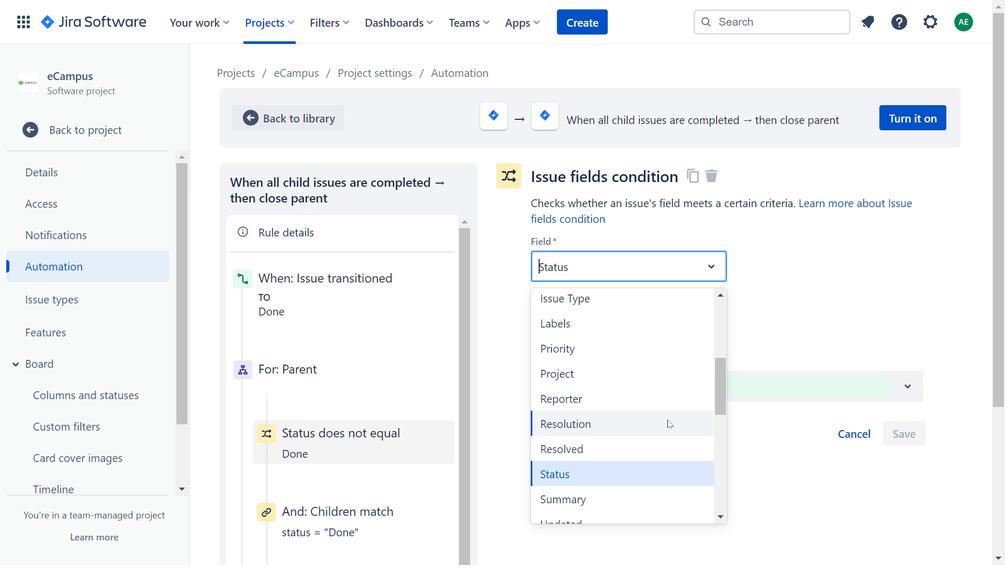 
Action: Mouse scrolled (667, 420) with delta (0, 0)
Screenshot: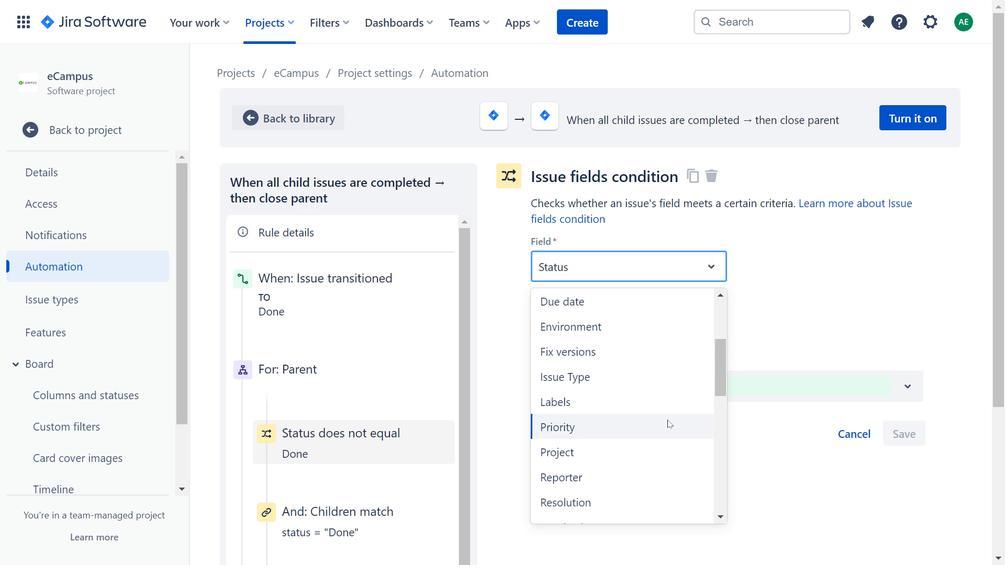 
Action: Mouse scrolled (667, 420) with delta (0, 0)
Screenshot: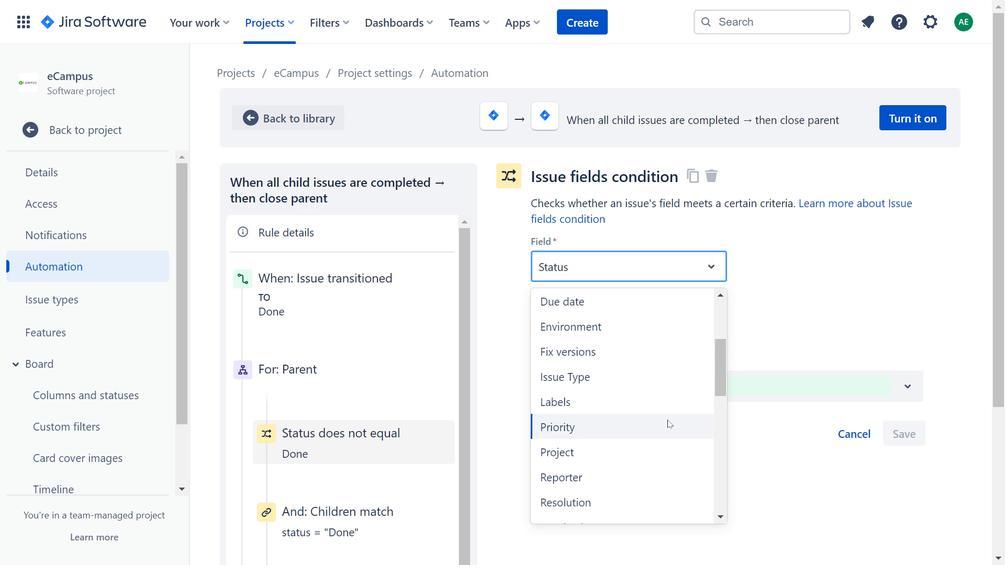 
Action: Mouse moved to (655, 325)
Screenshot: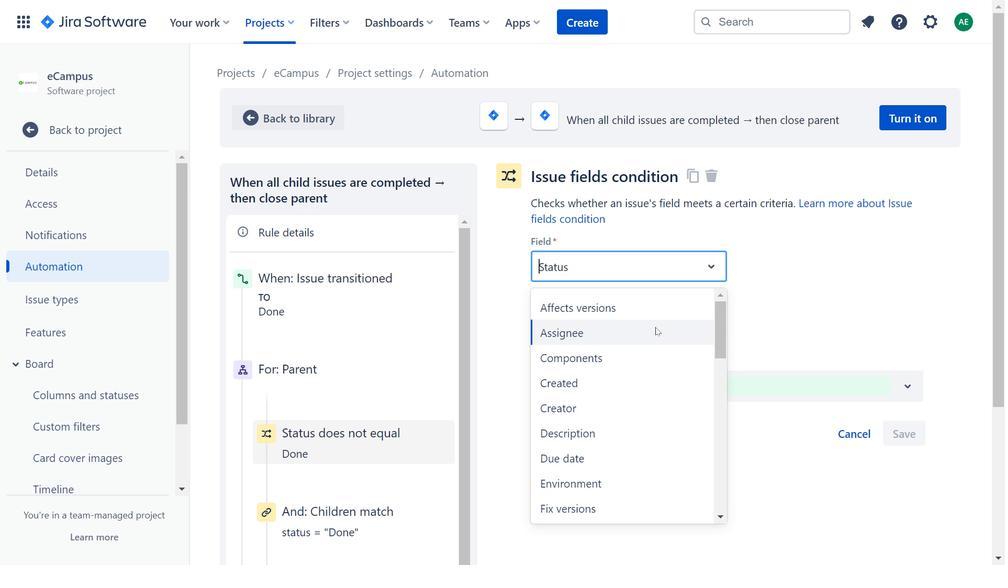 
Action: Mouse scrolled (655, 325) with delta (0, 0)
Screenshot: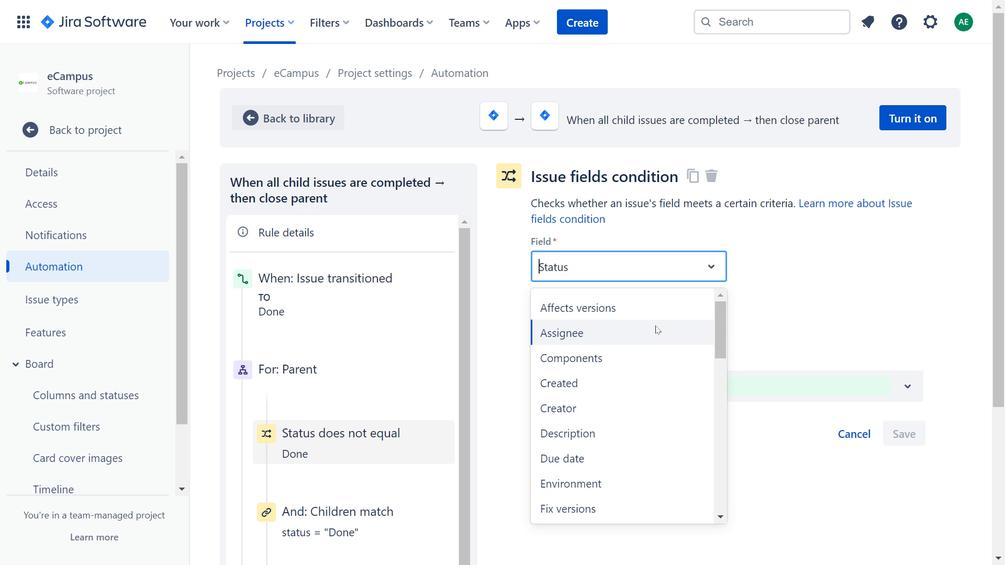 
Action: Mouse scrolled (655, 325) with delta (0, 0)
Screenshot: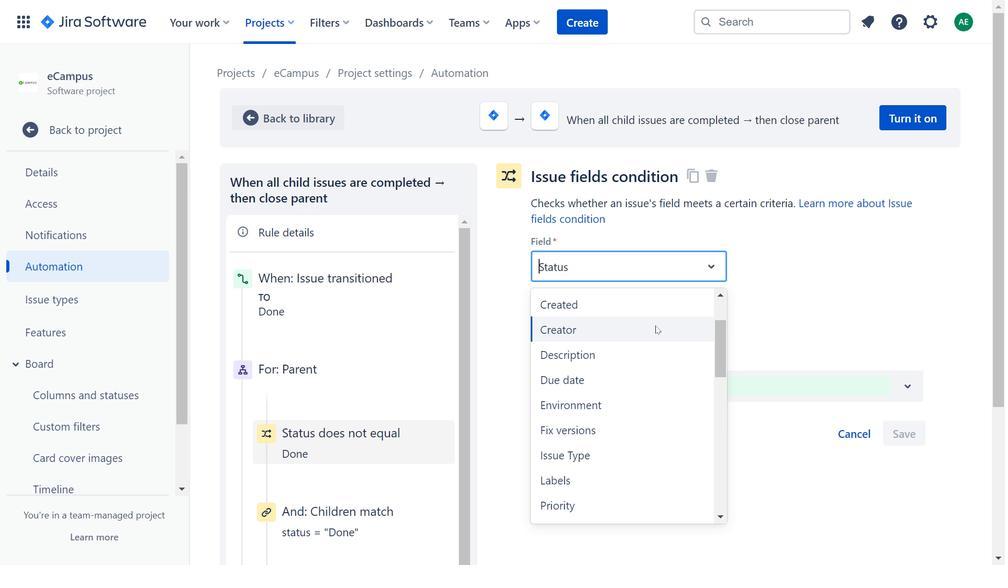 
Action: Mouse scrolled (655, 325) with delta (0, 0)
Screenshot: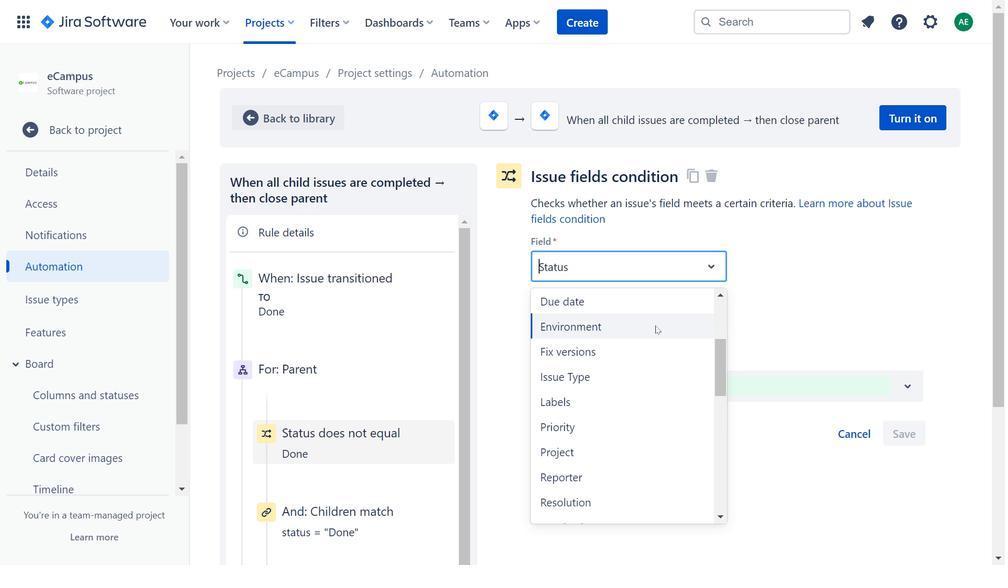 
Action: Mouse moved to (653, 329)
Screenshot: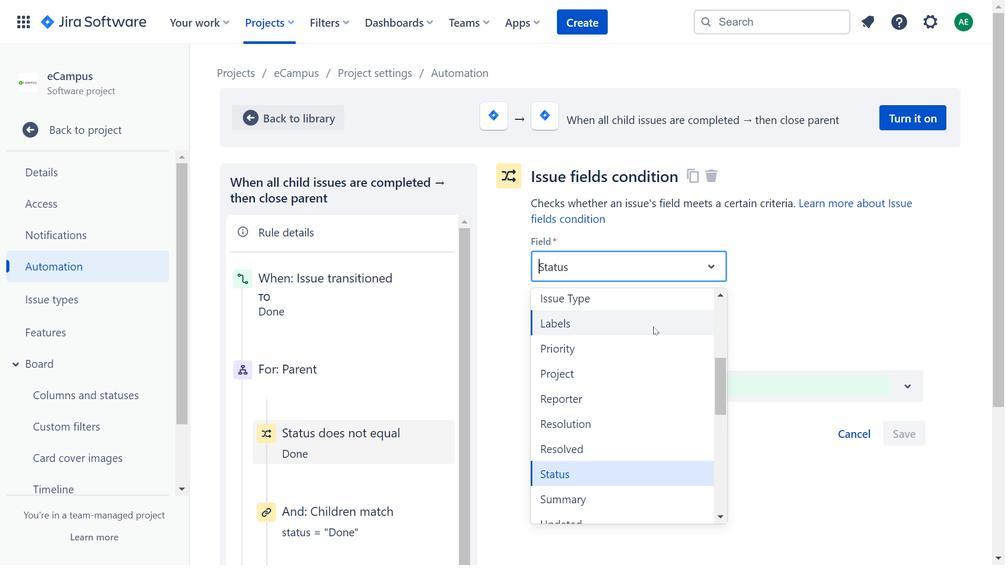 
Action: Mouse scrolled (653, 329) with delta (0, 0)
Screenshot: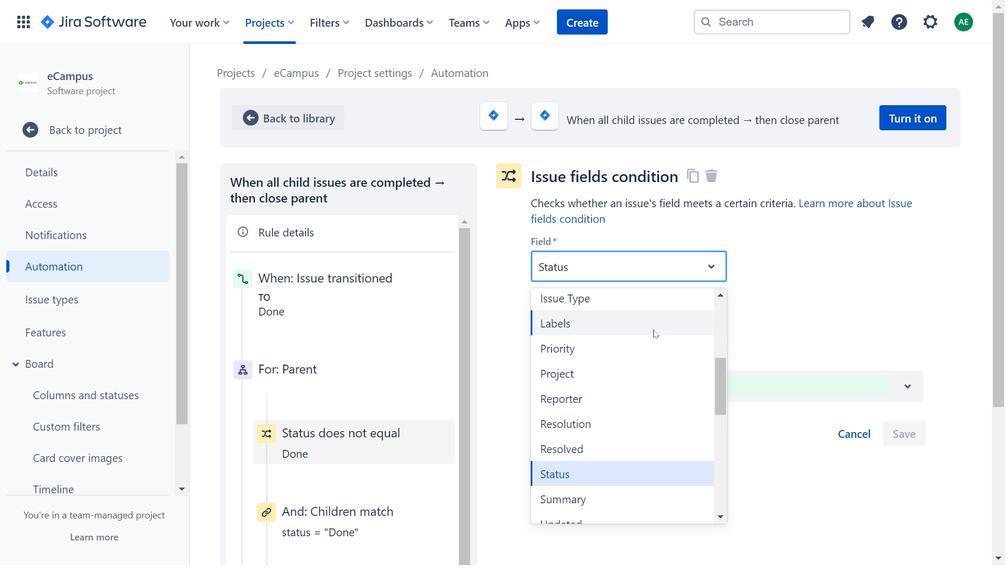 
Action: Mouse scrolled (653, 329) with delta (0, 0)
Screenshot: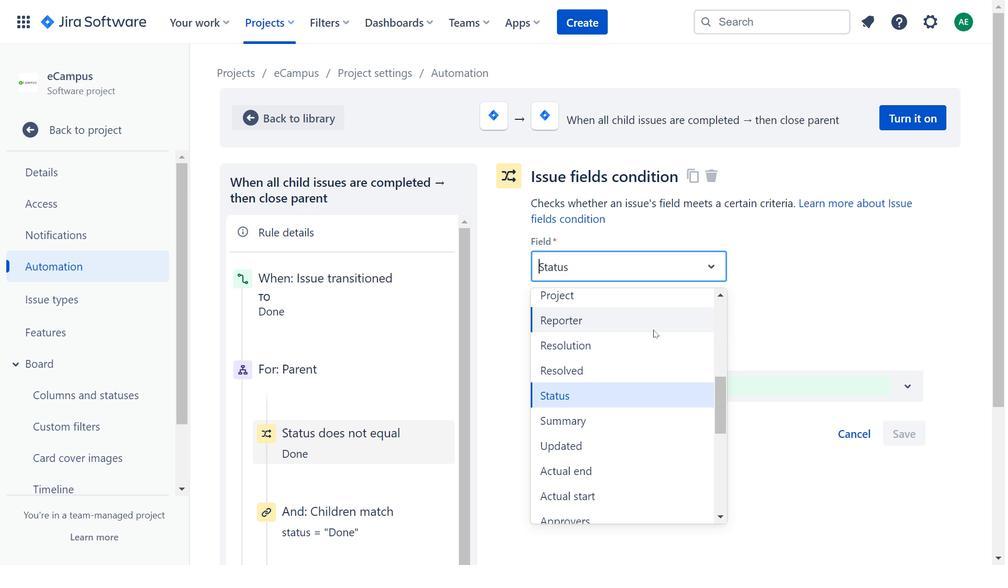 
Action: Mouse scrolled (653, 329) with delta (0, 0)
